 Task: Compose an email with the signature Johnny Mitchell with the subject Request for a review and the message Could you please send me the contract for review and approval? from softage.8@softage.net to softage.5@softage.net Select the bulleted list and change the font typography to strikethroughSelect the bulleted list and remove the font typography strikethrough Send the email. Finally, move the email from Sent Items to the label Photography
Action: Mouse moved to (1308, 71)
Screenshot: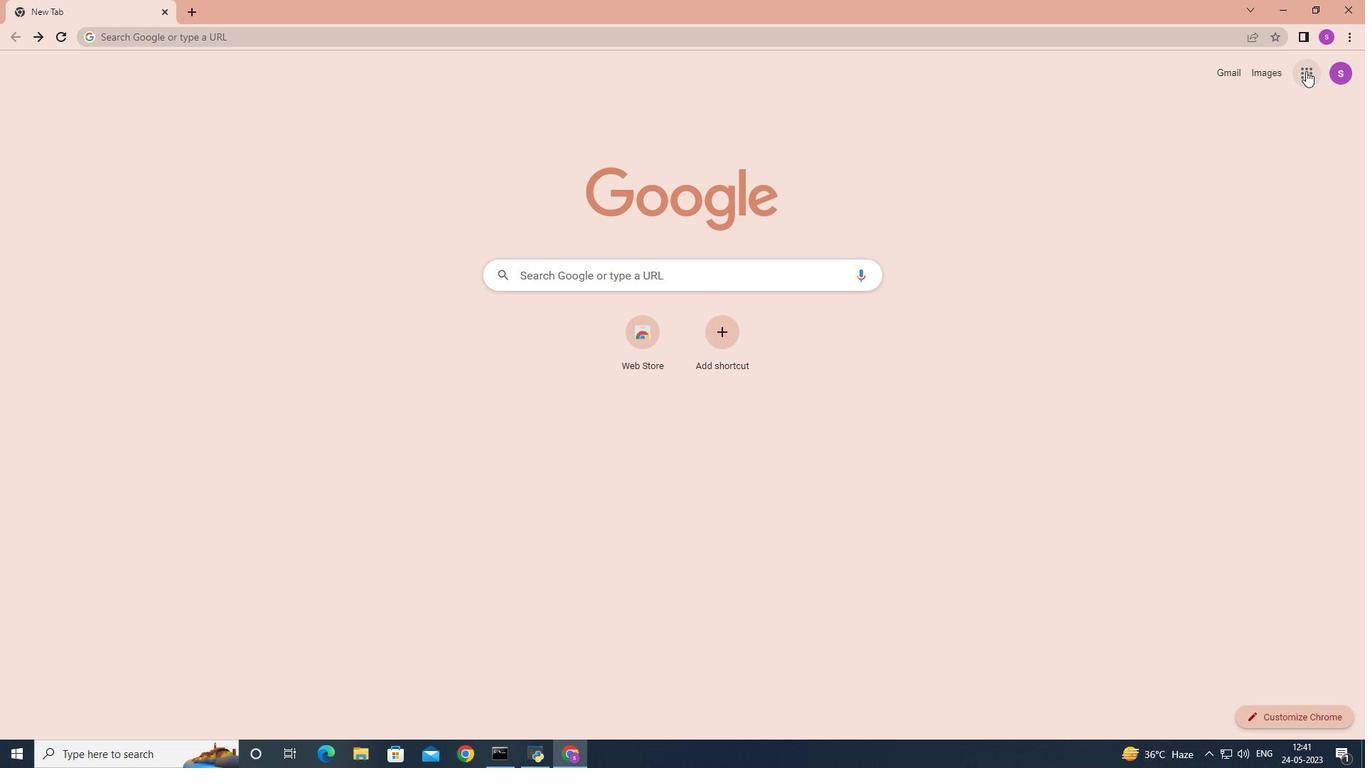 
Action: Mouse pressed left at (1308, 71)
Screenshot: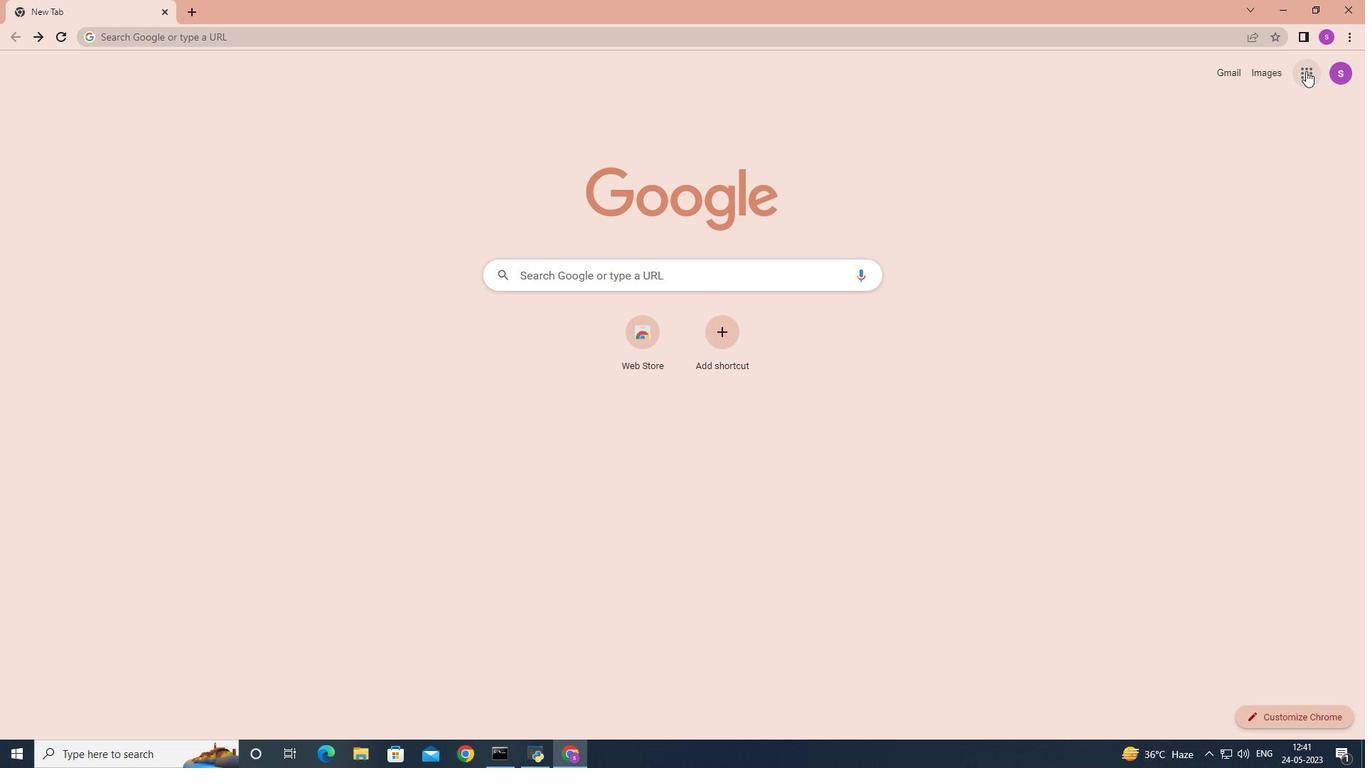 
Action: Mouse moved to (1247, 131)
Screenshot: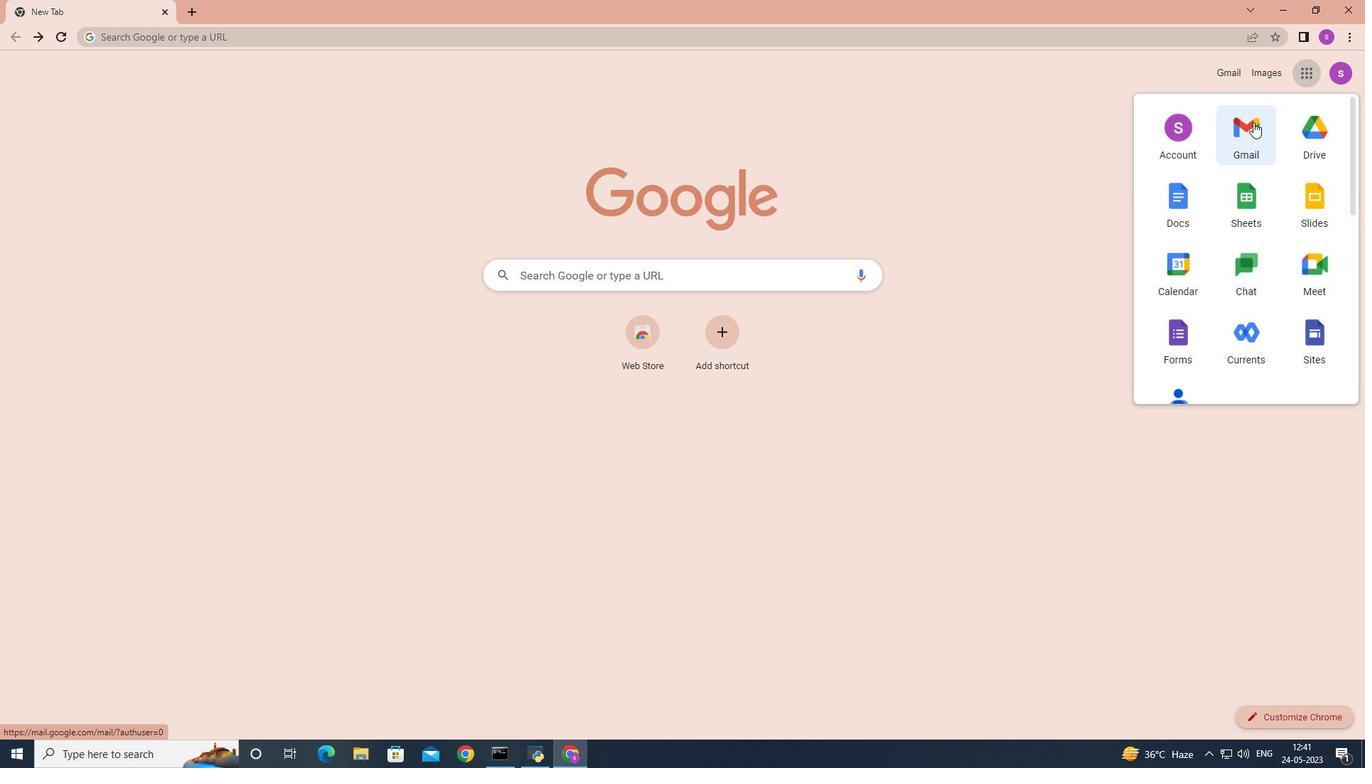 
Action: Mouse pressed left at (1247, 131)
Screenshot: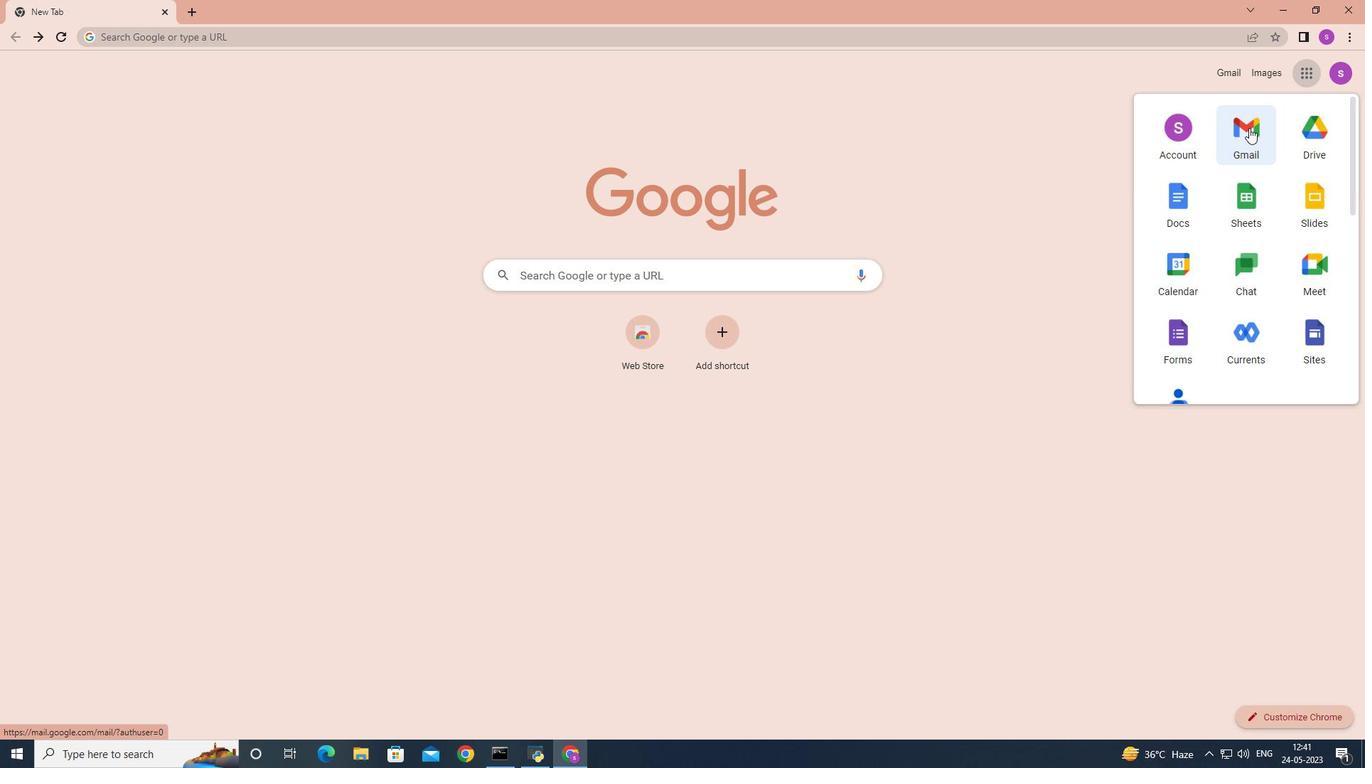 
Action: Mouse moved to (1209, 76)
Screenshot: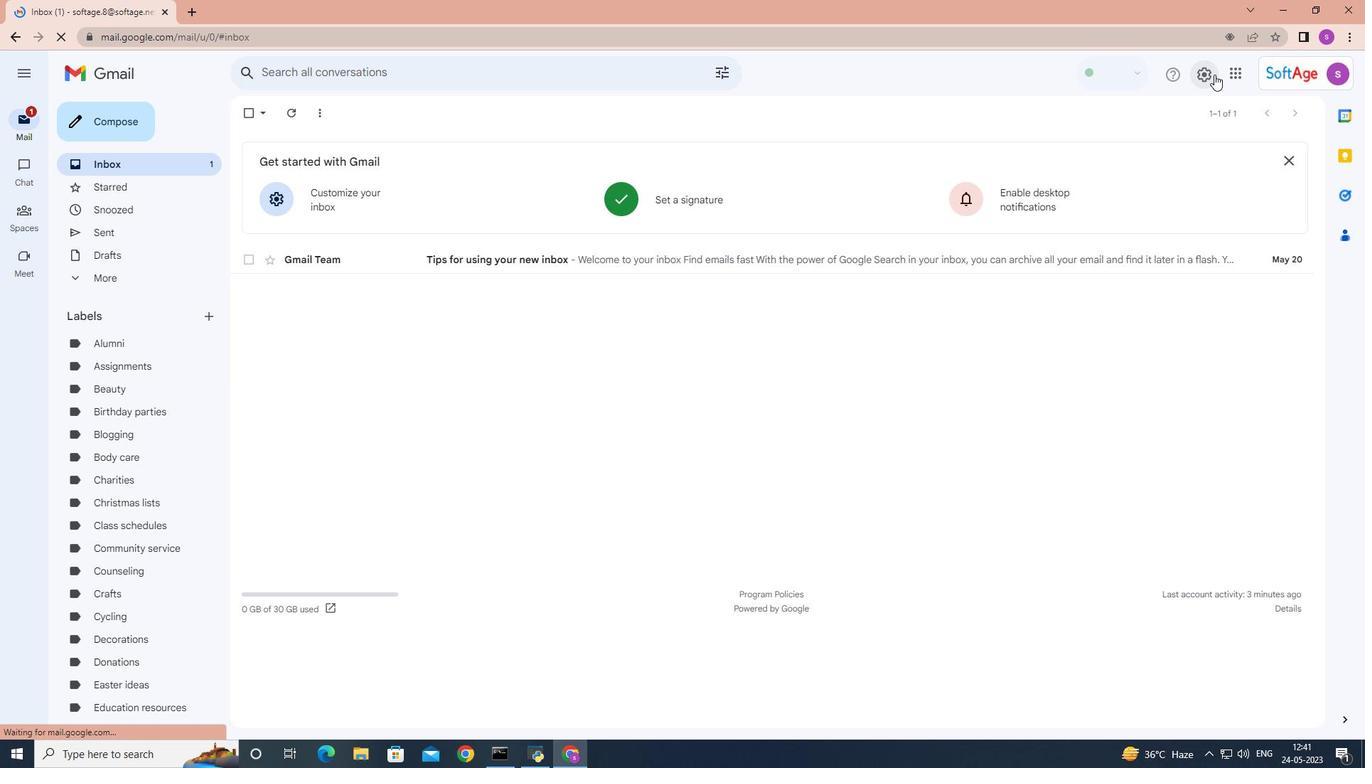 
Action: Mouse pressed left at (1209, 76)
Screenshot: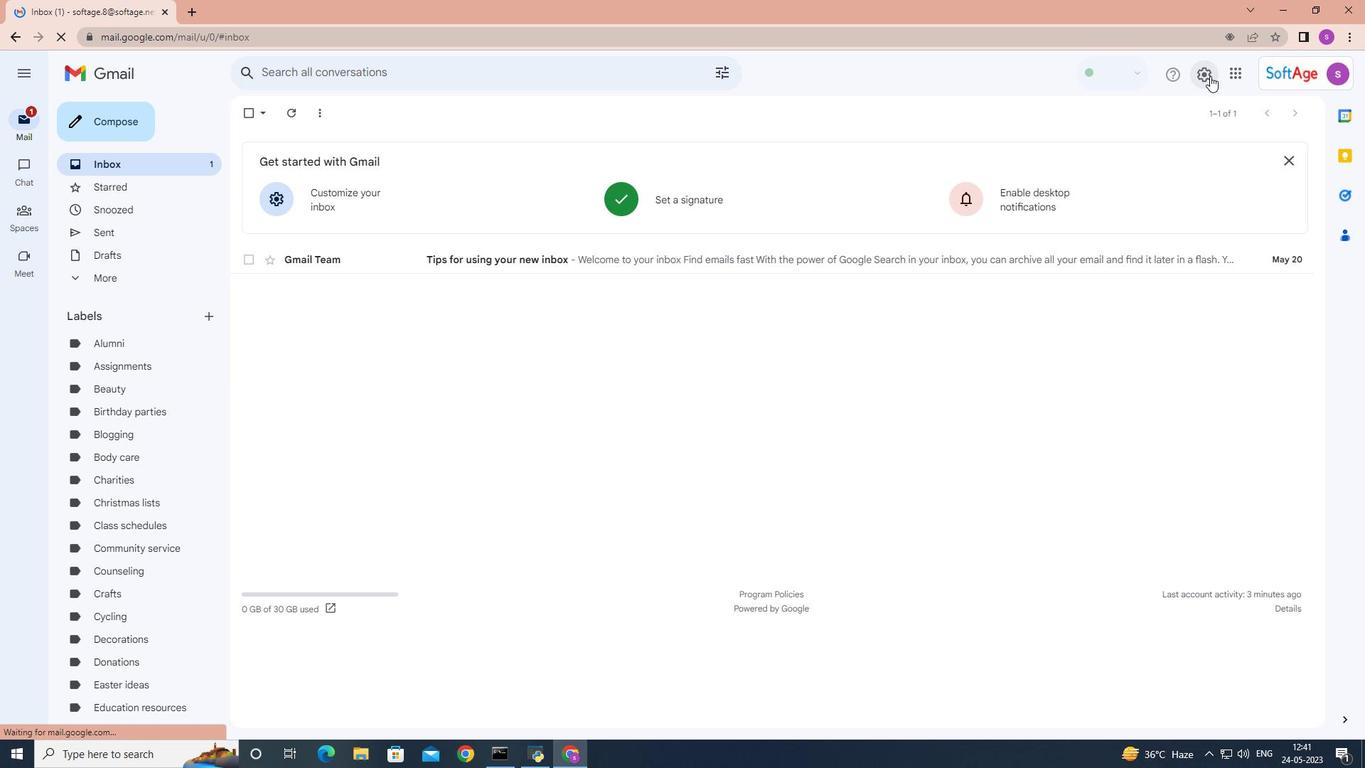 
Action: Mouse moved to (1204, 142)
Screenshot: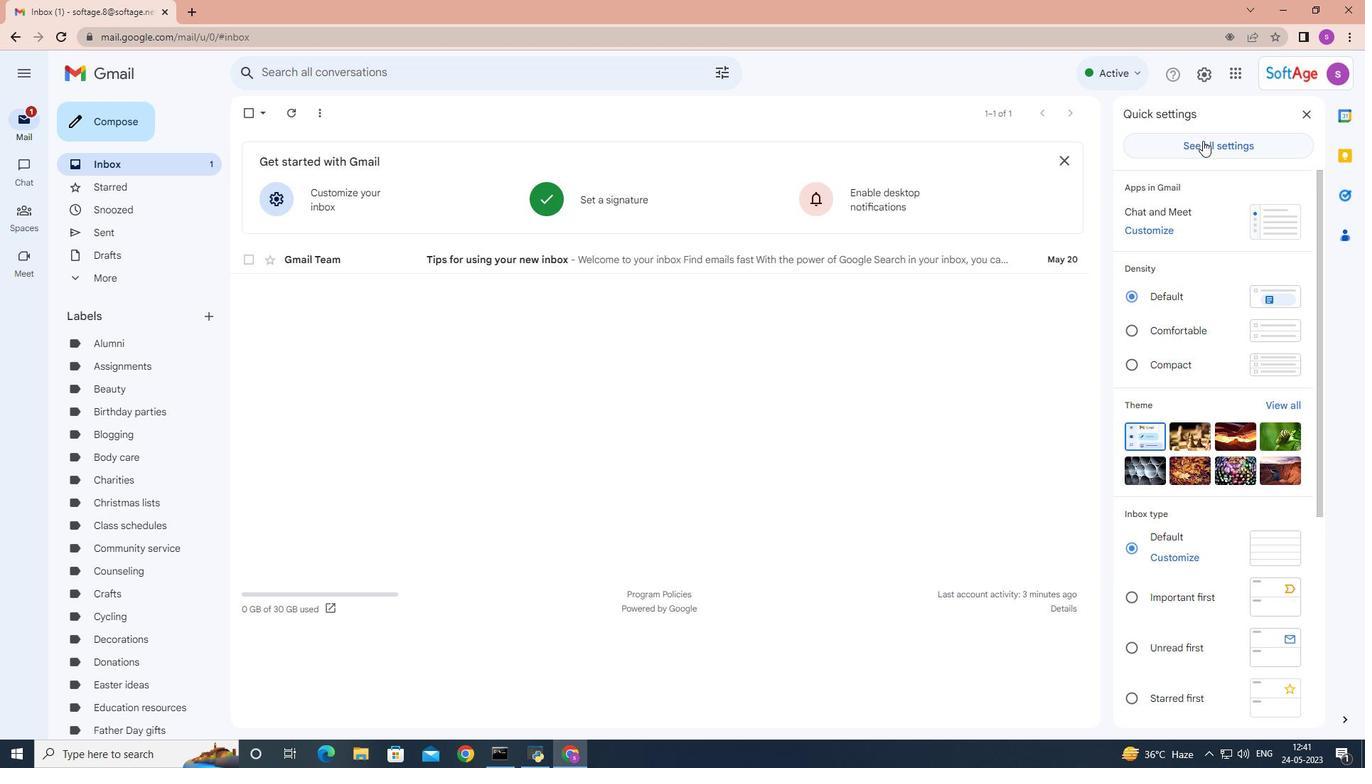 
Action: Mouse pressed left at (1204, 142)
Screenshot: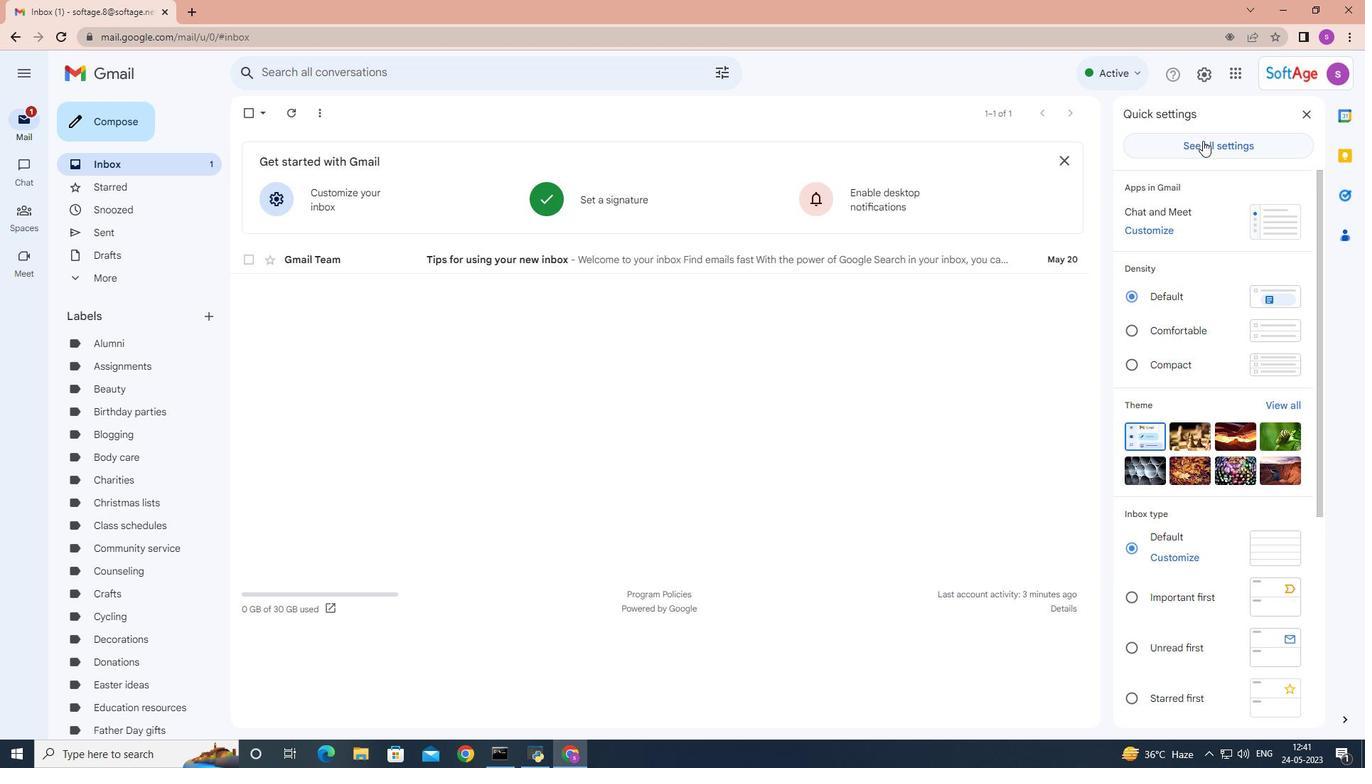 
Action: Mouse moved to (948, 195)
Screenshot: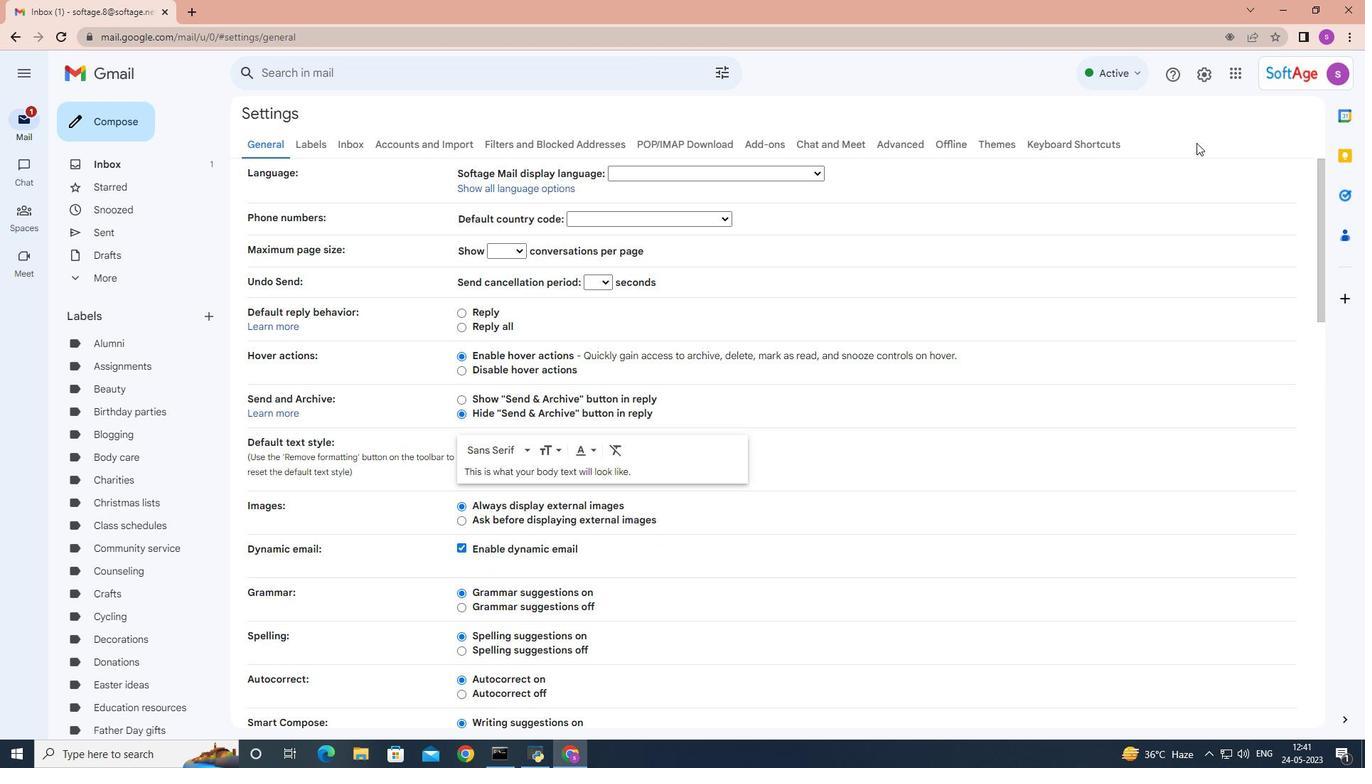 
Action: Mouse scrolled (948, 194) with delta (0, 0)
Screenshot: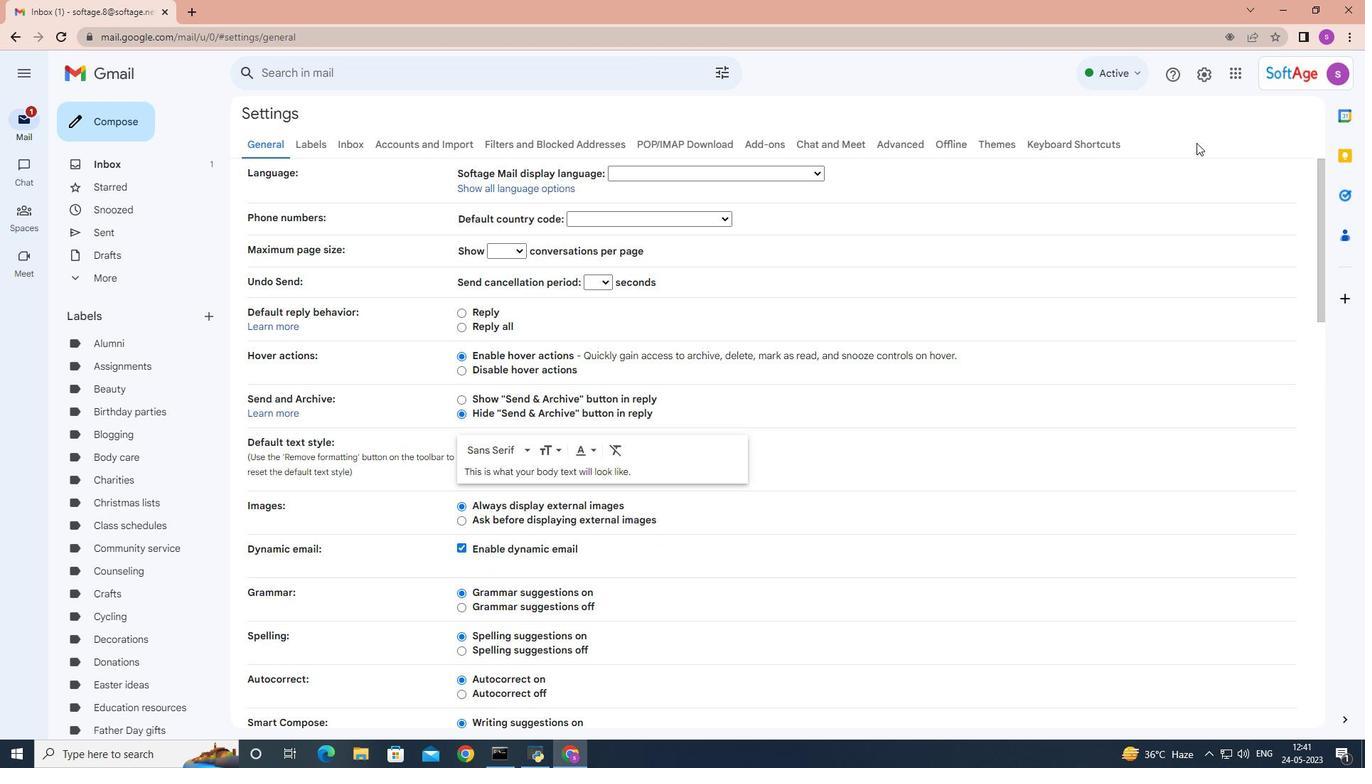 
Action: Mouse scrolled (948, 194) with delta (0, 0)
Screenshot: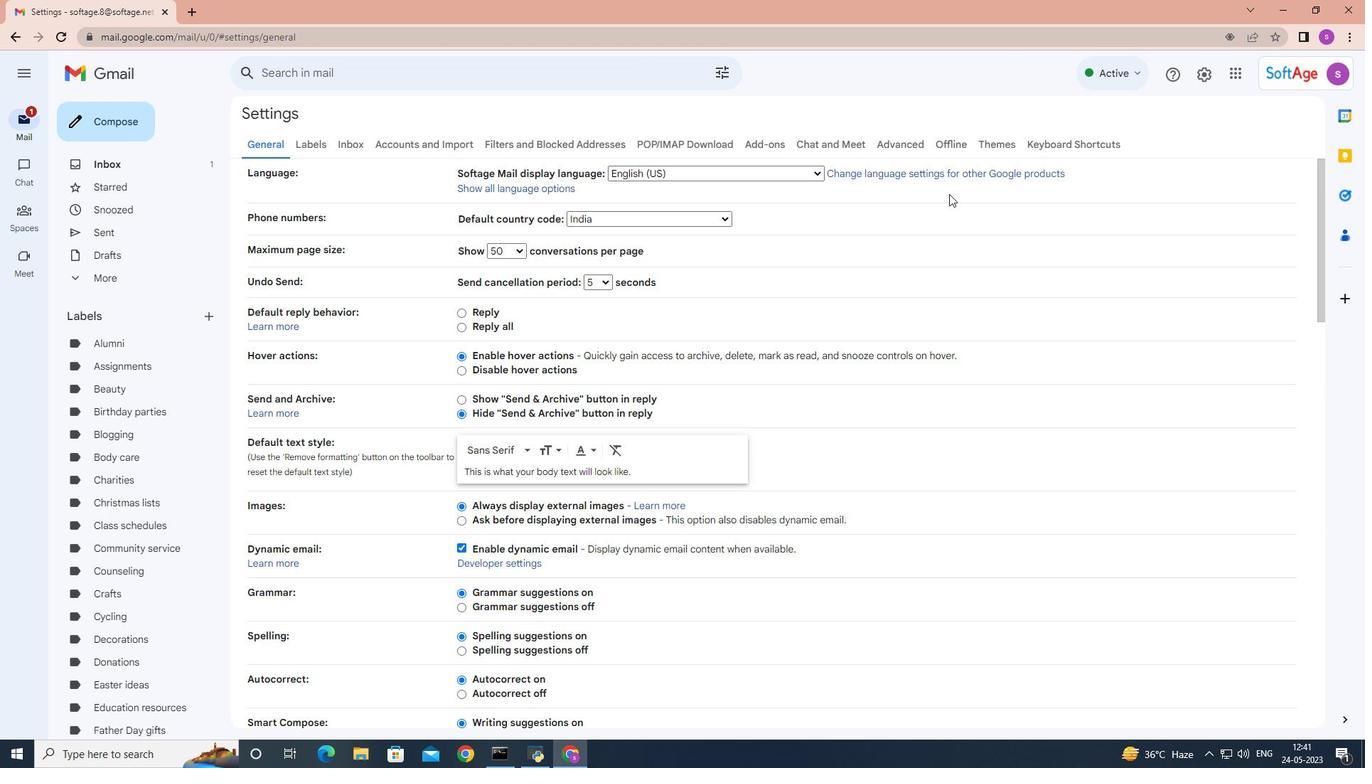 
Action: Mouse scrolled (948, 194) with delta (0, 0)
Screenshot: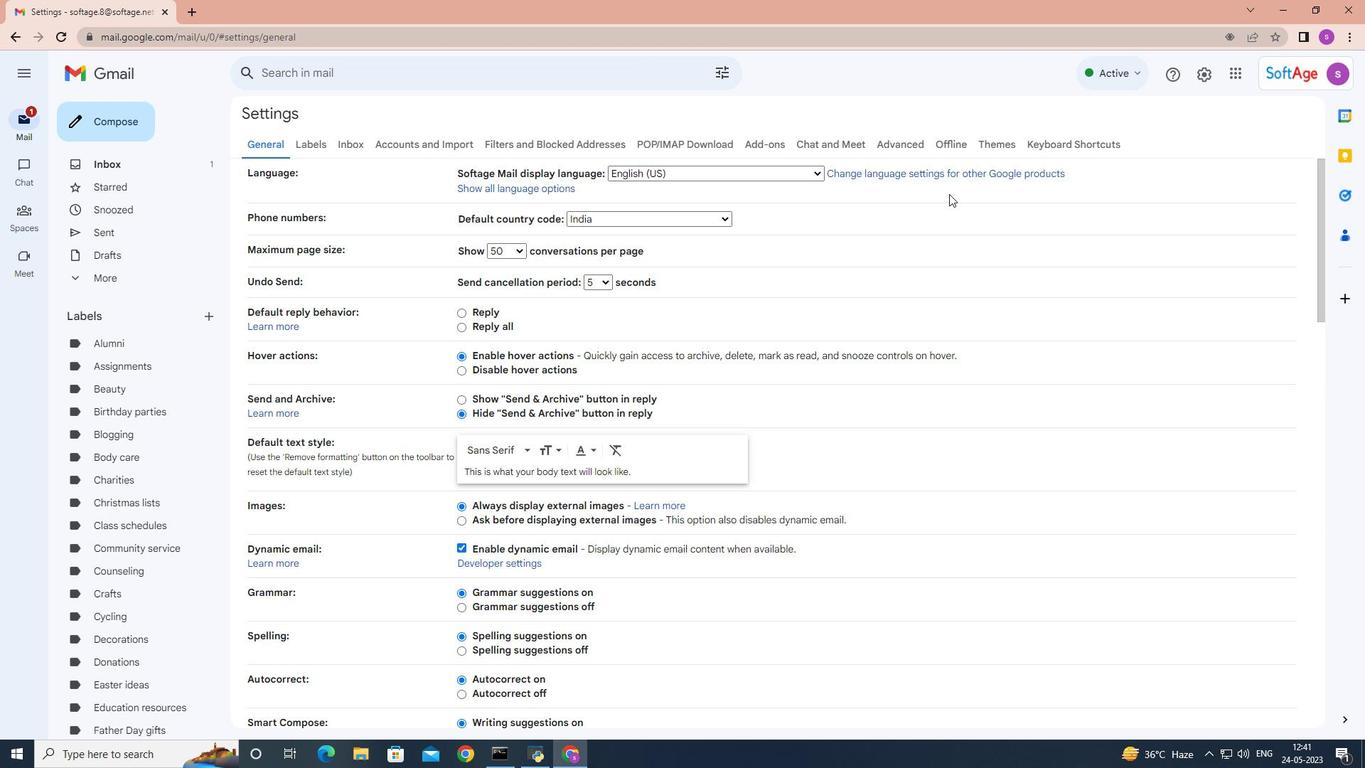 
Action: Mouse moved to (949, 195)
Screenshot: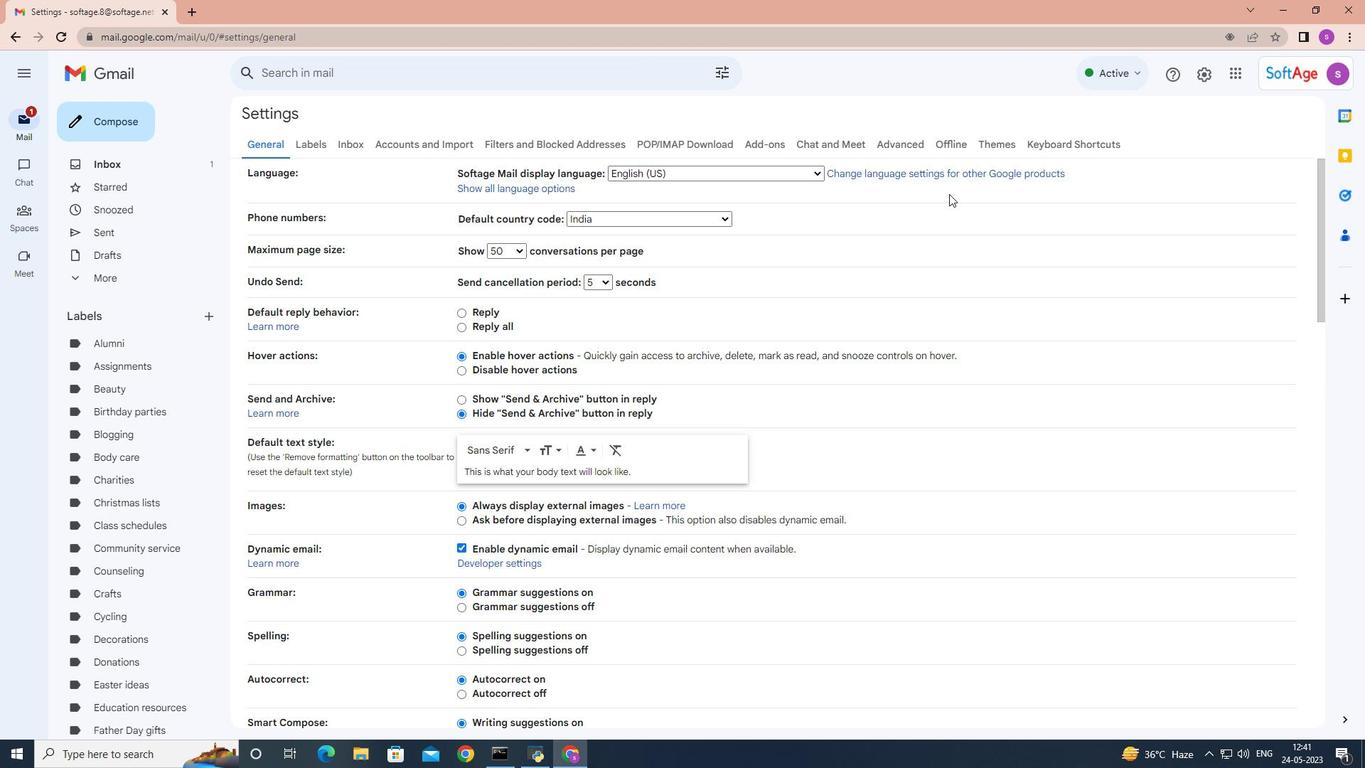 
Action: Mouse scrolled (949, 194) with delta (0, 0)
Screenshot: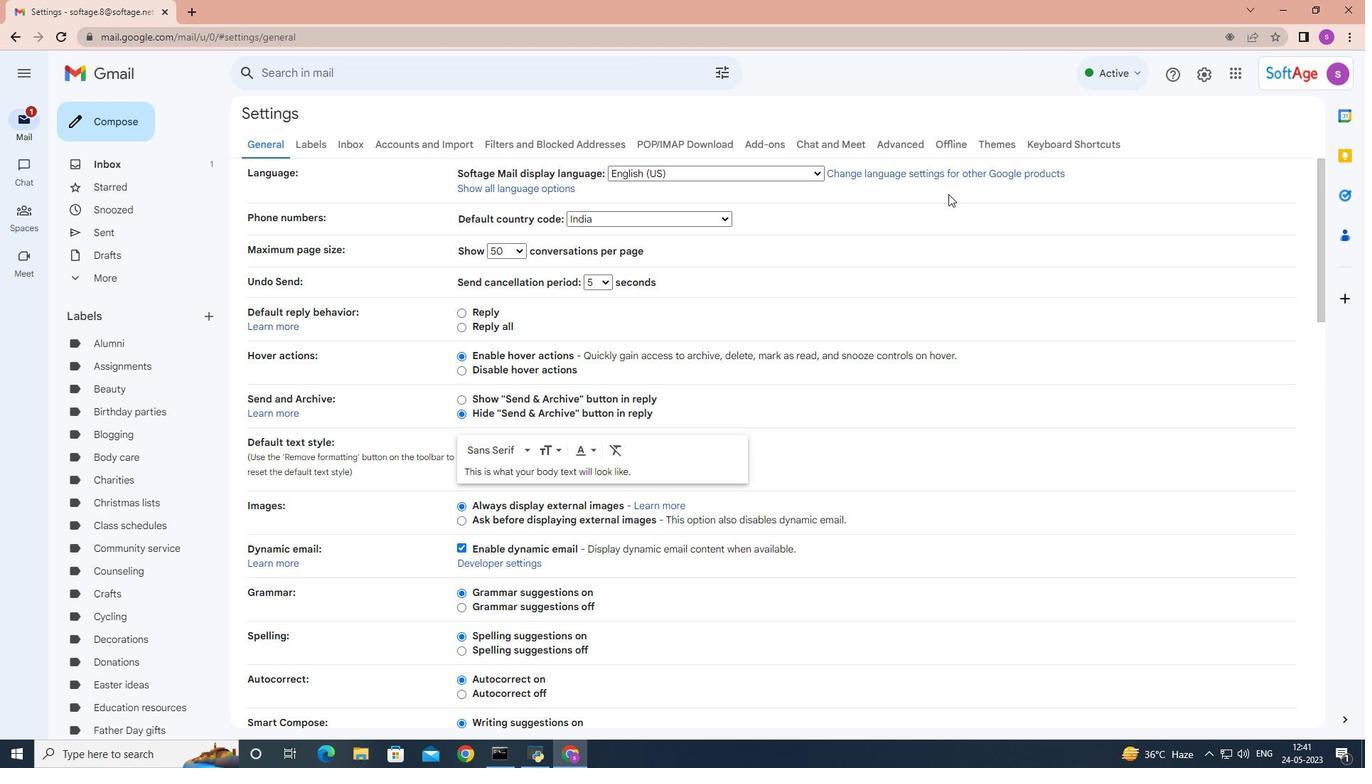 
Action: Mouse scrolled (949, 194) with delta (0, 0)
Screenshot: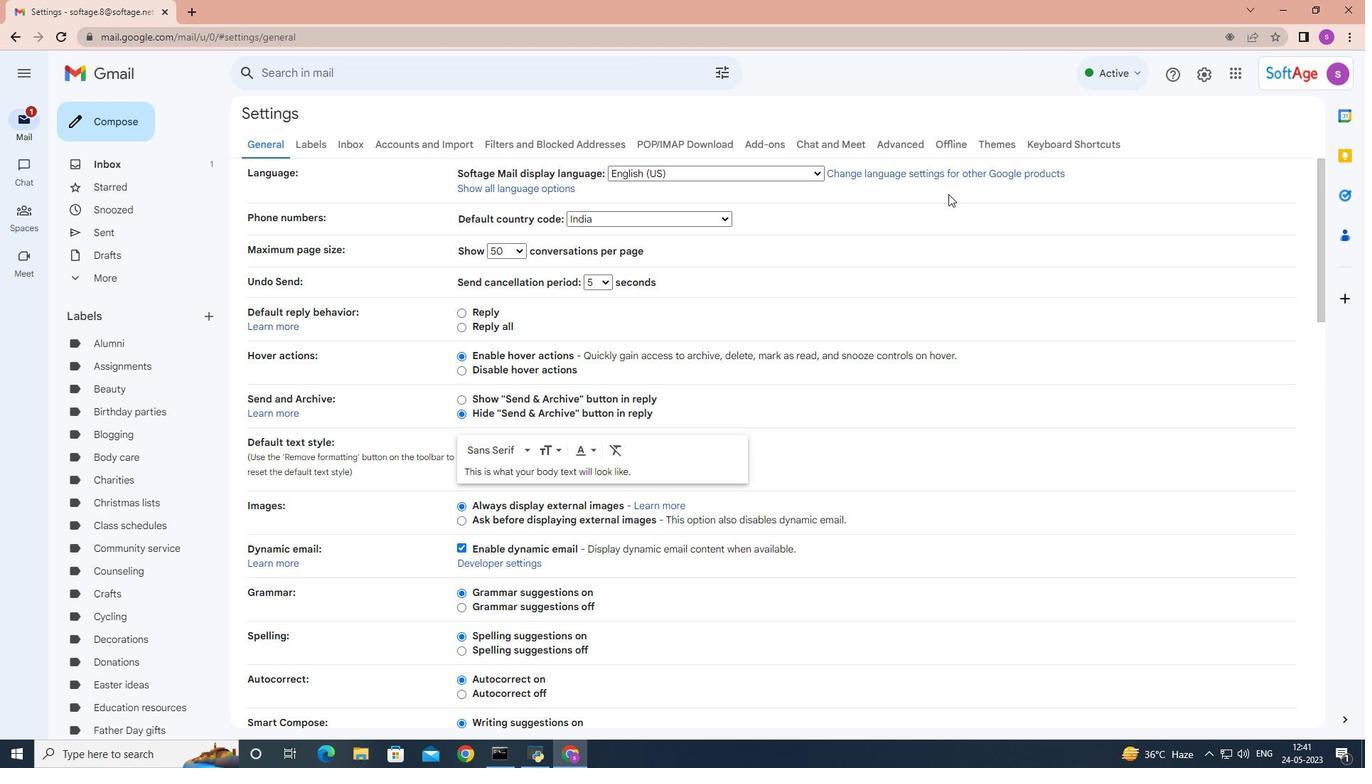 
Action: Mouse moved to (949, 195)
Screenshot: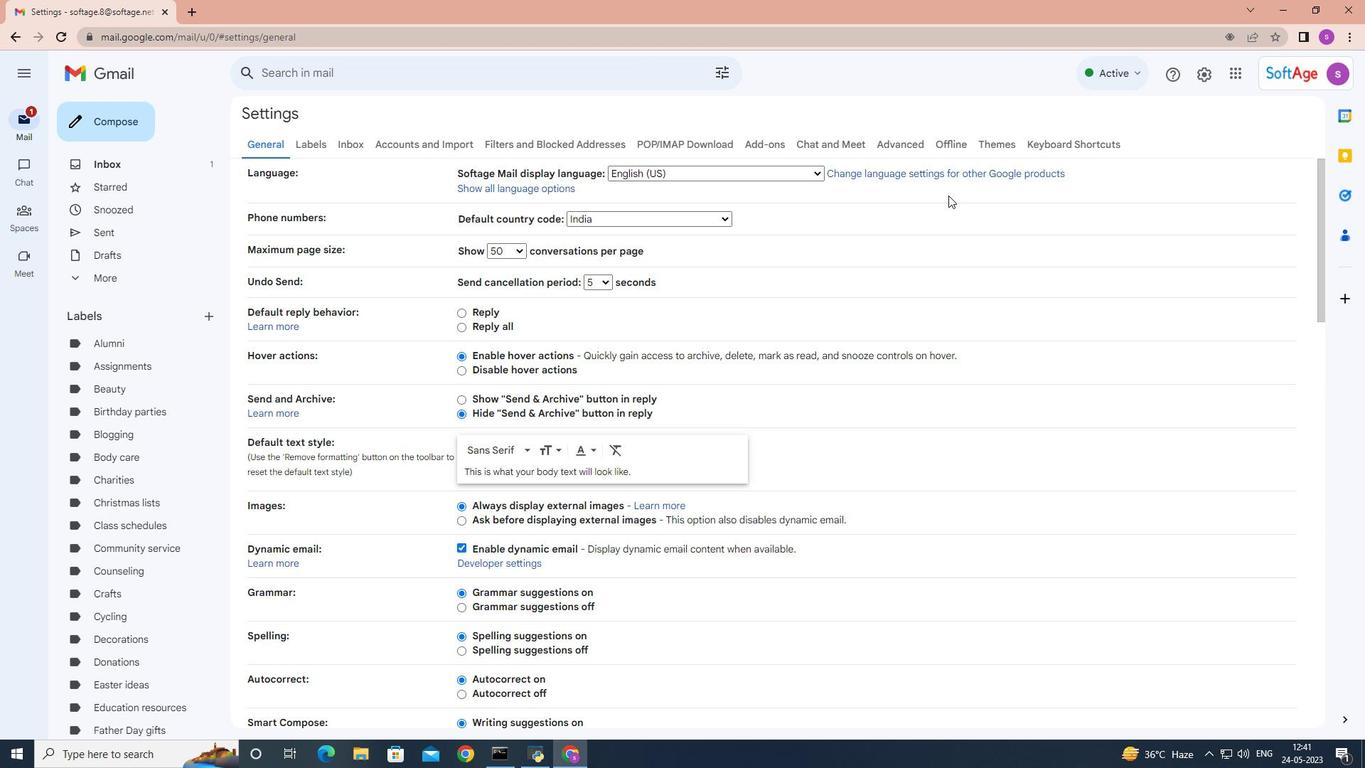 
Action: Mouse scrolled (949, 194) with delta (0, 0)
Screenshot: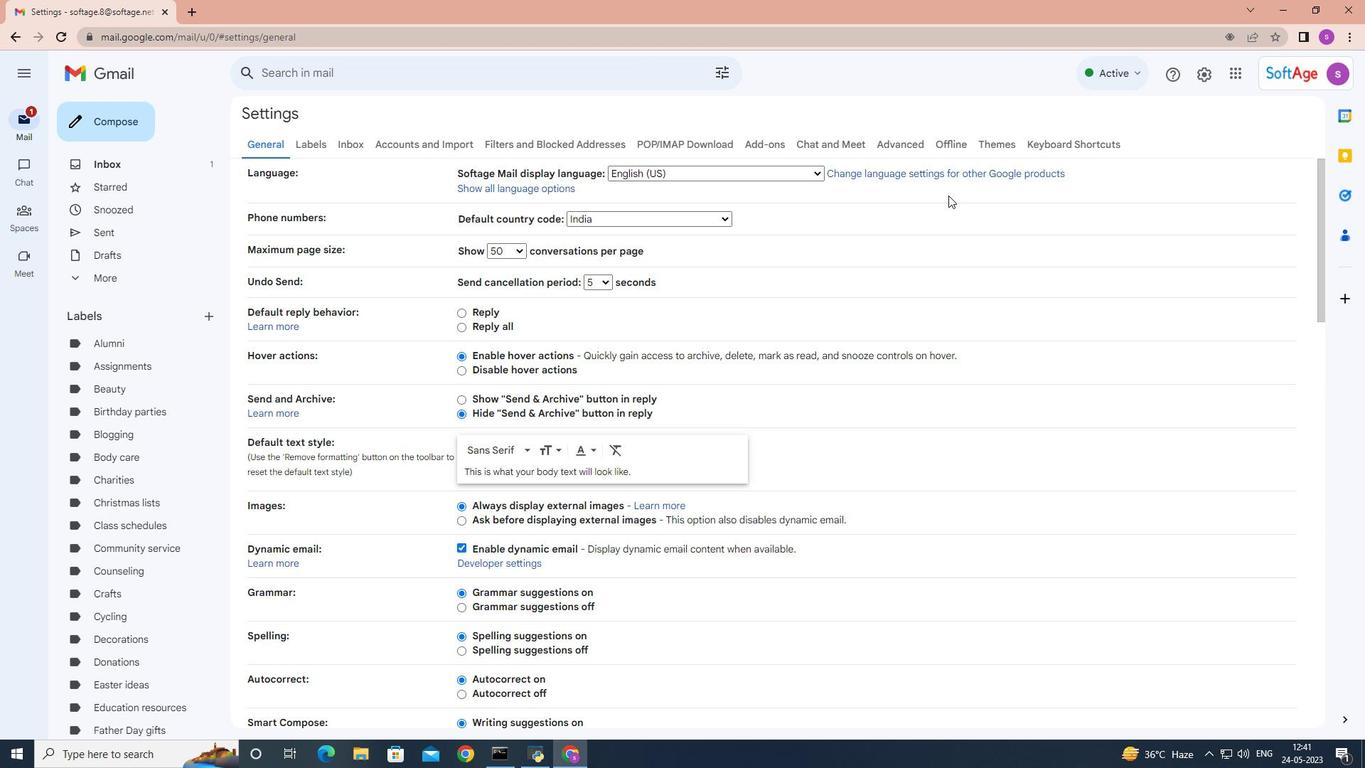 
Action: Mouse moved to (950, 195)
Screenshot: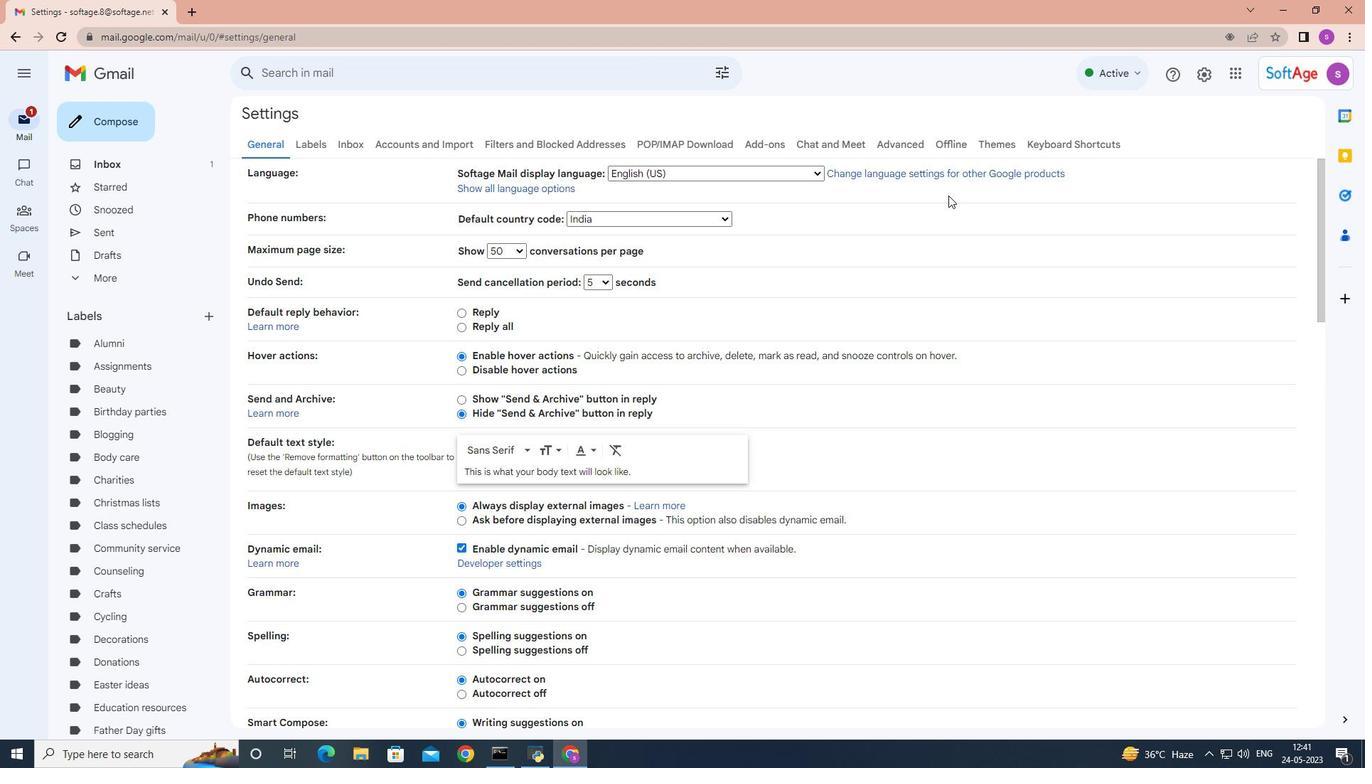 
Action: Mouse scrolled (950, 194) with delta (0, 0)
Screenshot: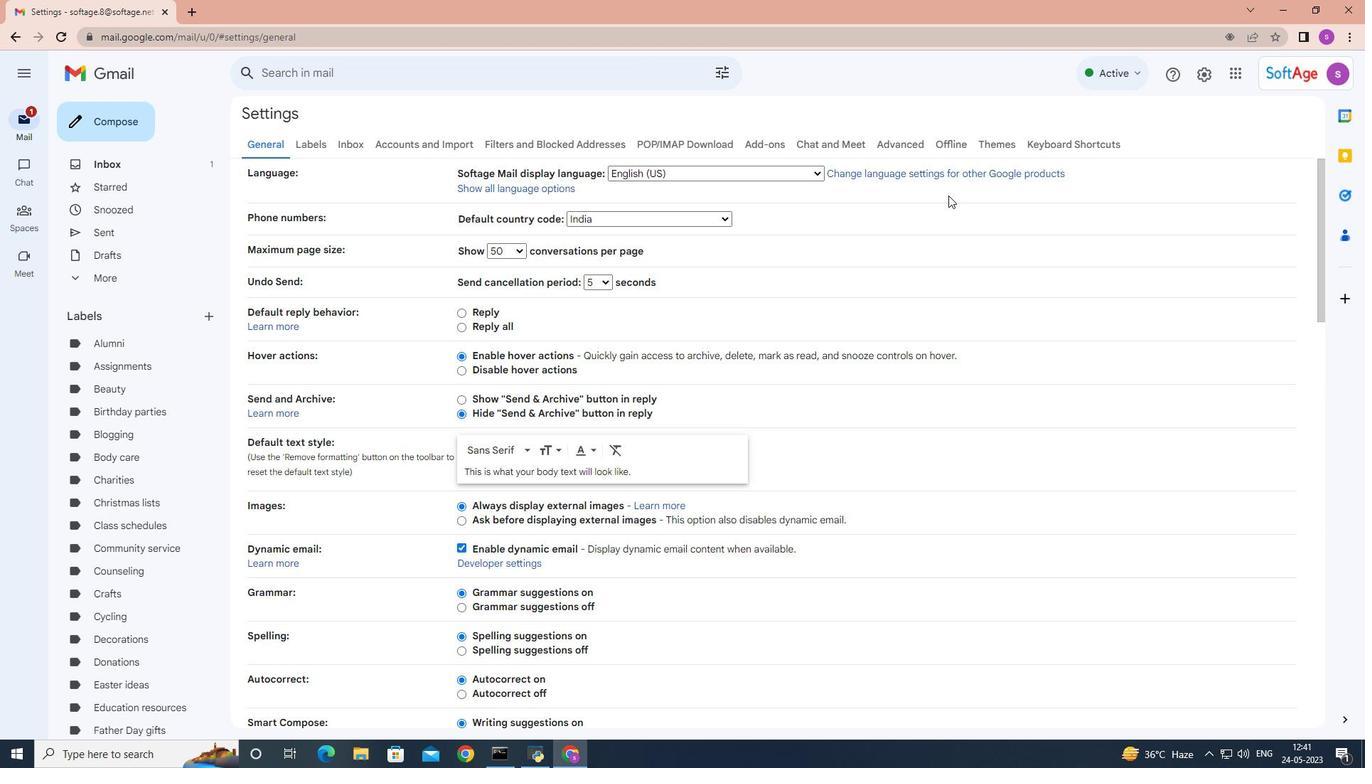 
Action: Mouse moved to (947, 196)
Screenshot: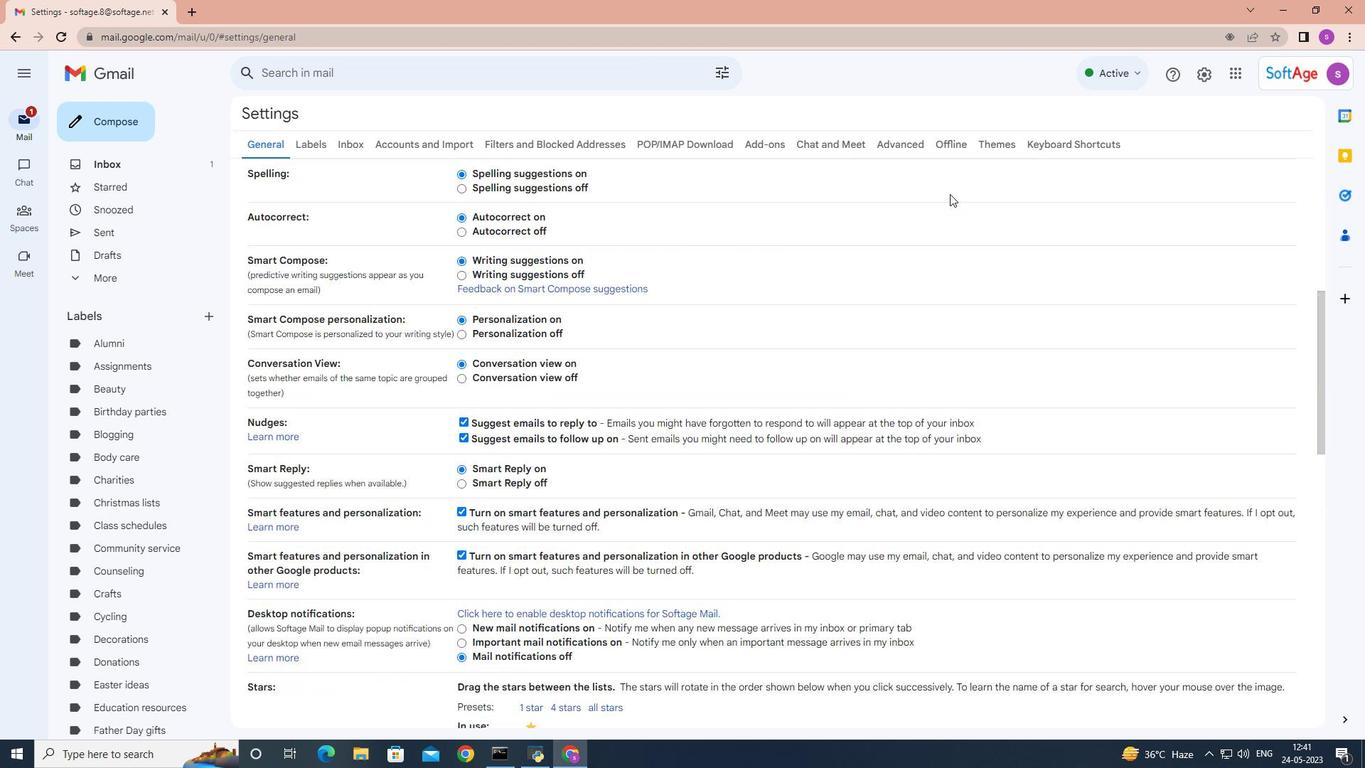 
Action: Mouse scrolled (947, 195) with delta (0, 0)
Screenshot: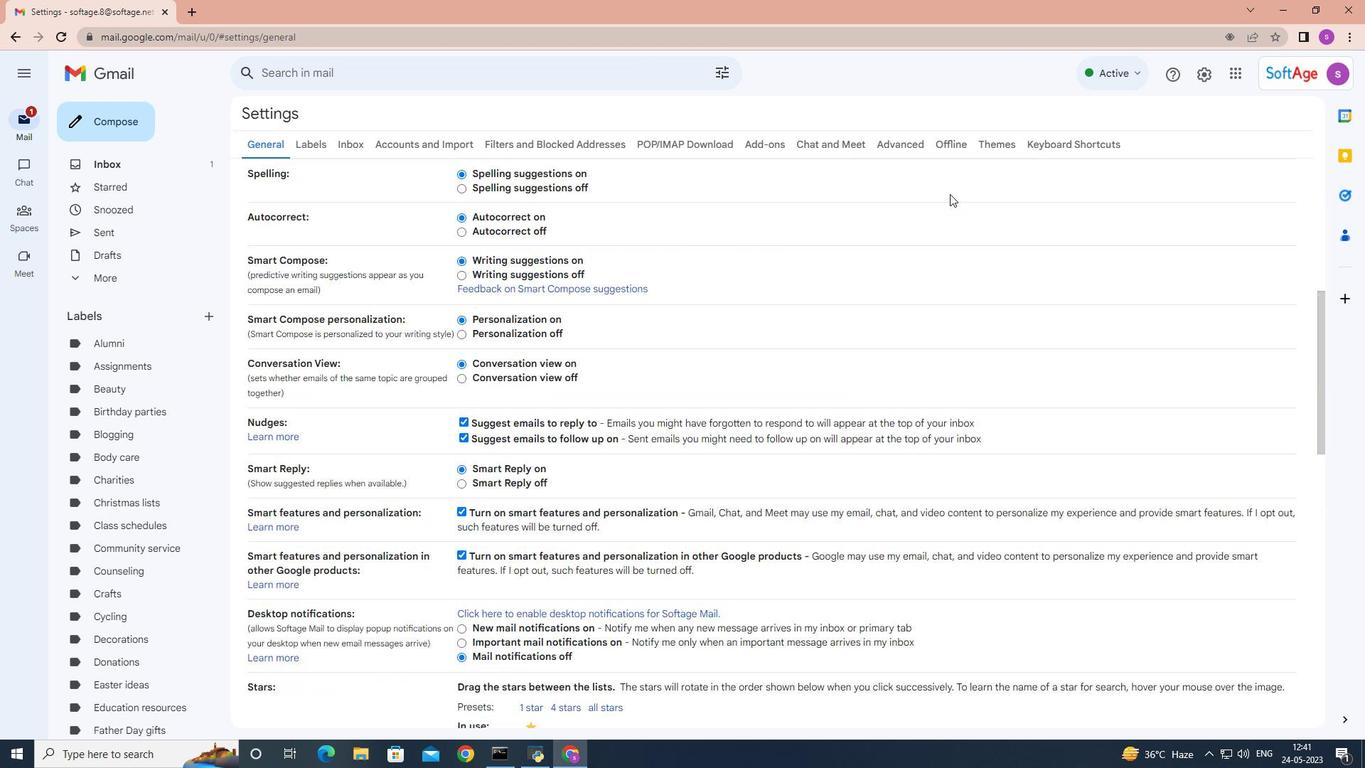 
Action: Mouse moved to (946, 196)
Screenshot: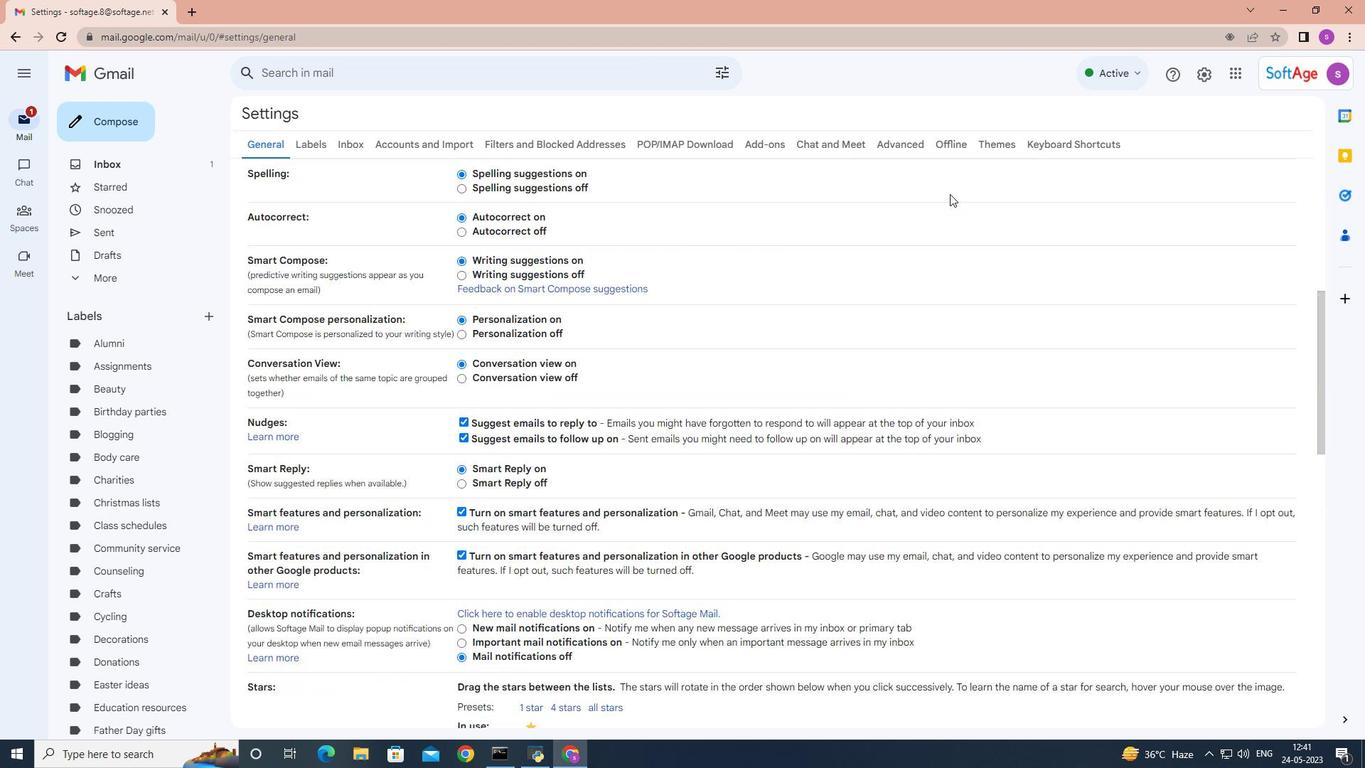 
Action: Mouse scrolled (946, 195) with delta (0, 0)
Screenshot: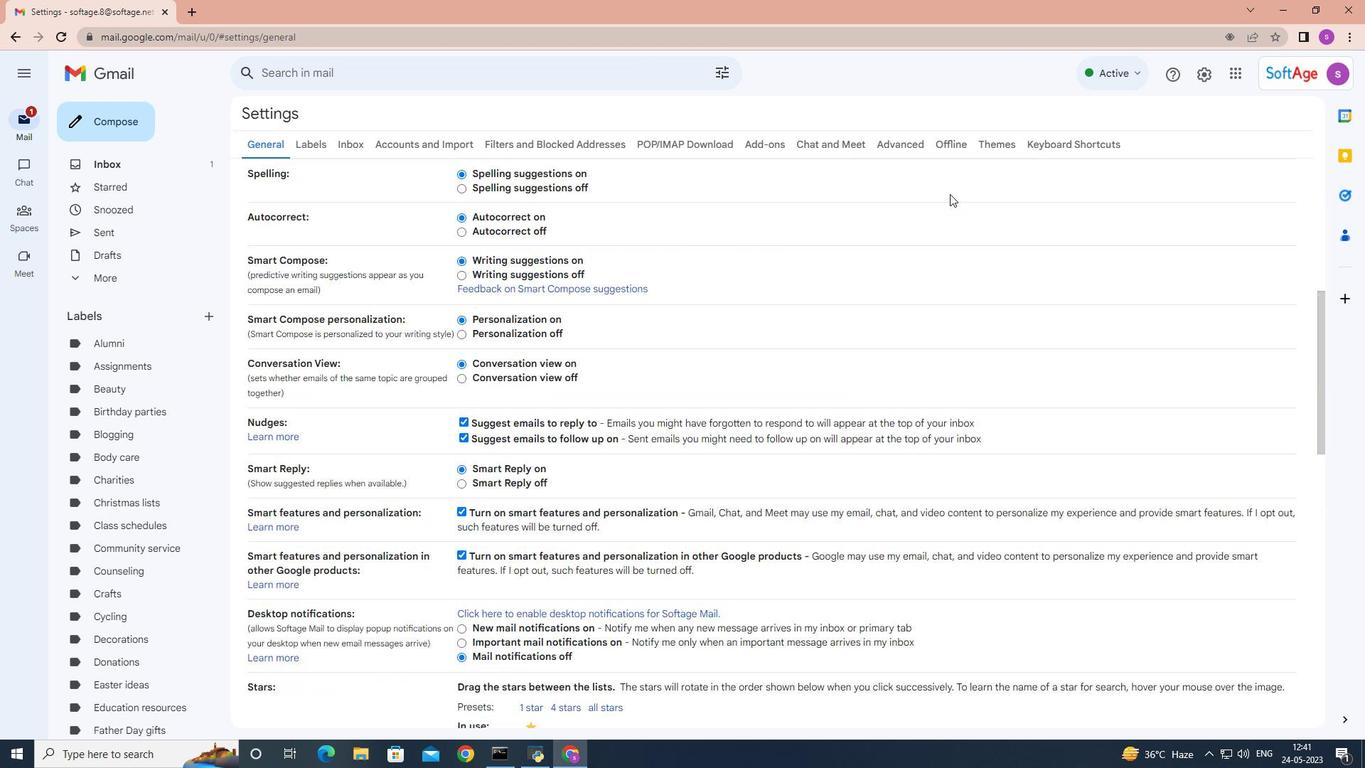 
Action: Mouse moved to (946, 196)
Screenshot: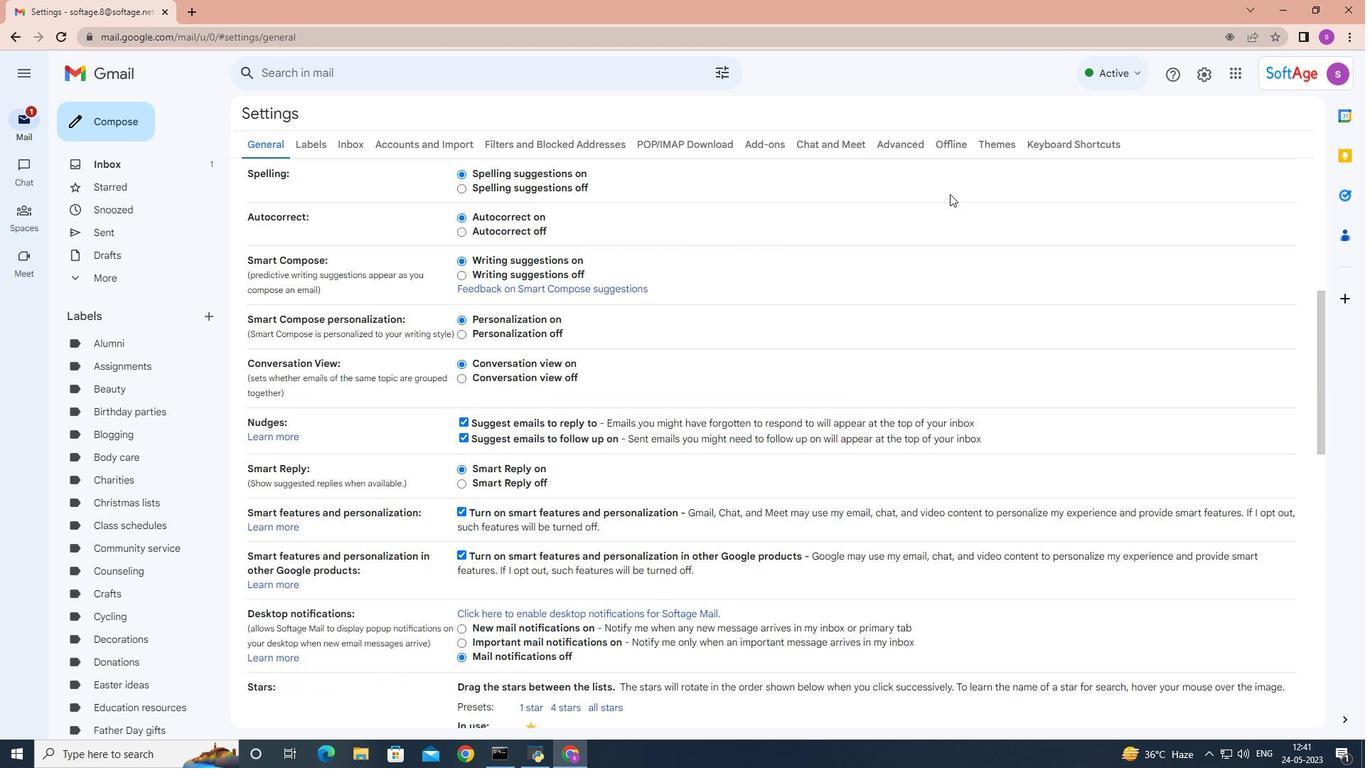 
Action: Mouse scrolled (946, 195) with delta (0, 0)
Screenshot: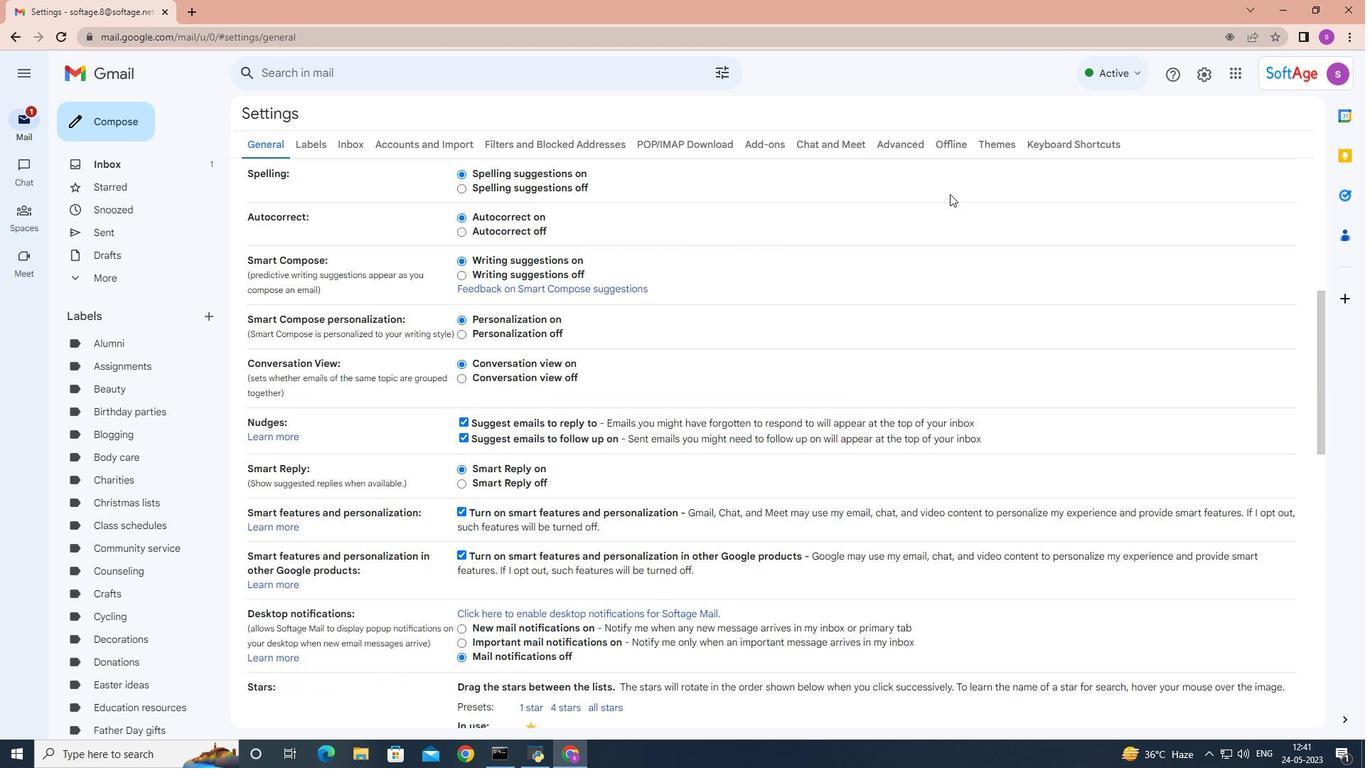 
Action: Mouse moved to (945, 196)
Screenshot: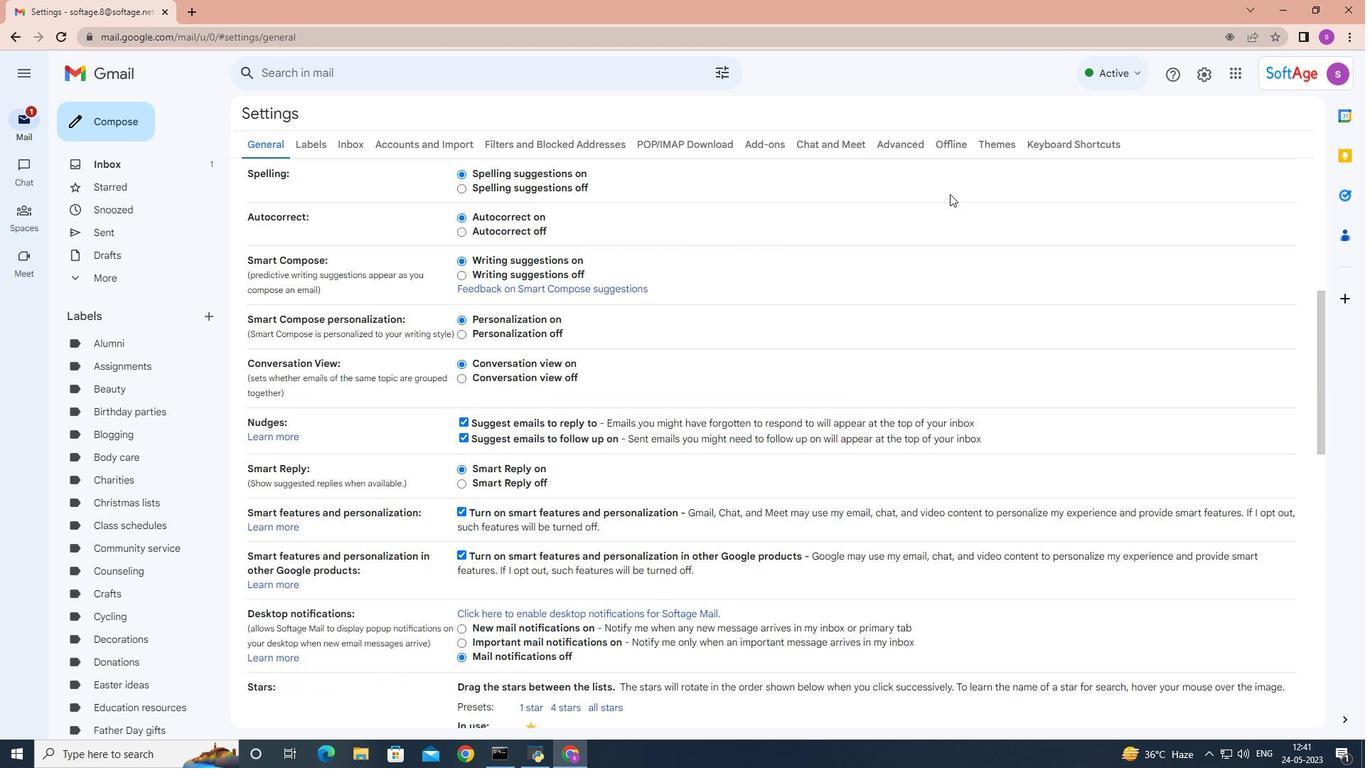 
Action: Mouse scrolled (945, 195) with delta (0, 0)
Screenshot: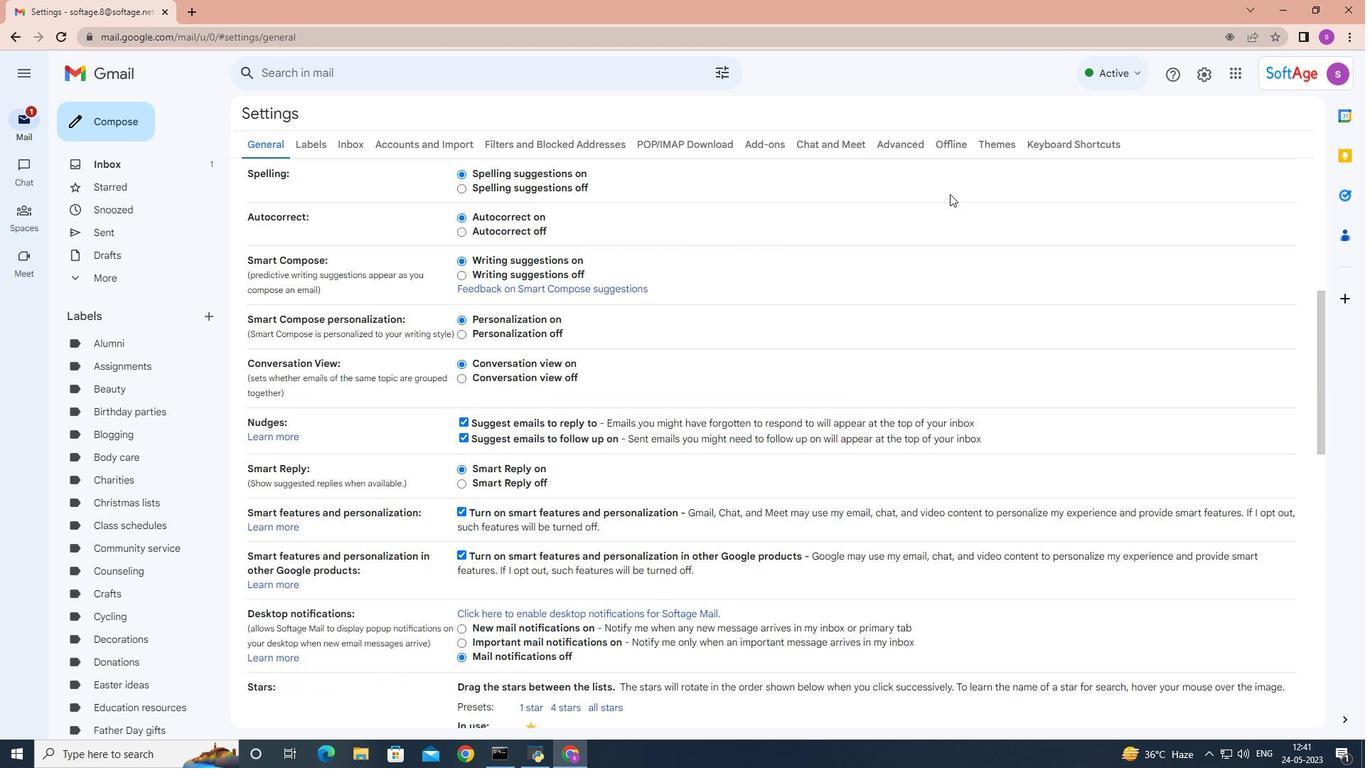 
Action: Mouse scrolled (945, 195) with delta (0, 0)
Screenshot: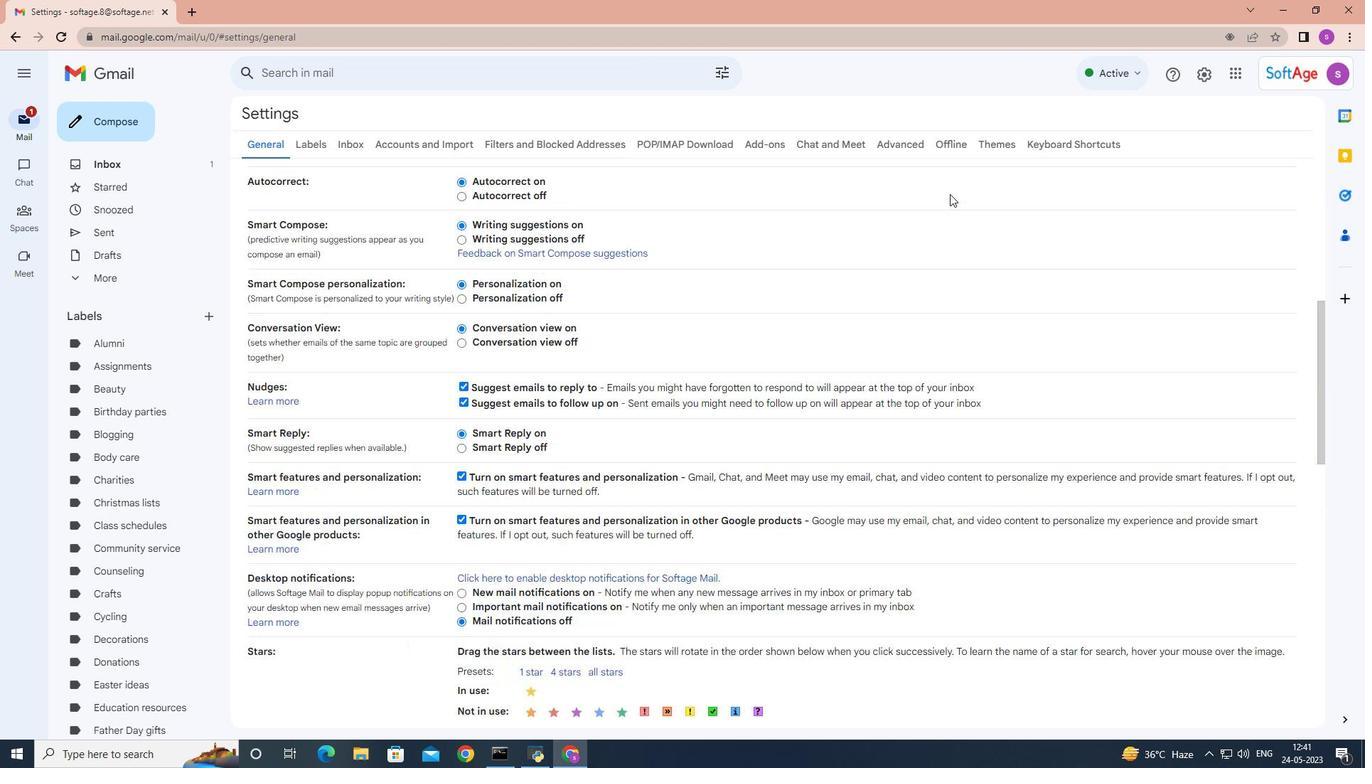 
Action: Mouse moved to (945, 196)
Screenshot: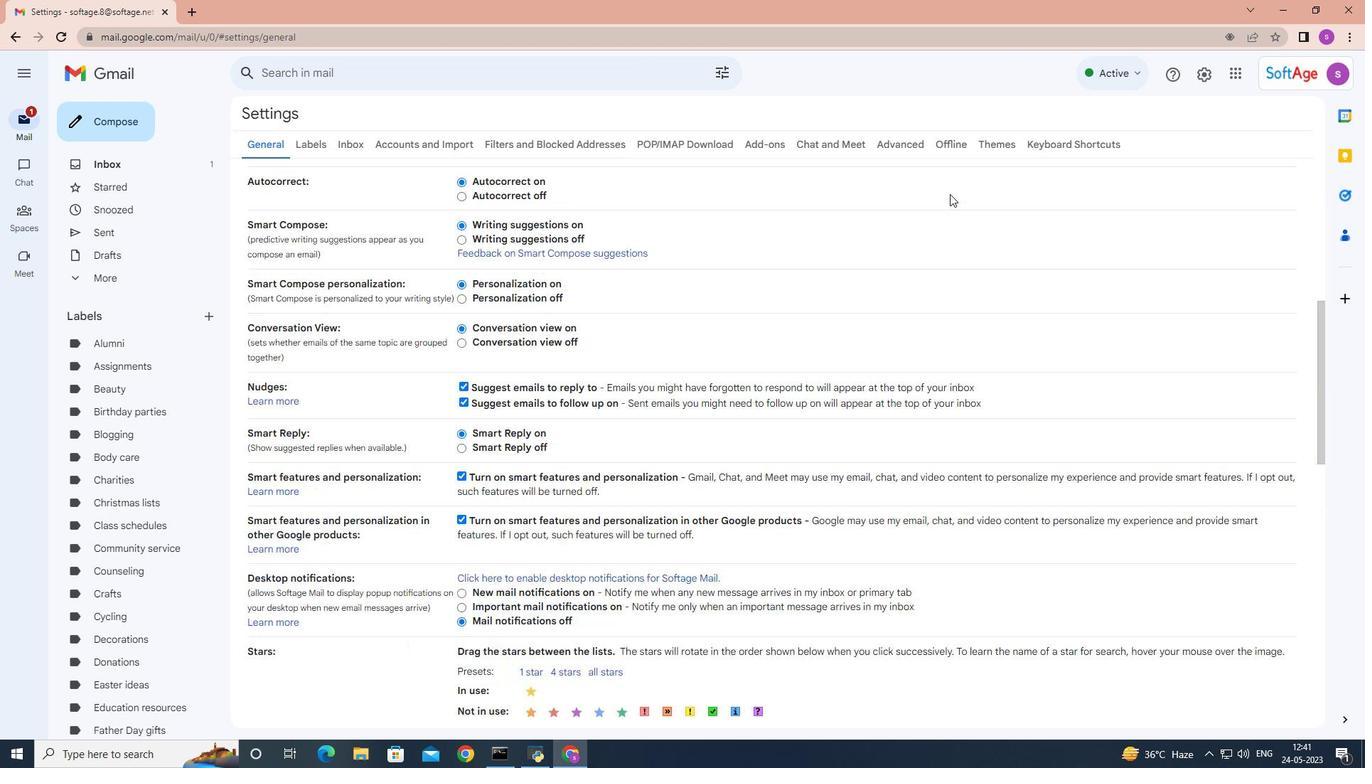 
Action: Mouse scrolled (945, 195) with delta (0, 0)
Screenshot: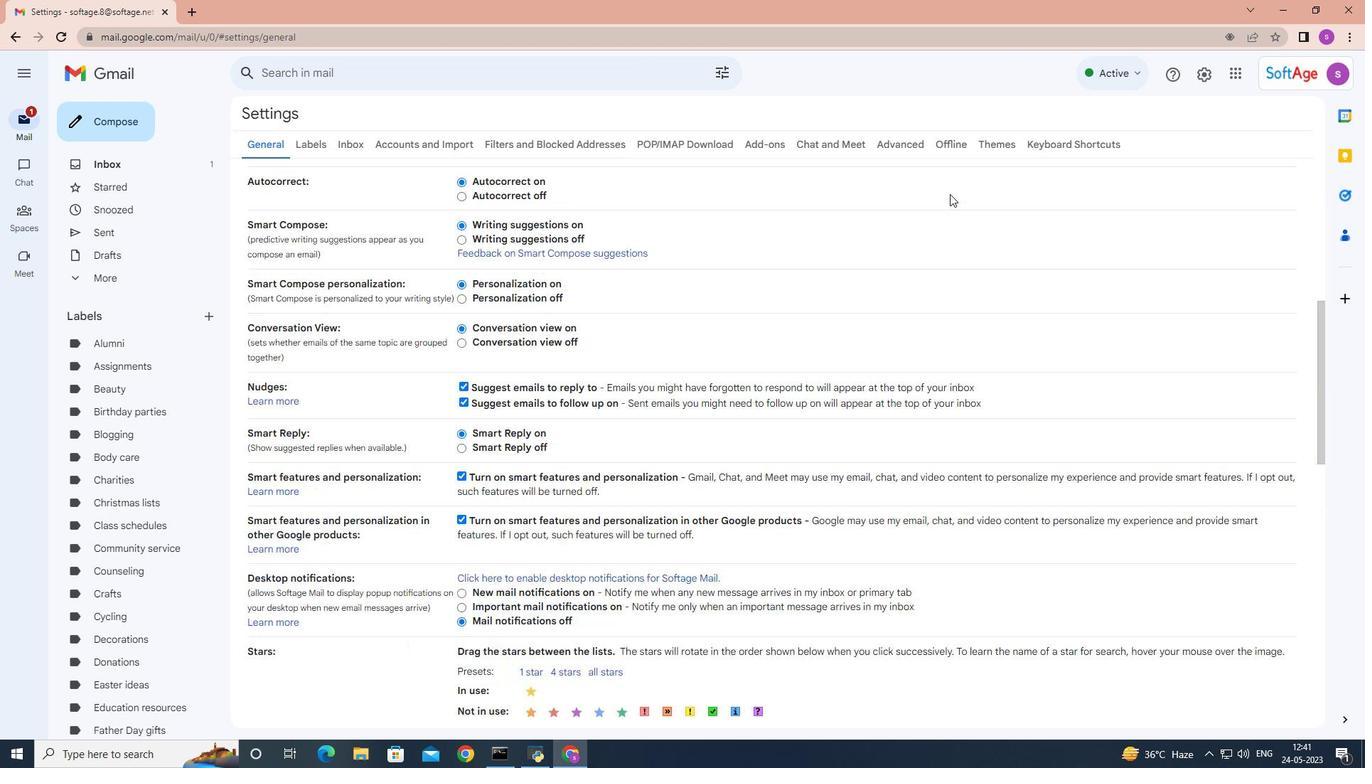 
Action: Mouse scrolled (945, 195) with delta (0, 0)
Screenshot: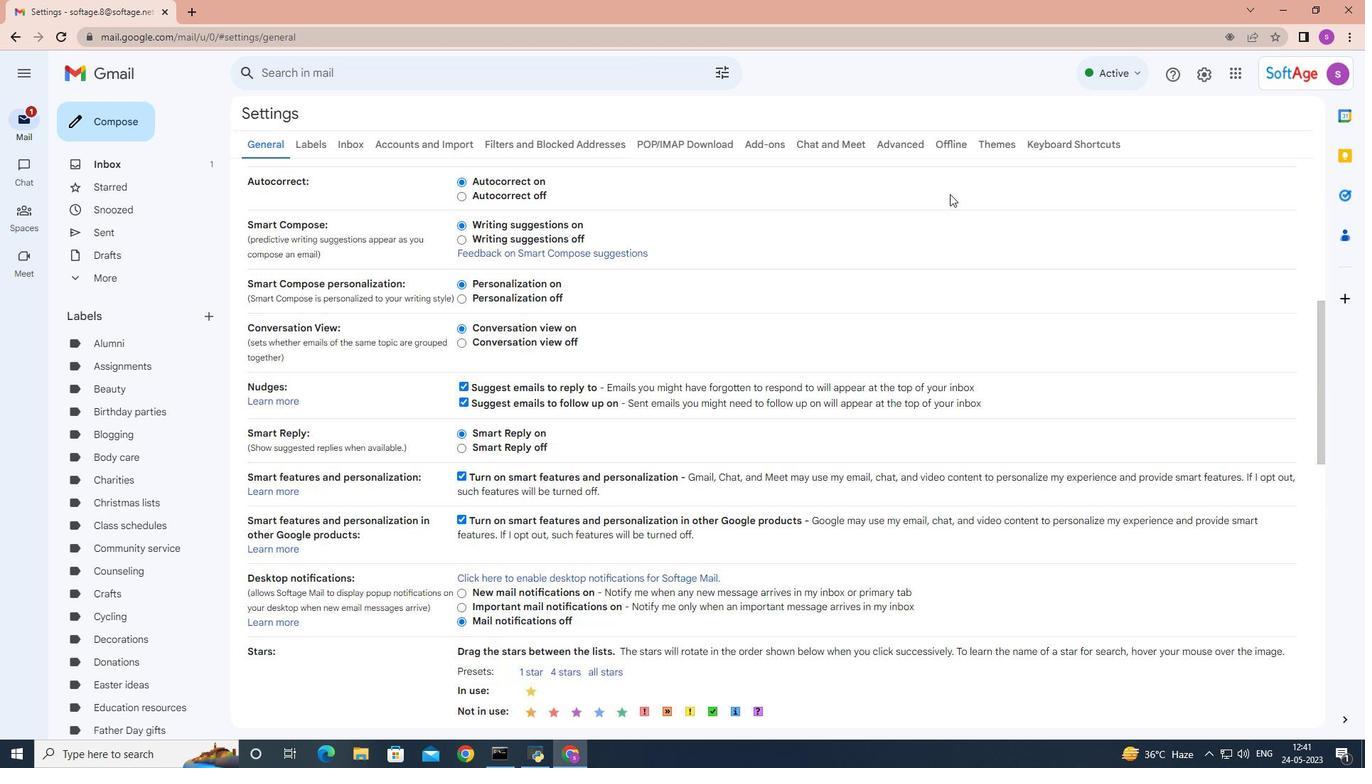 
Action: Mouse moved to (944, 195)
Screenshot: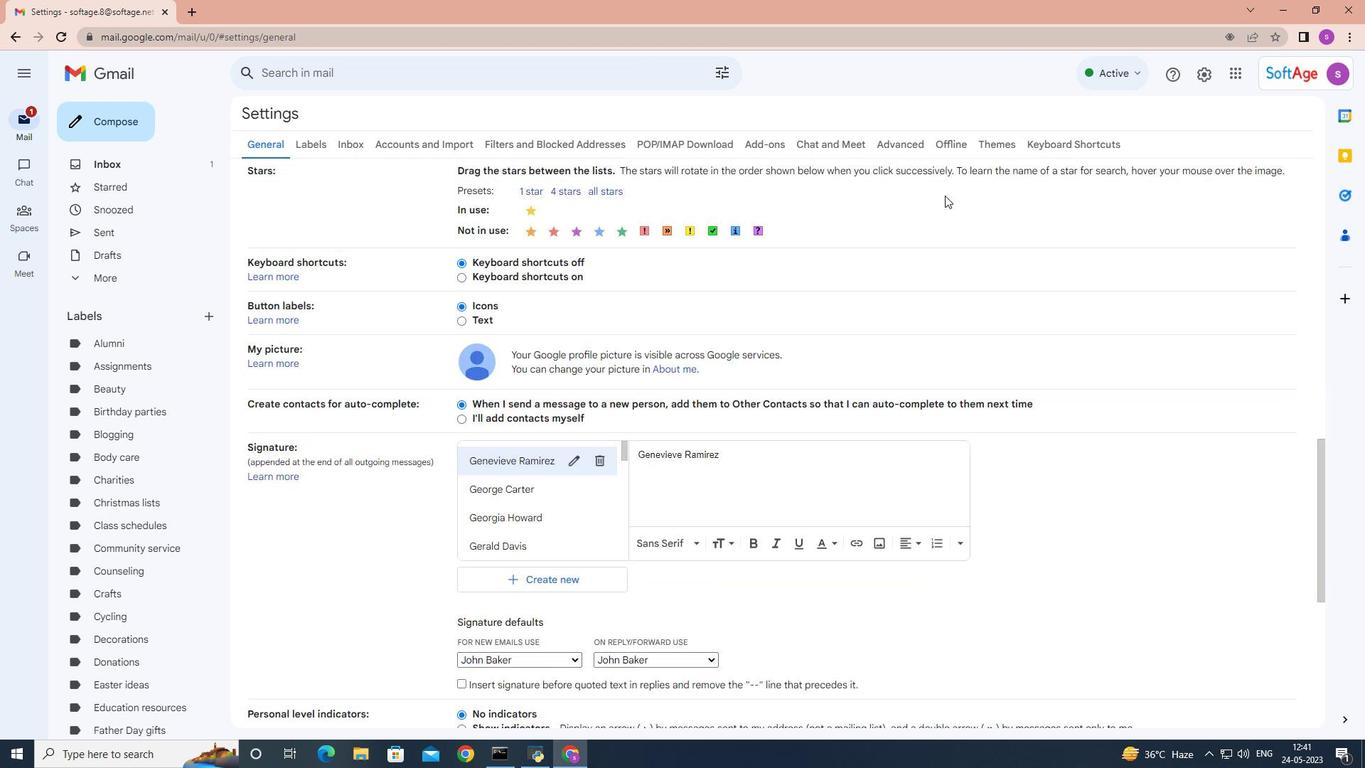
Action: Mouse scrolled (944, 194) with delta (0, 0)
Screenshot: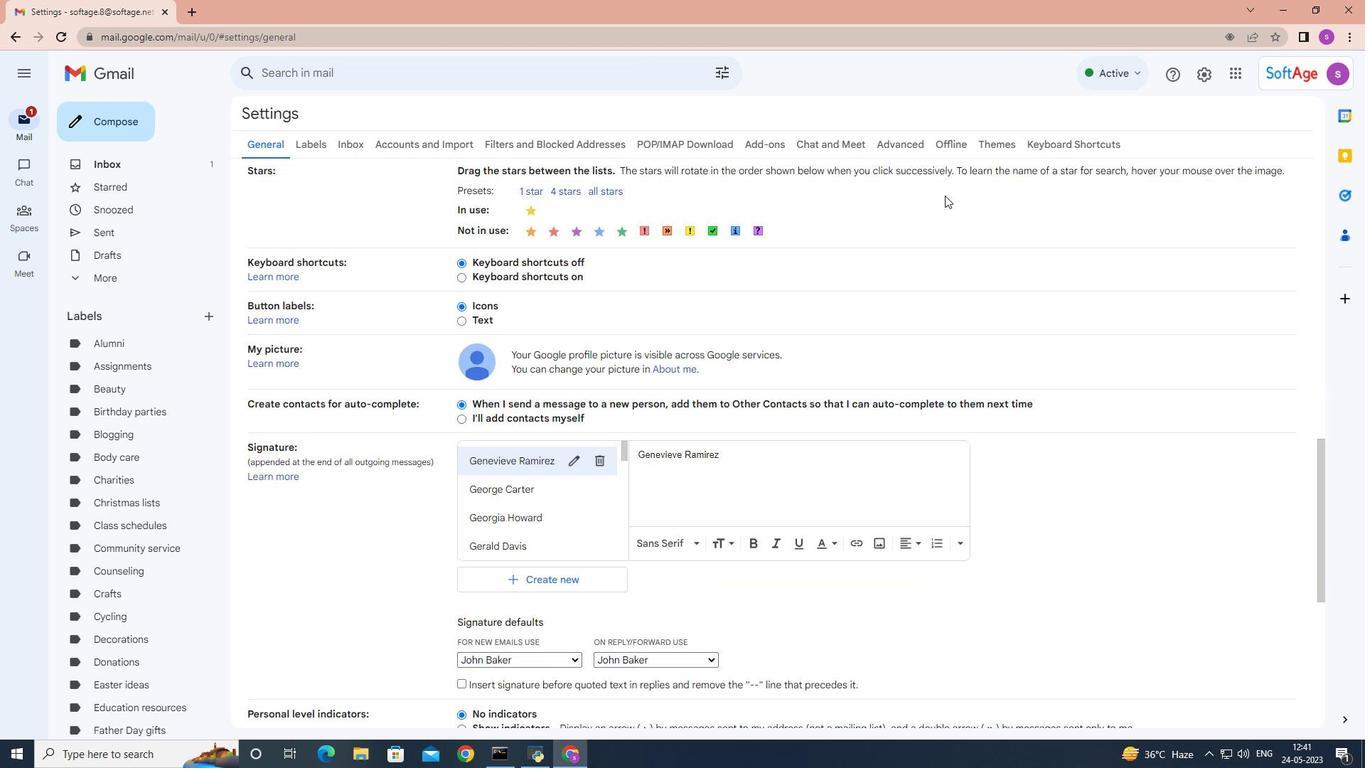 
Action: Mouse moved to (944, 195)
Screenshot: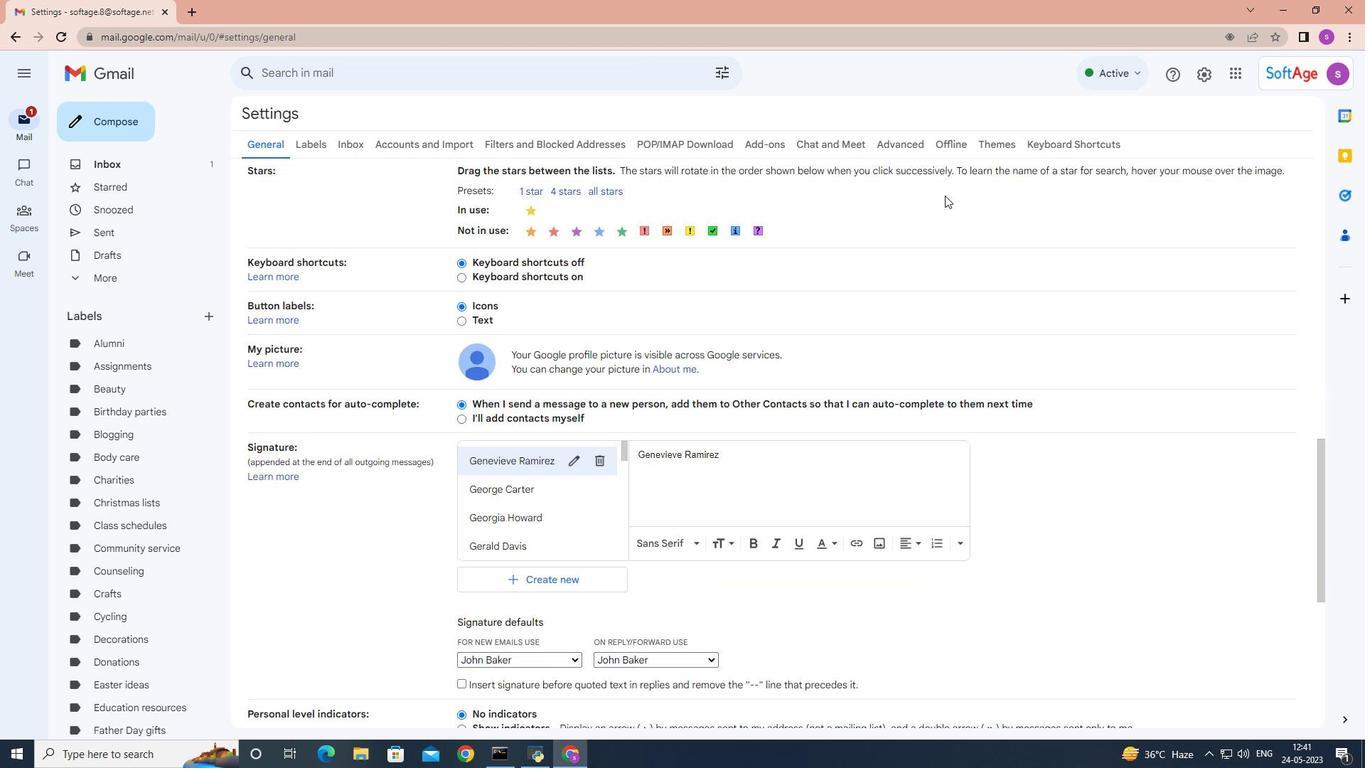 
Action: Mouse scrolled (944, 194) with delta (0, 0)
Screenshot: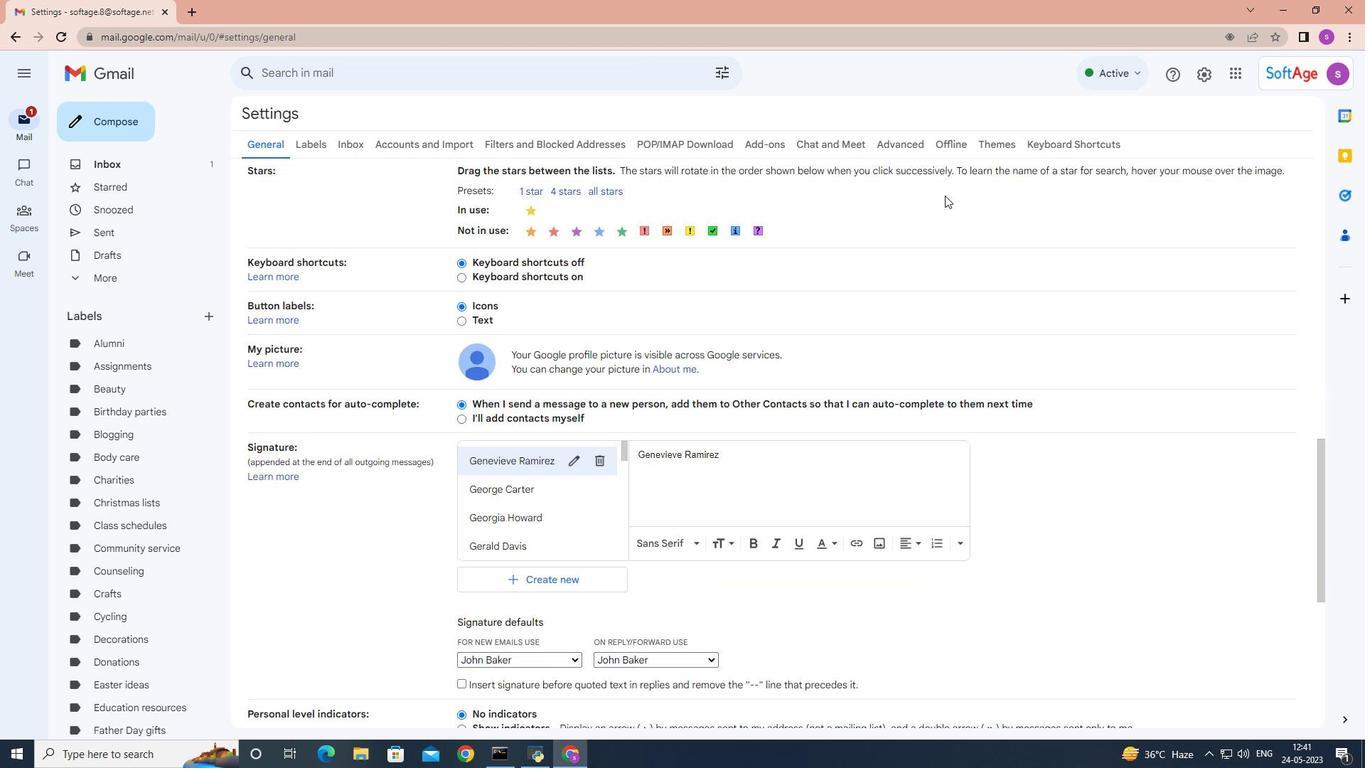 
Action: Mouse moved to (944, 196)
Screenshot: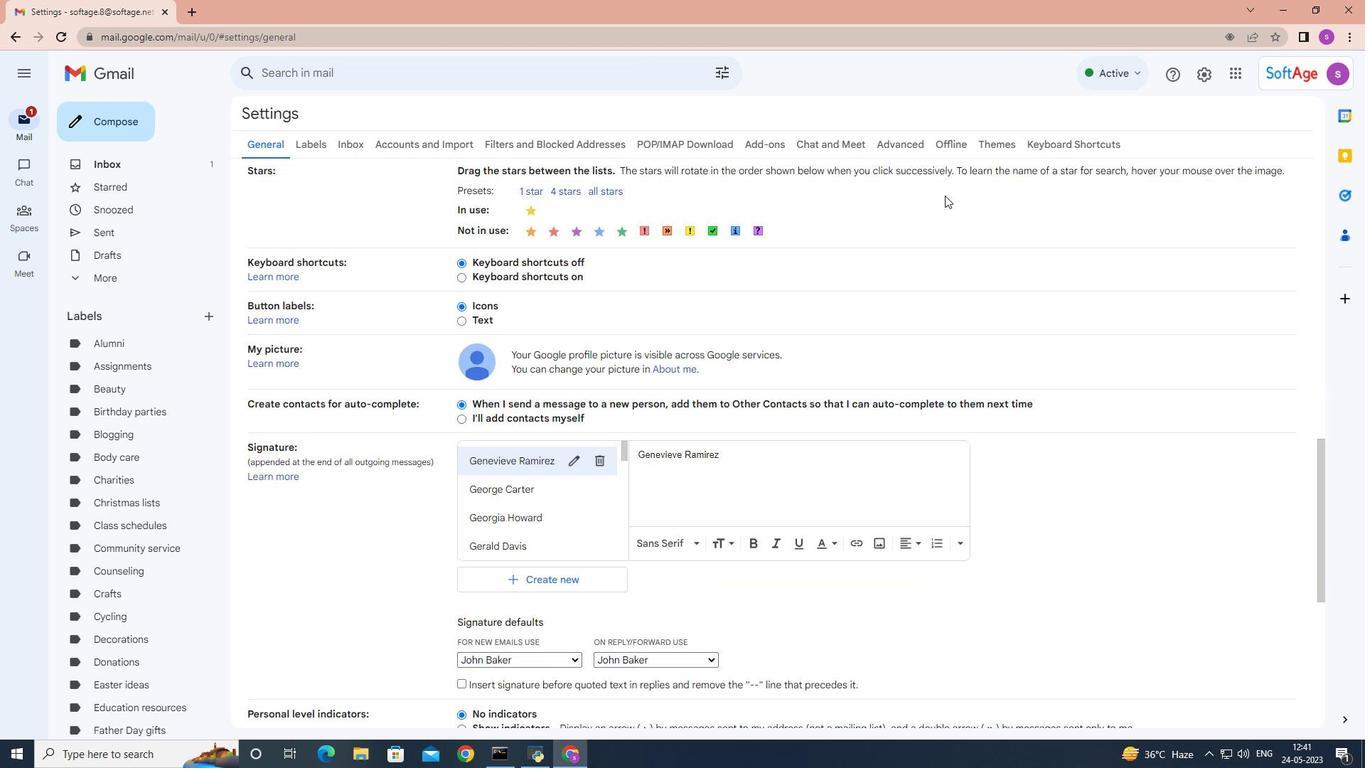 
Action: Mouse scrolled (944, 195) with delta (0, 0)
Screenshot: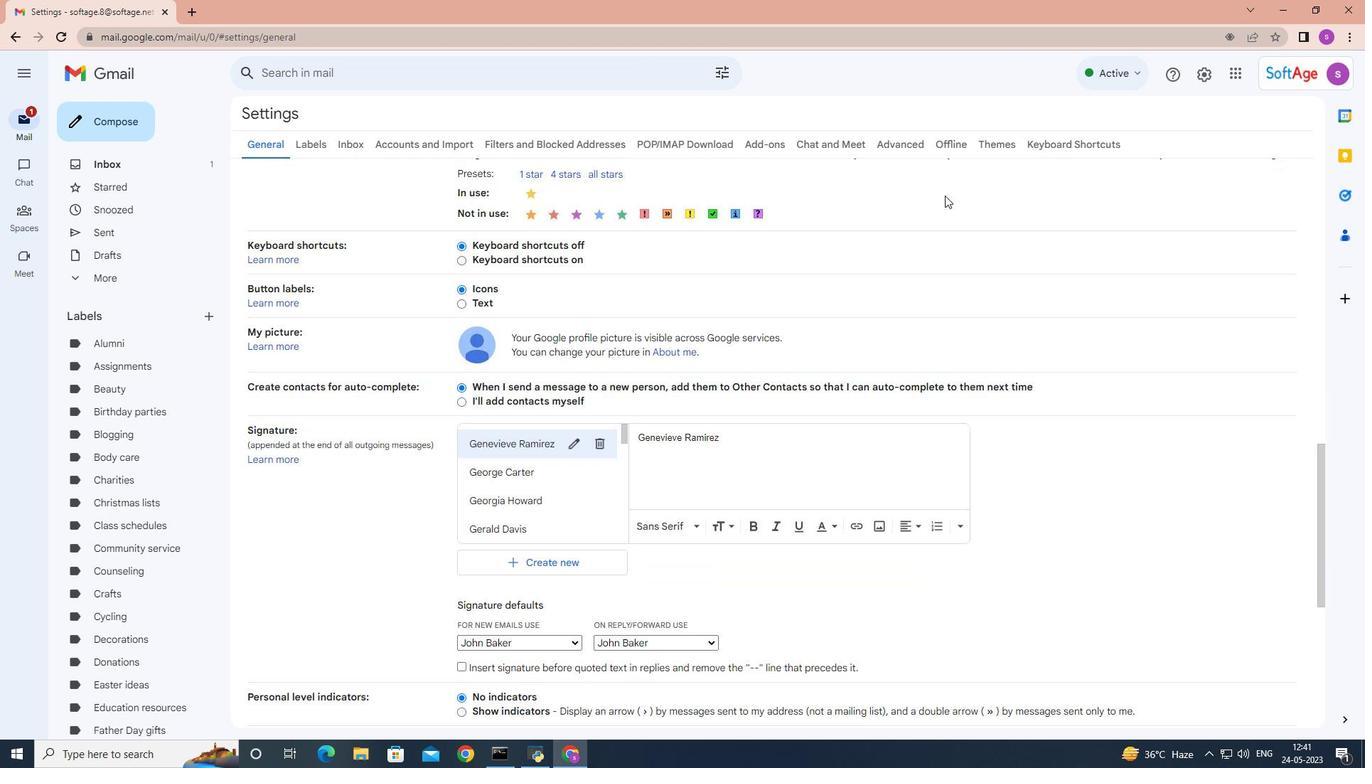 
Action: Mouse moved to (942, 196)
Screenshot: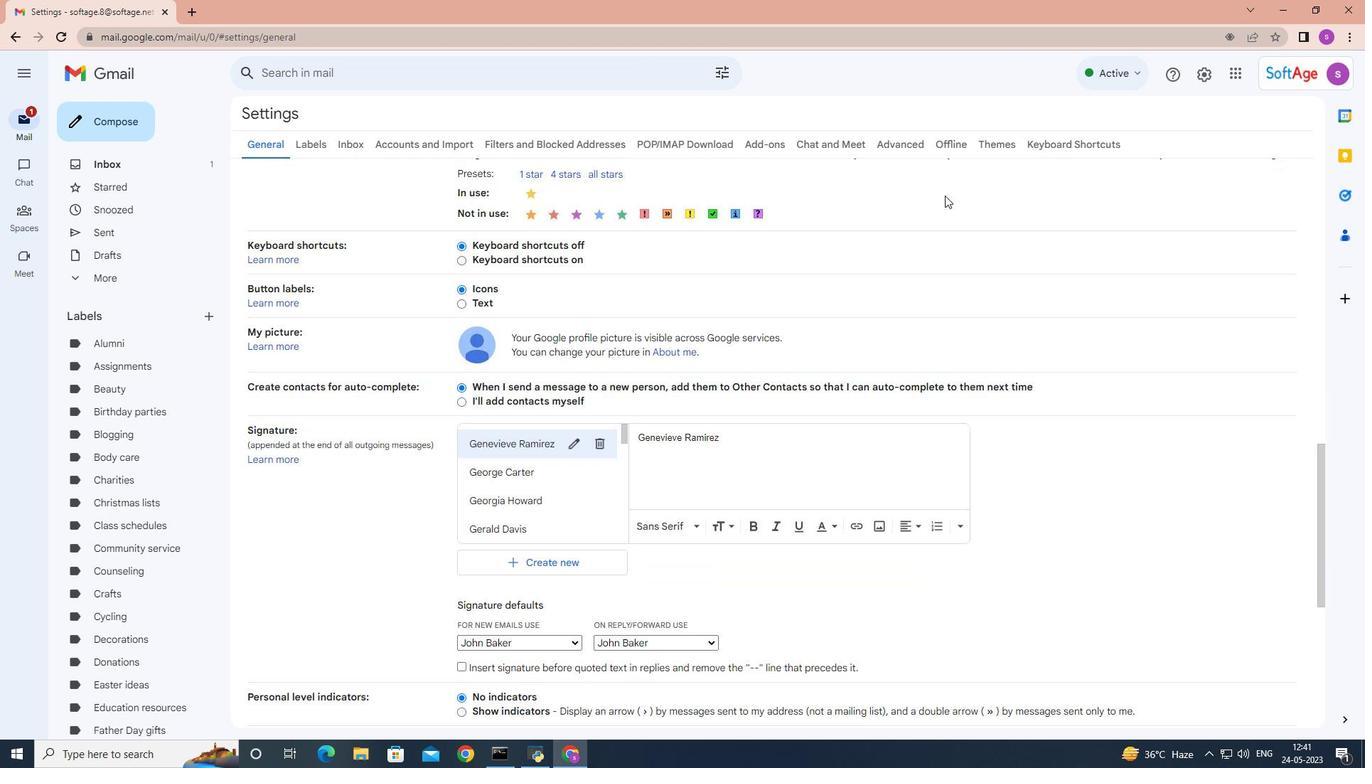 
Action: Mouse scrolled (942, 195) with delta (0, 0)
Screenshot: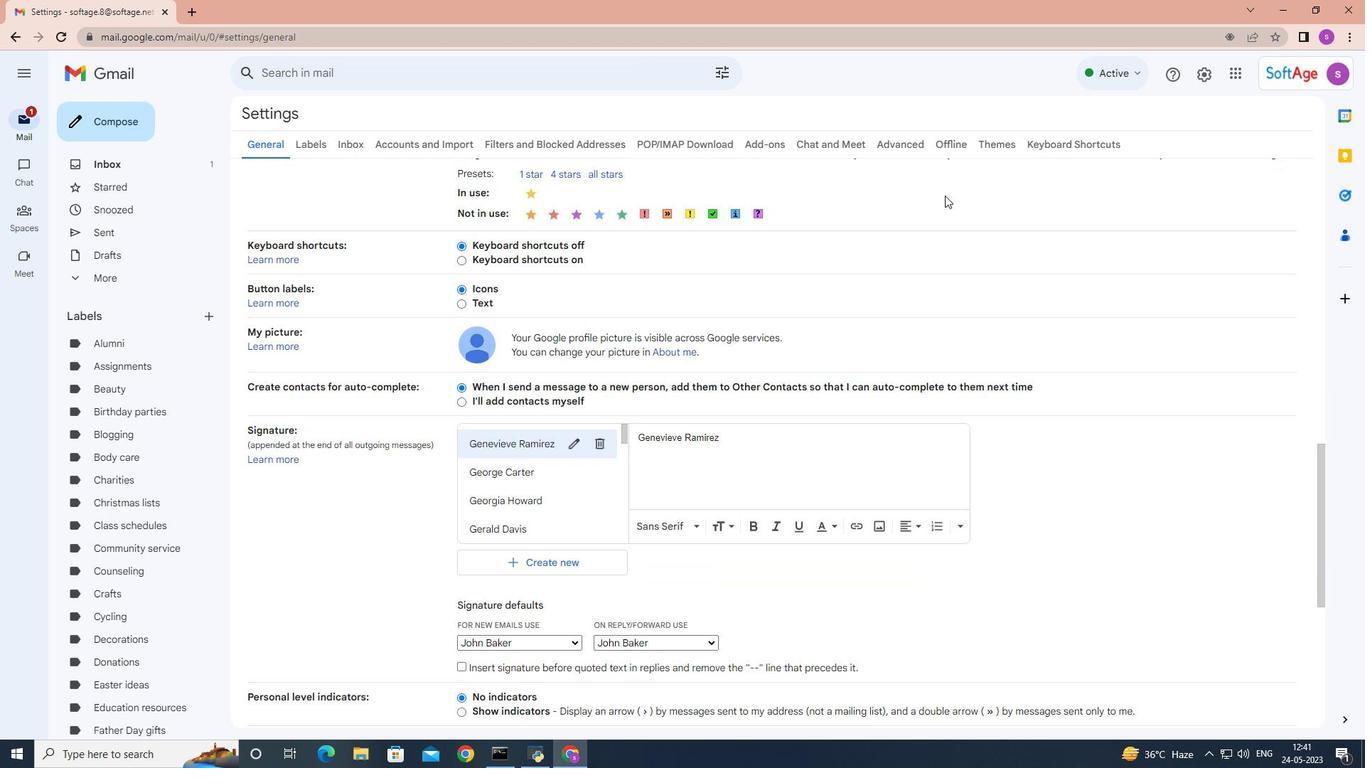 
Action: Mouse moved to (941, 196)
Screenshot: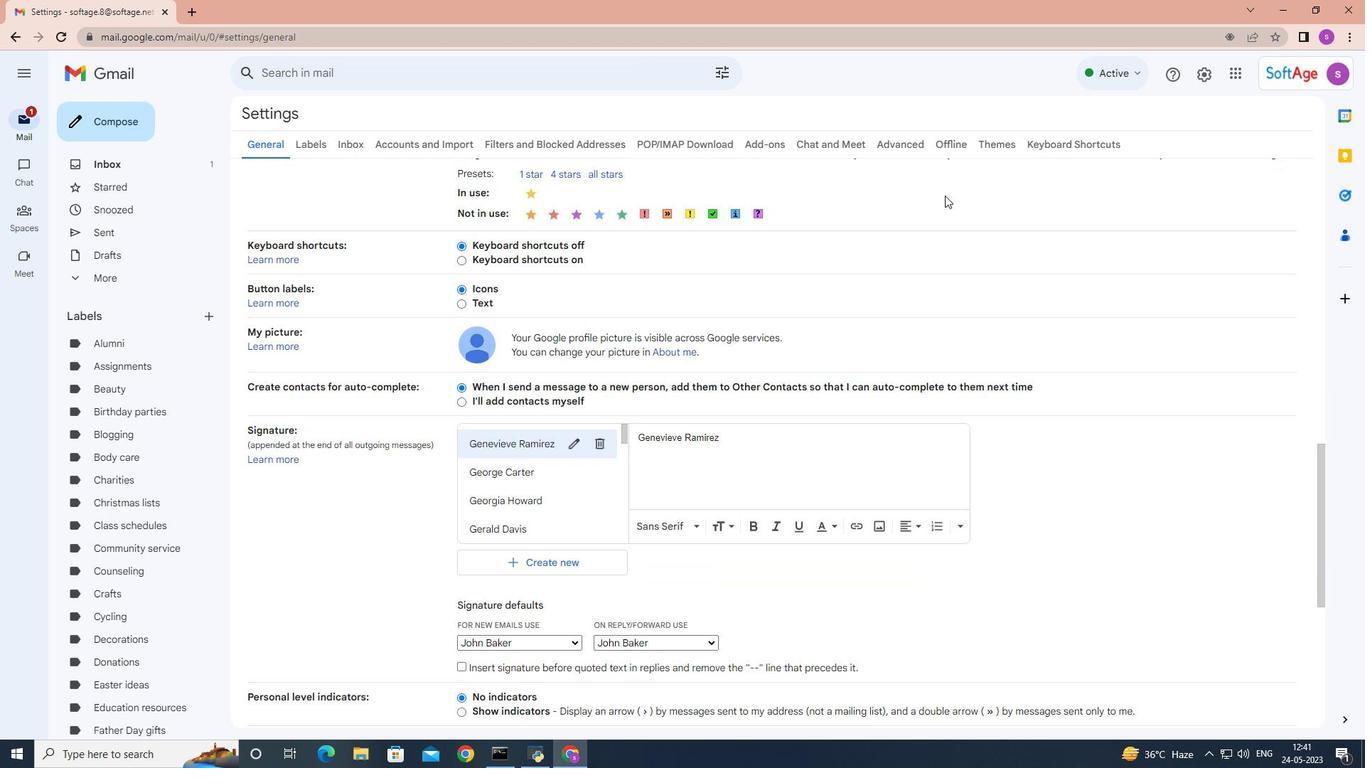 
Action: Mouse scrolled (941, 195) with delta (0, 0)
Screenshot: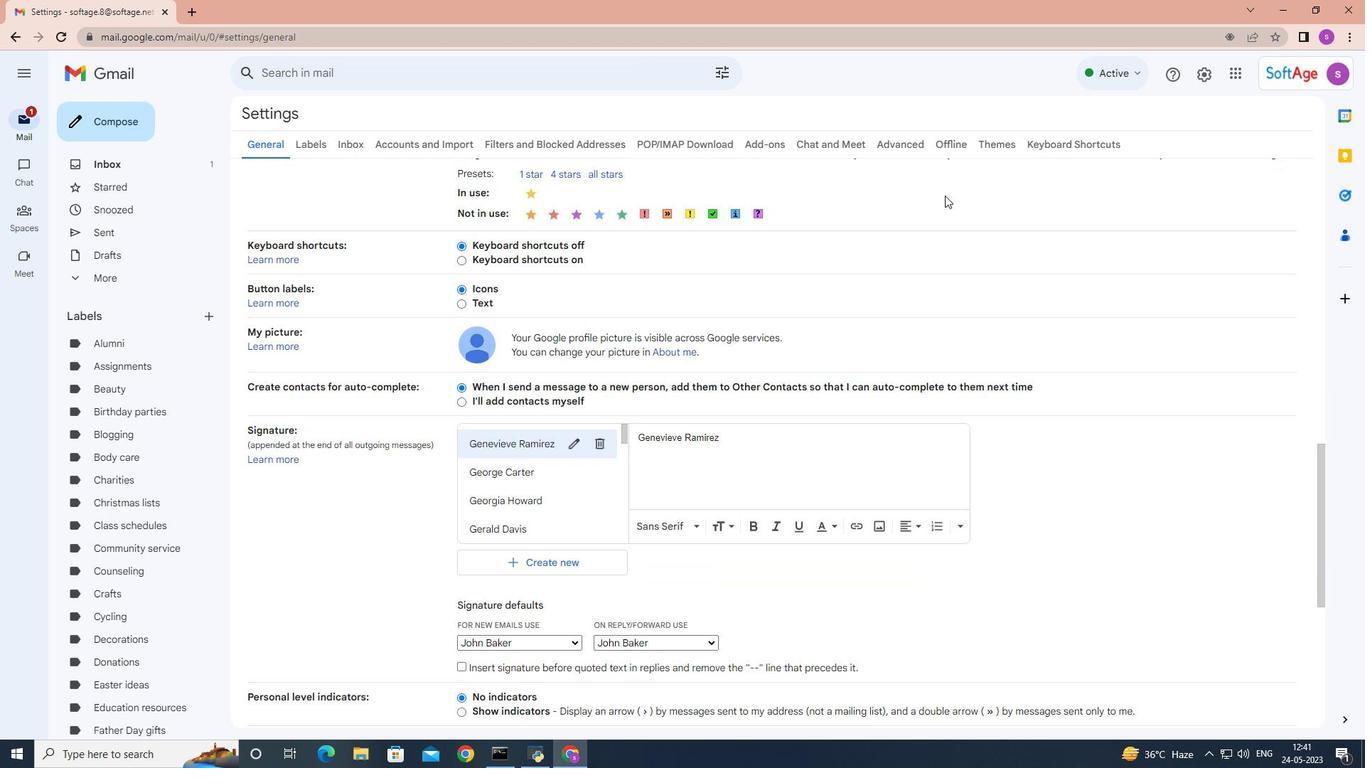
Action: Mouse moved to (616, 225)
Screenshot: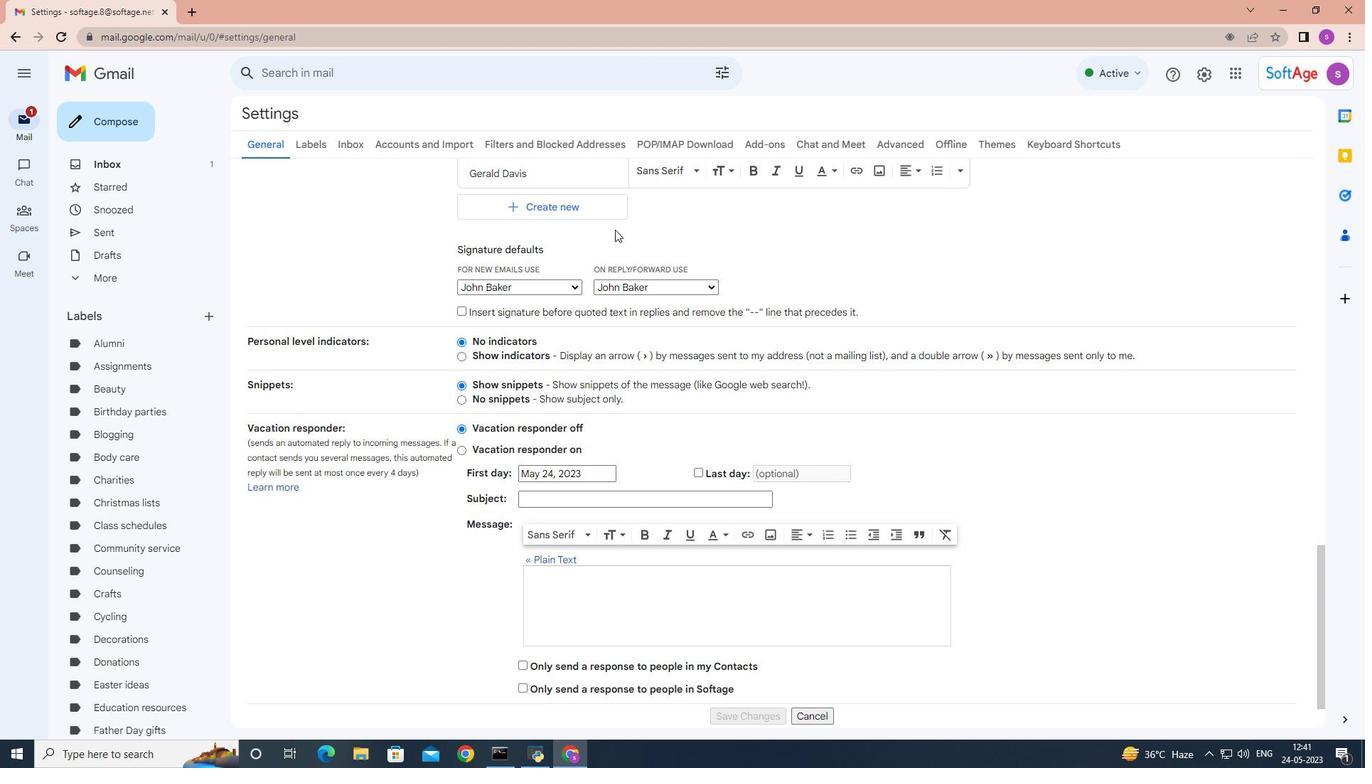 
Action: Mouse scrolled (616, 226) with delta (0, 0)
Screenshot: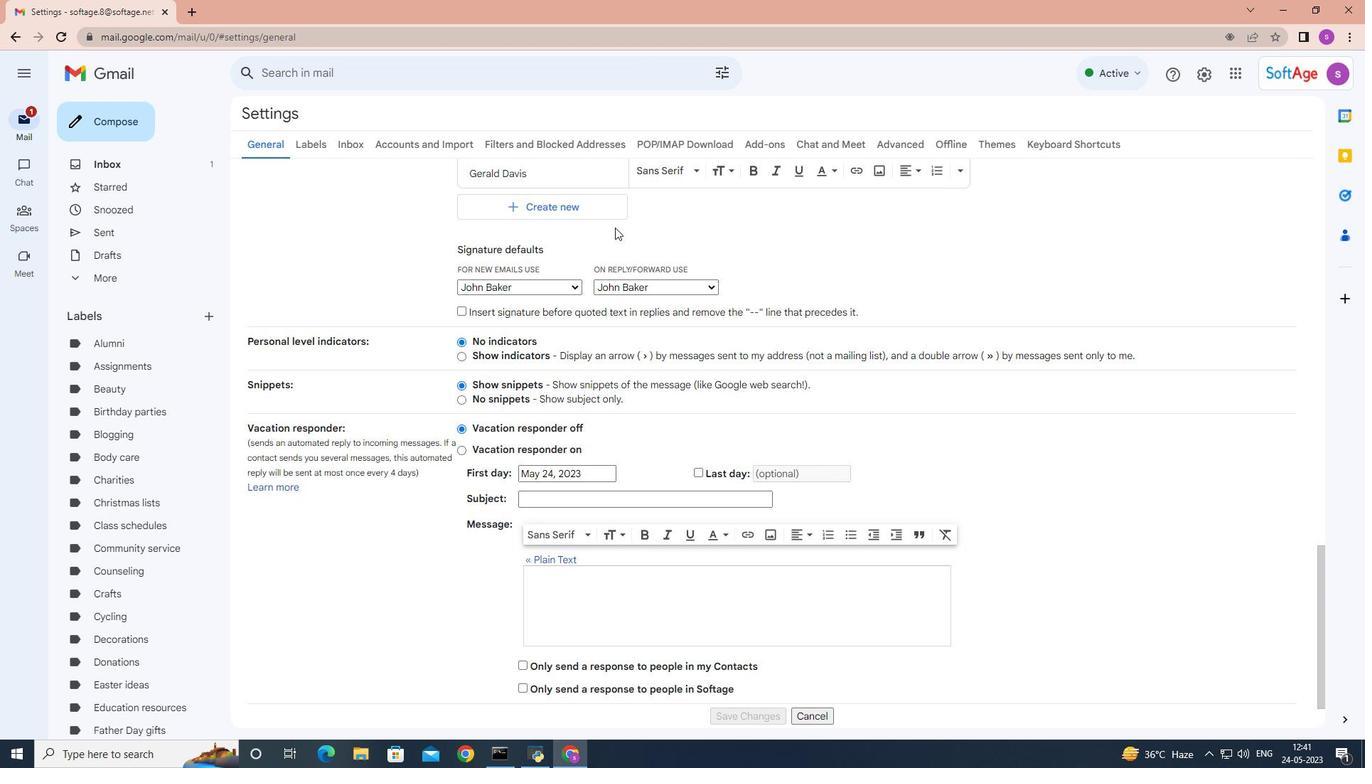 
Action: Mouse scrolled (616, 226) with delta (0, 0)
Screenshot: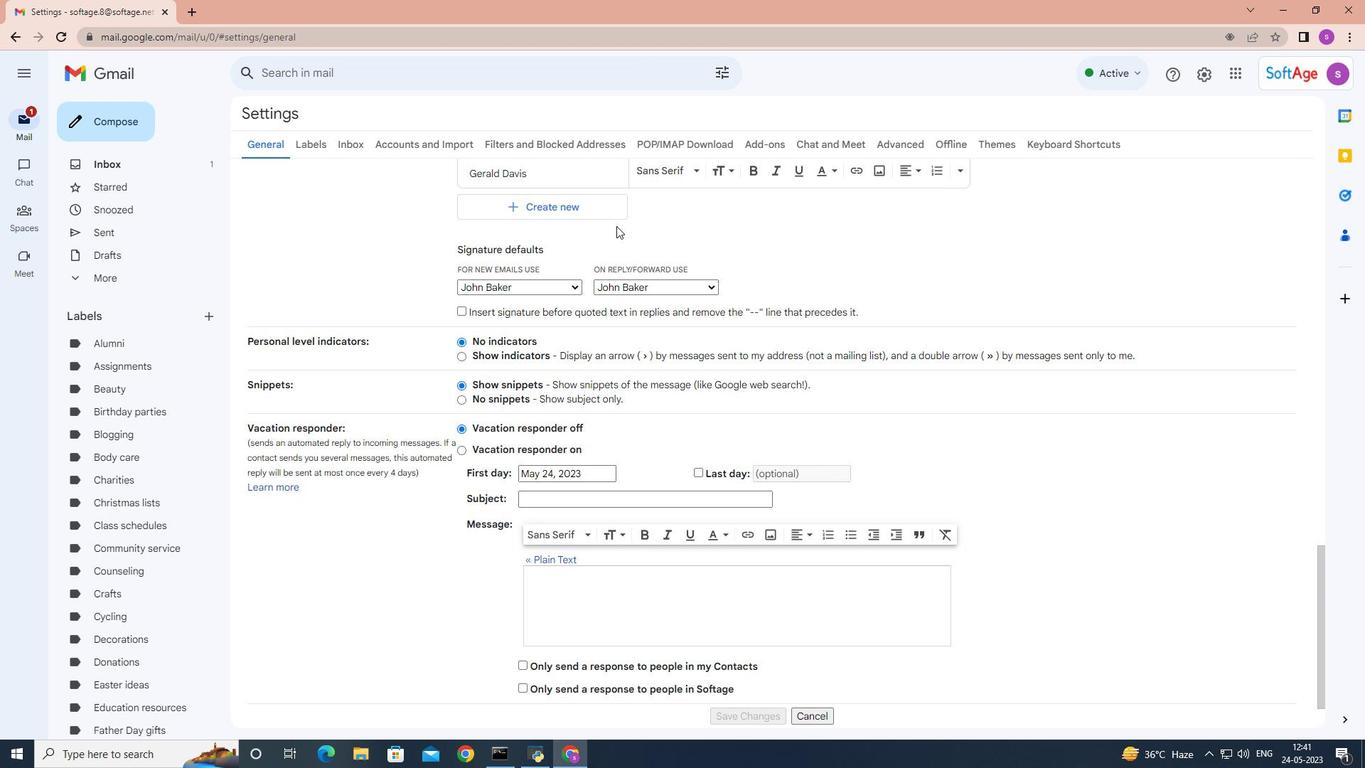 
Action: Mouse moved to (596, 342)
Screenshot: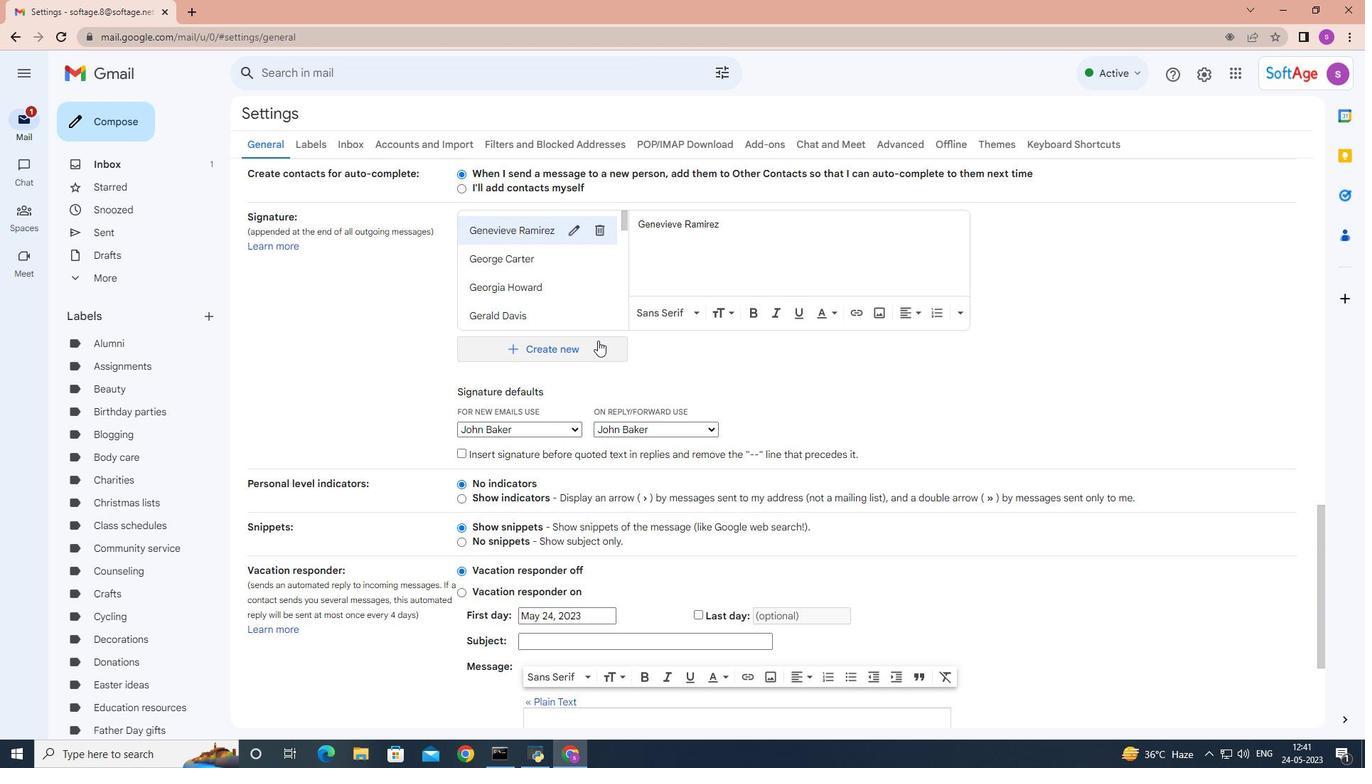 
Action: Mouse pressed left at (596, 342)
Screenshot: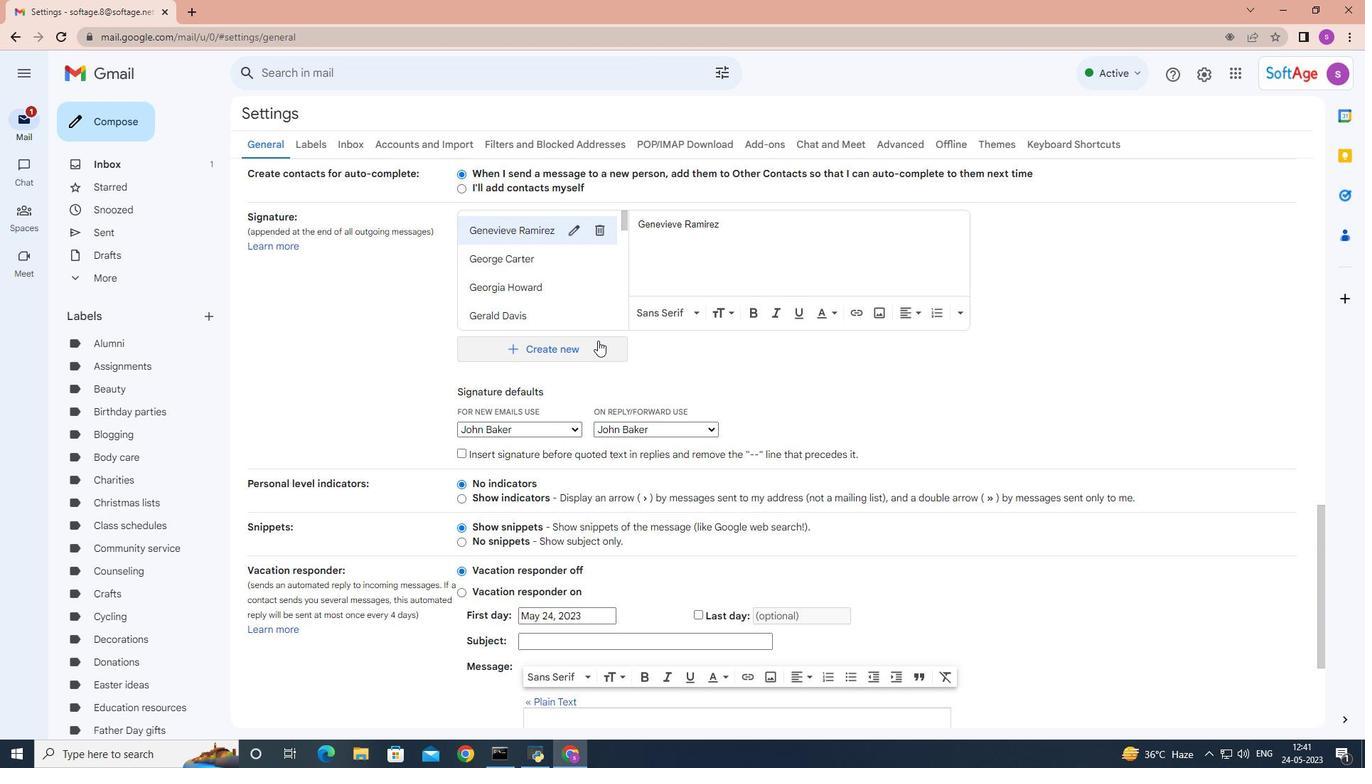 
Action: Mouse moved to (596, 340)
Screenshot: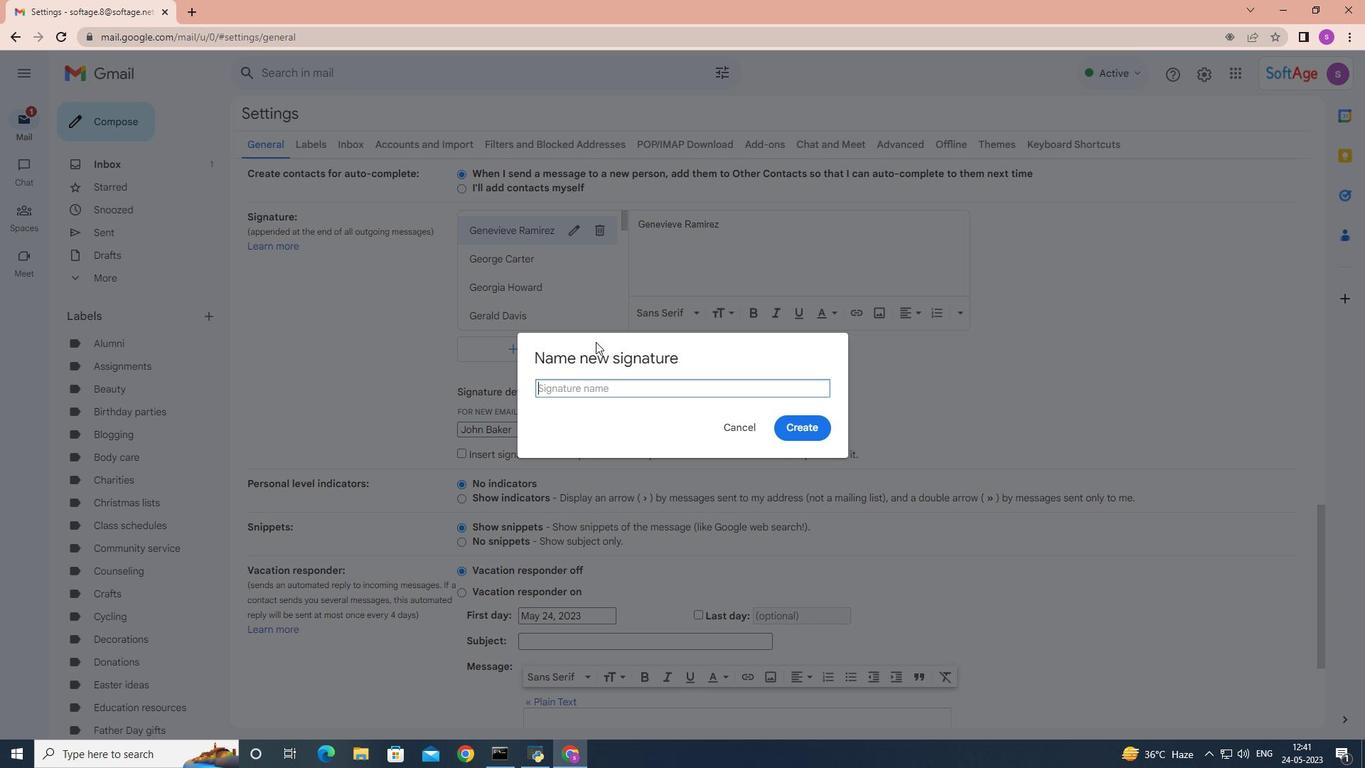 
Action: Key pressed <Key.shift>Johnny<Key.space><Key.shift>Mitchell
Screenshot: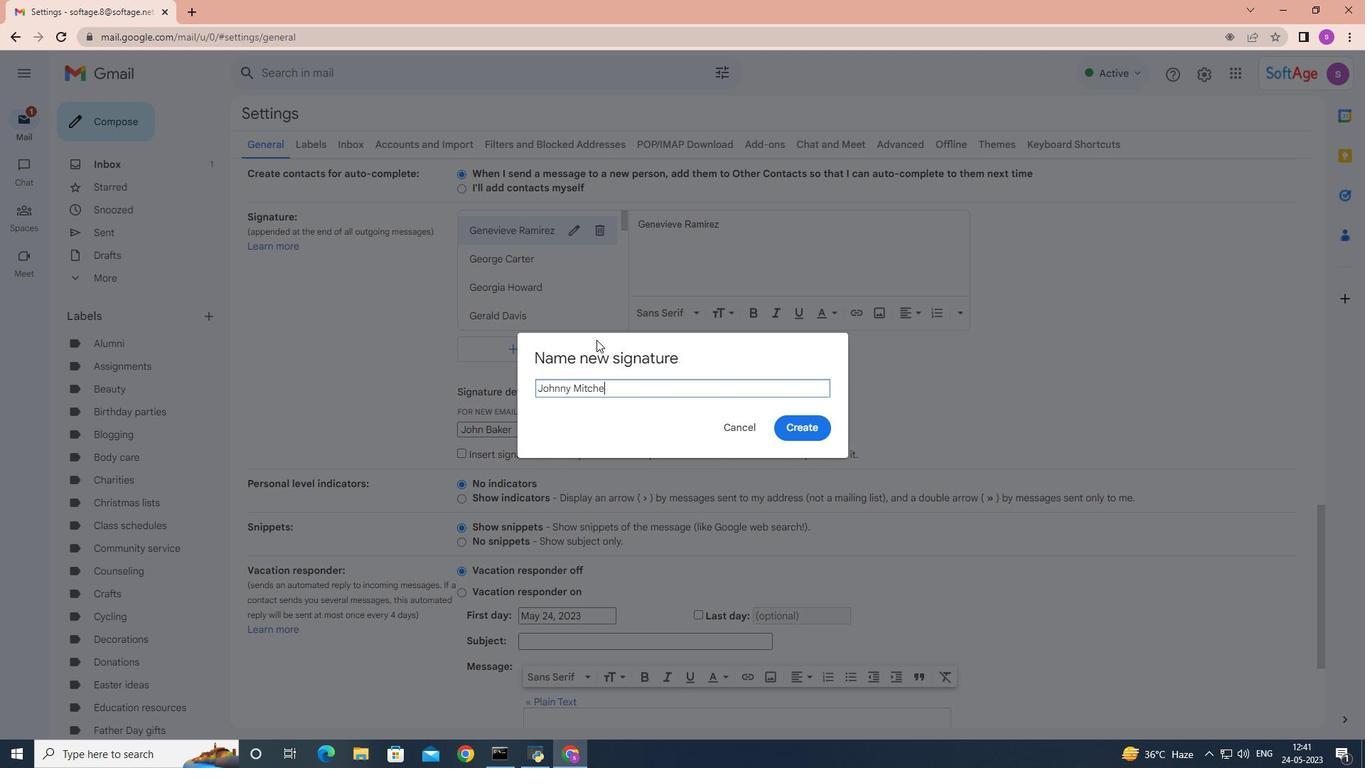 
Action: Mouse moved to (801, 424)
Screenshot: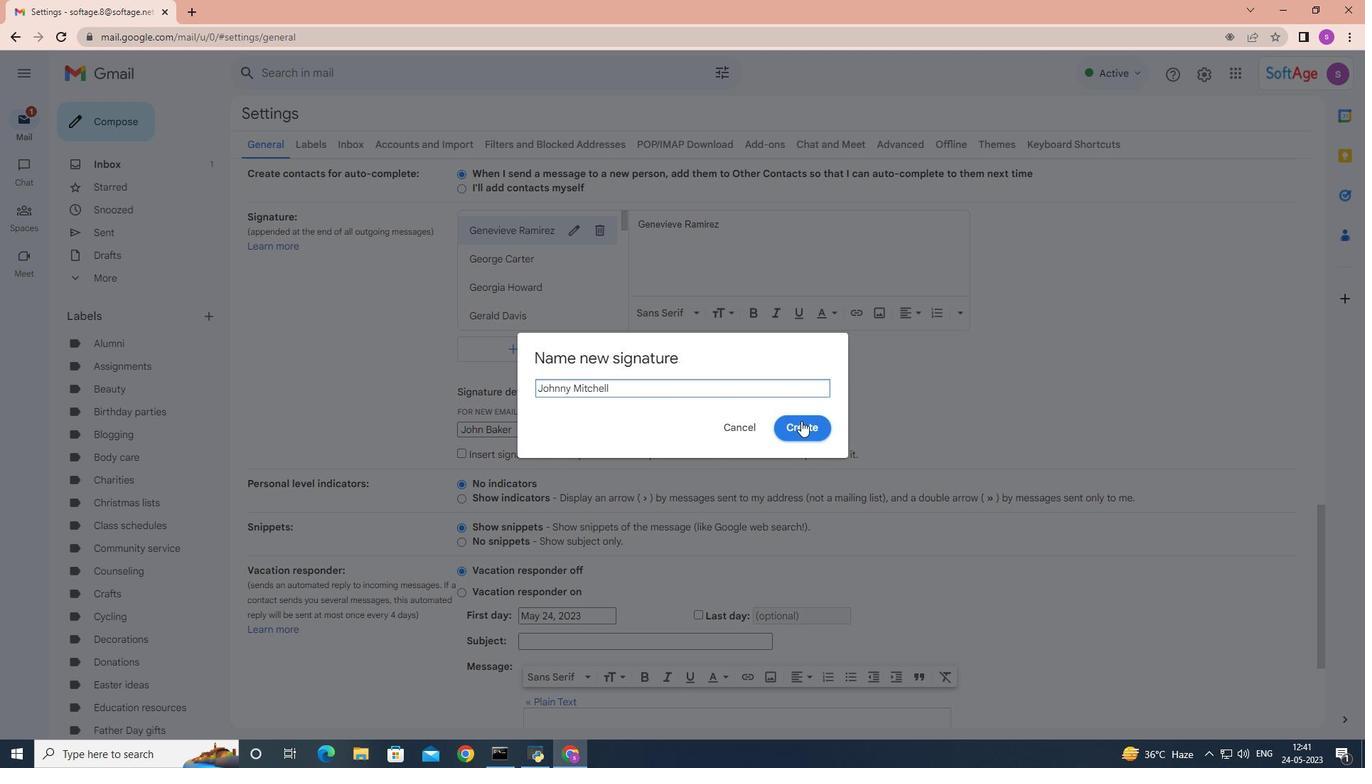 
Action: Mouse pressed left at (801, 424)
Screenshot: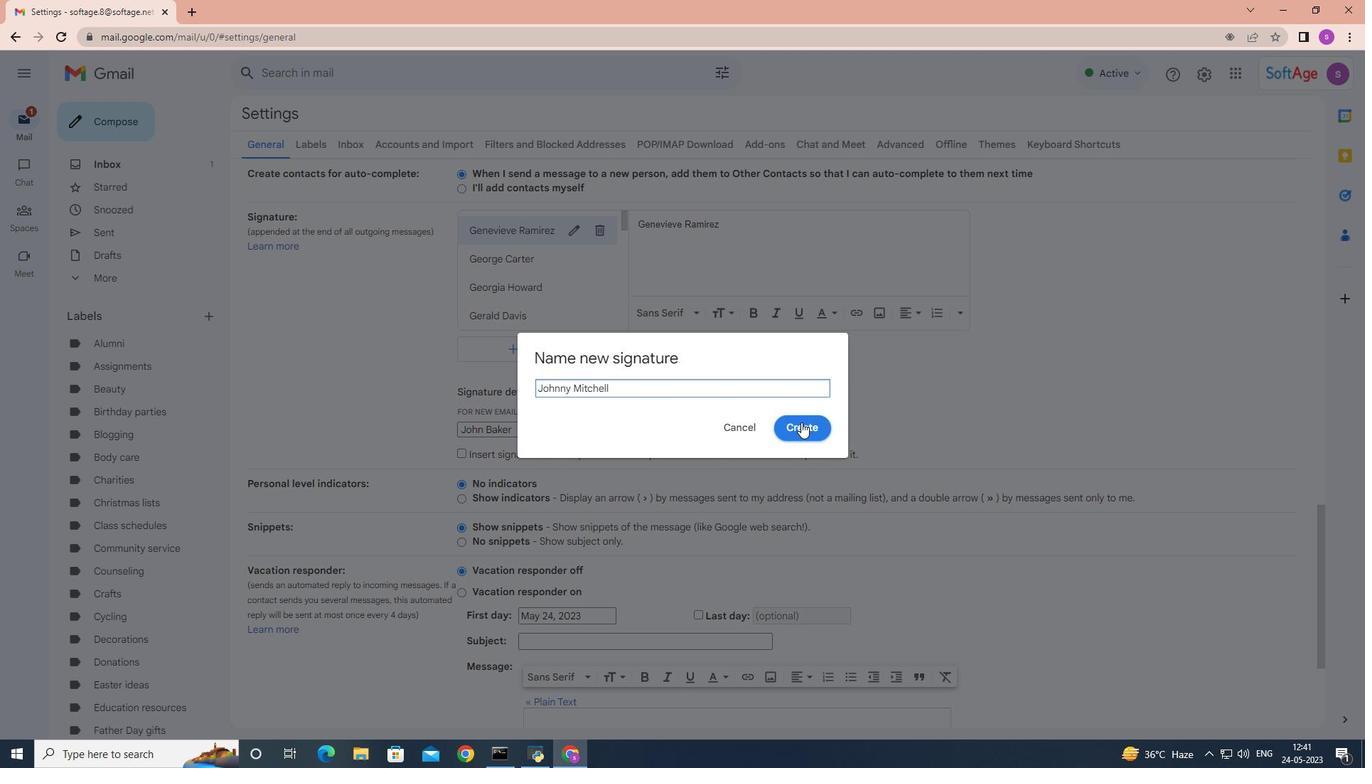 
Action: Mouse moved to (802, 425)
Screenshot: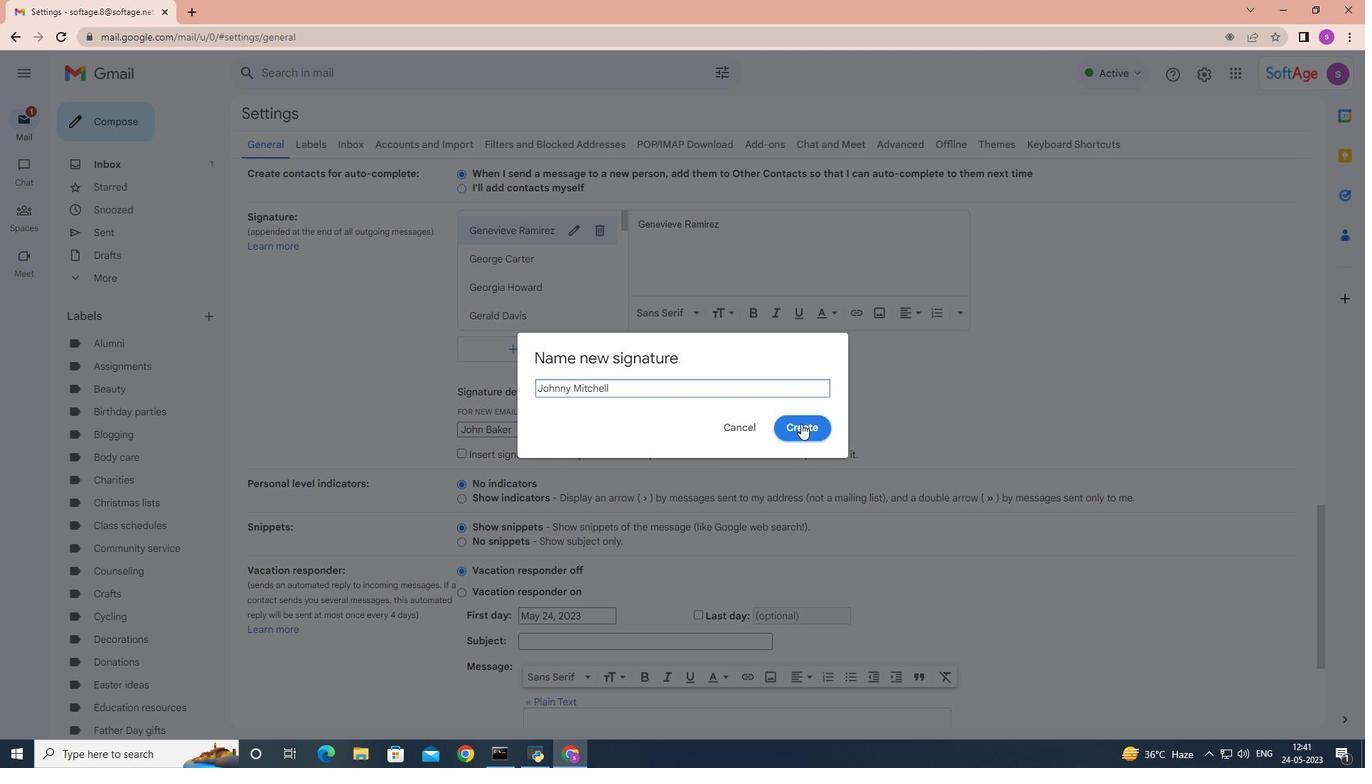 
Action: Key pressed <Key.shift>Johnny<Key.space><Key.shift><Key.shift><Key.shift><Key.shift>Mitchell
Screenshot: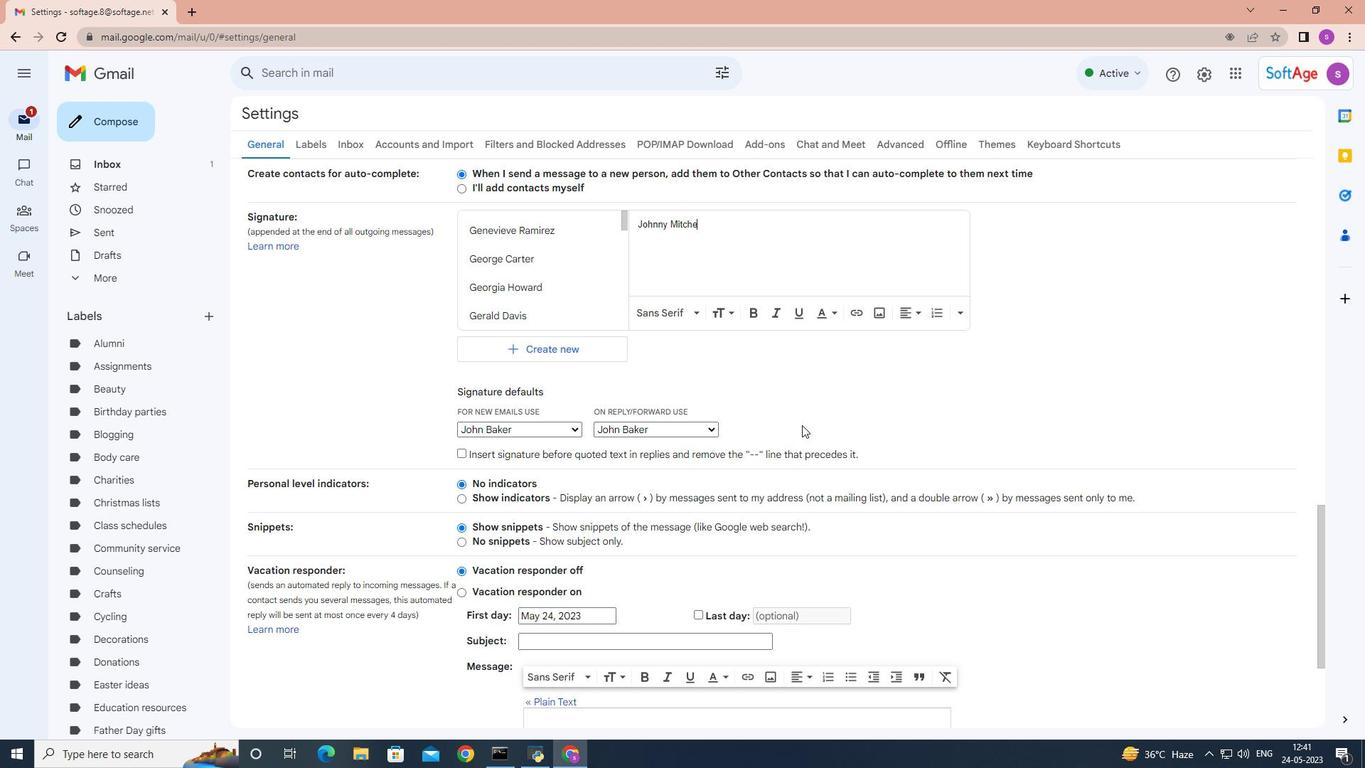 
Action: Mouse moved to (578, 431)
Screenshot: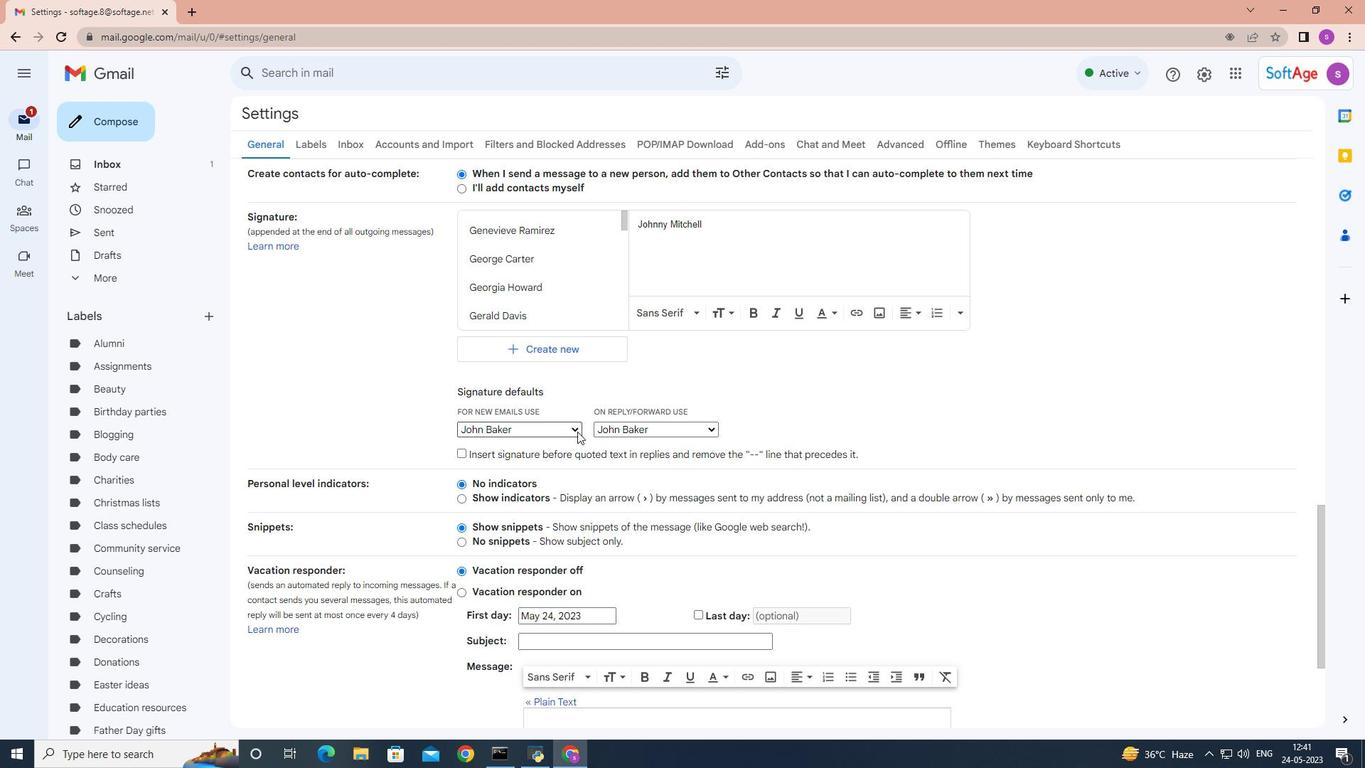 
Action: Mouse pressed left at (578, 431)
Screenshot: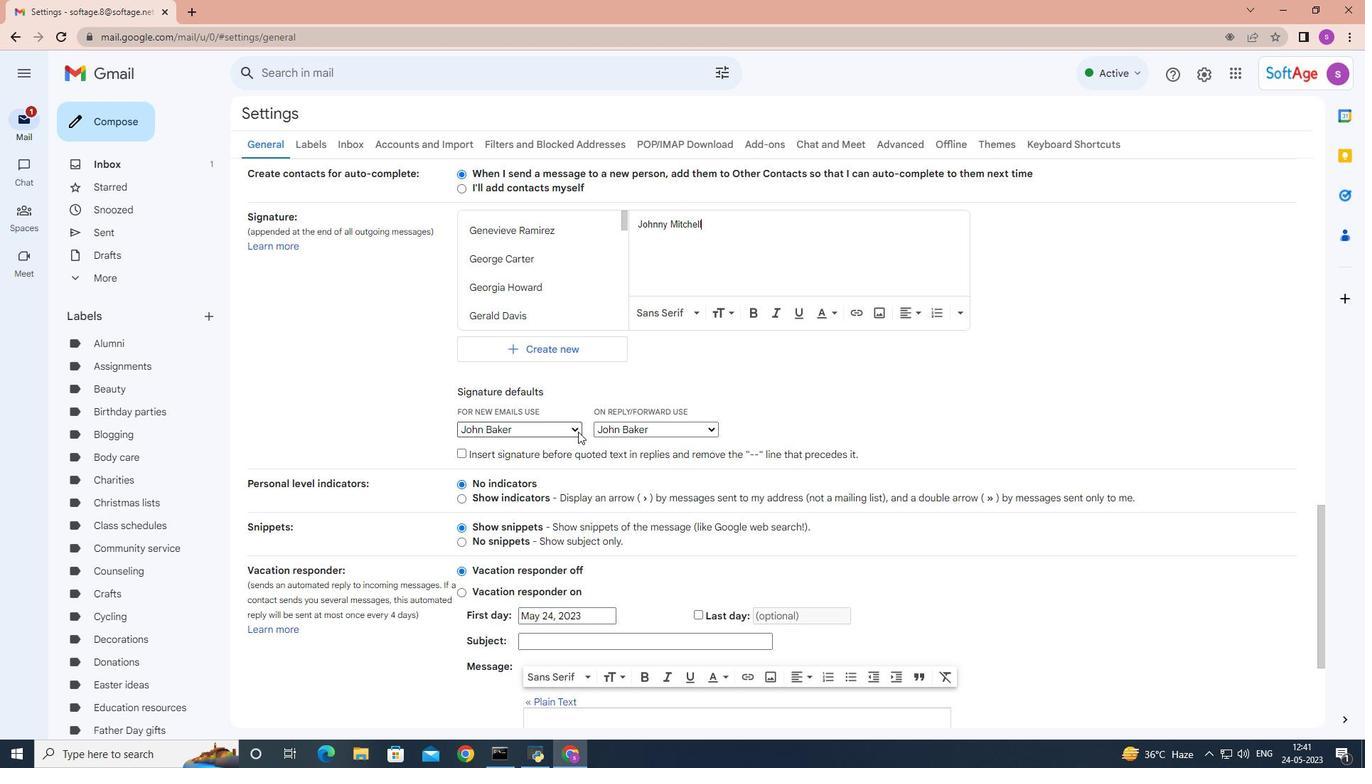 
Action: Mouse moved to (523, 564)
Screenshot: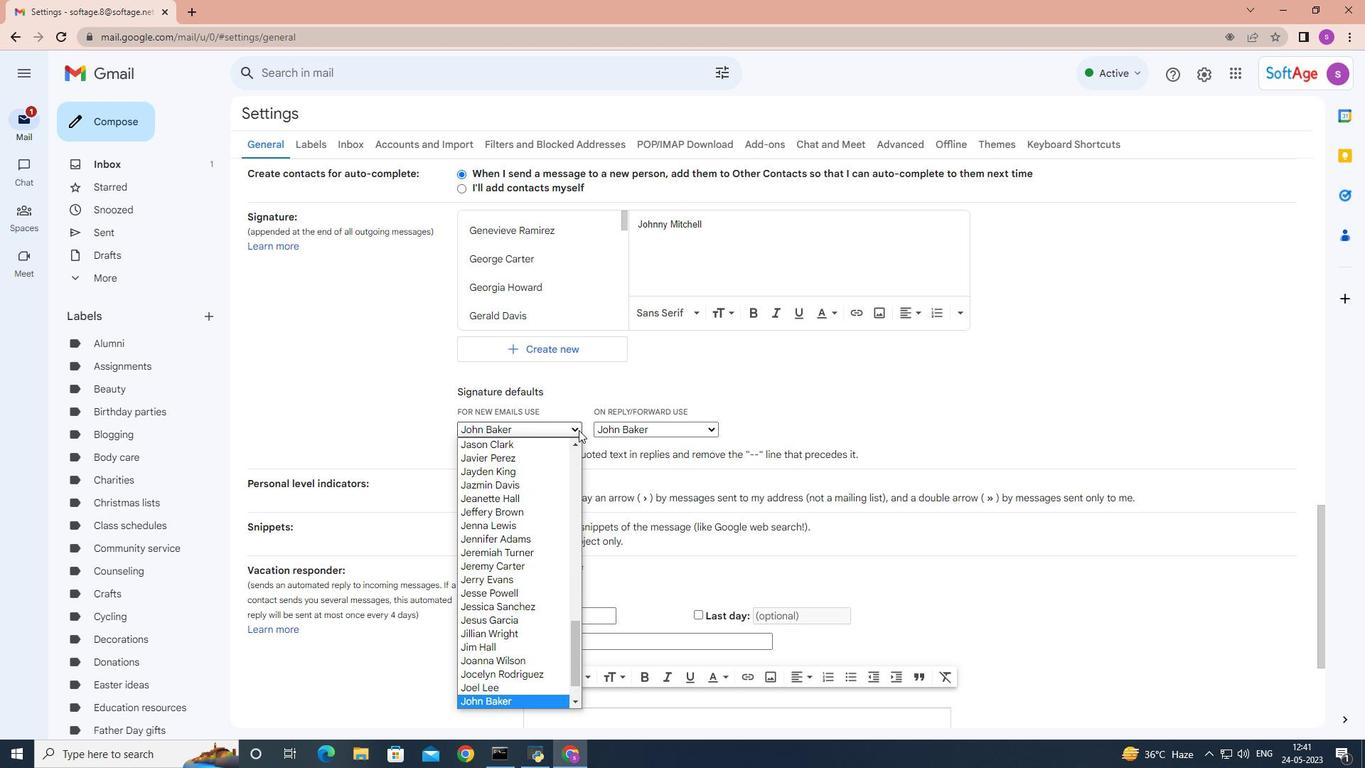 
Action: Mouse scrolled (523, 564) with delta (0, 0)
Screenshot: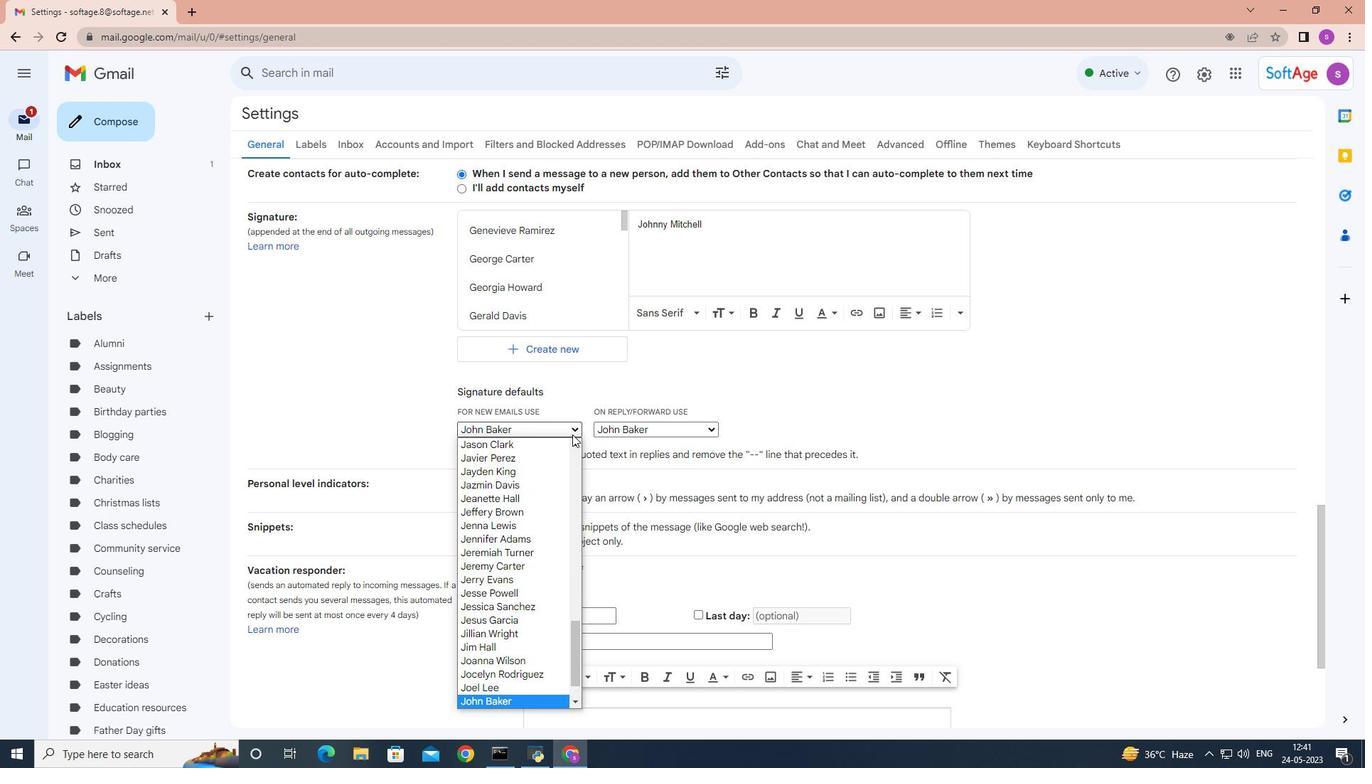
Action: Mouse moved to (521, 568)
Screenshot: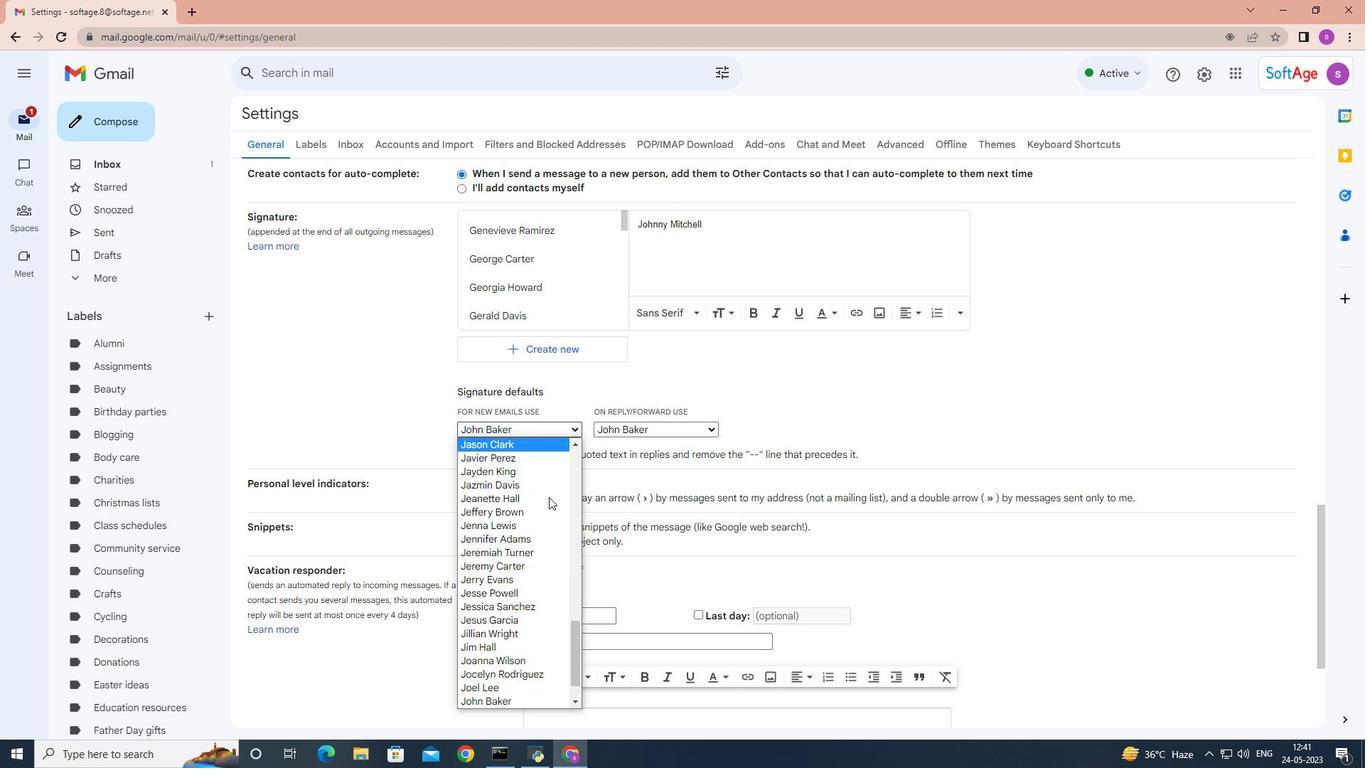 
Action: Mouse scrolled (521, 567) with delta (0, 0)
Screenshot: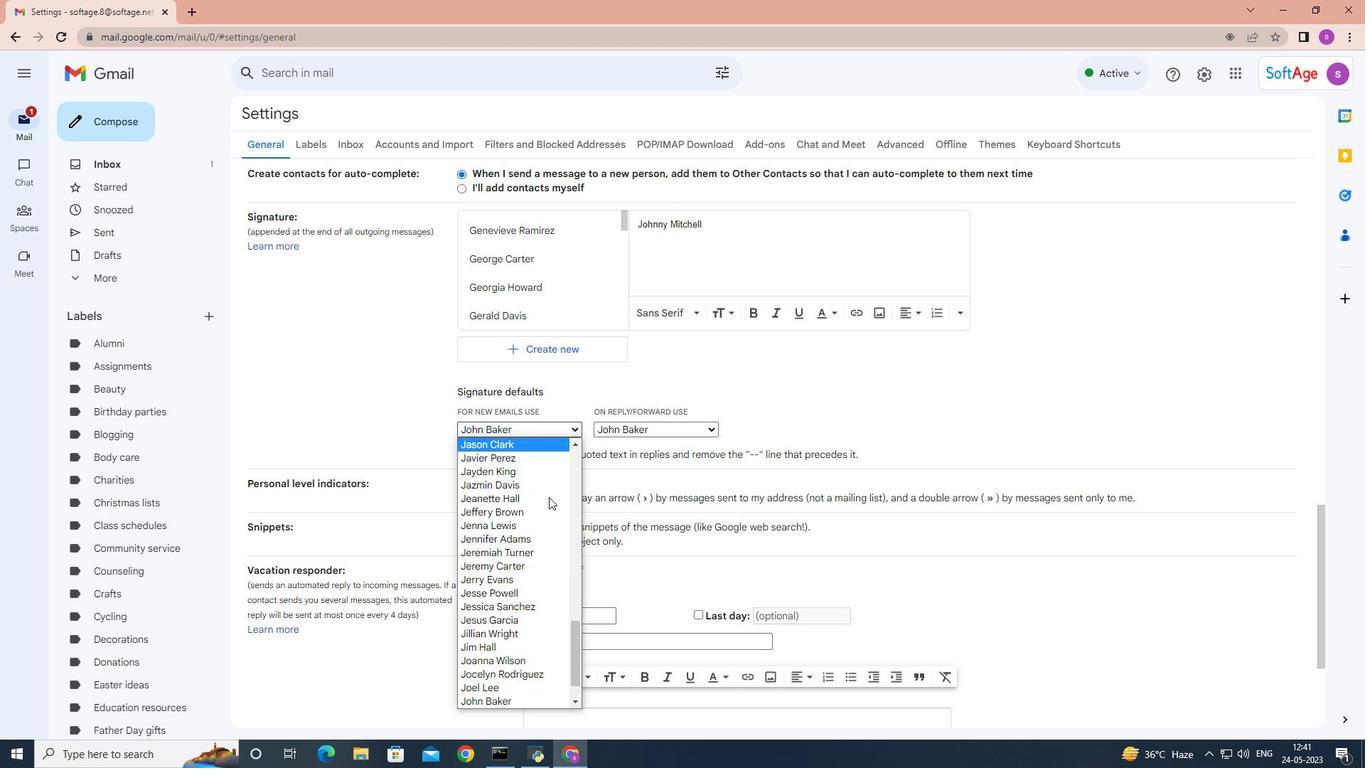 
Action: Mouse moved to (520, 568)
Screenshot: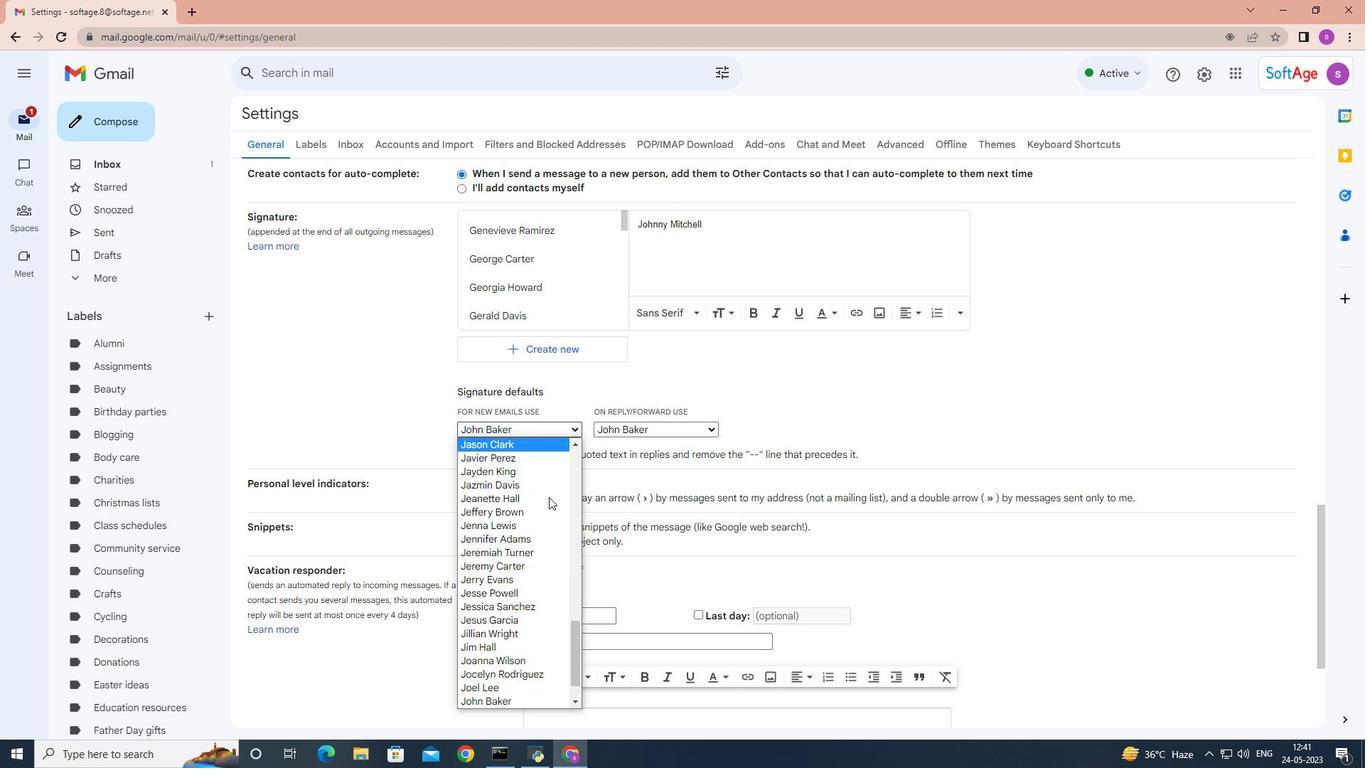 
Action: Mouse scrolled (520, 567) with delta (0, 0)
Screenshot: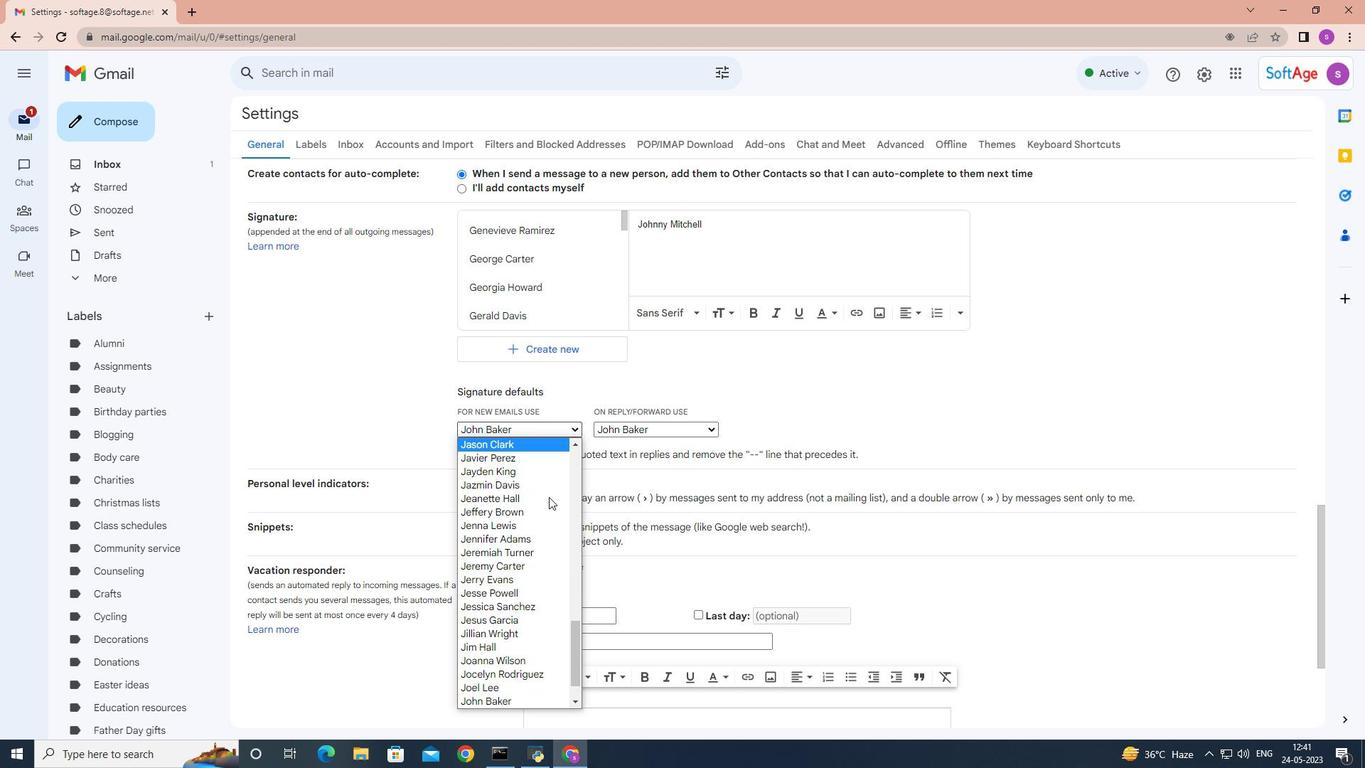 
Action: Mouse scrolled (520, 567) with delta (0, 0)
Screenshot: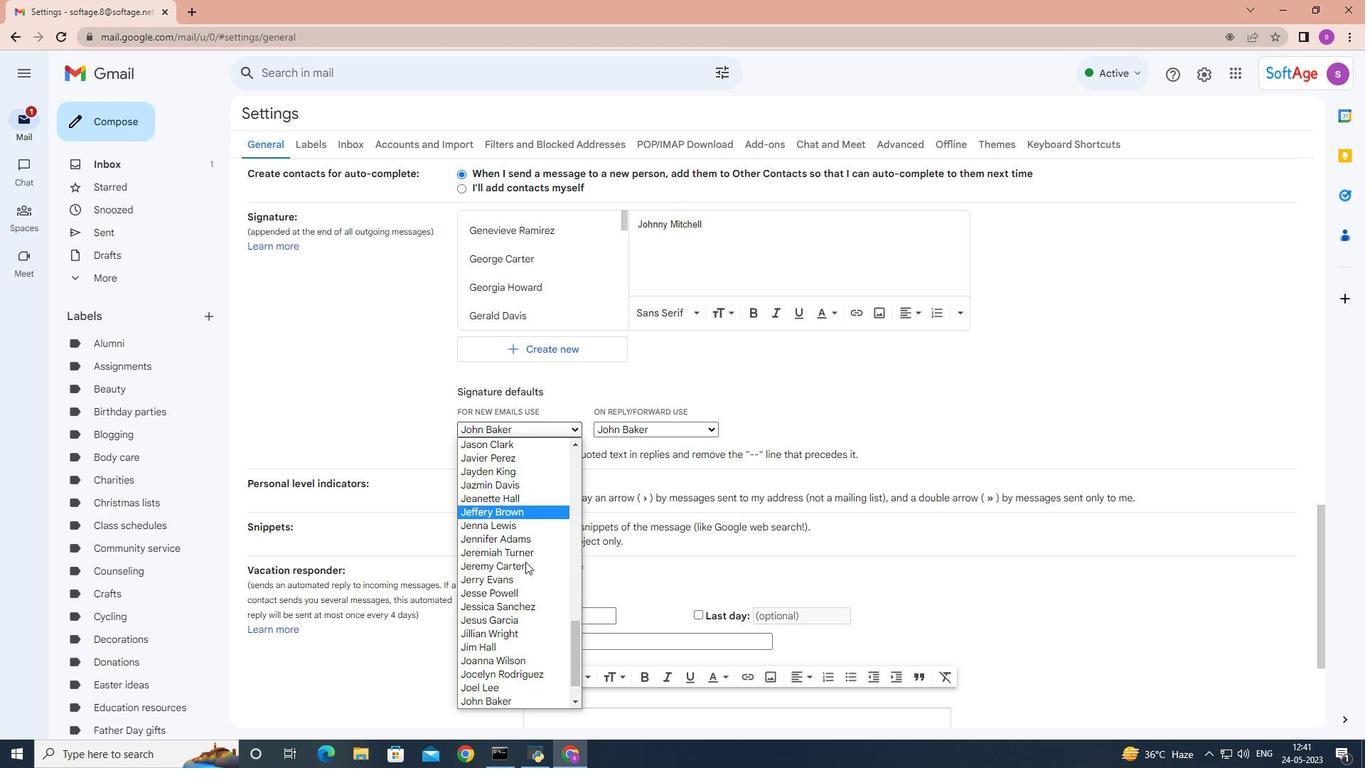 
Action: Mouse scrolled (520, 567) with delta (0, 0)
Screenshot: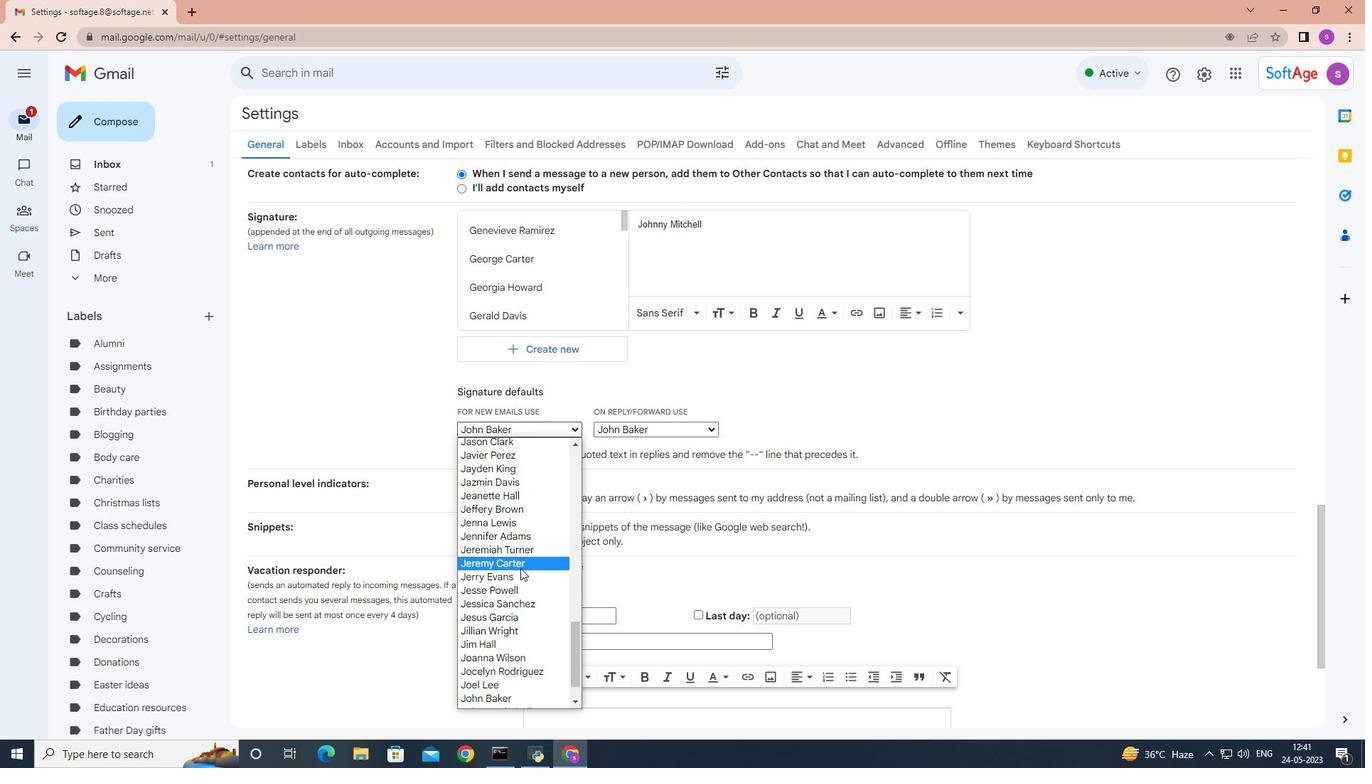 
Action: Mouse scrolled (520, 567) with delta (0, 0)
Screenshot: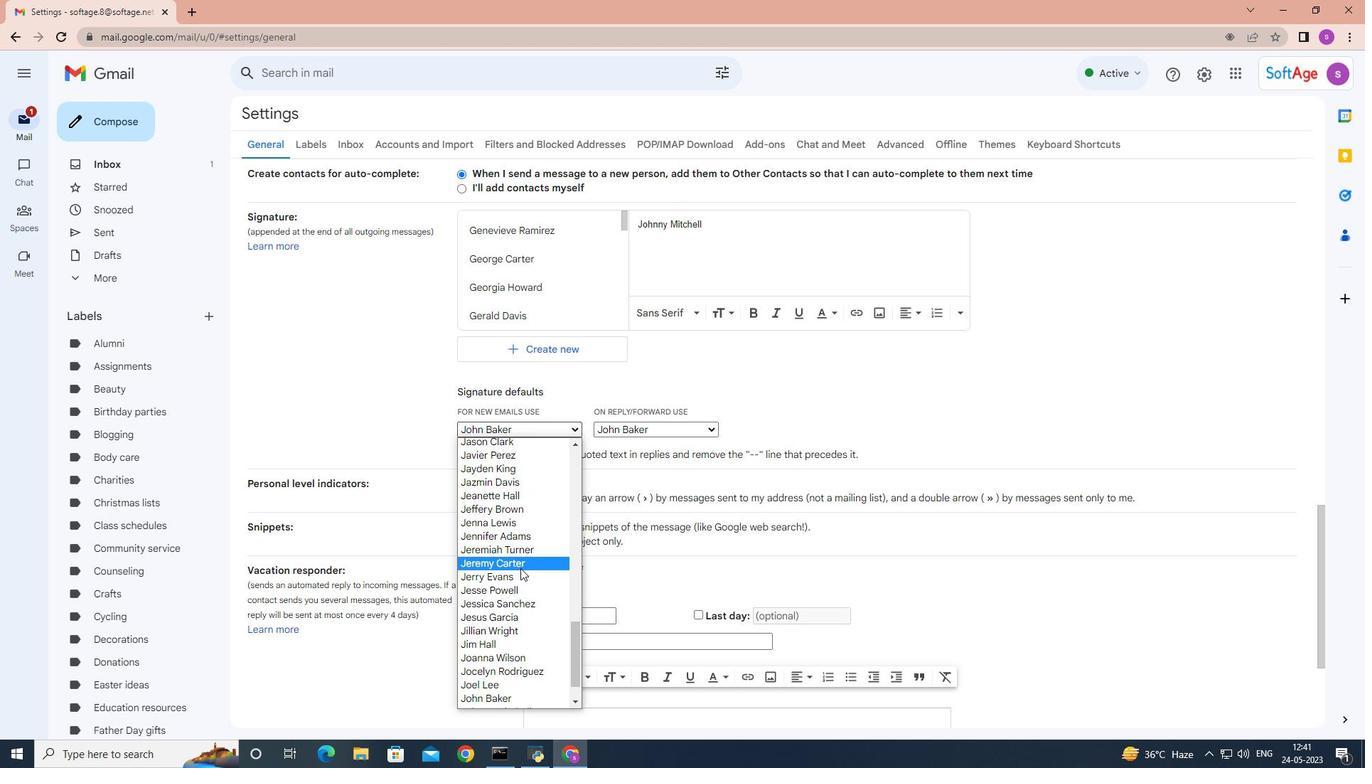 
Action: Mouse moved to (520, 616)
Screenshot: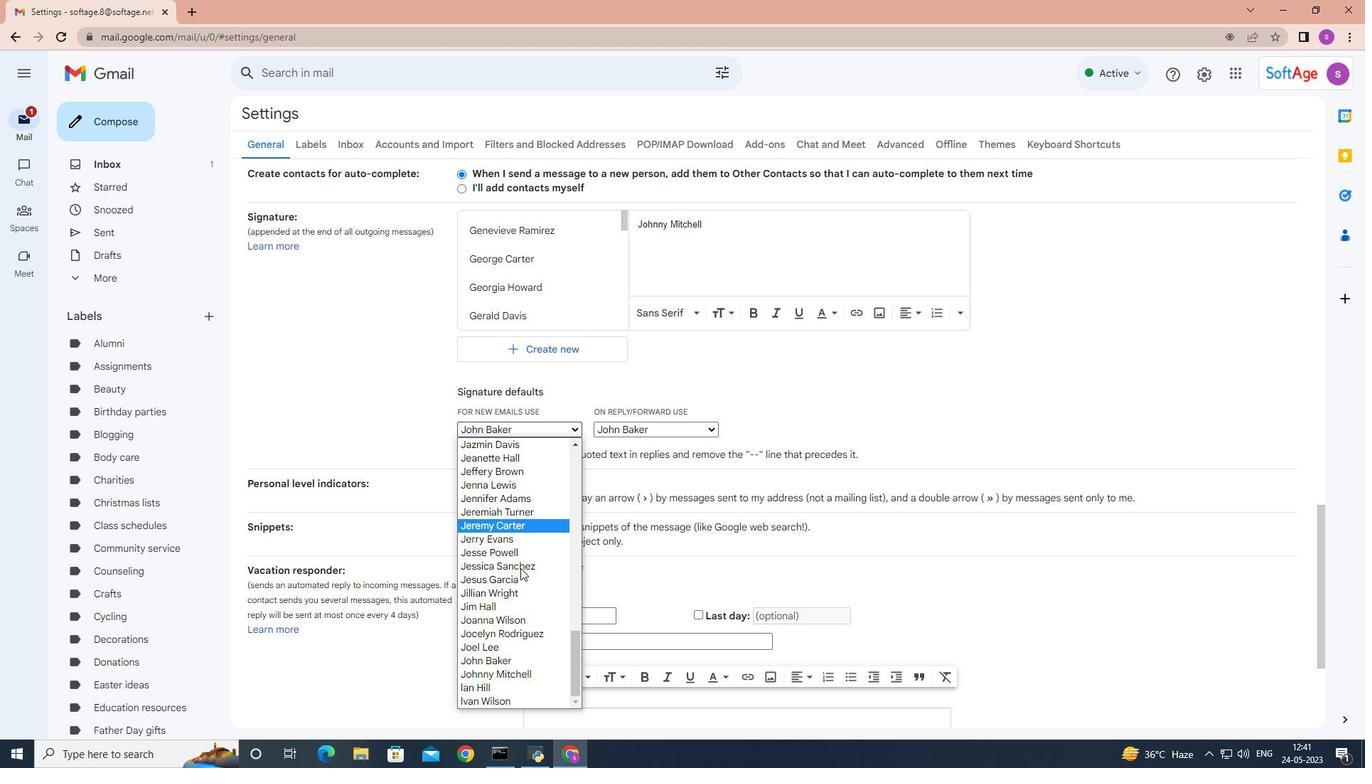 
Action: Mouse scrolled (520, 567) with delta (0, 0)
Screenshot: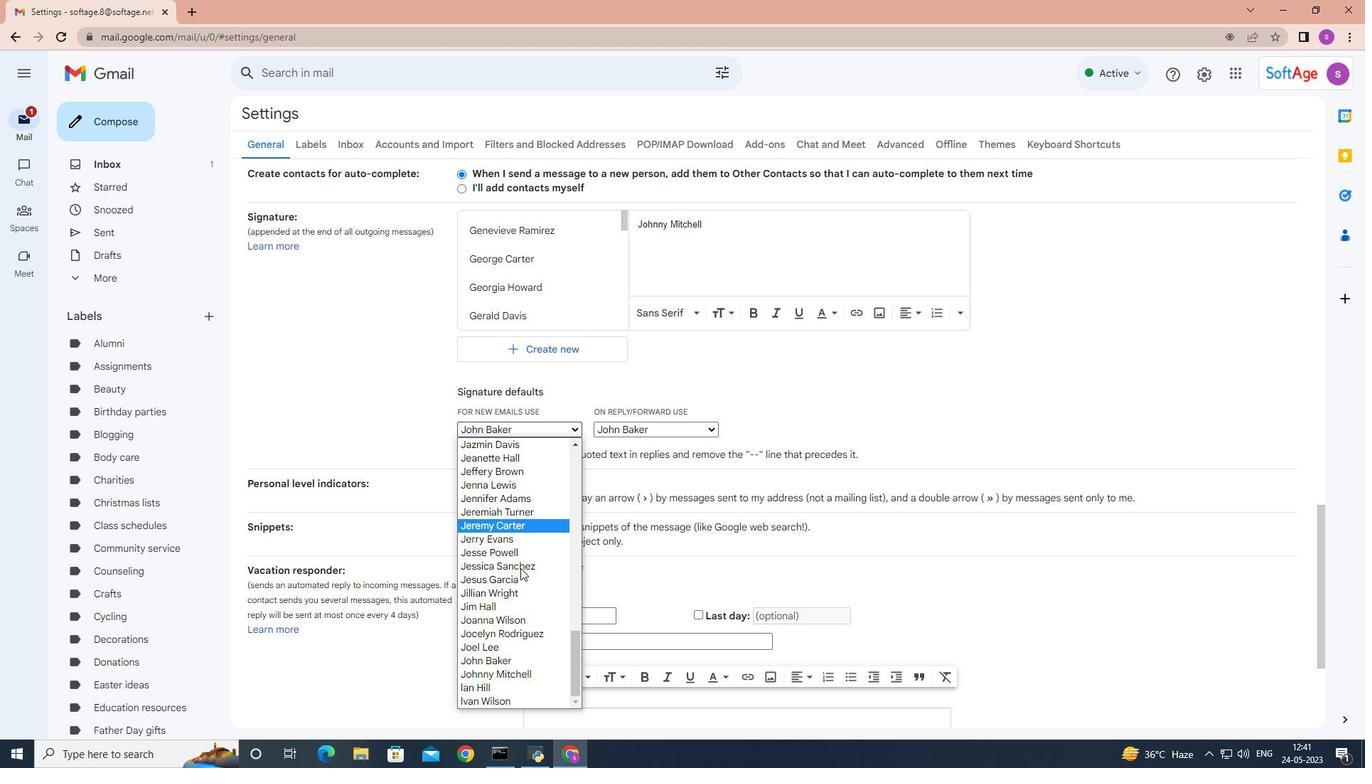 
Action: Mouse moved to (526, 679)
Screenshot: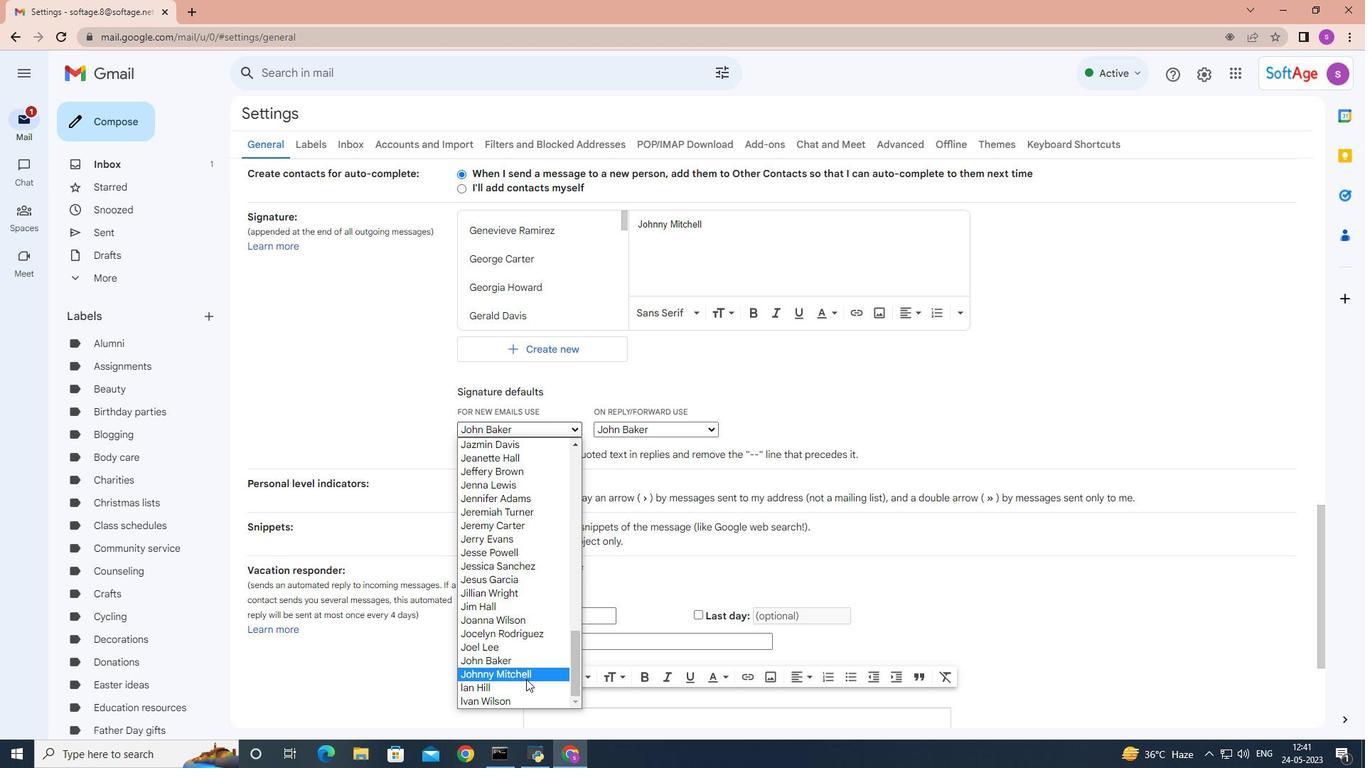 
Action: Mouse pressed left at (526, 679)
Screenshot: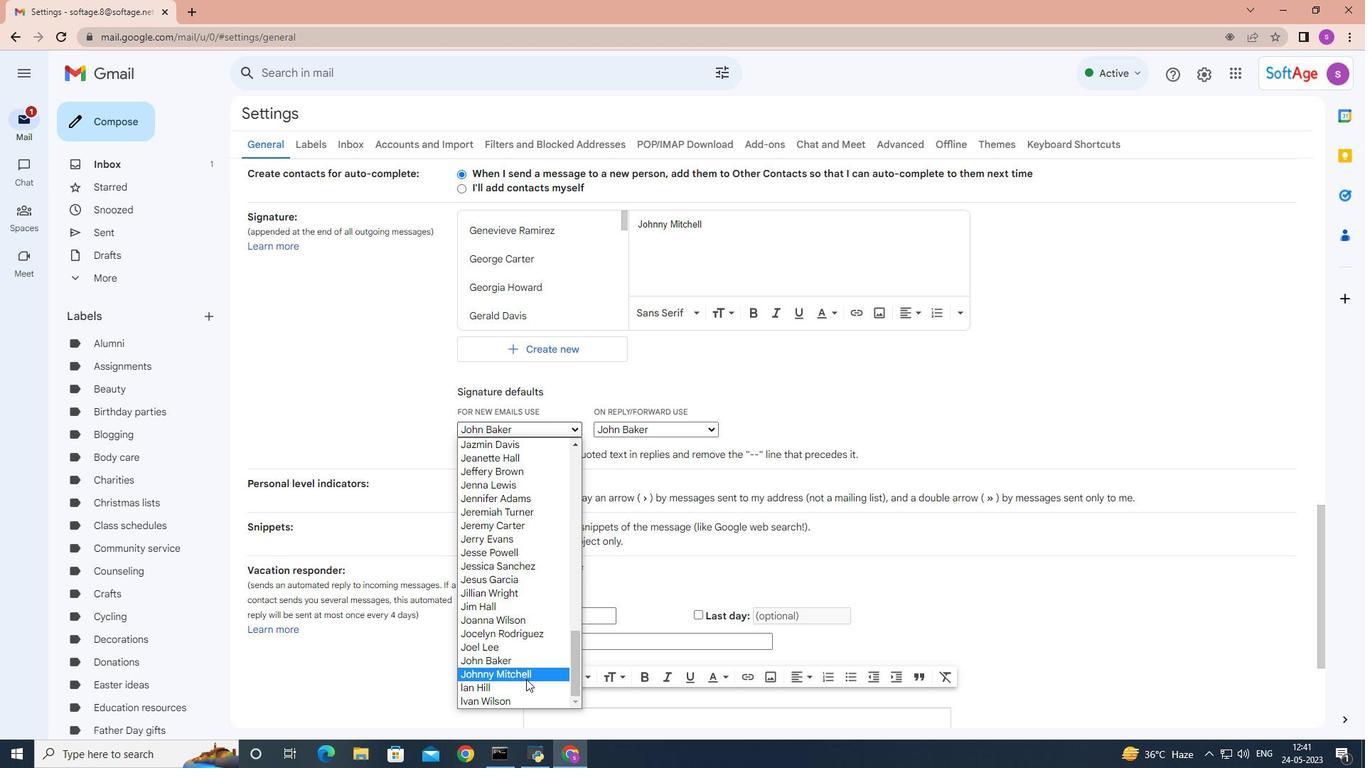 
Action: Mouse moved to (702, 428)
Screenshot: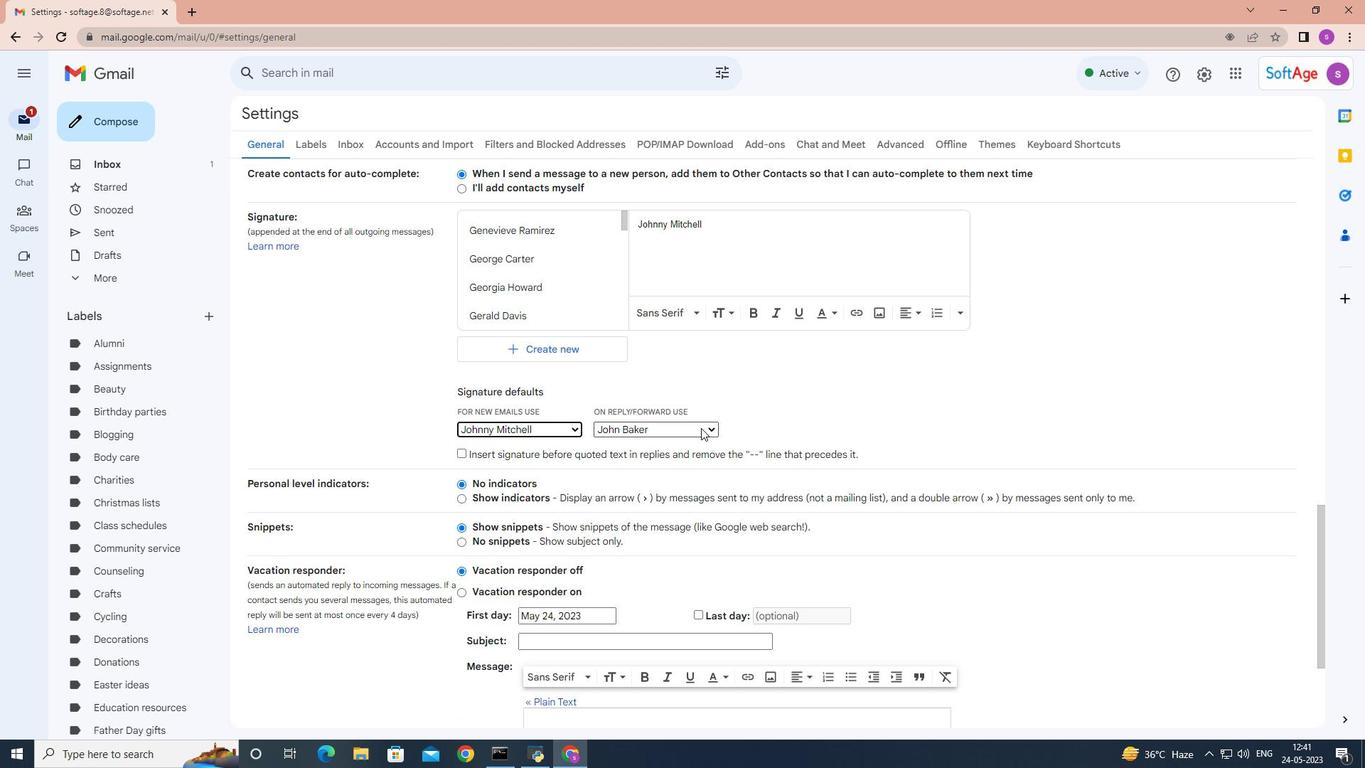 
Action: Mouse pressed left at (702, 428)
Screenshot: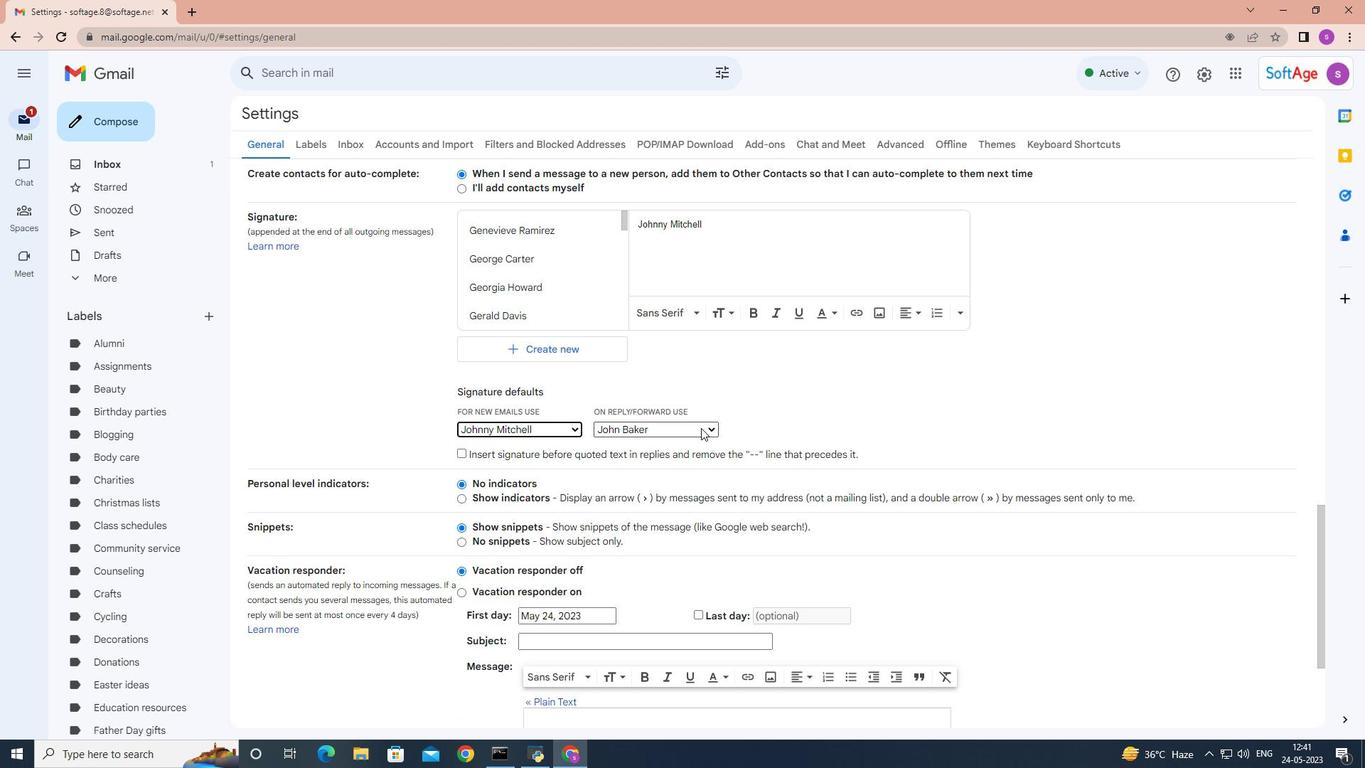 
Action: Mouse moved to (661, 594)
Screenshot: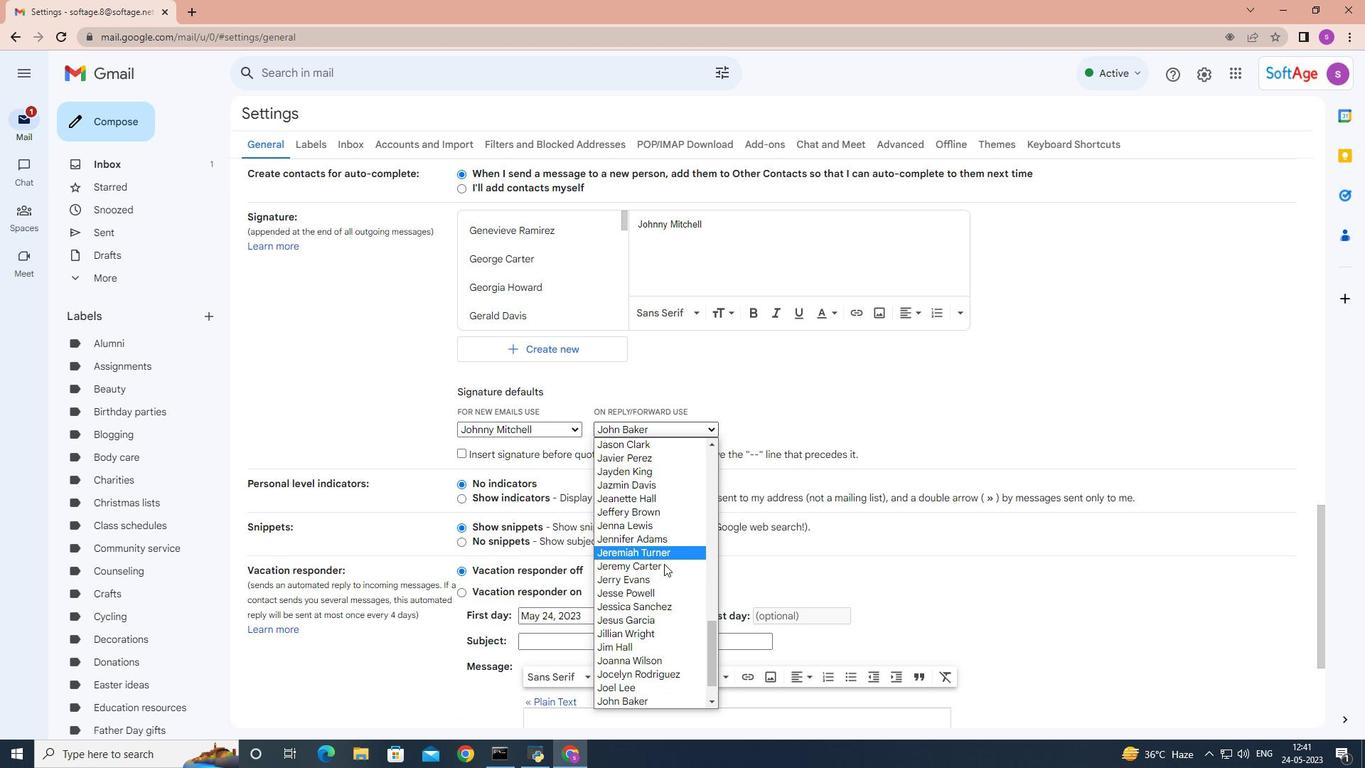 
Action: Mouse scrolled (661, 593) with delta (0, 0)
Screenshot: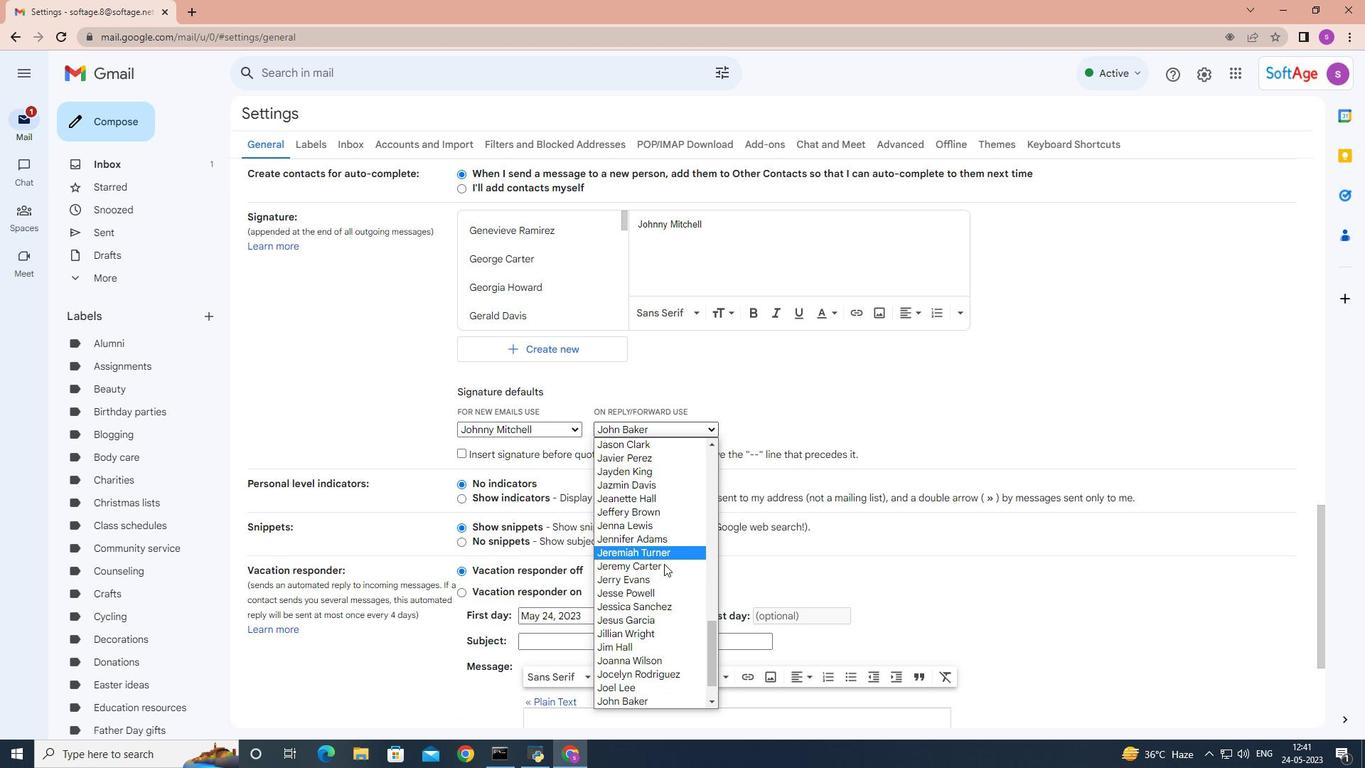 
Action: Mouse moved to (660, 595)
Screenshot: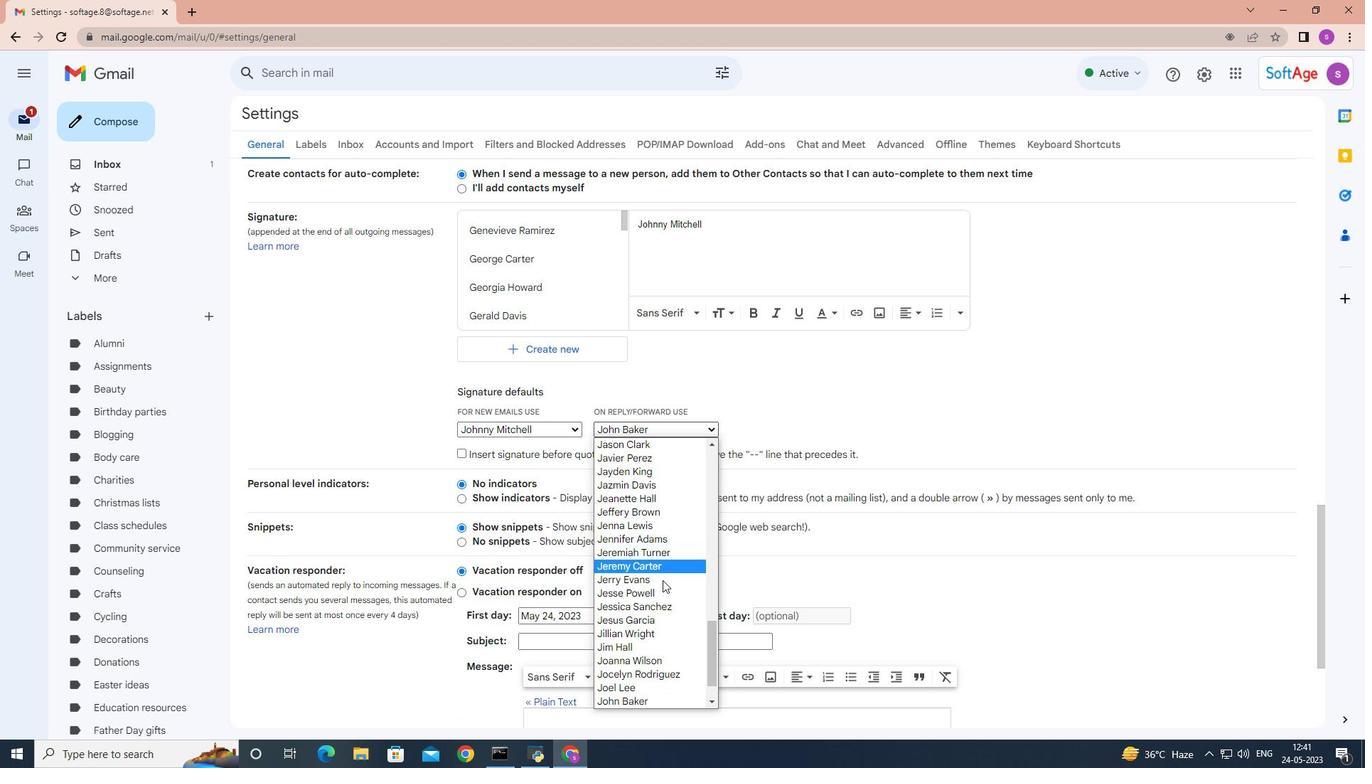 
Action: Mouse scrolled (660, 594) with delta (0, 0)
Screenshot: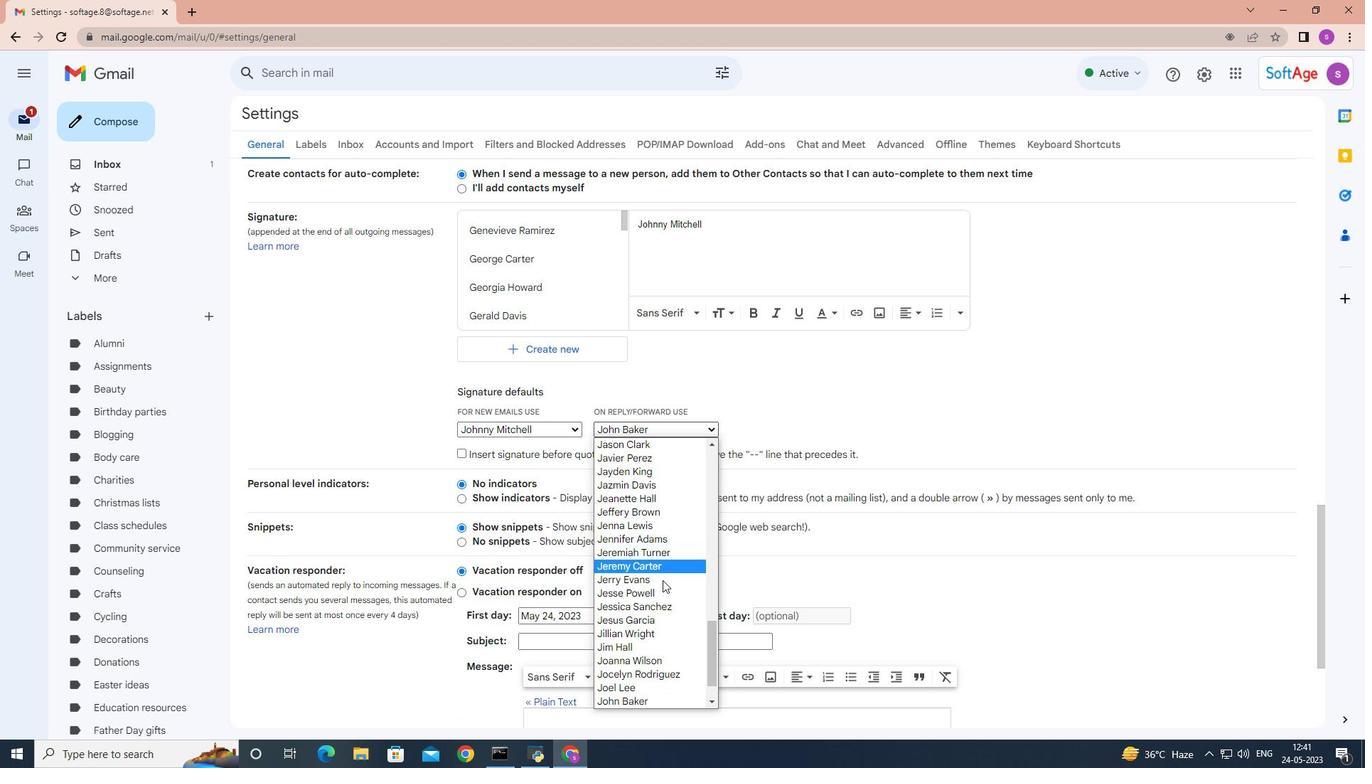 
Action: Mouse scrolled (660, 594) with delta (0, 0)
Screenshot: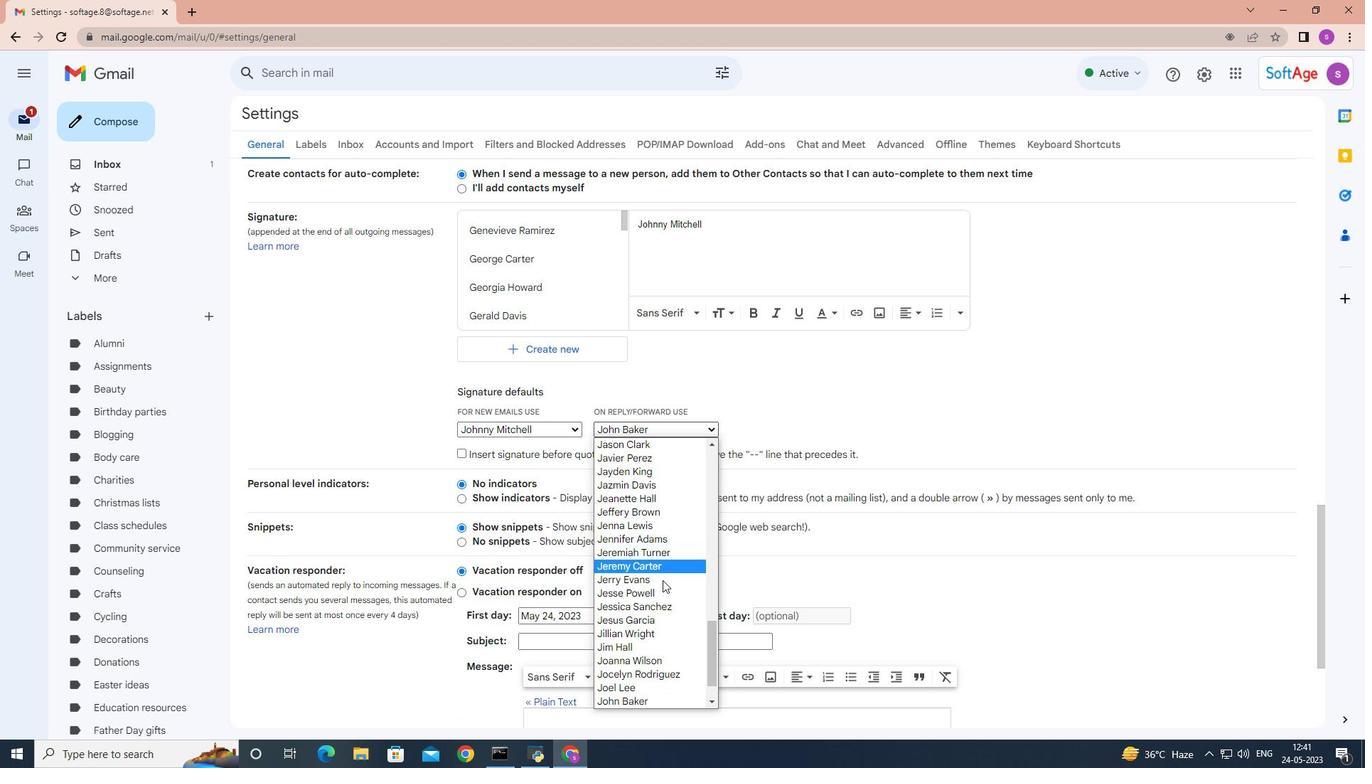 
Action: Mouse moved to (659, 595)
Screenshot: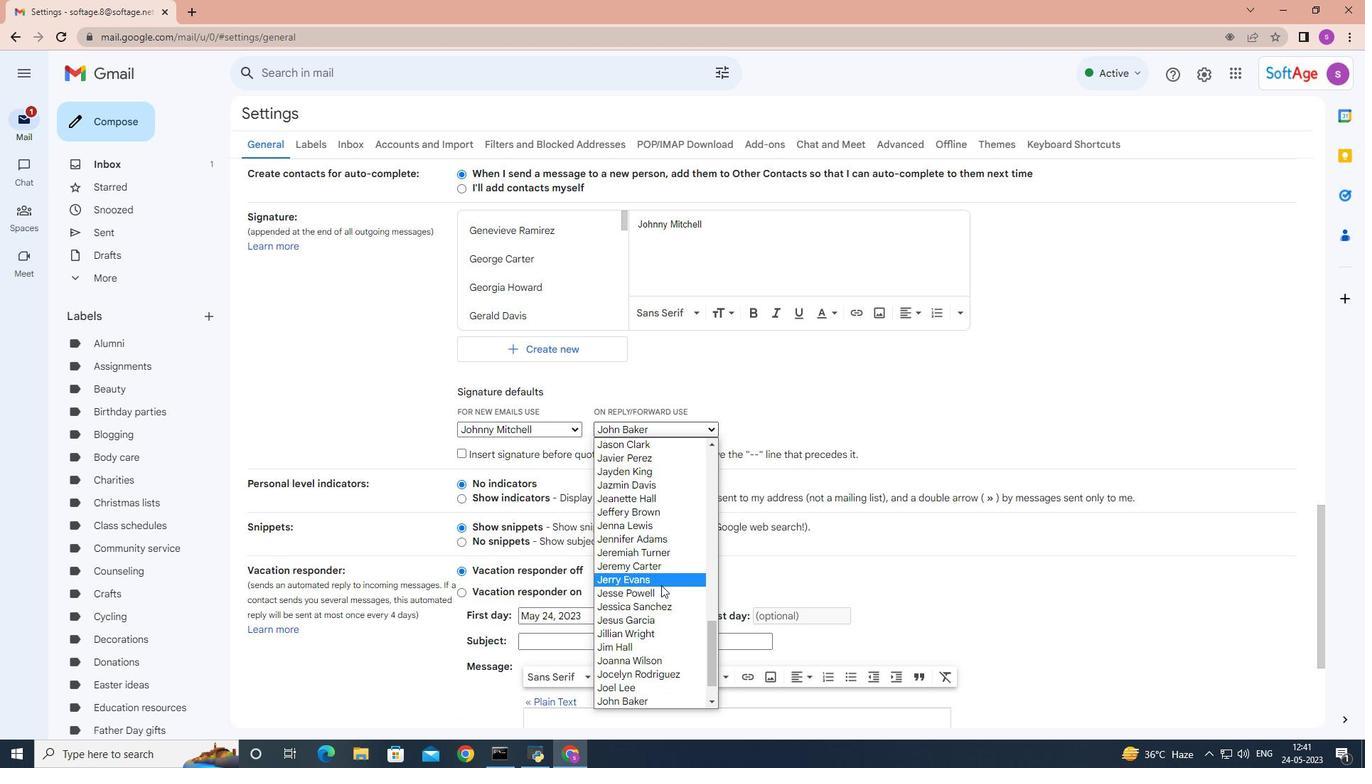 
Action: Mouse scrolled (659, 594) with delta (0, 0)
Screenshot: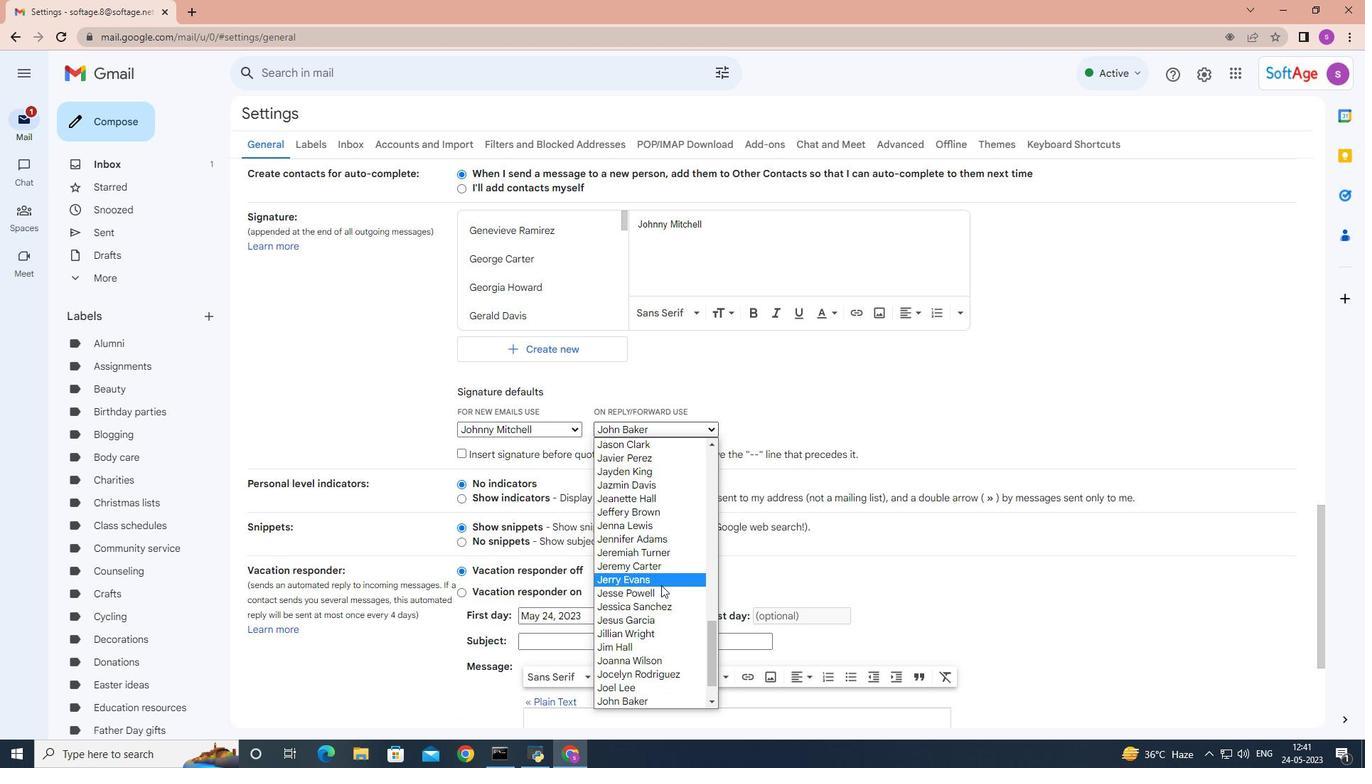 
Action: Mouse moved to (657, 595)
Screenshot: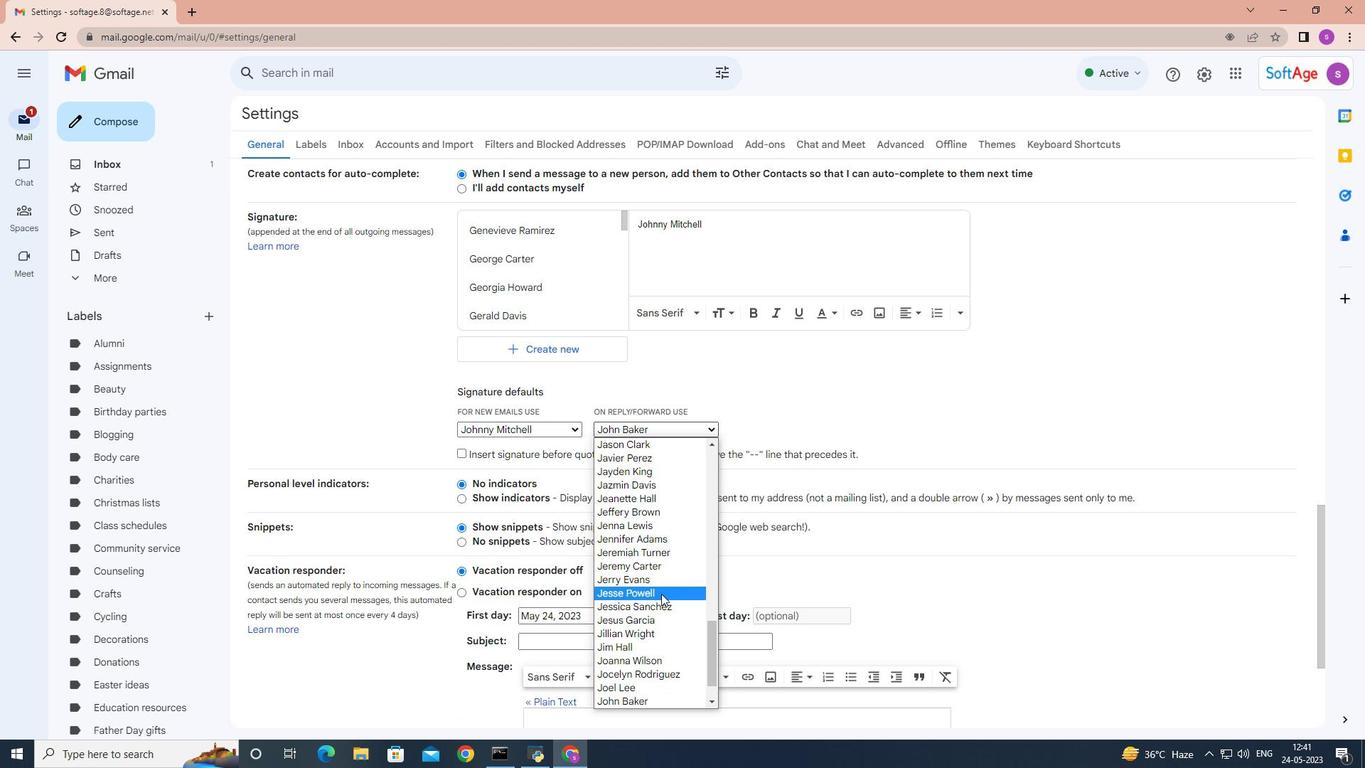
Action: Mouse scrolled (657, 594) with delta (0, 0)
Screenshot: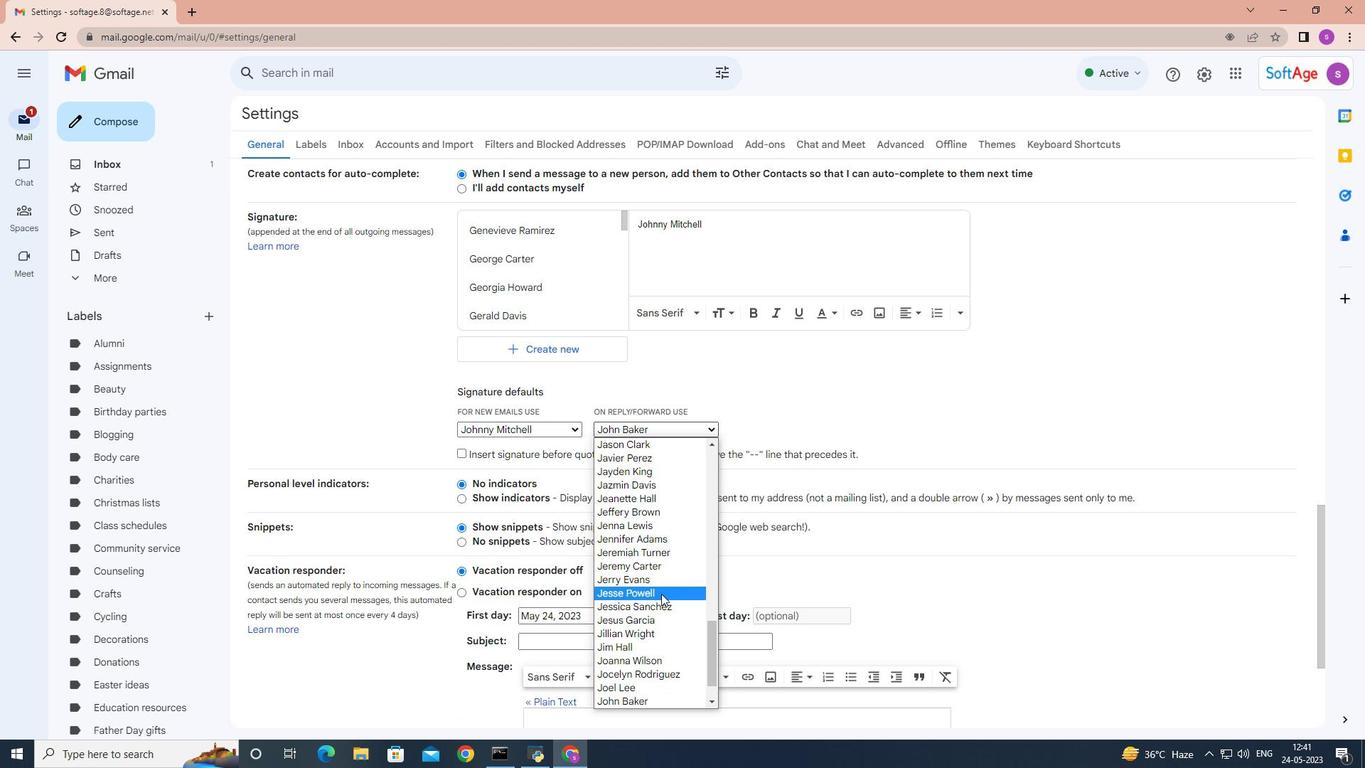 
Action: Mouse moved to (655, 596)
Screenshot: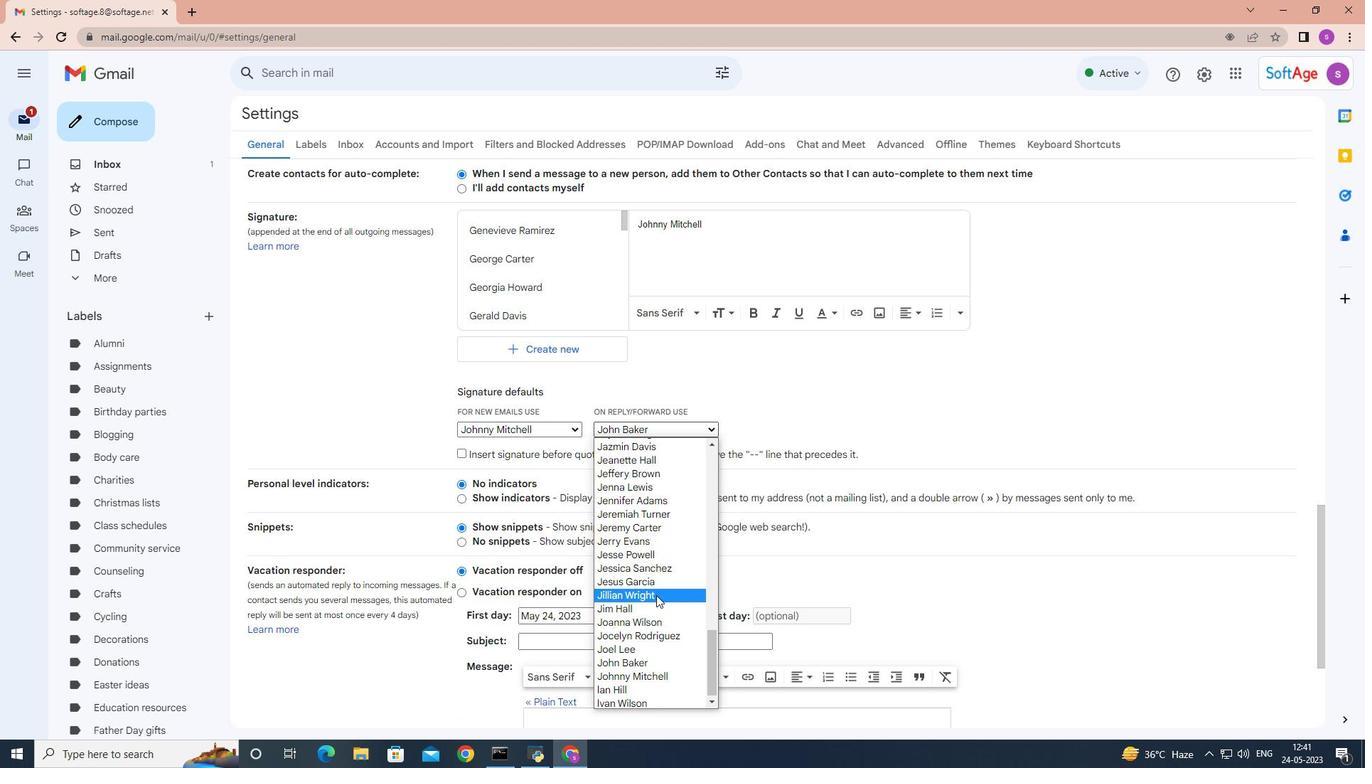 
Action: Mouse scrolled (655, 595) with delta (0, 0)
Screenshot: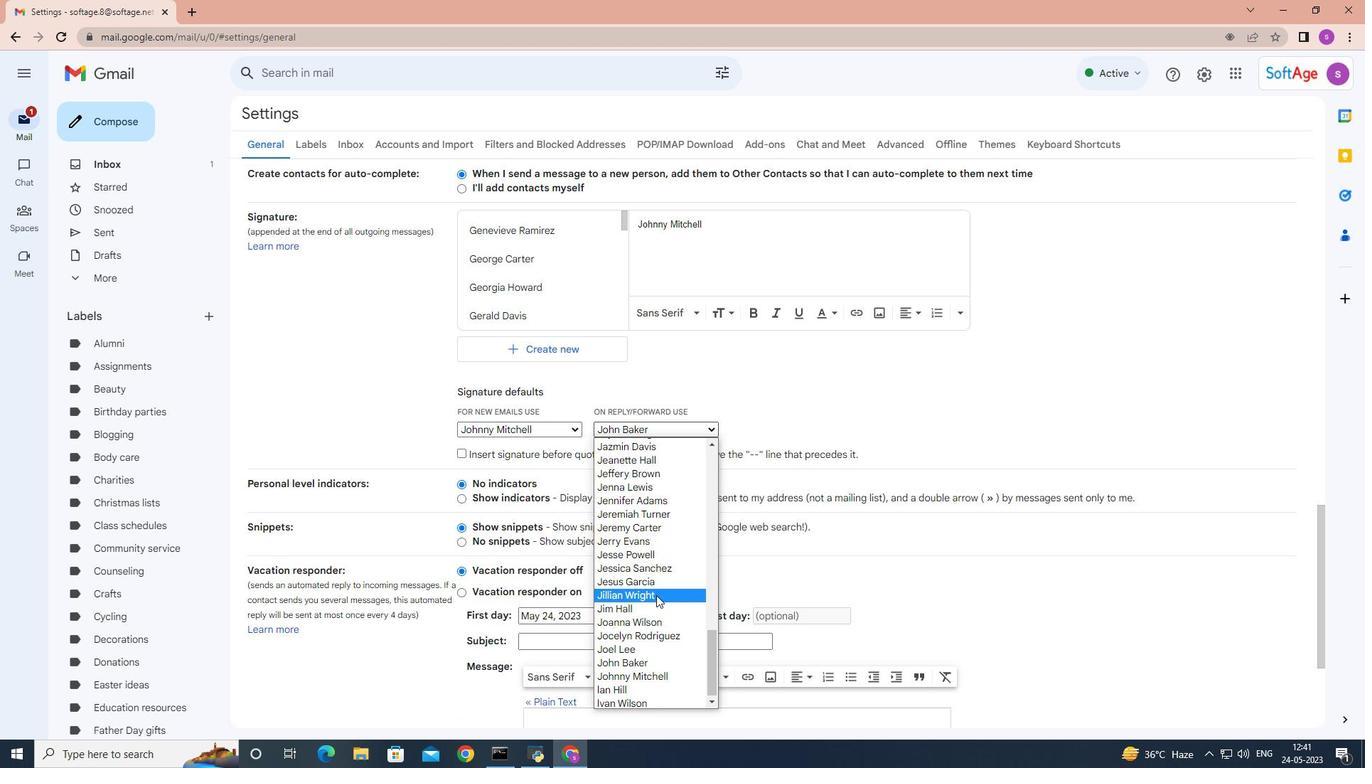 
Action: Mouse moved to (655, 594)
Screenshot: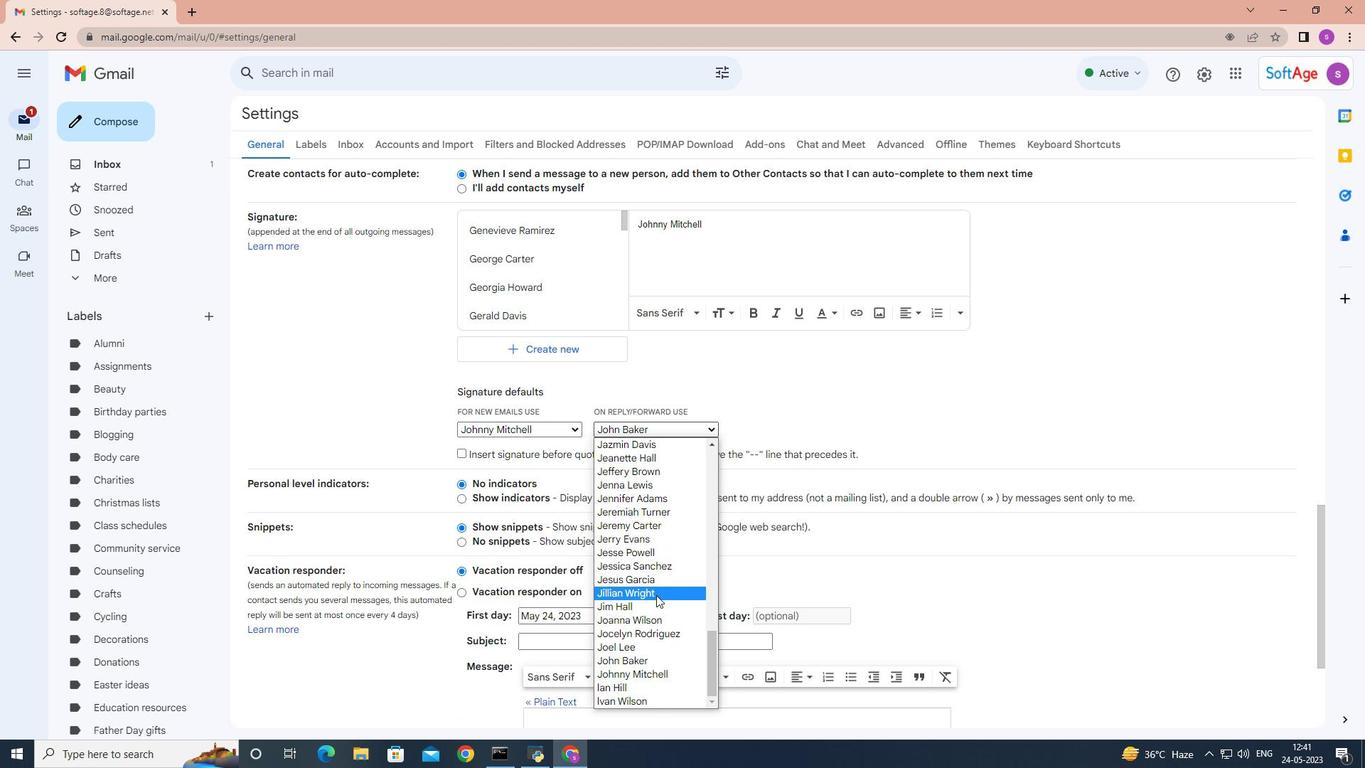 
Action: Mouse scrolled (655, 594) with delta (0, 0)
Screenshot: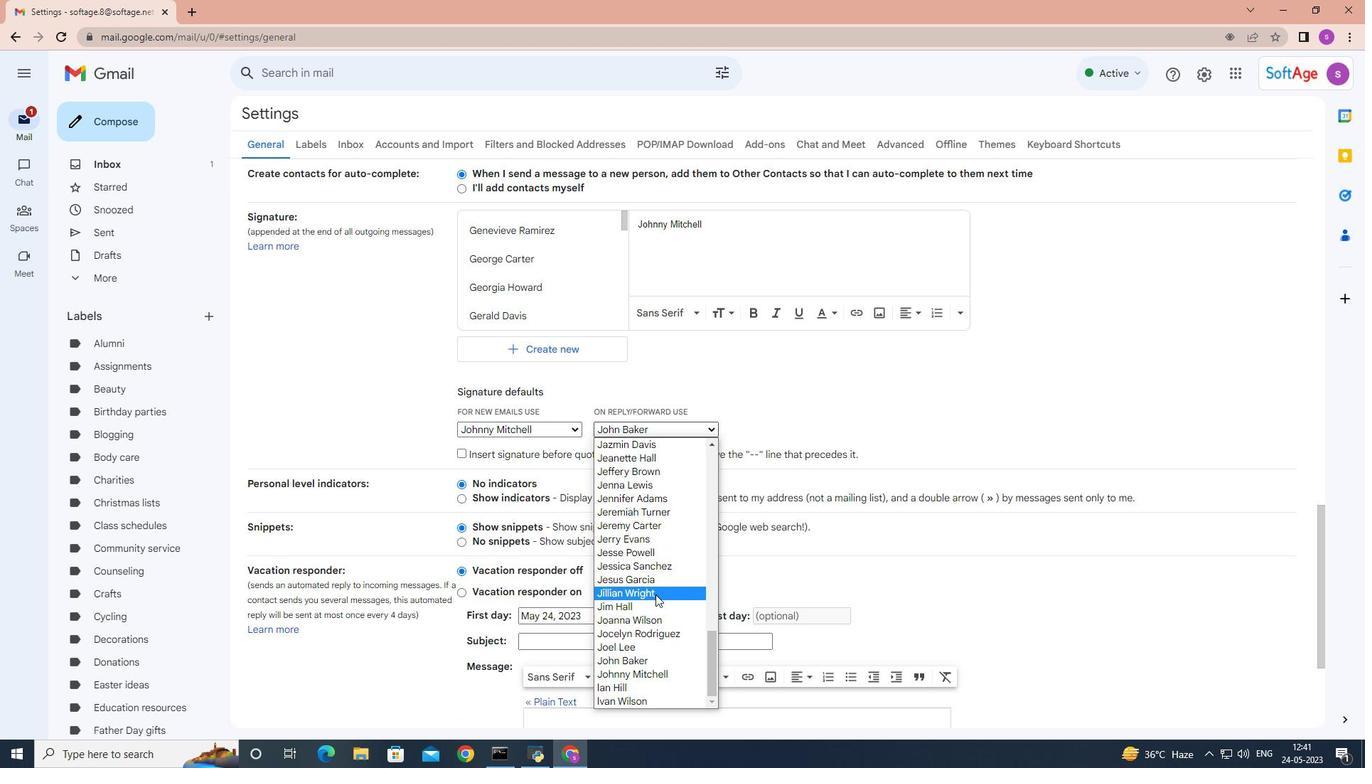 
Action: Mouse moved to (655, 594)
Screenshot: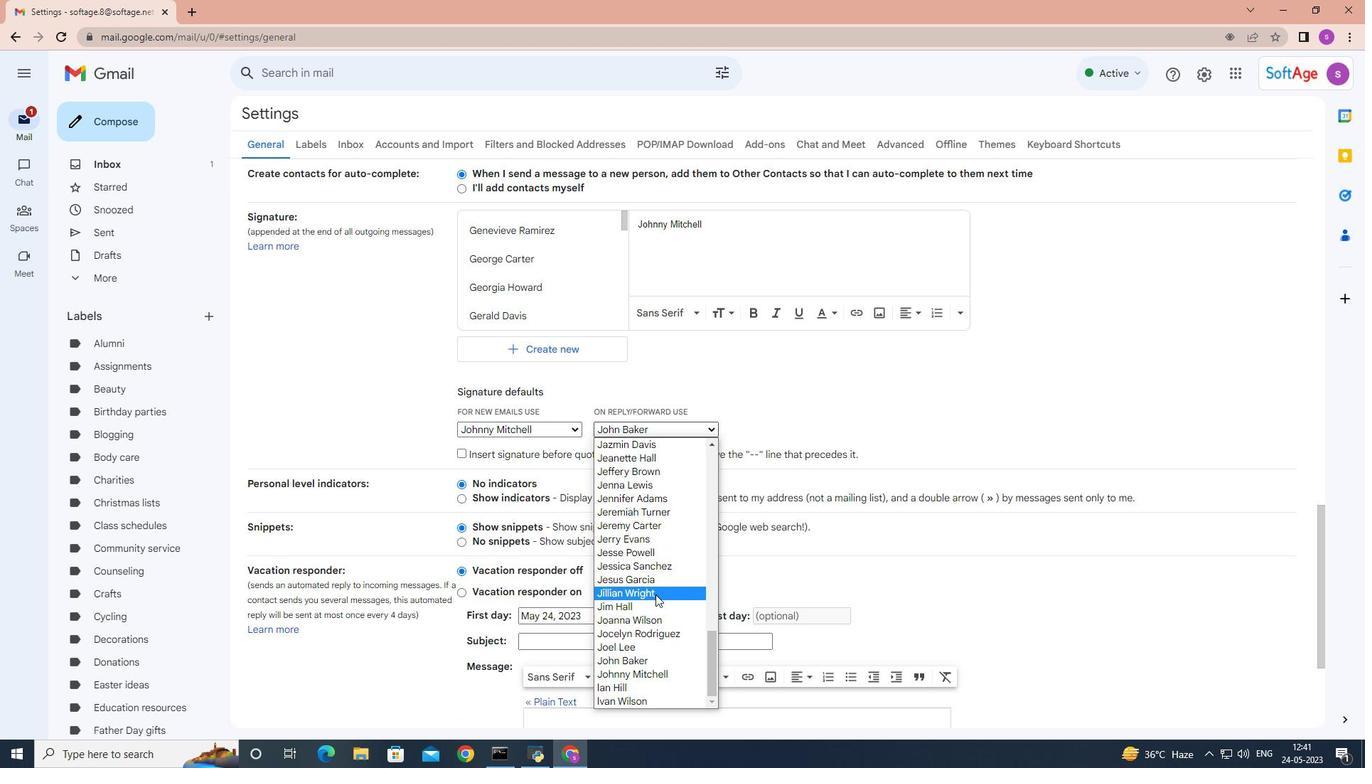 
Action: Mouse scrolled (655, 594) with delta (0, 0)
Screenshot: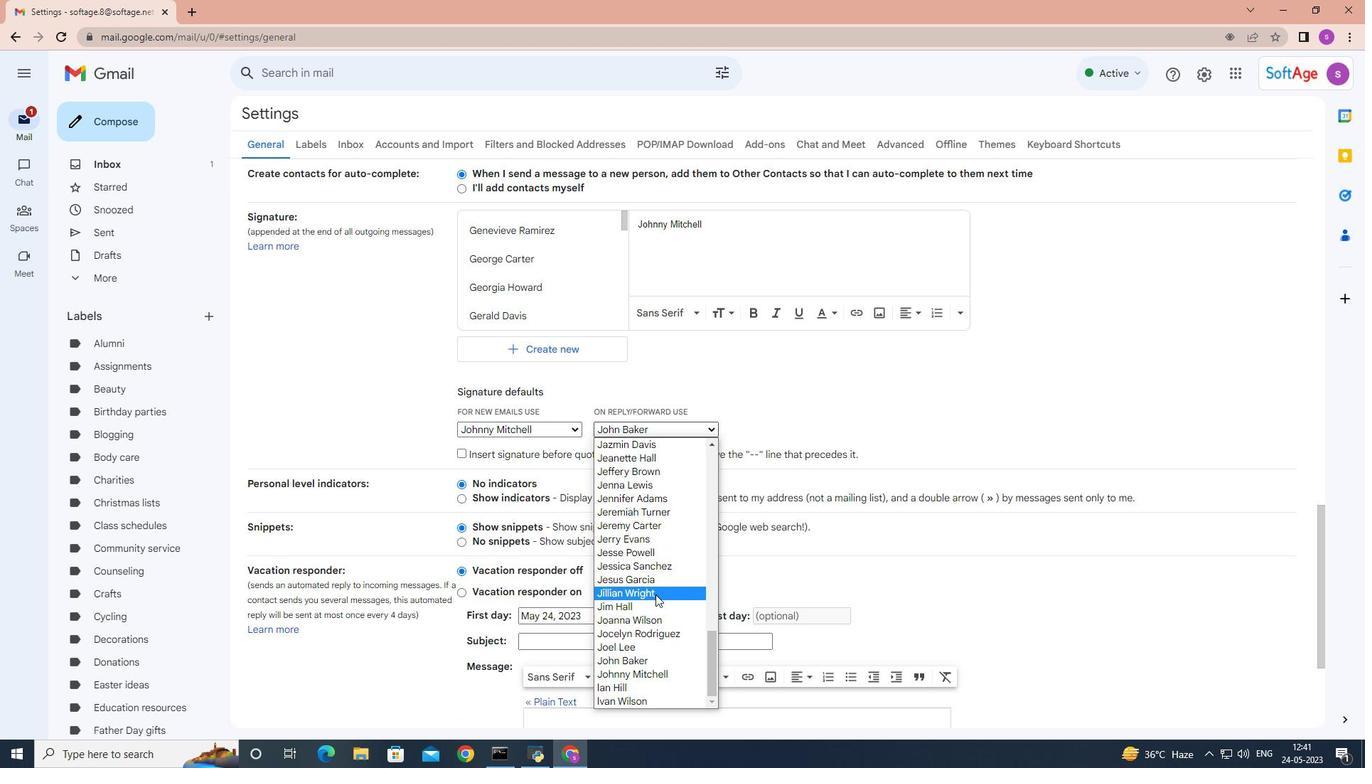 
Action: Mouse moved to (655, 594)
Screenshot: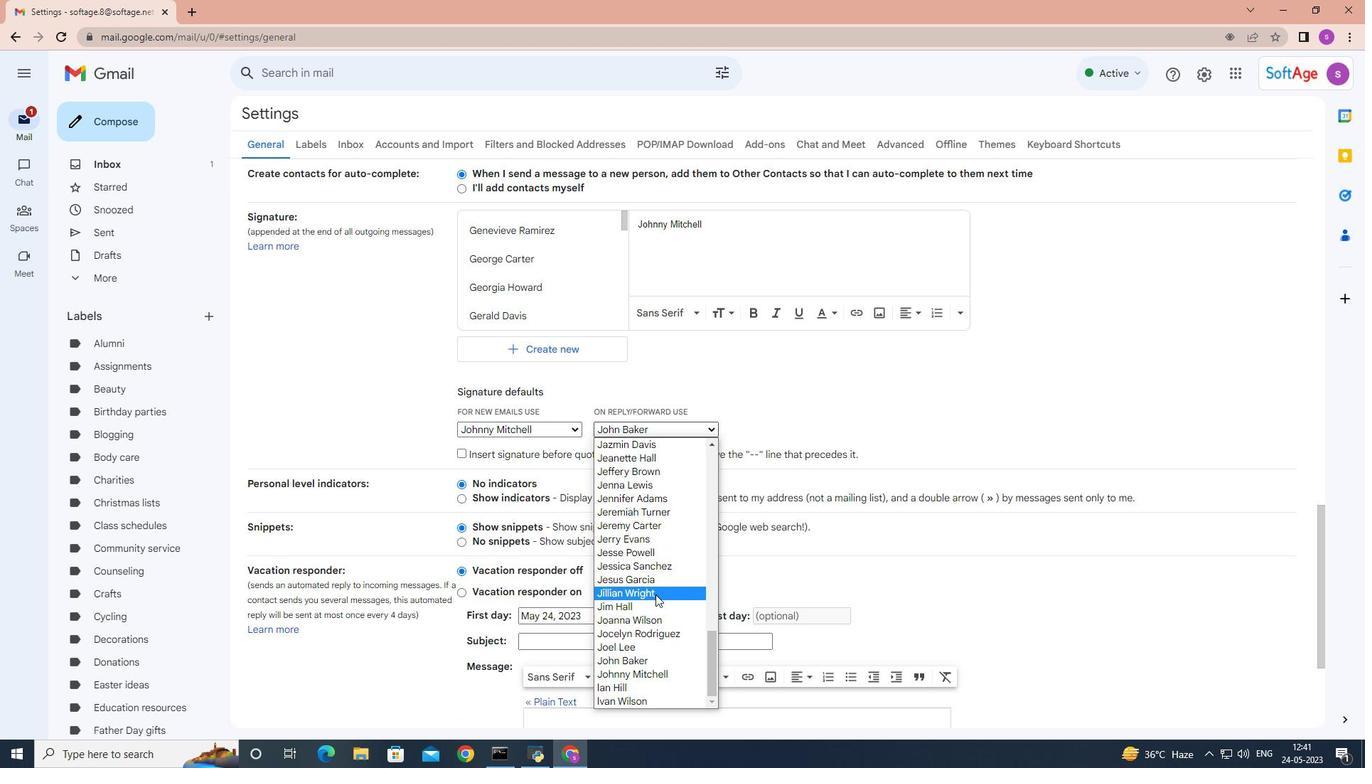 
Action: Mouse scrolled (655, 594) with delta (0, 0)
Screenshot: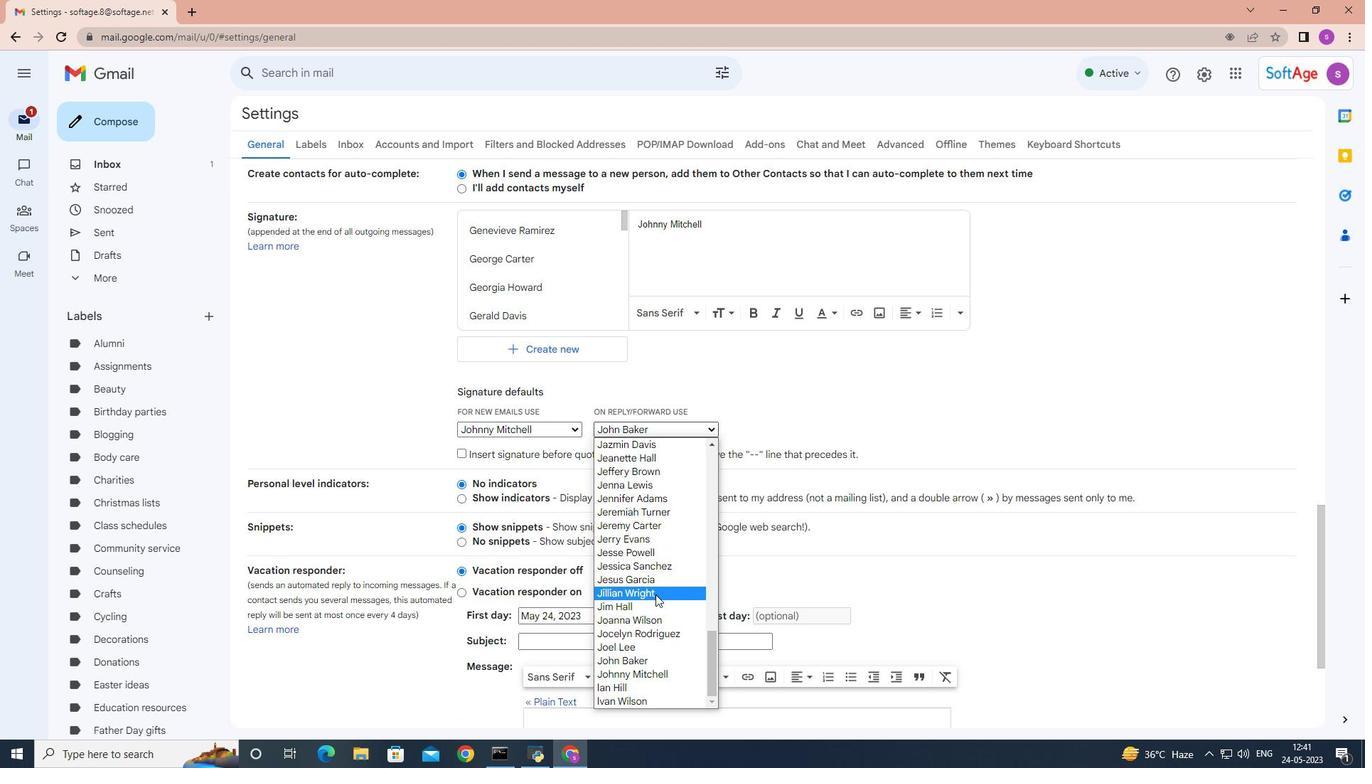 
Action: Mouse moved to (658, 680)
Screenshot: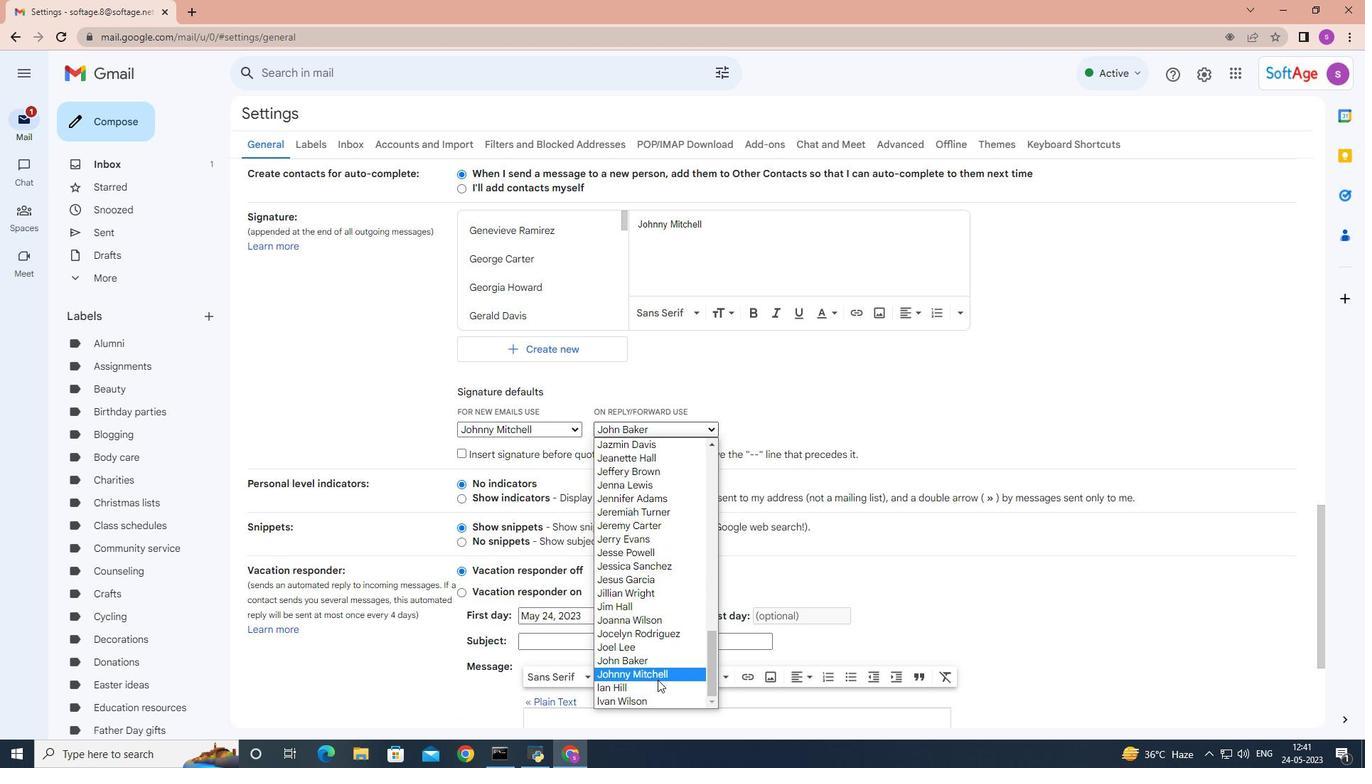 
Action: Mouse pressed left at (658, 680)
Screenshot: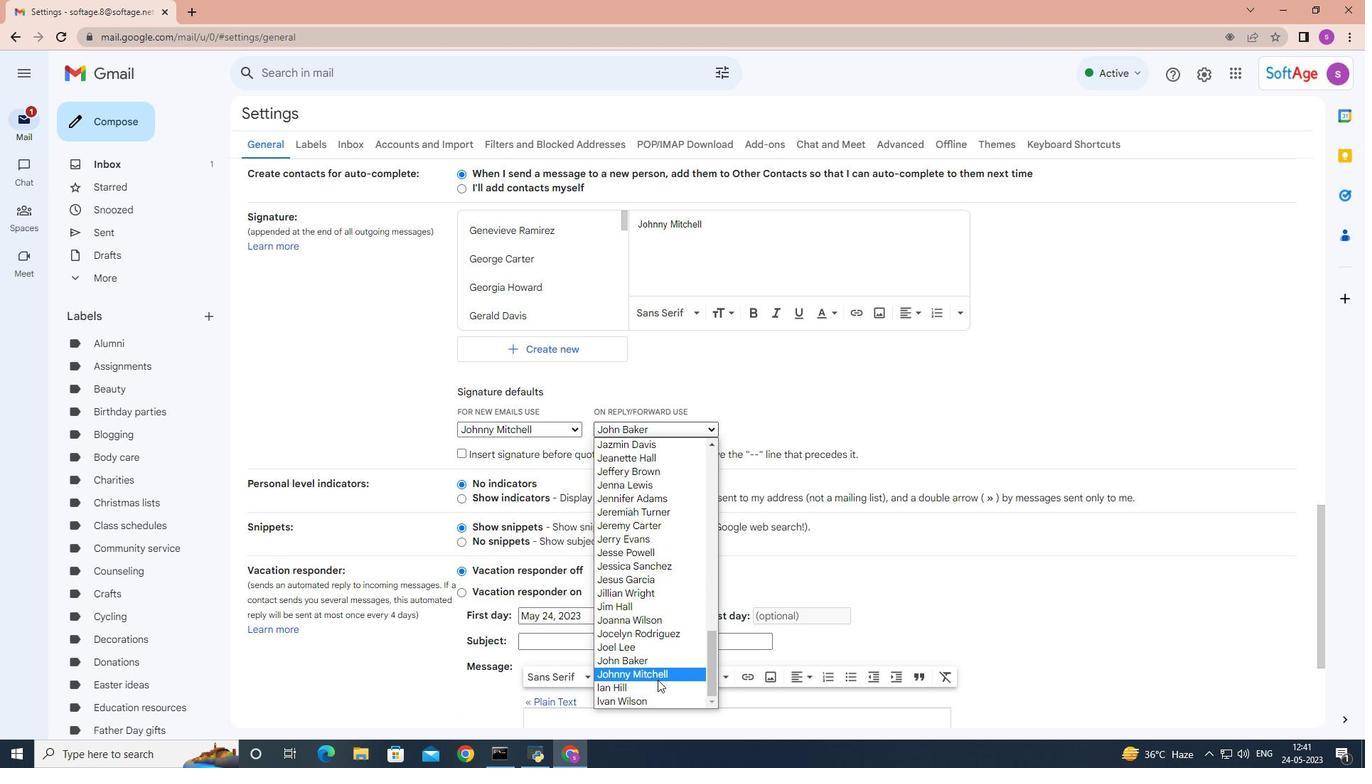 
Action: Mouse moved to (845, 540)
Screenshot: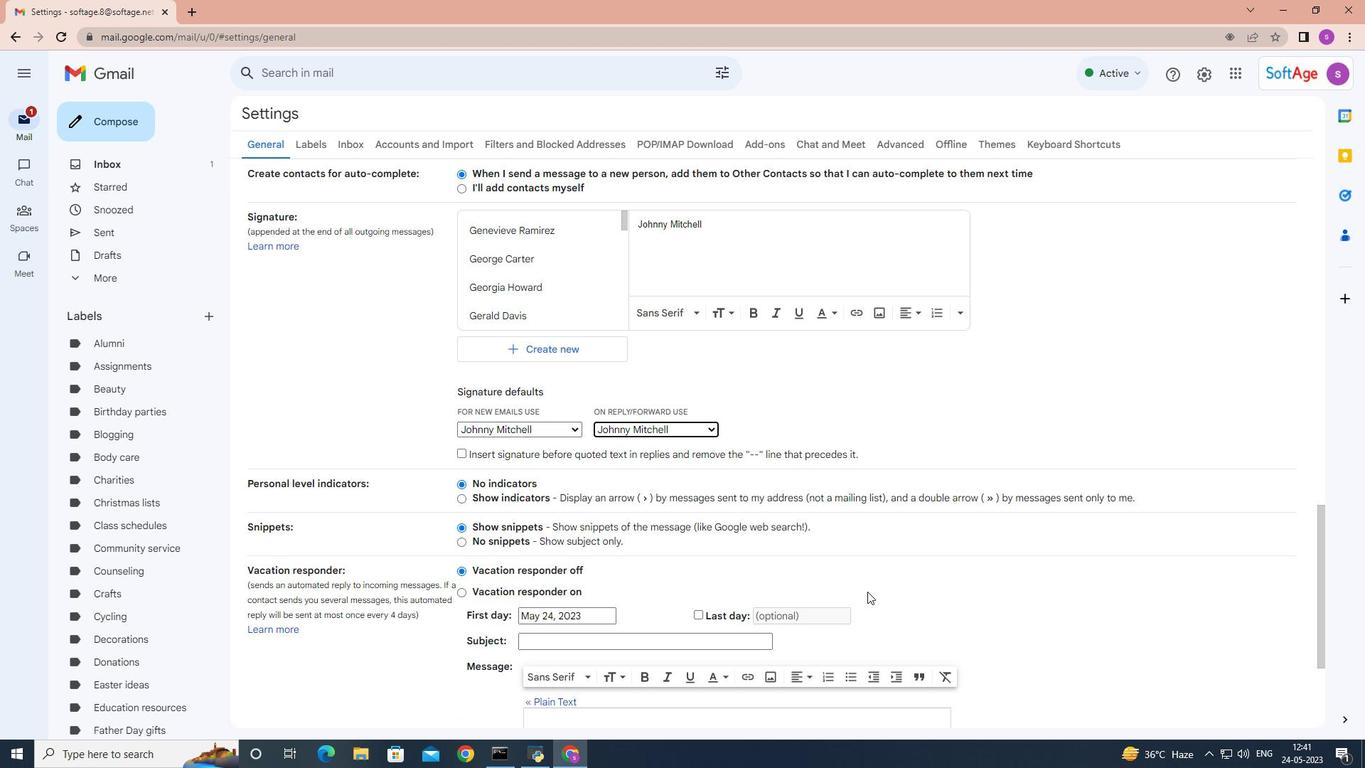 
Action: Mouse scrolled (845, 539) with delta (0, 0)
Screenshot: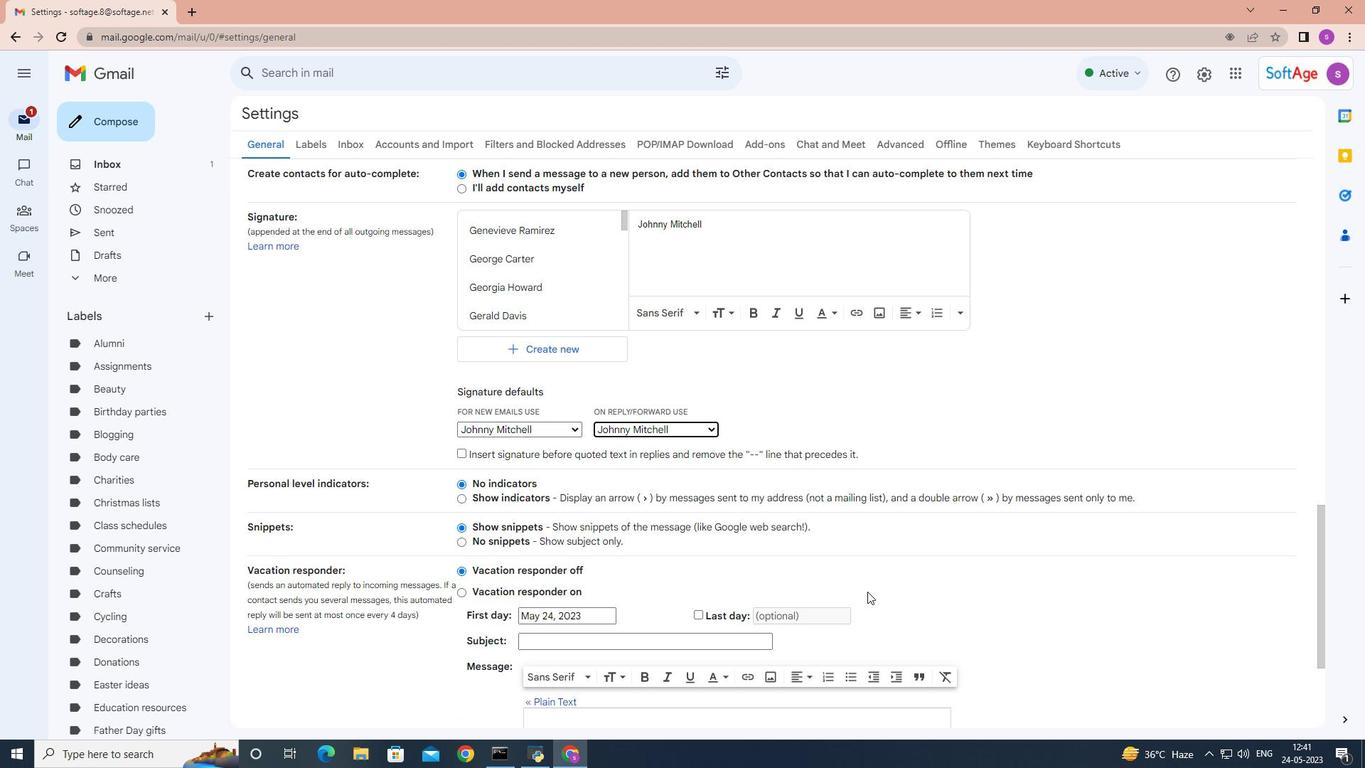 
Action: Mouse scrolled (845, 539) with delta (0, 0)
Screenshot: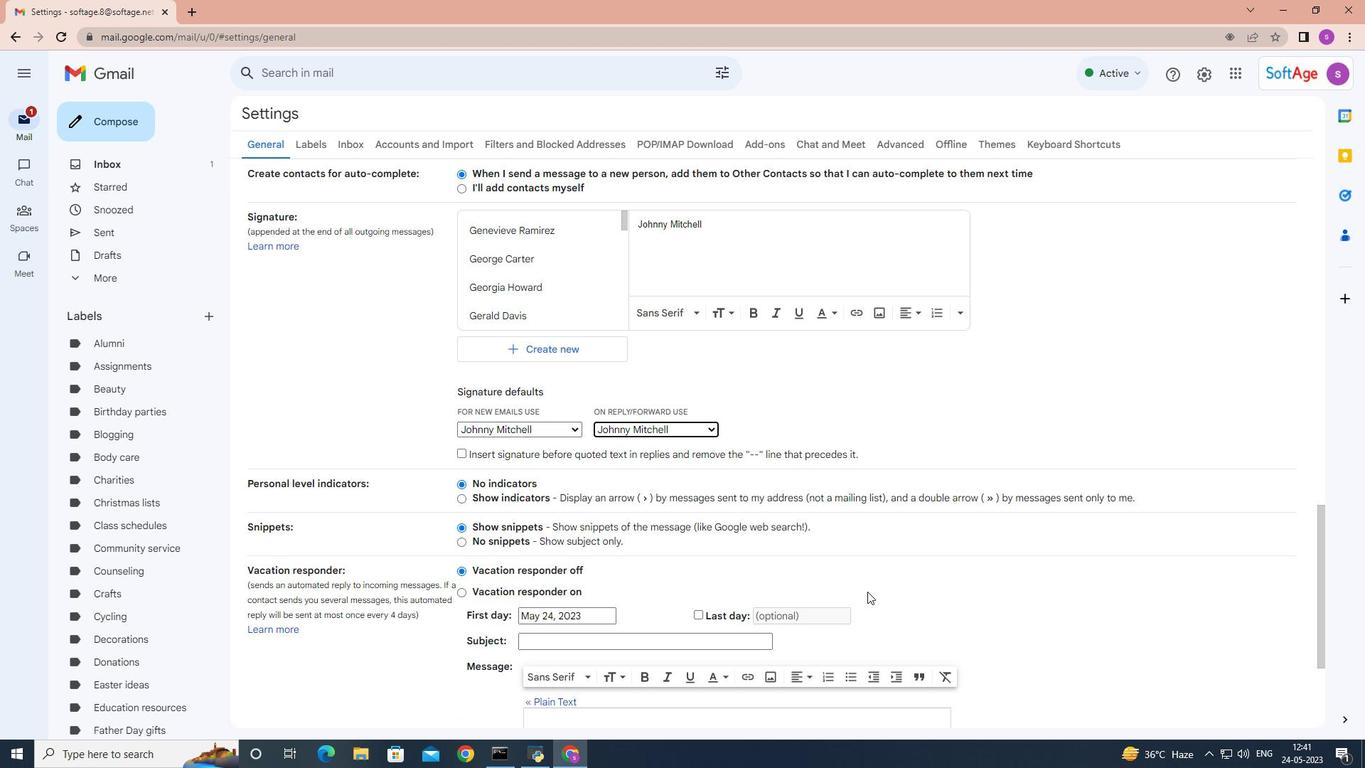 
Action: Mouse scrolled (845, 539) with delta (0, 0)
Screenshot: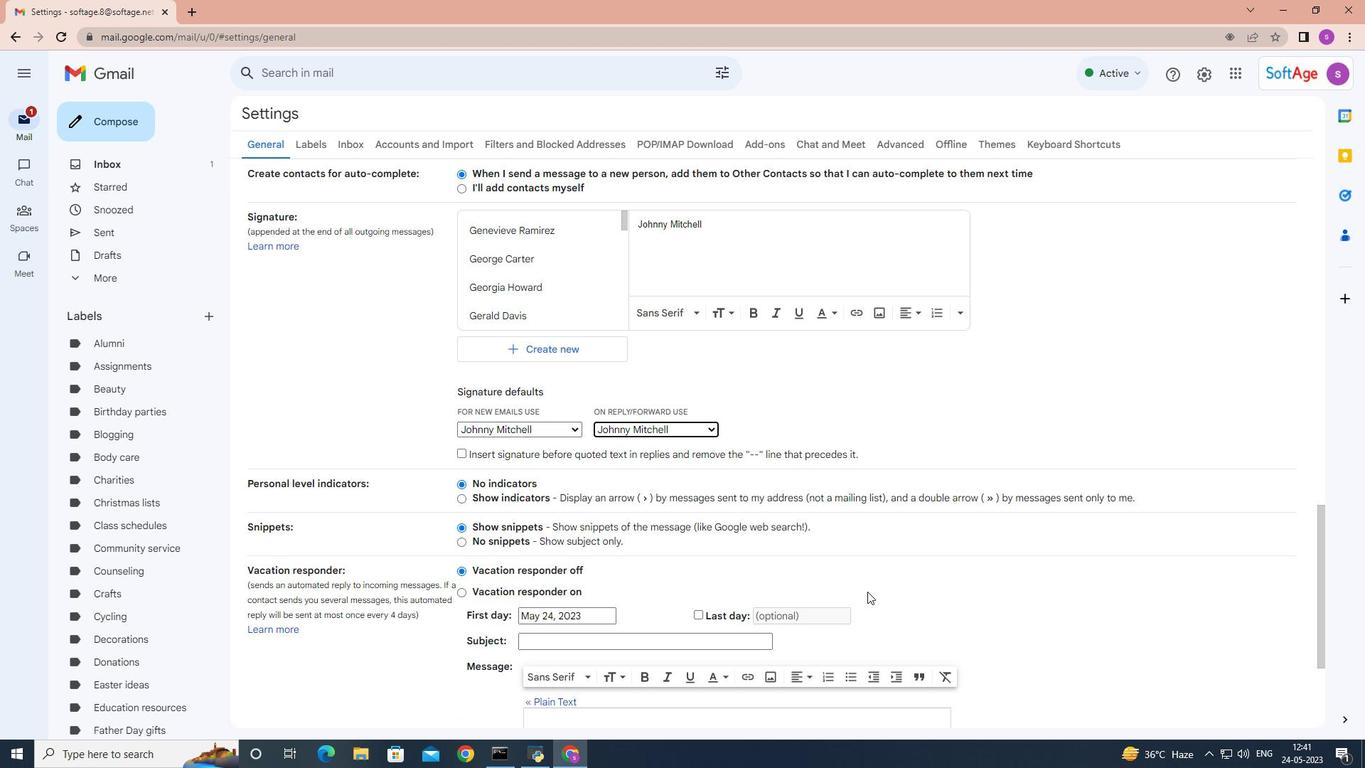 
Action: Mouse moved to (845, 540)
Screenshot: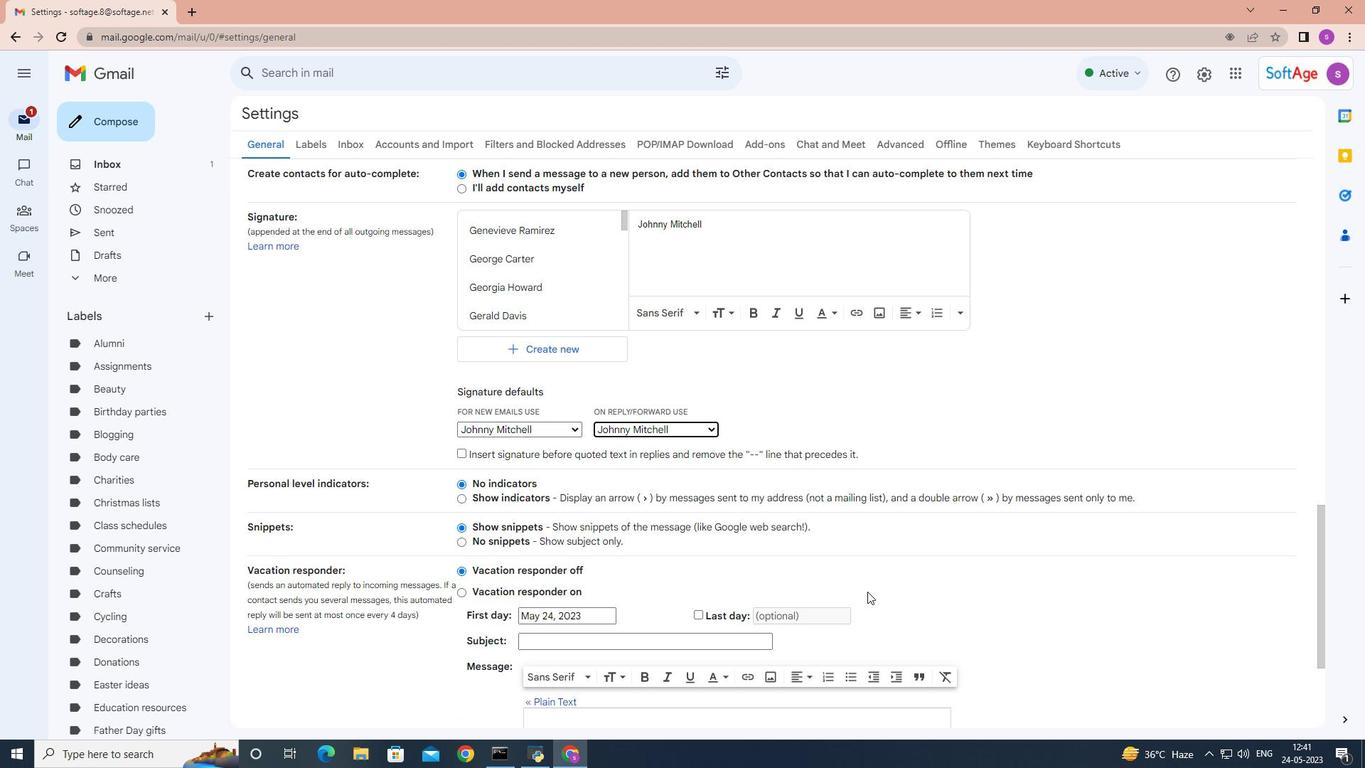 
Action: Mouse scrolled (845, 539) with delta (0, 0)
Screenshot: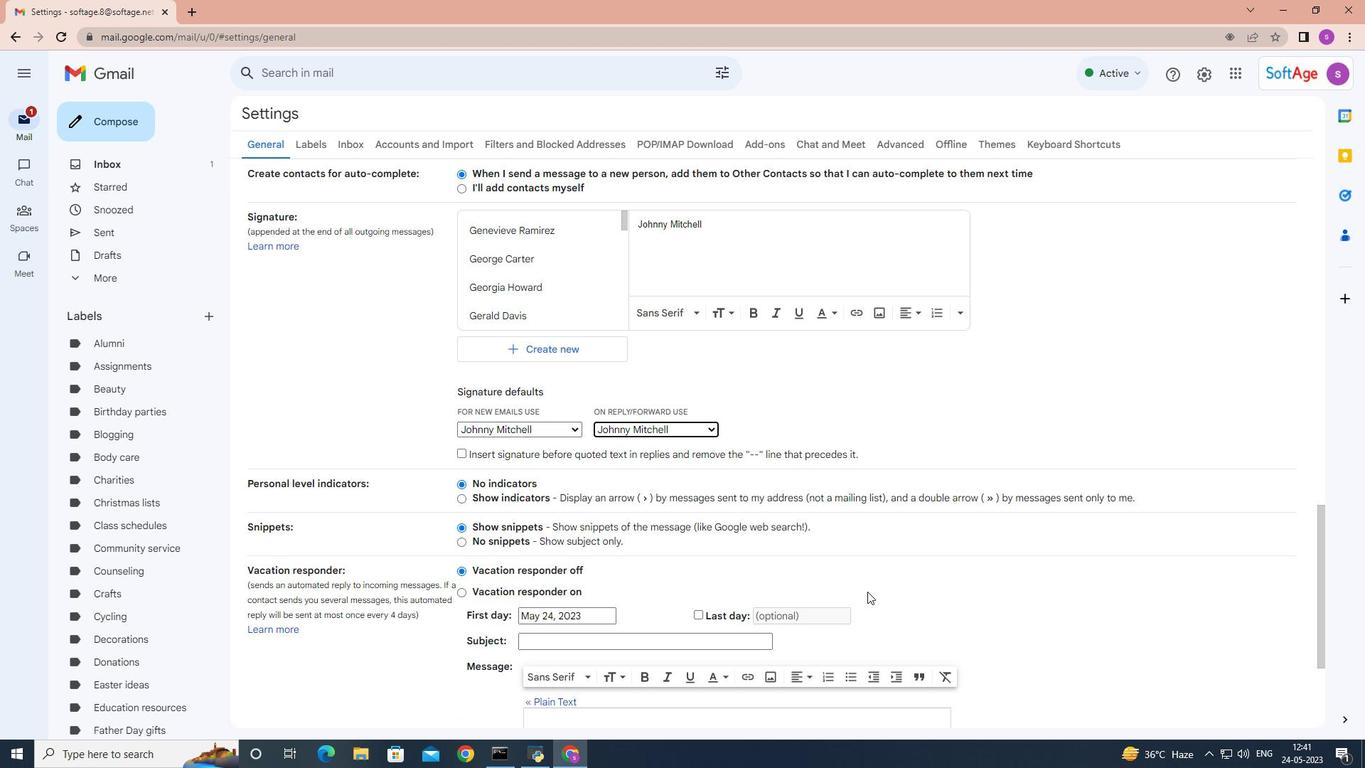 
Action: Mouse moved to (761, 651)
Screenshot: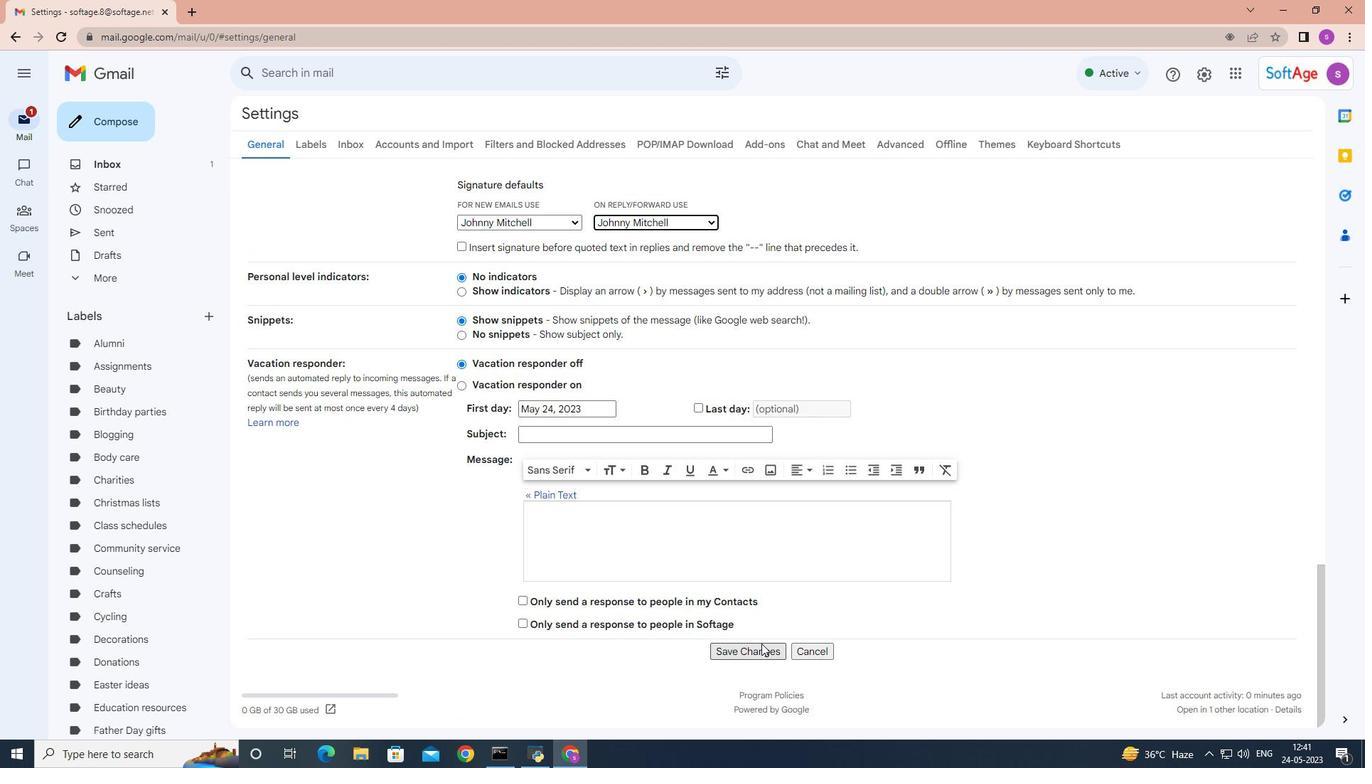 
Action: Mouse pressed left at (761, 651)
Screenshot: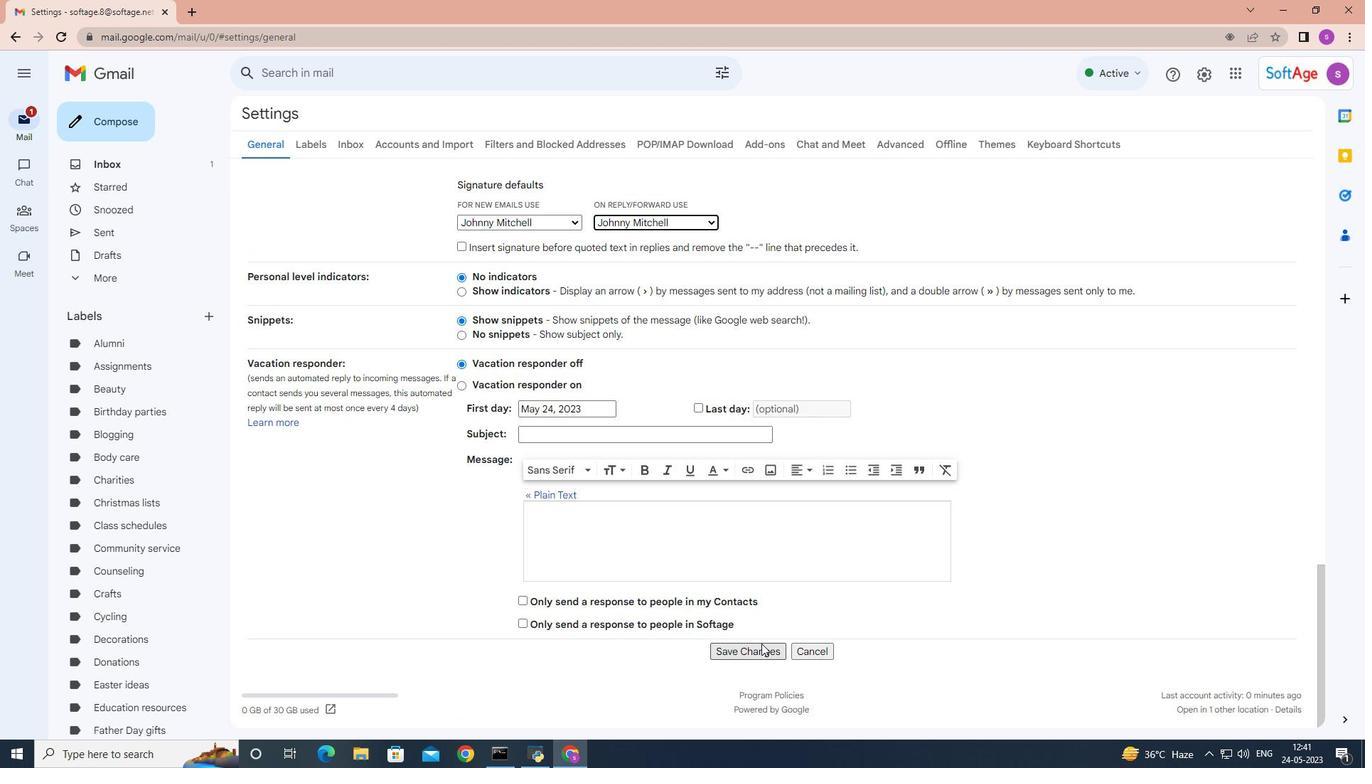 
Action: Mouse moved to (121, 123)
Screenshot: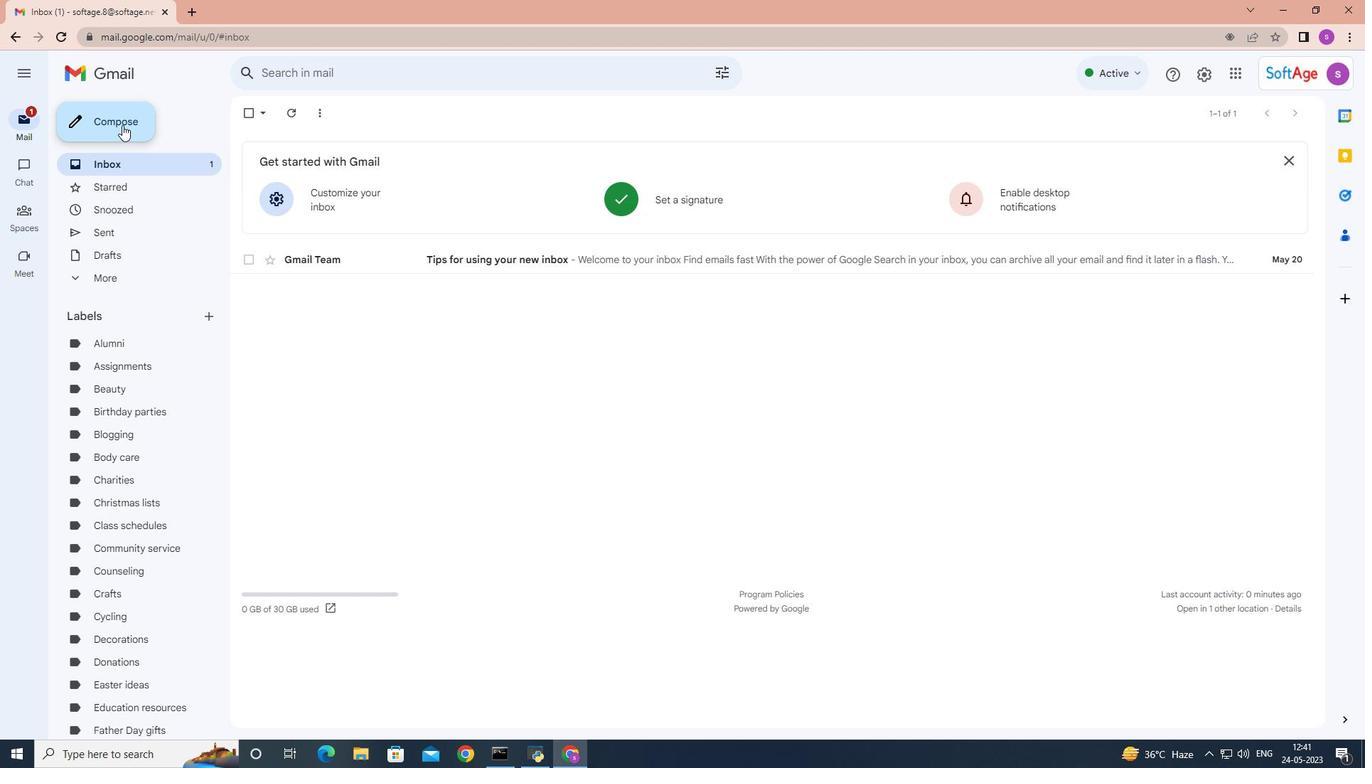 
Action: Mouse pressed left at (121, 123)
Screenshot: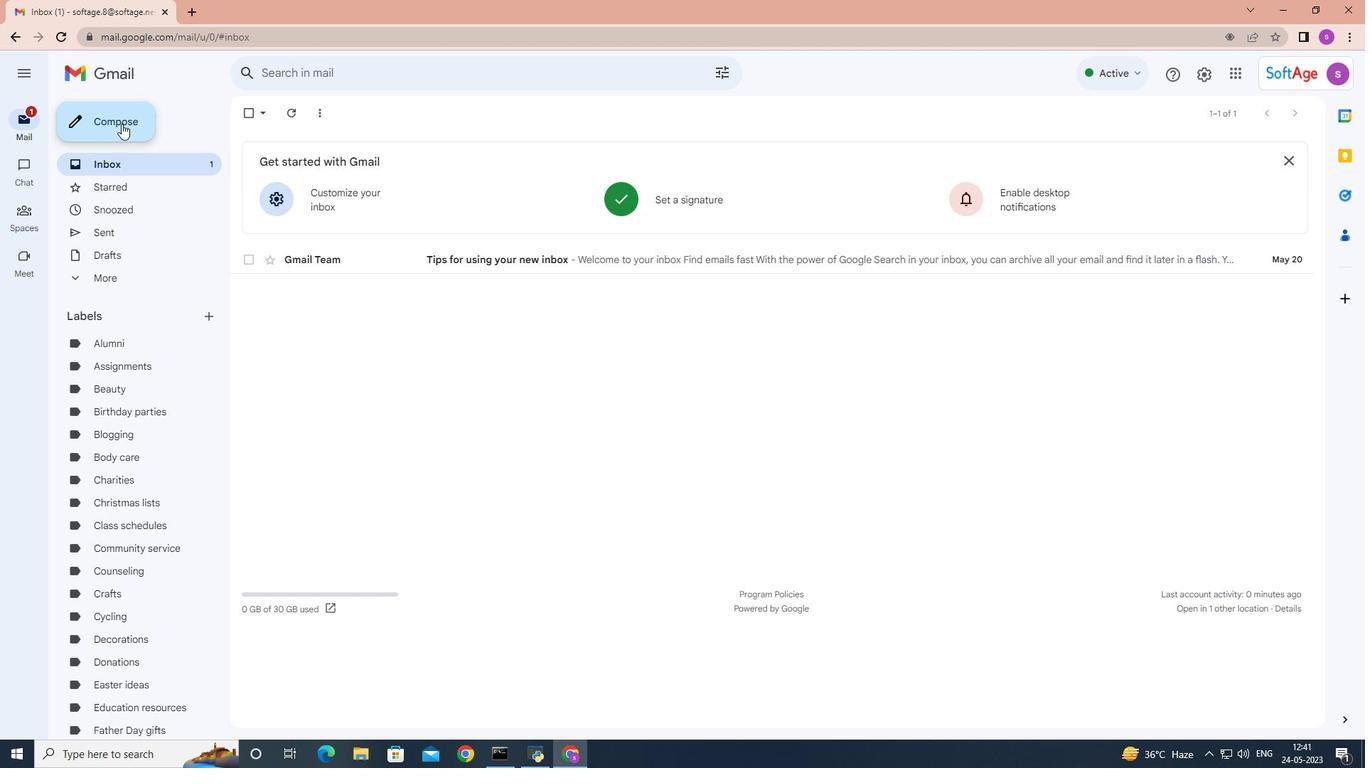 
Action: Mouse moved to (910, 372)
Screenshot: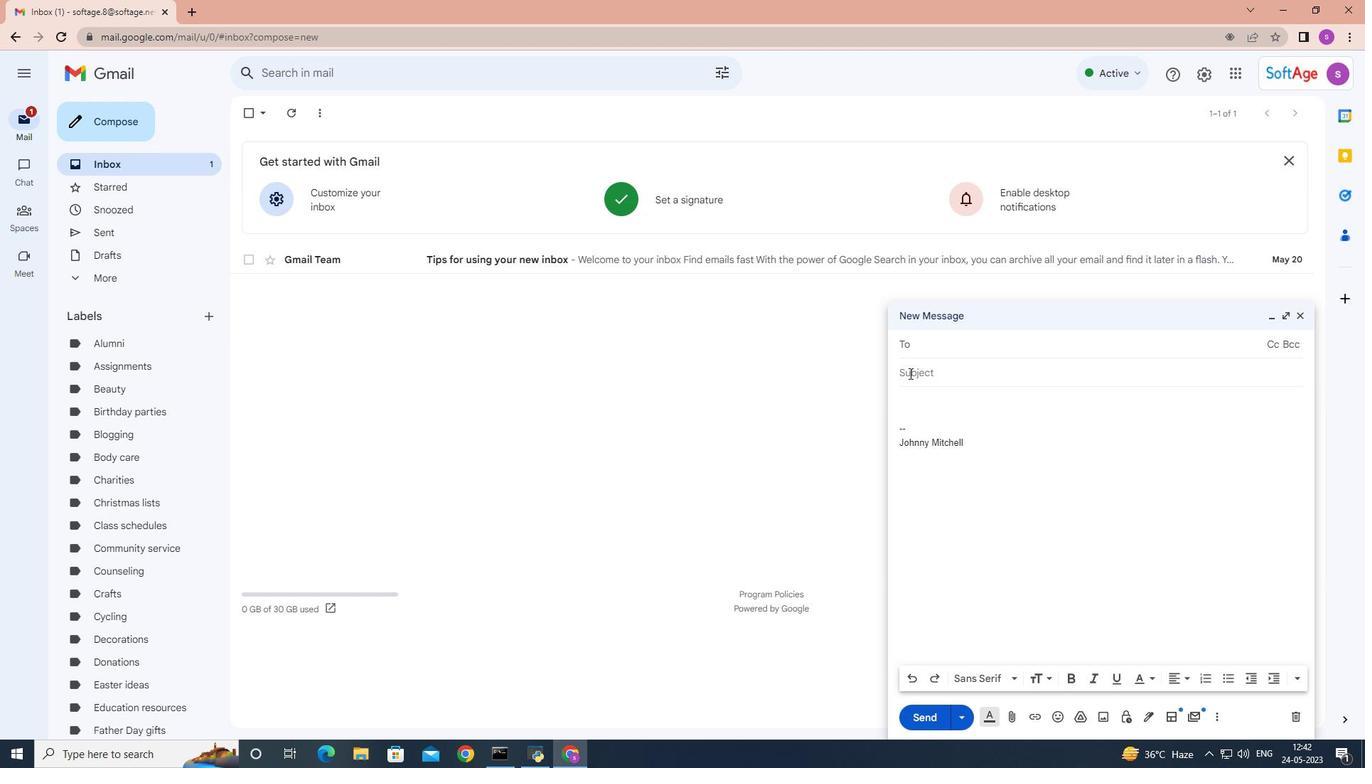 
Action: Mouse pressed left at (910, 372)
Screenshot: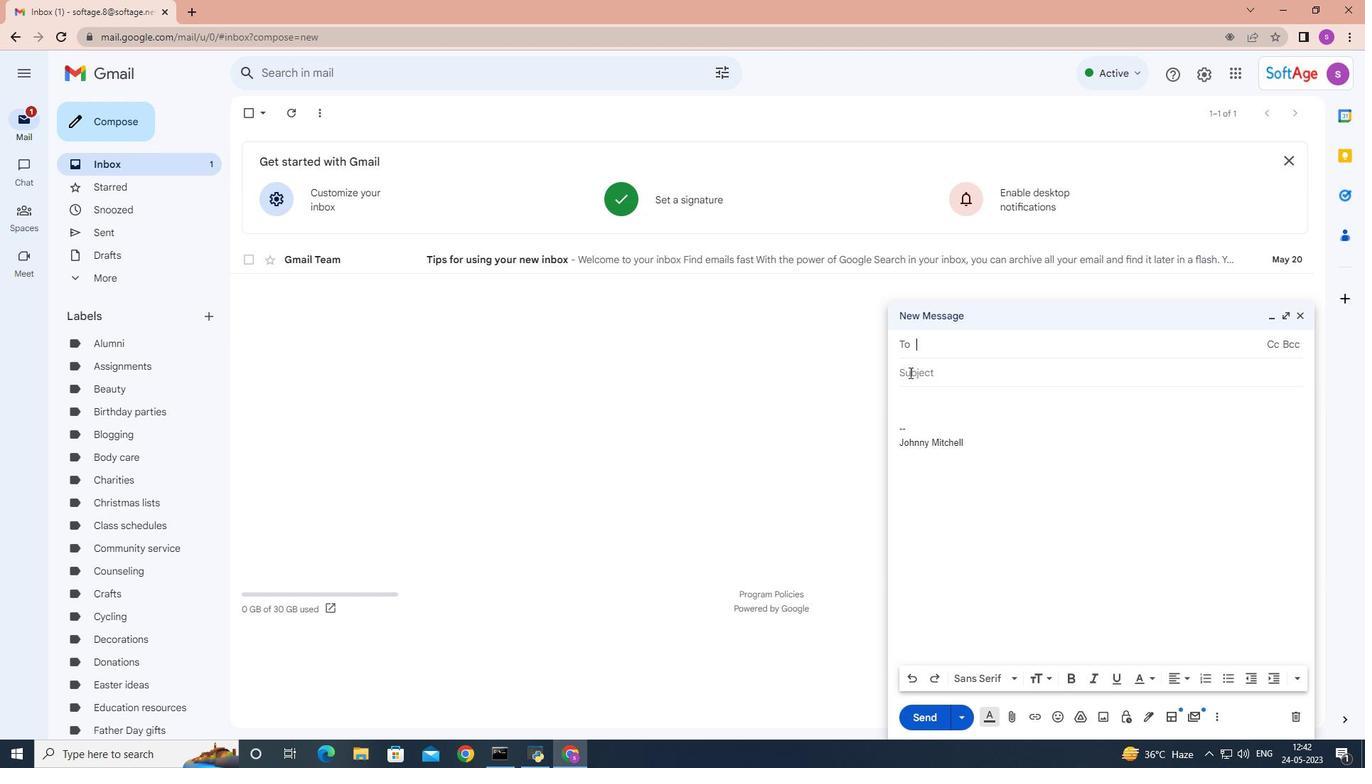 
Action: Mouse moved to (910, 372)
Screenshot: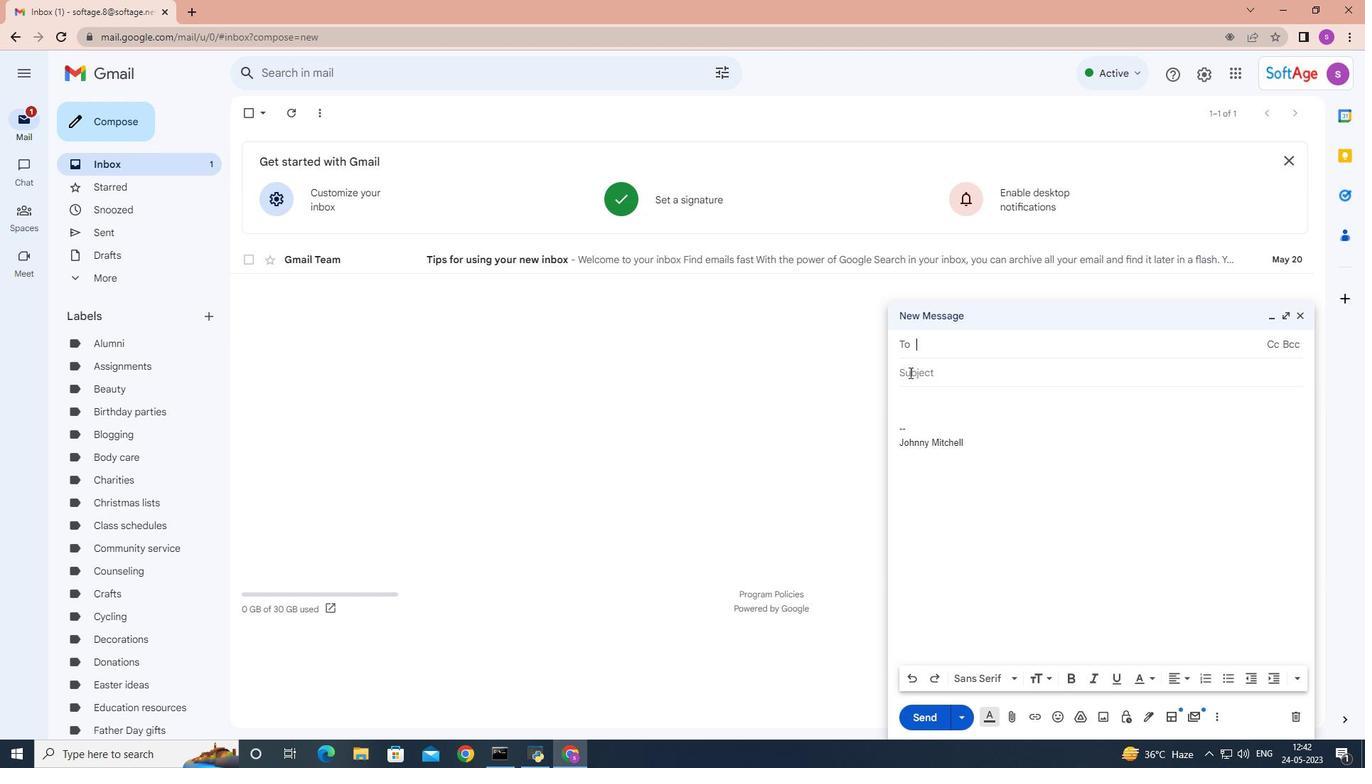 
Action: Key pressed <Key.shift>request<Key.space>for<Key.space>a<Key.space>review<Key.space>
Screenshot: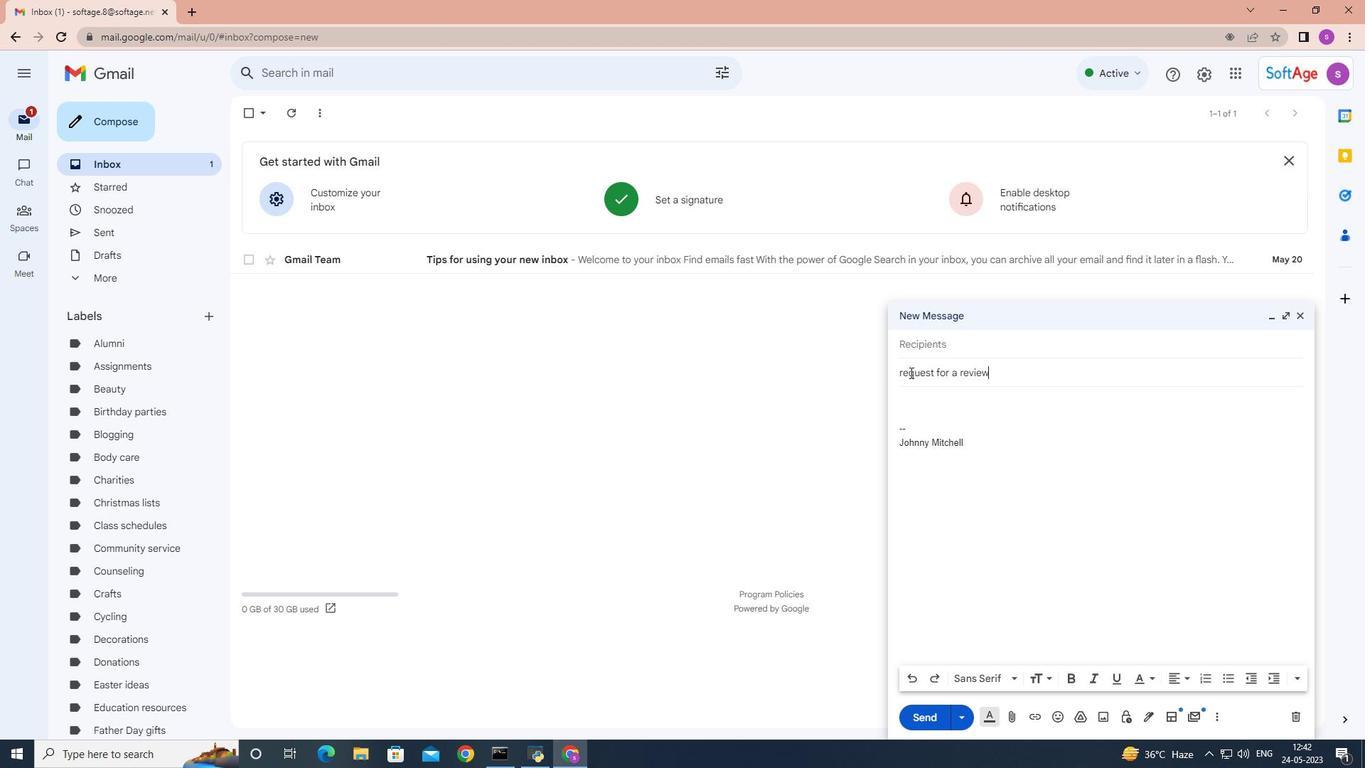 
Action: Mouse moved to (892, 391)
Screenshot: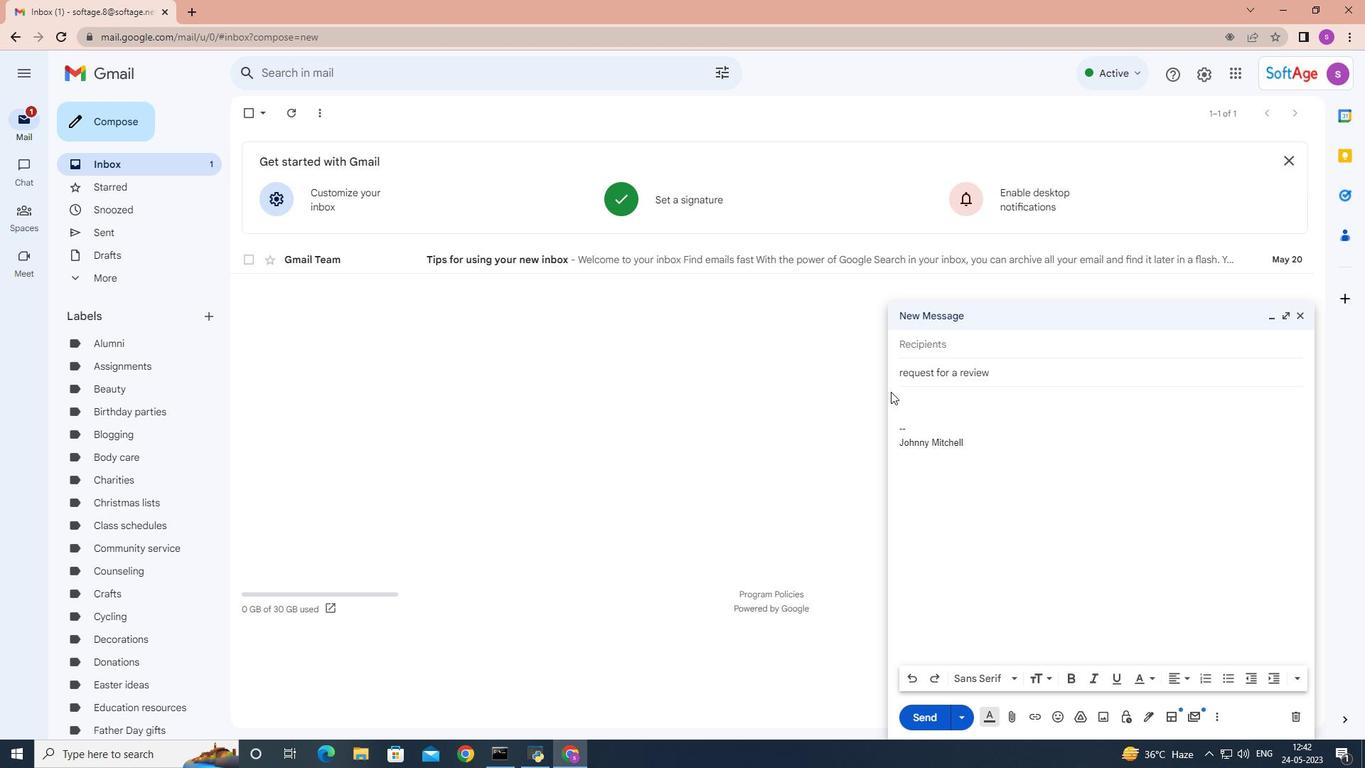 
Action: Mouse pressed left at (892, 391)
Screenshot: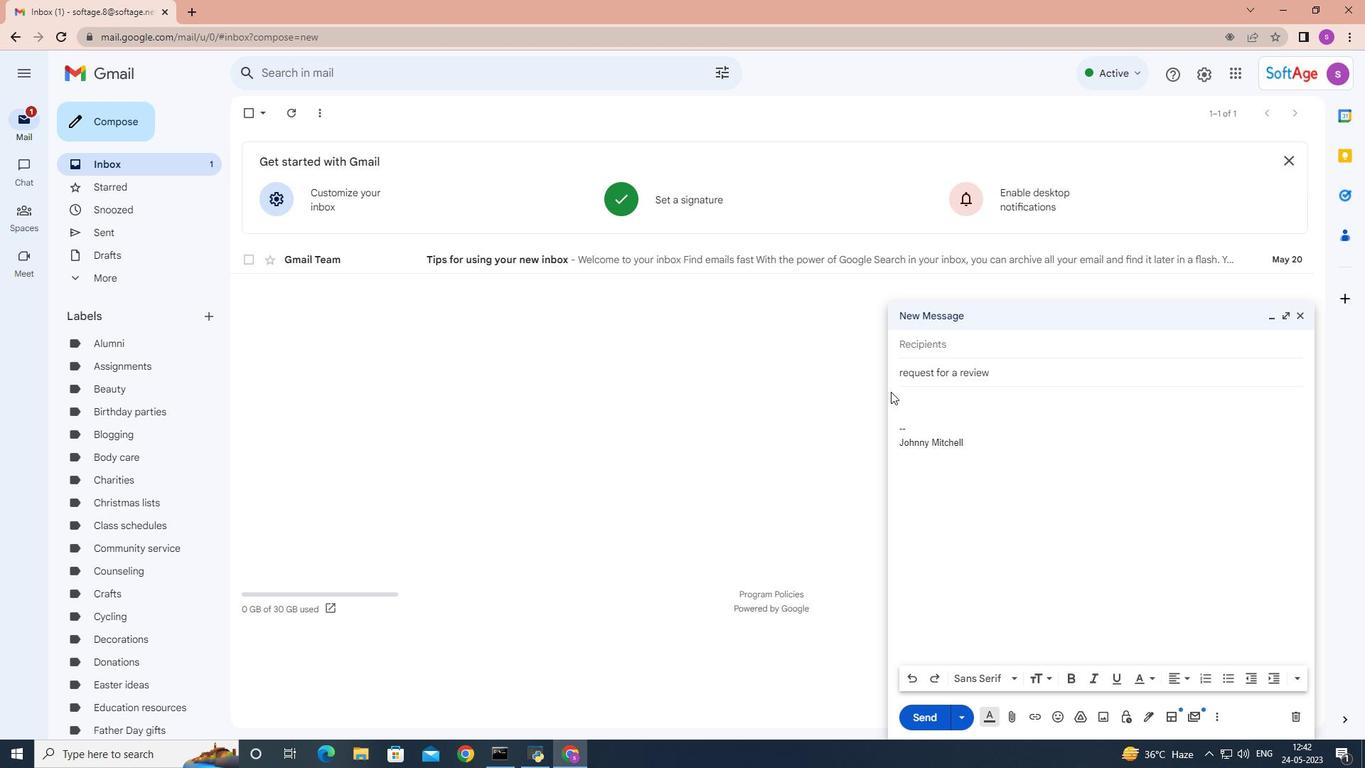 
Action: Mouse moved to (906, 394)
Screenshot: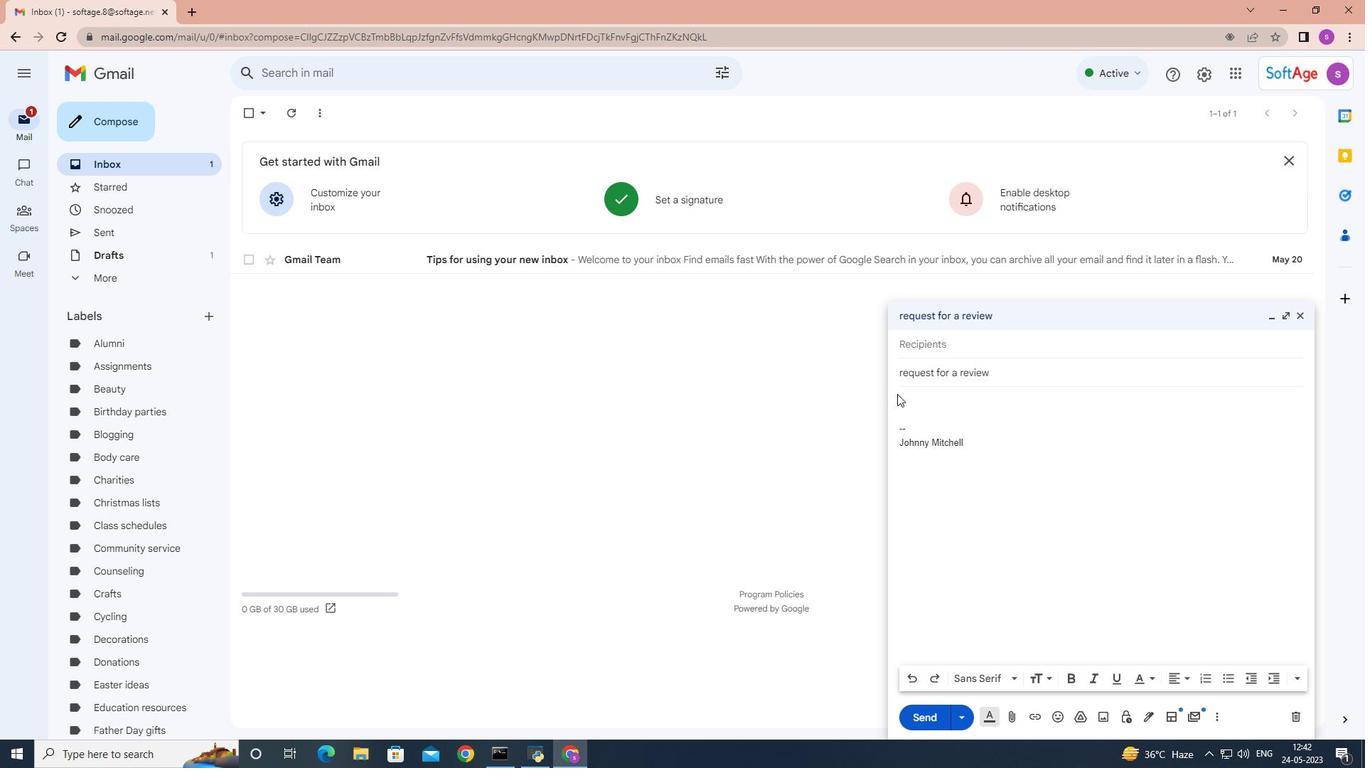 
Action: Mouse pressed left at (906, 394)
Screenshot: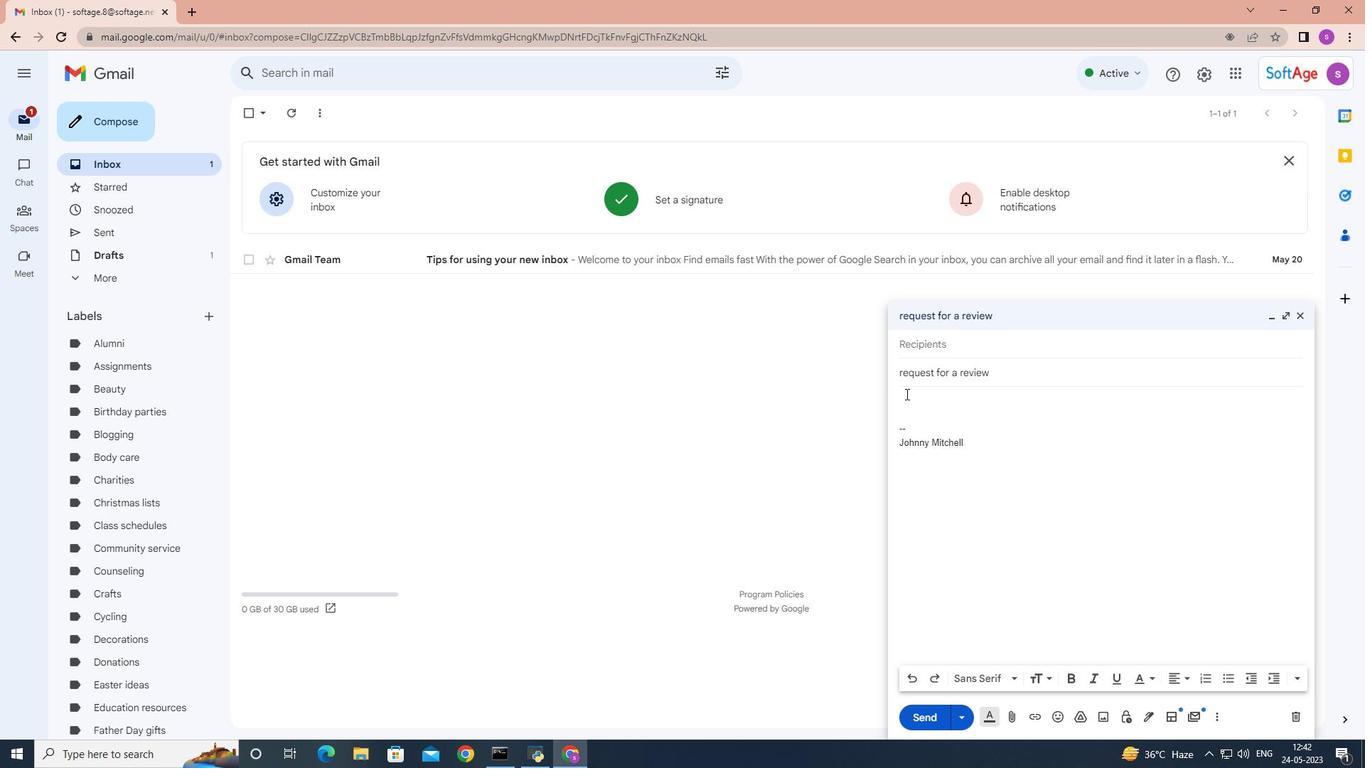 
Action: Key pressed <Key.shift>Could<Key.space>you<Key.space>please<Key.space>send<Key.space>me<Key.space>the<Key.space>contract<Key.space>for<Key.space>review<Key.space>and<Key.space>approval<Key.shift_r>?
Screenshot: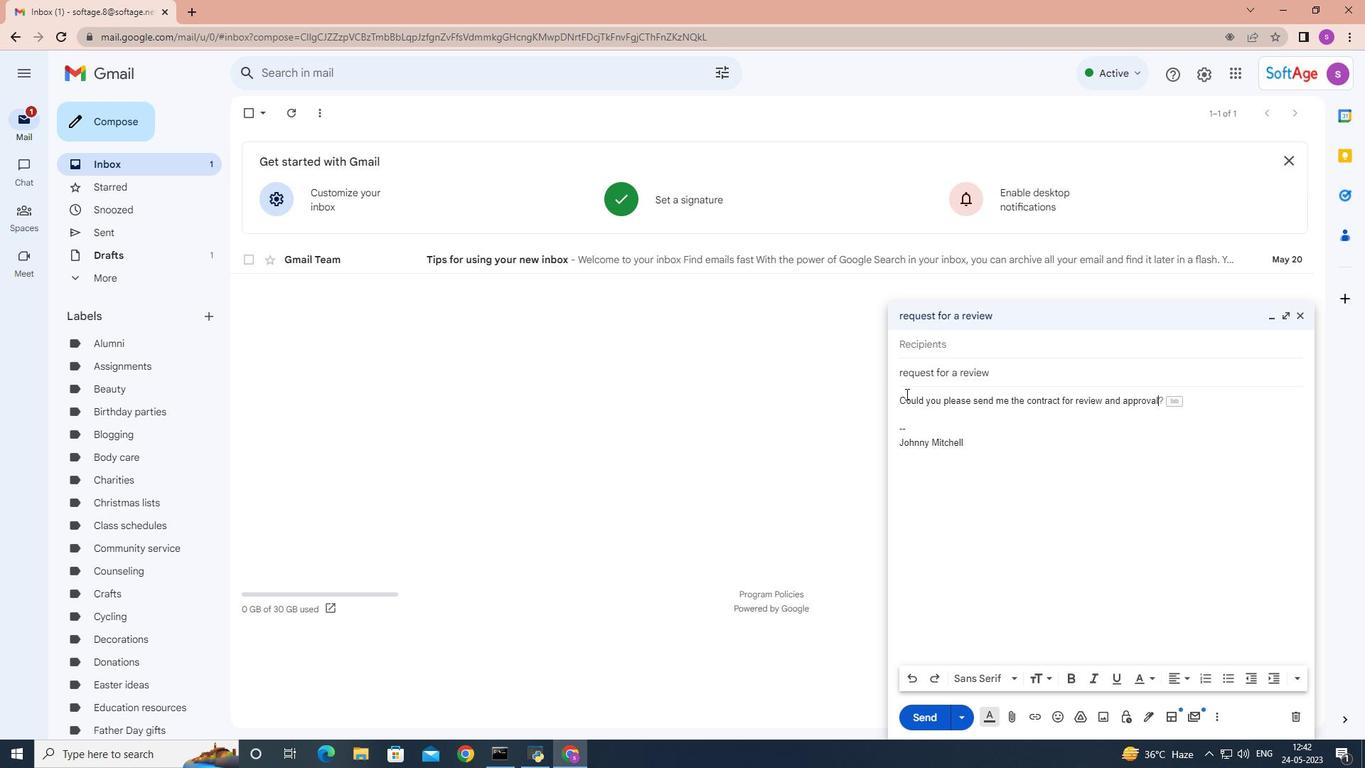 
Action: Mouse moved to (919, 347)
Screenshot: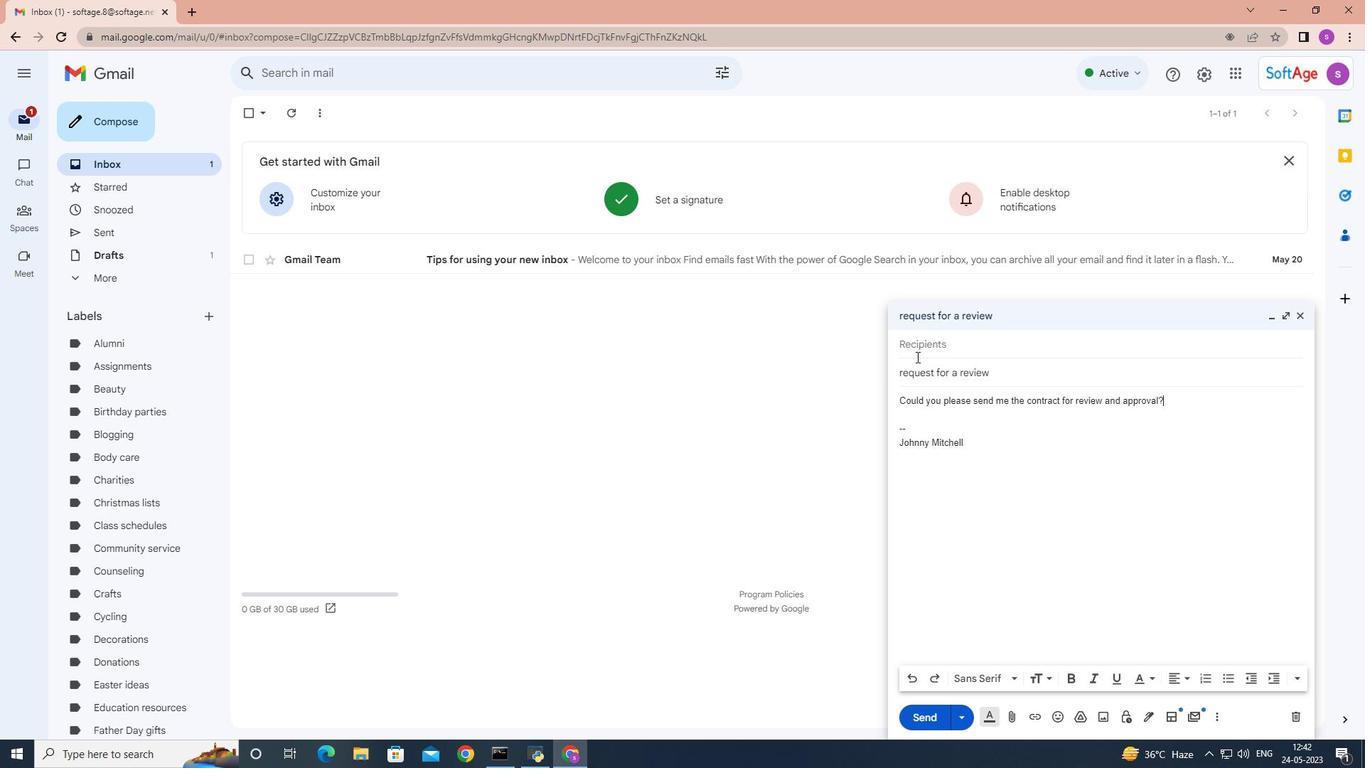 
Action: Mouse pressed left at (919, 347)
Screenshot: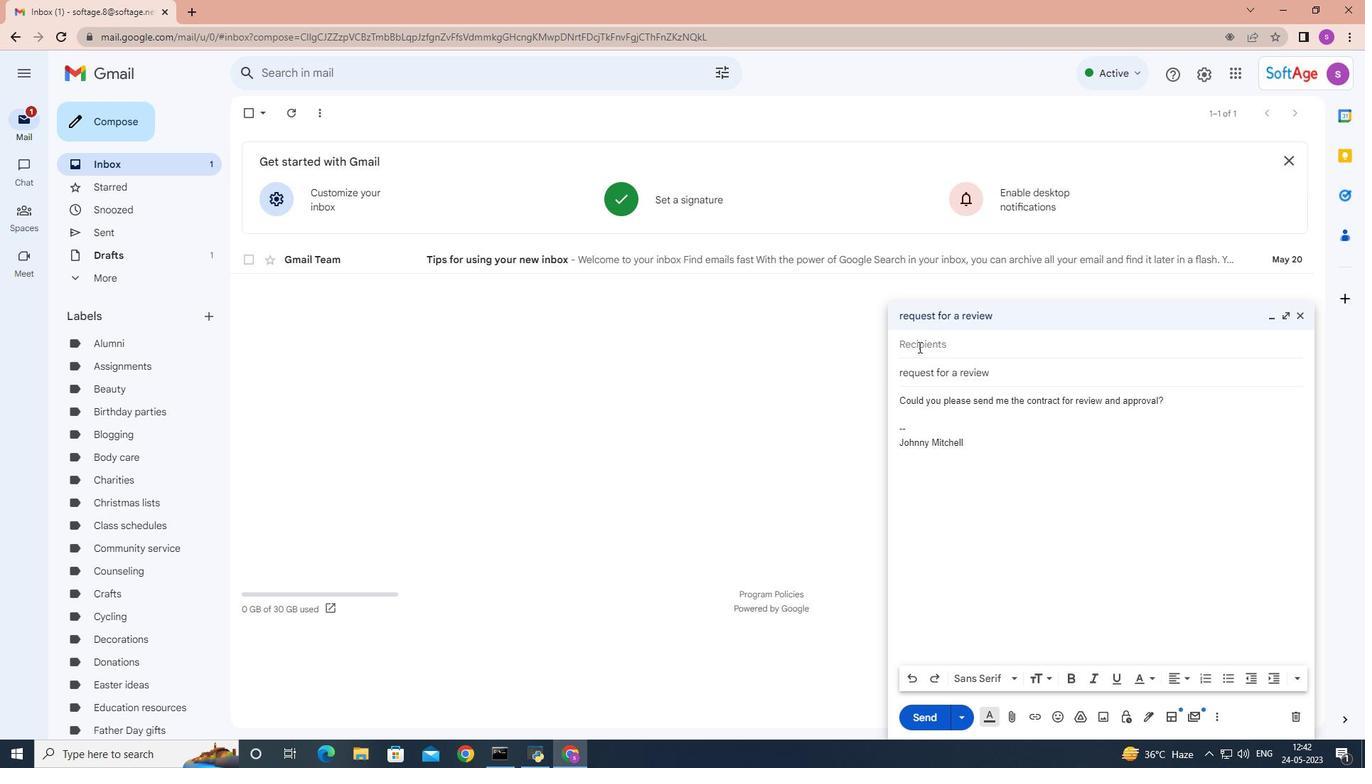 
Action: Mouse moved to (919, 347)
Screenshot: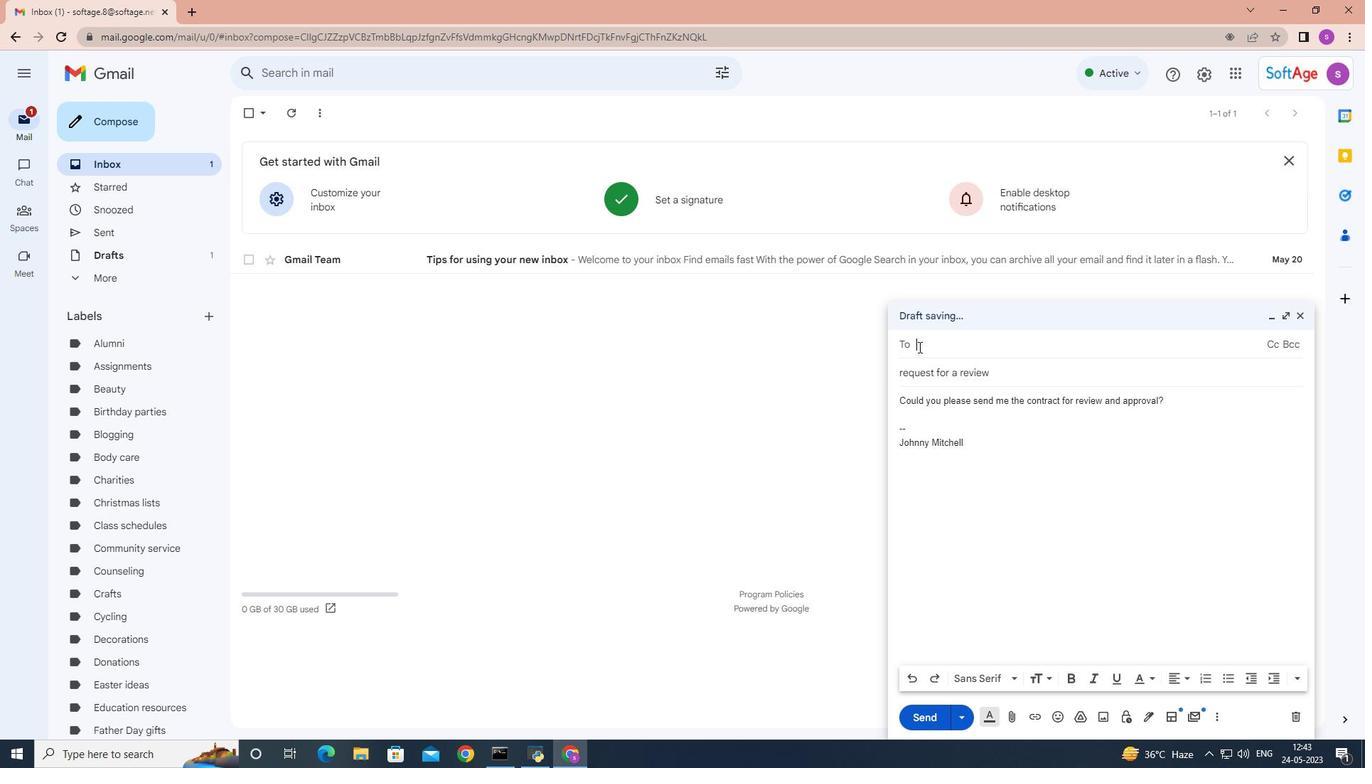 
Action: Key pressed <Key.shift>Softage.5
Screenshot: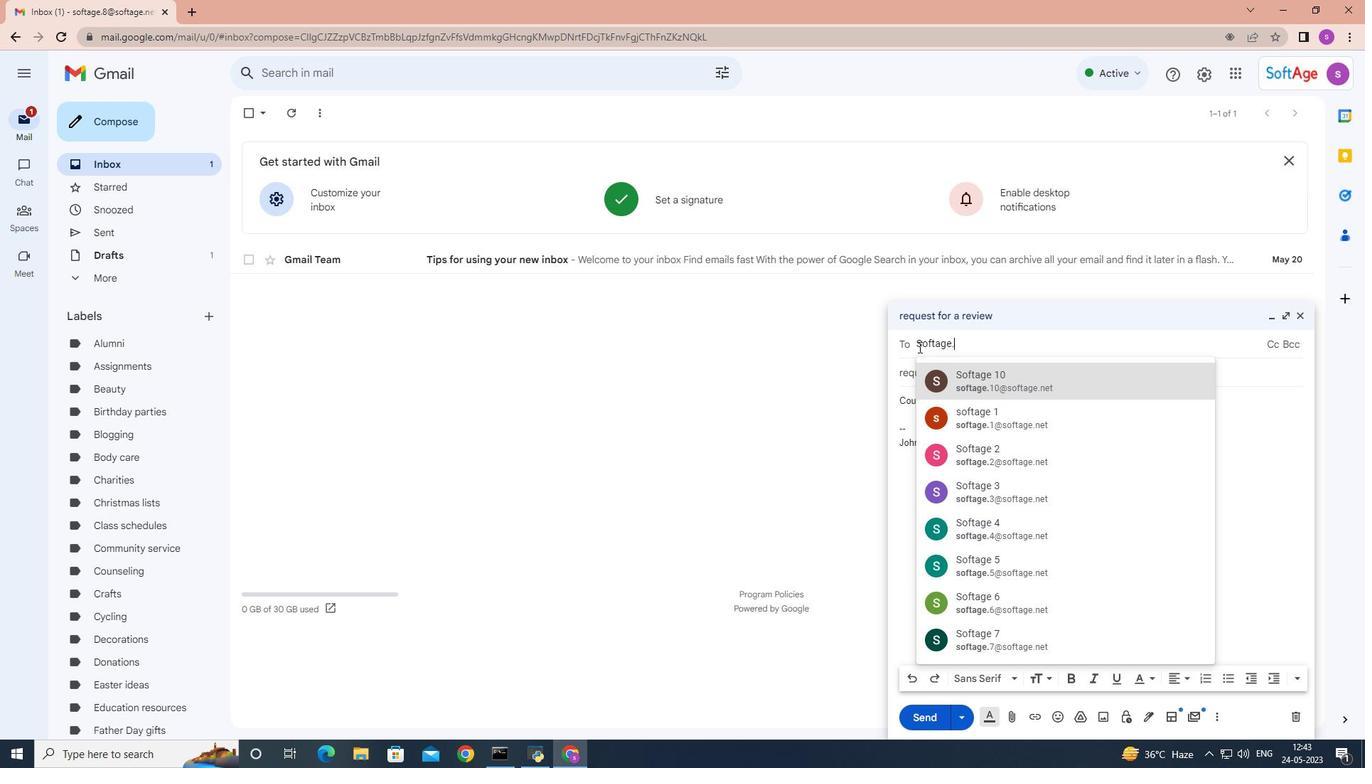 
Action: Mouse moved to (985, 375)
Screenshot: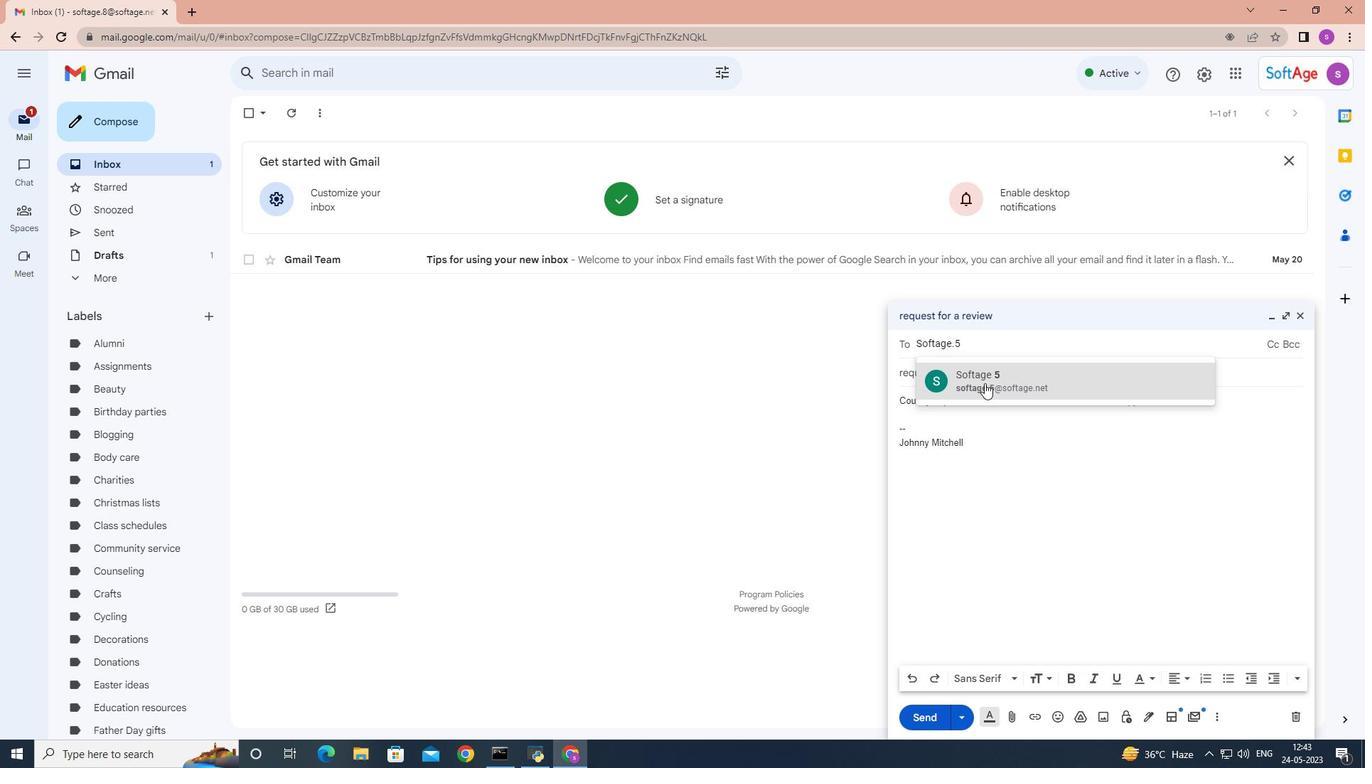 
Action: Mouse pressed left at (985, 375)
Screenshot: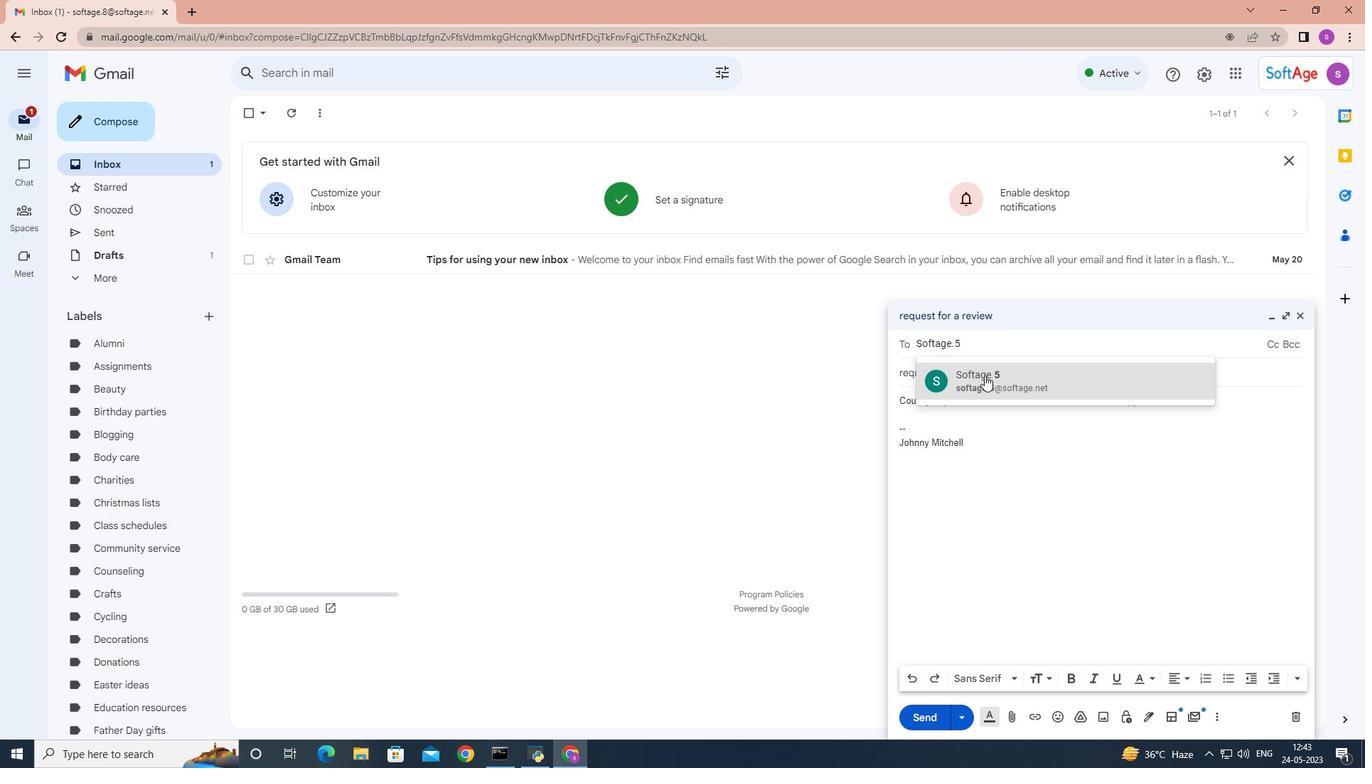 
Action: Mouse moved to (1179, 412)
Screenshot: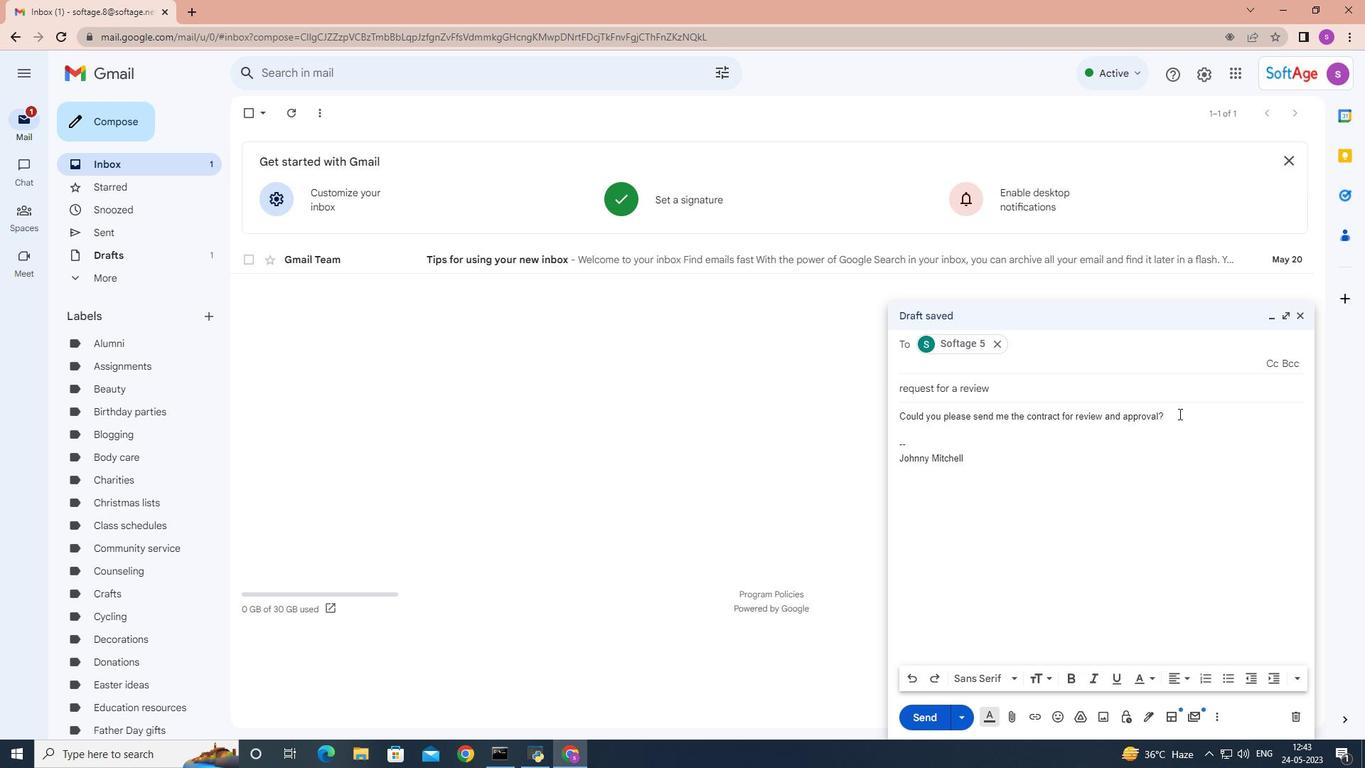 
Action: Mouse pressed left at (1179, 412)
Screenshot: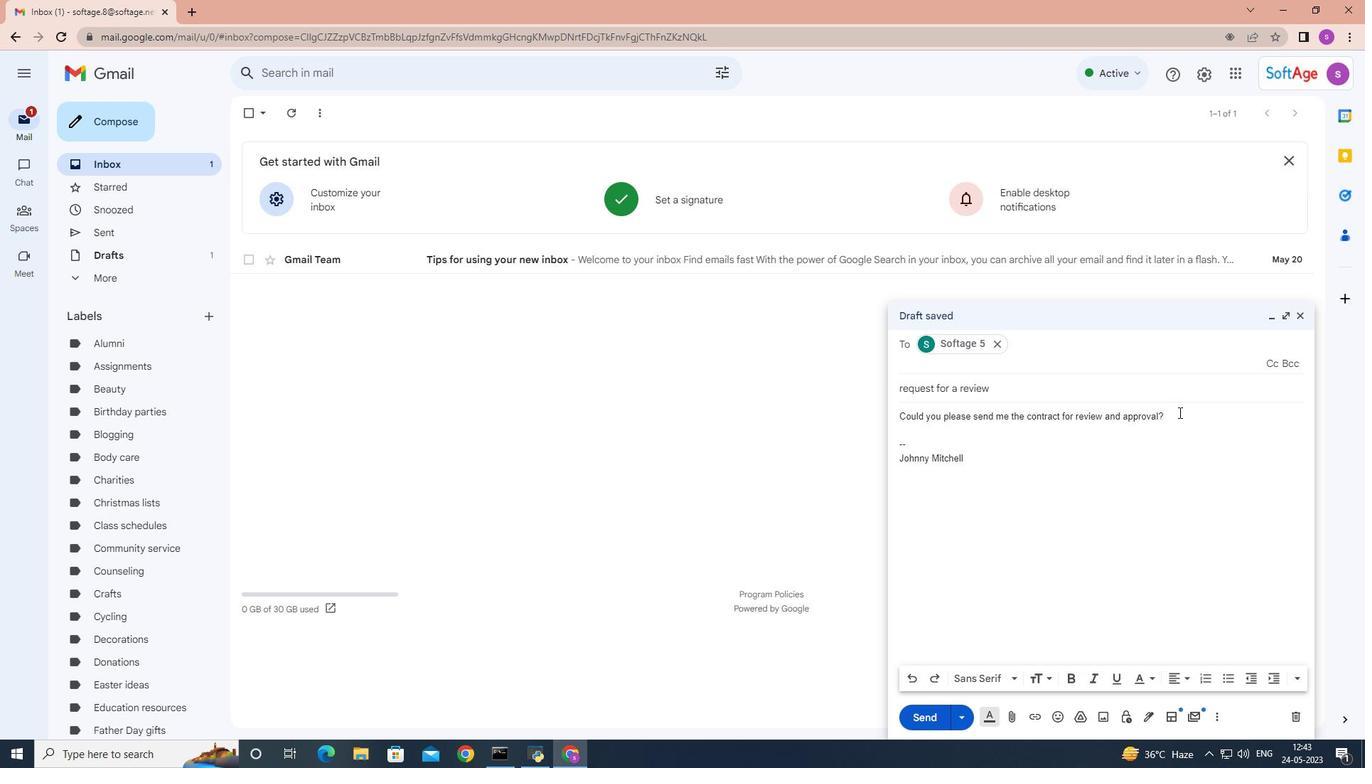 
Action: Mouse moved to (1169, 399)
Screenshot: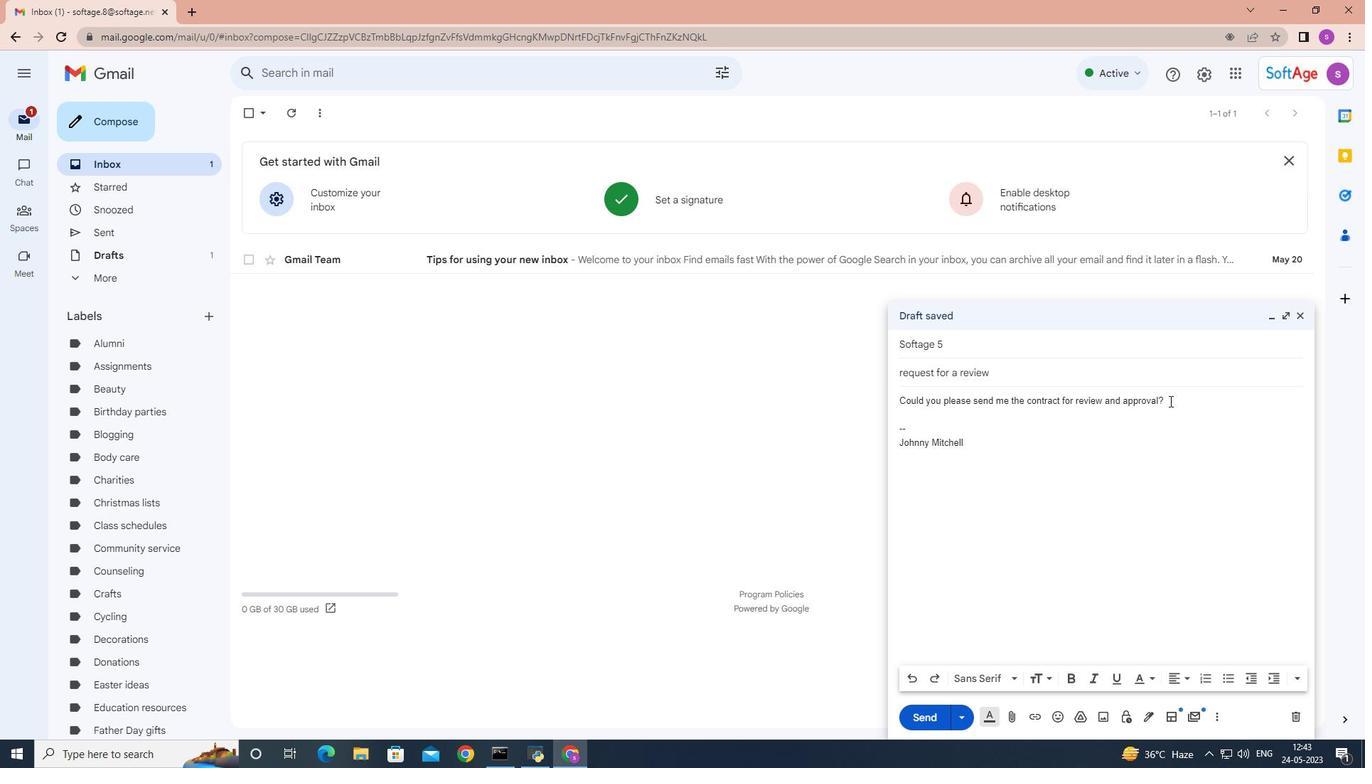 
Action: Mouse pressed left at (1169, 400)
Screenshot: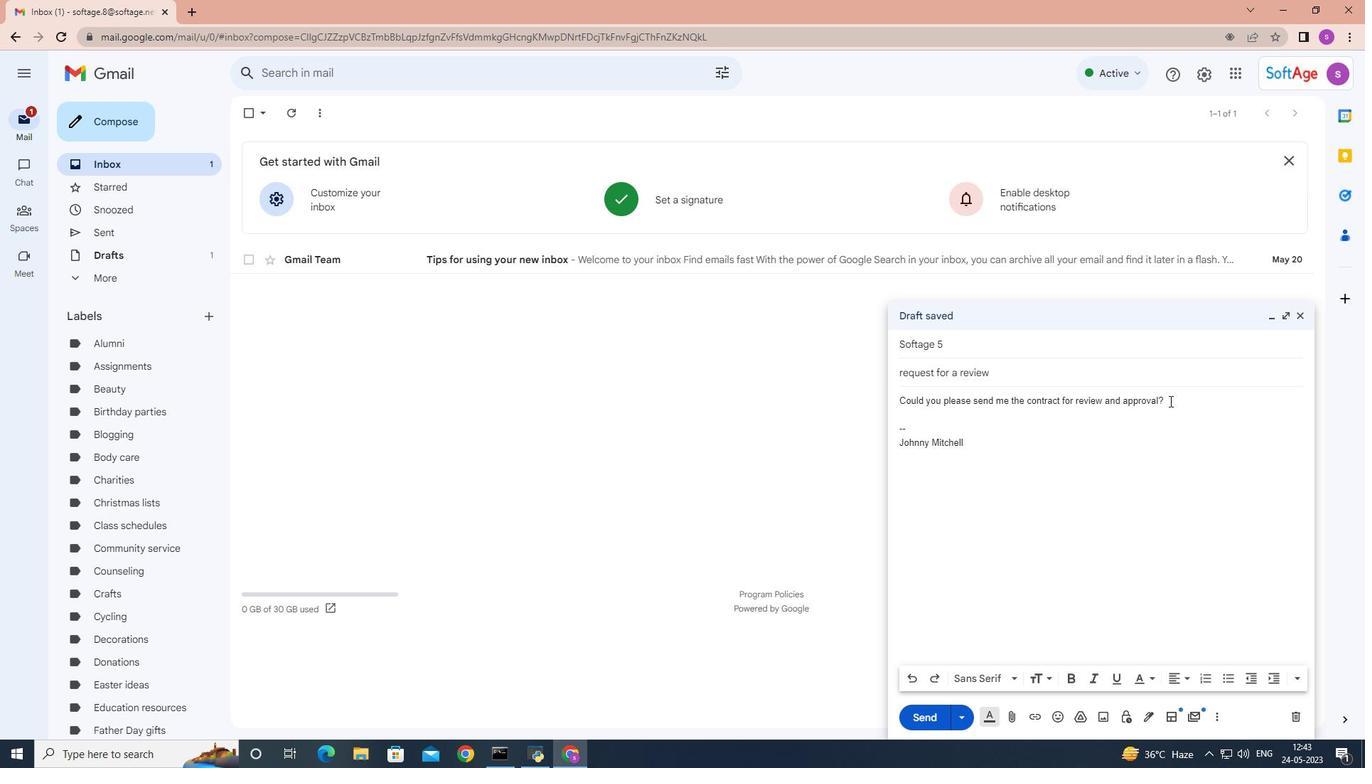 
Action: Mouse moved to (1228, 677)
Screenshot: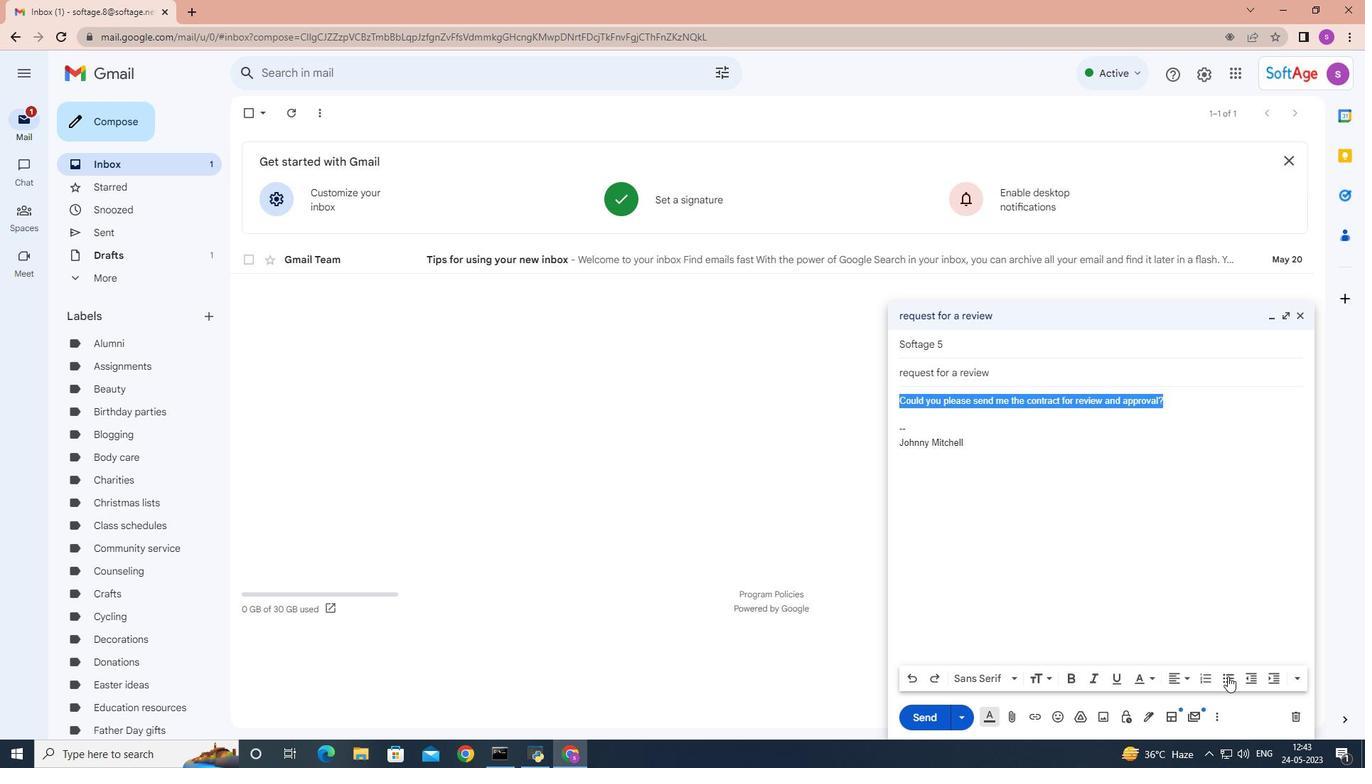 
Action: Mouse pressed left at (1228, 677)
Screenshot: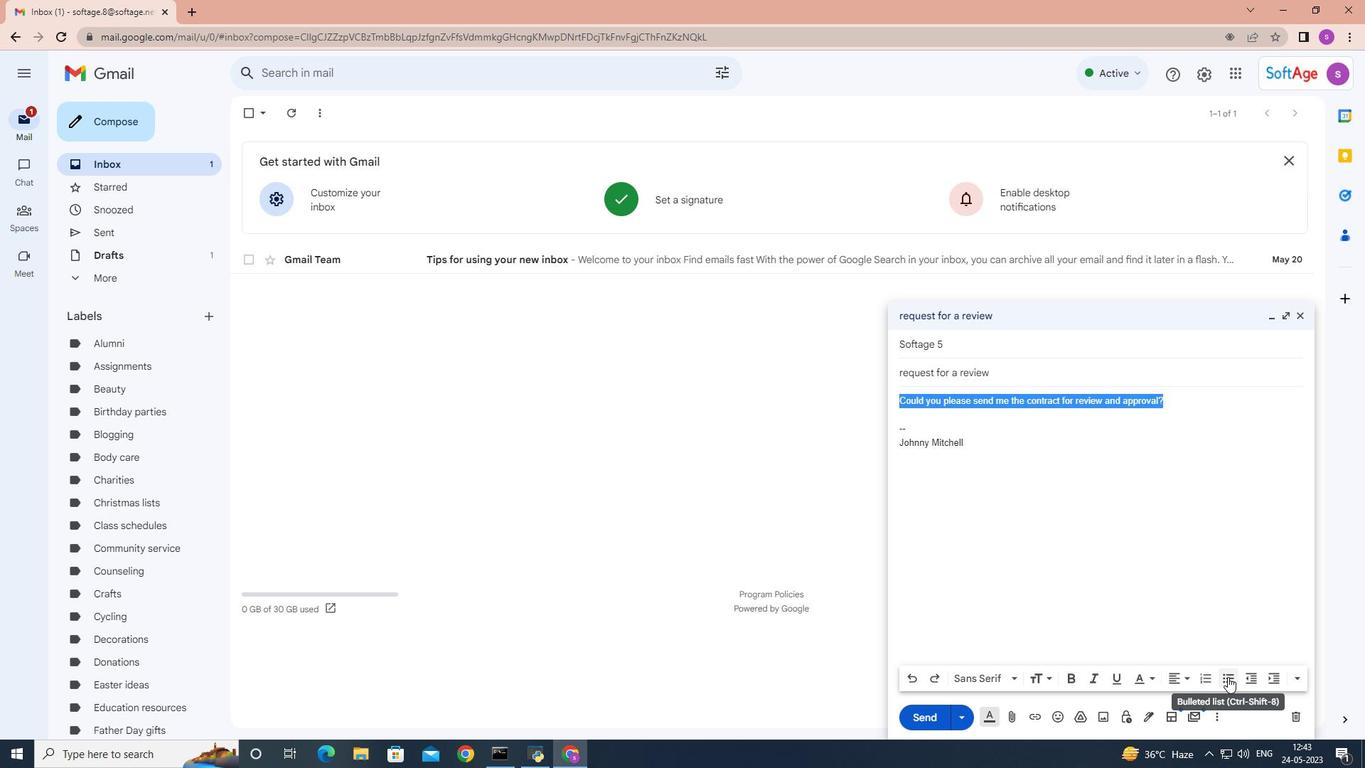 
Action: Mouse moved to (995, 679)
Screenshot: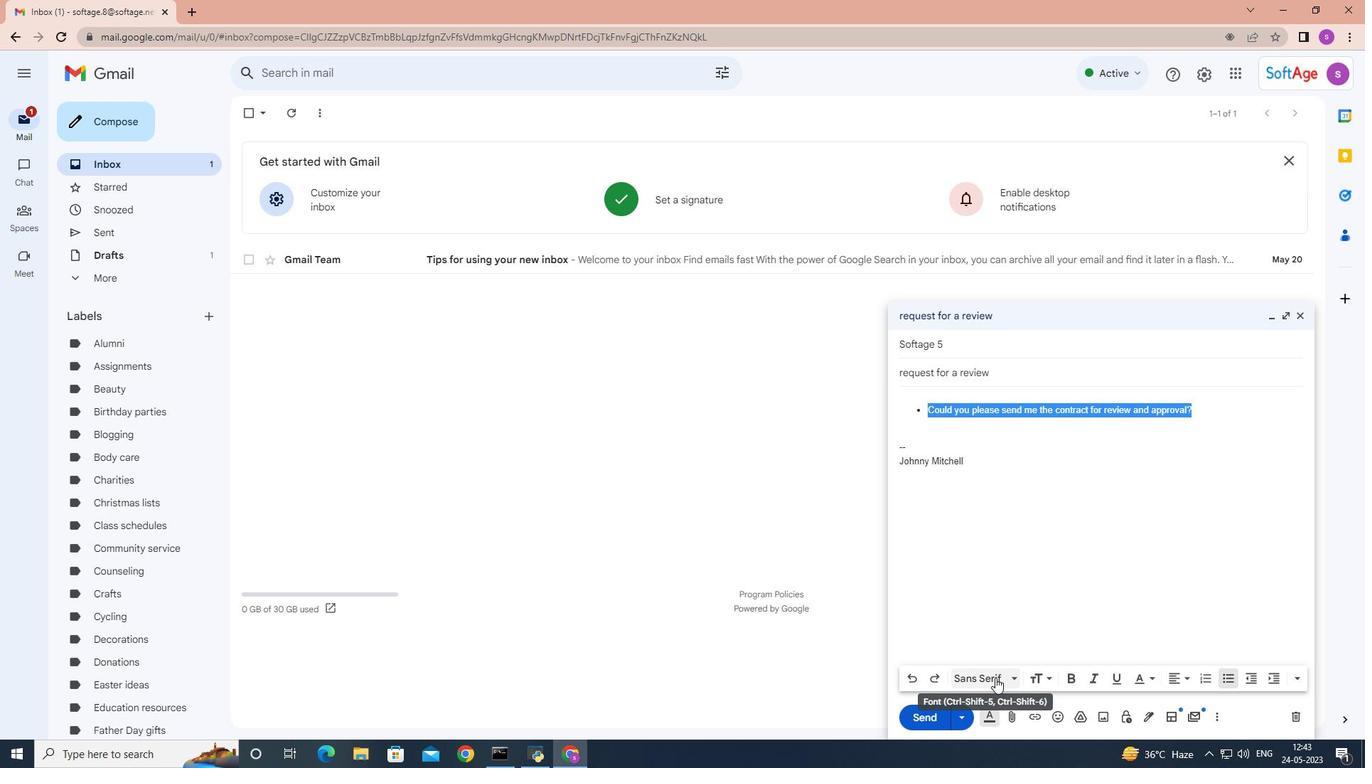 
Action: Mouse pressed left at (995, 679)
Screenshot: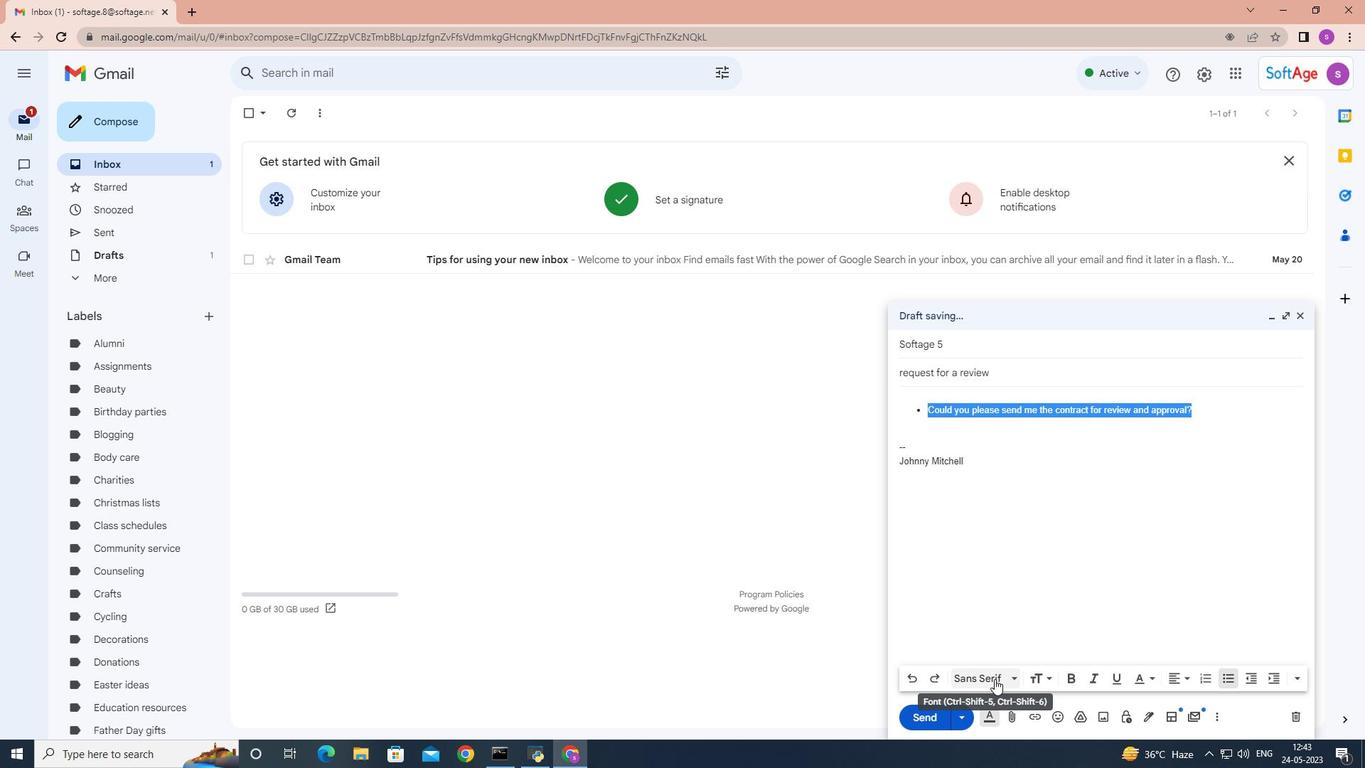 
Action: Mouse moved to (1019, 540)
Screenshot: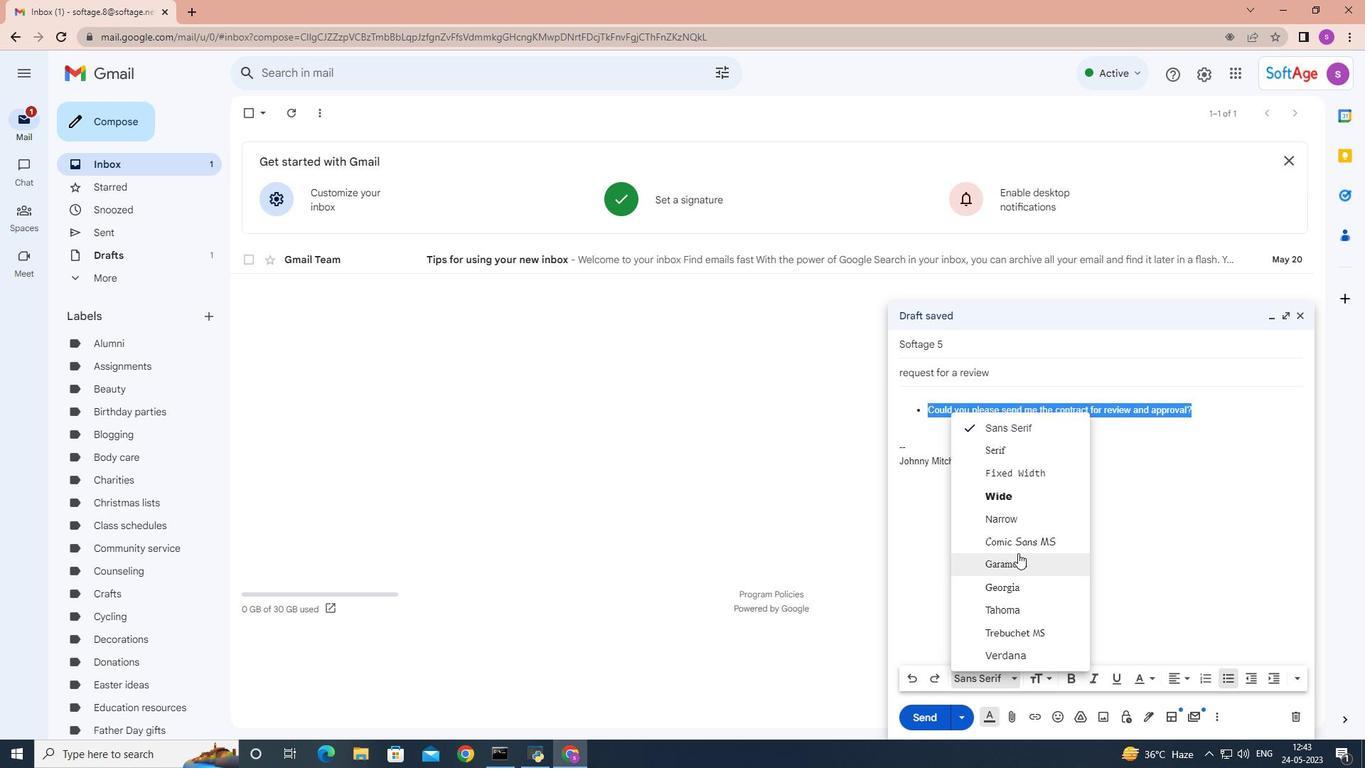 
Action: Mouse pressed left at (1019, 540)
Screenshot: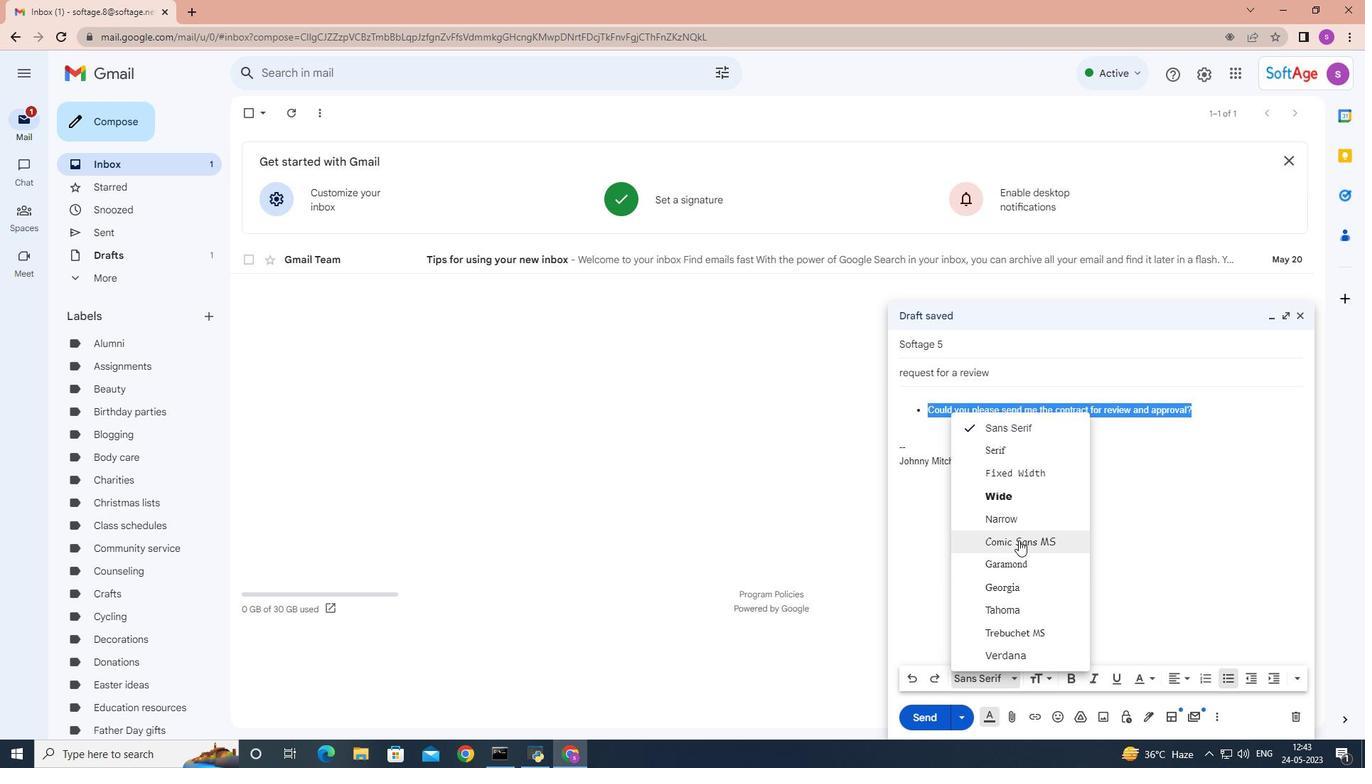 
Action: Mouse moved to (1293, 677)
Screenshot: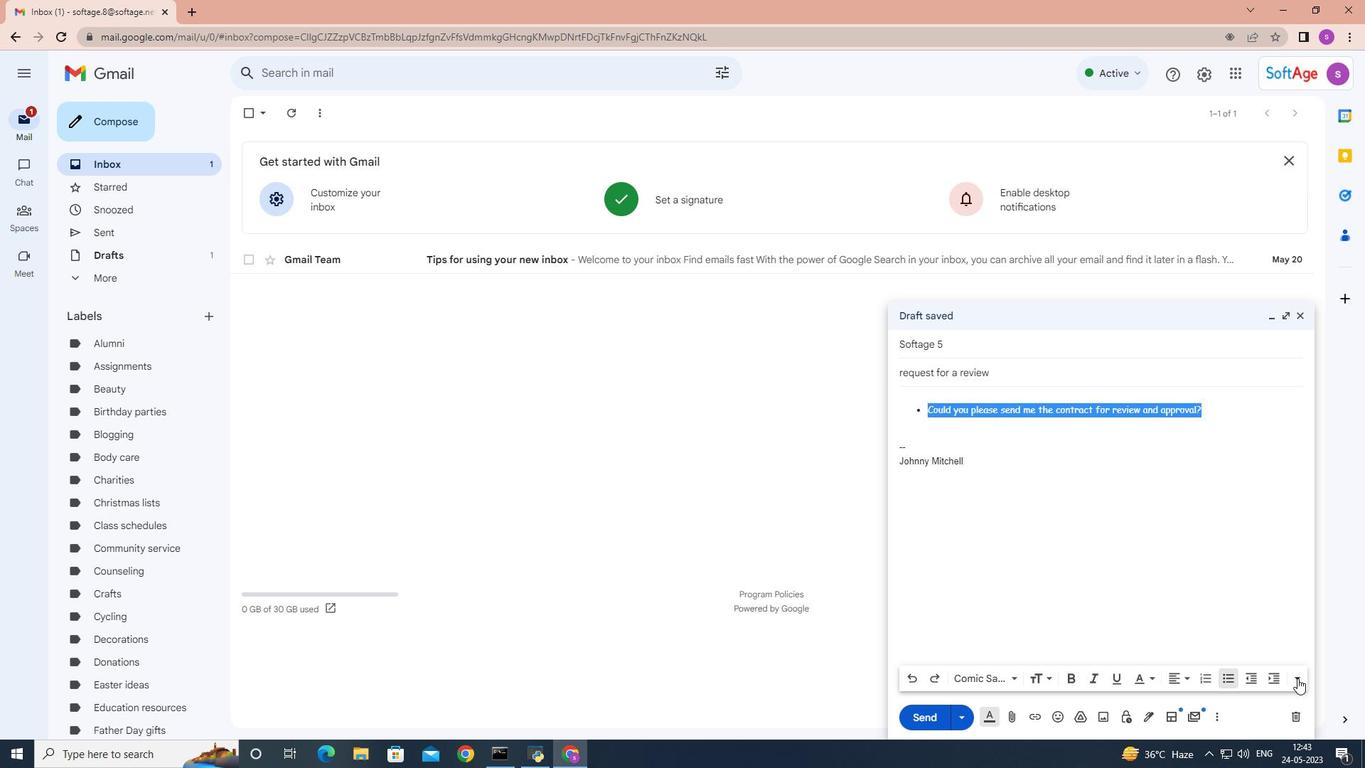 
Action: Mouse pressed left at (1293, 677)
Screenshot: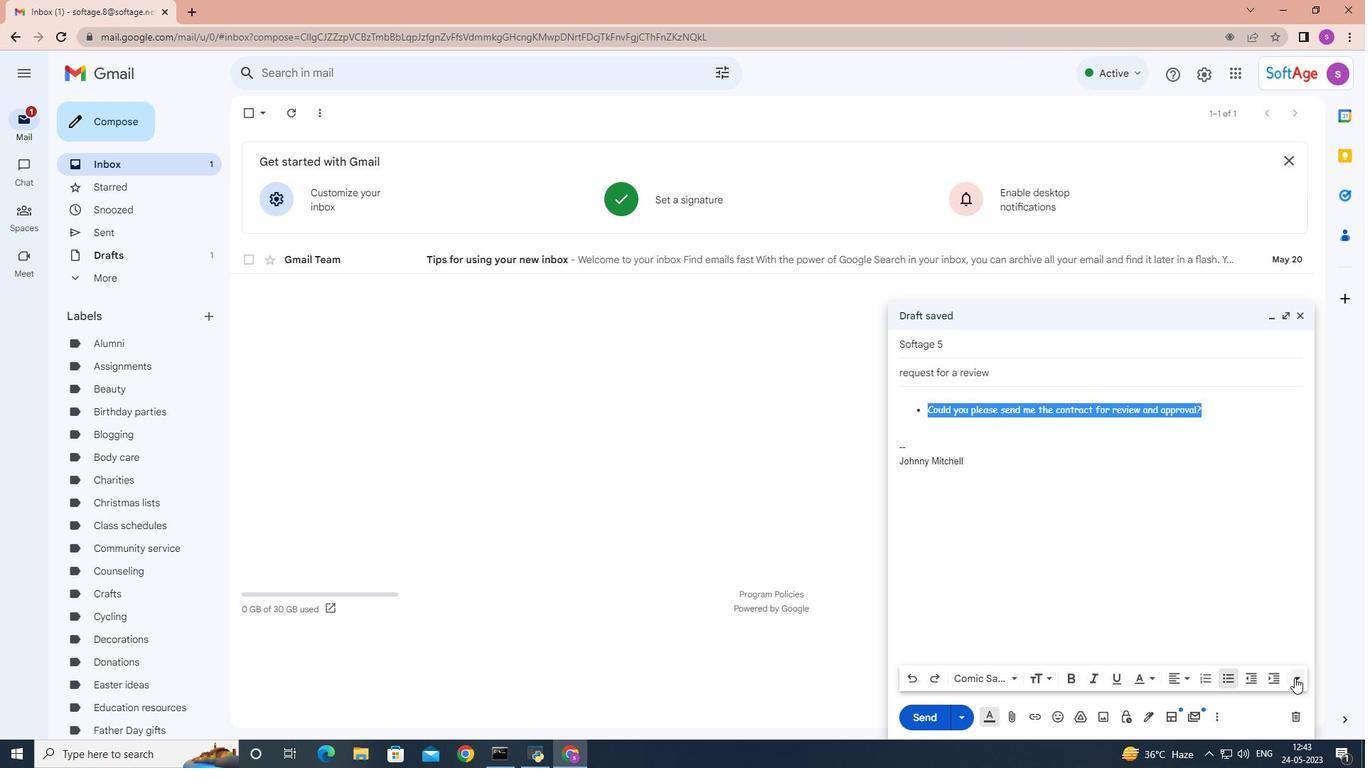 
Action: Mouse moved to (1307, 637)
Screenshot: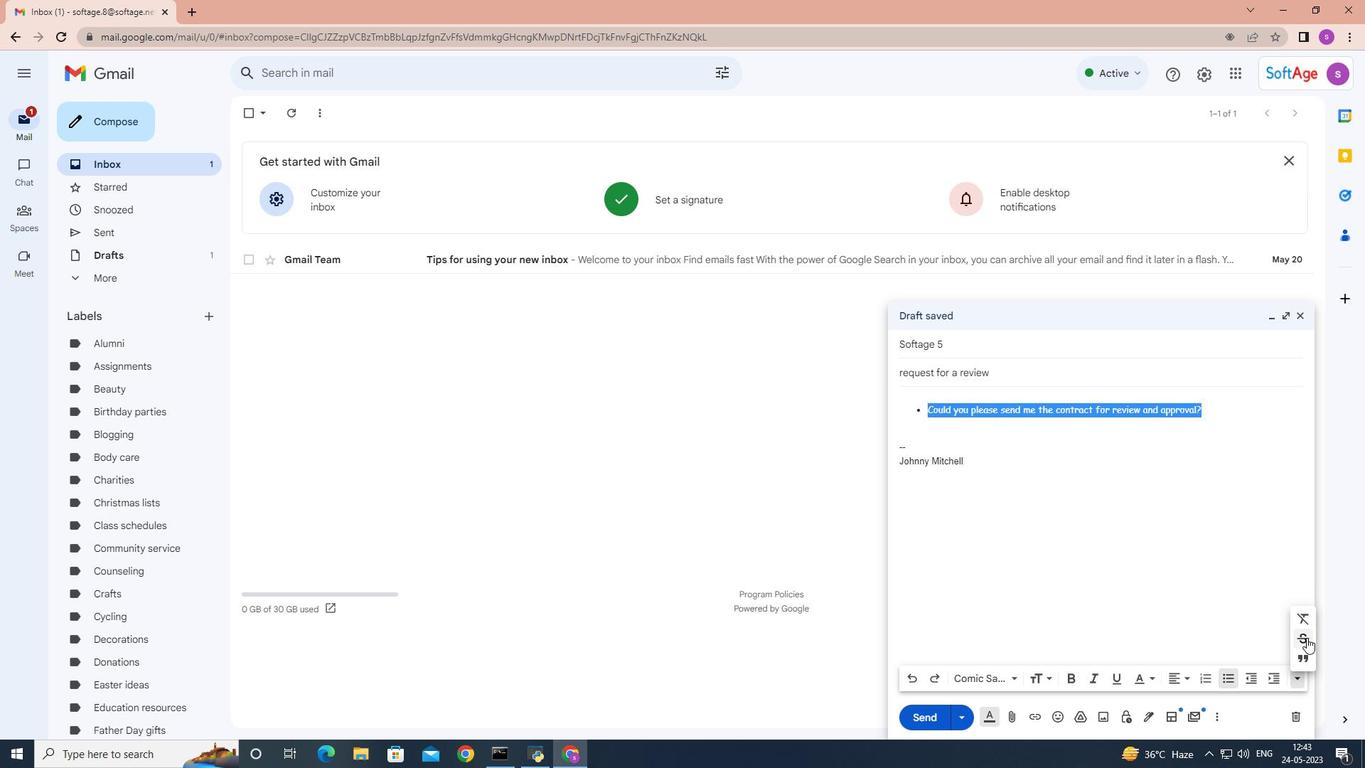 
Action: Mouse pressed left at (1307, 637)
Screenshot: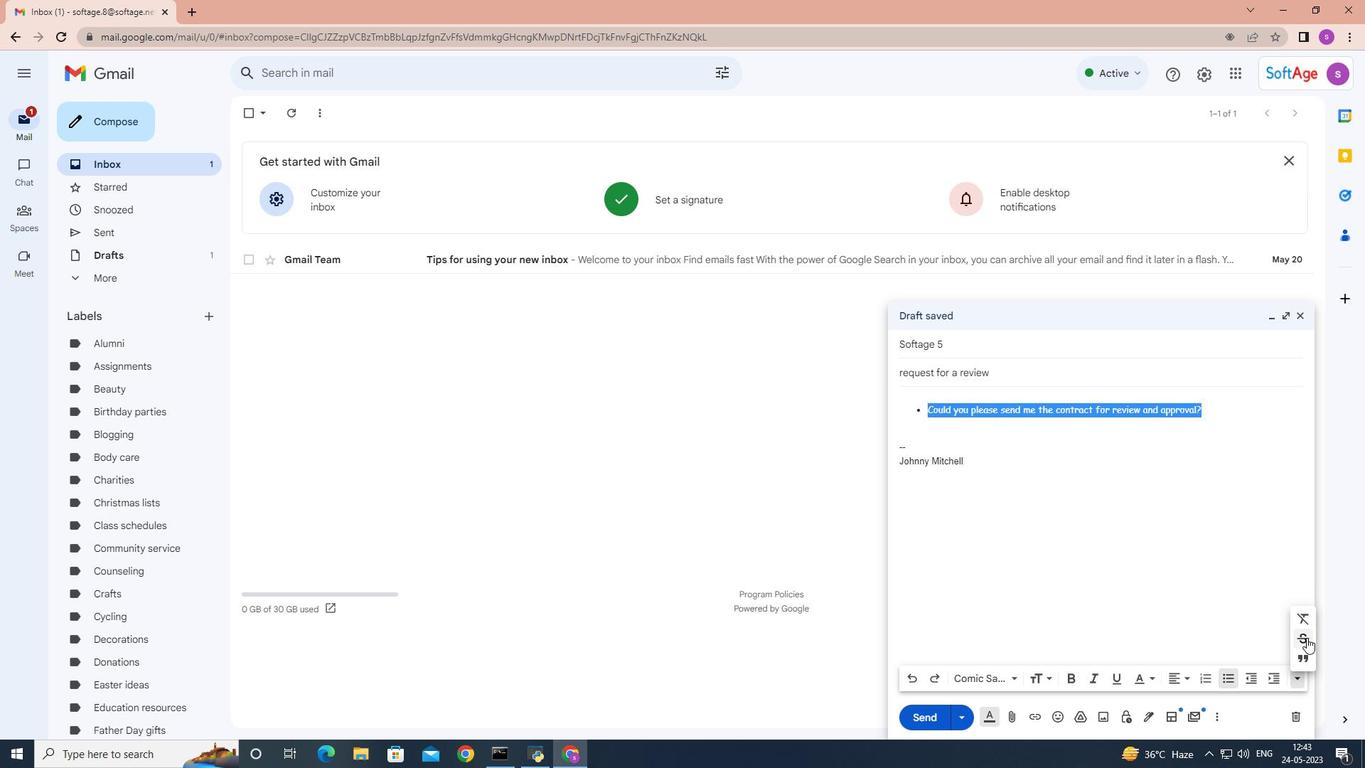 
Action: Mouse moved to (1229, 677)
Screenshot: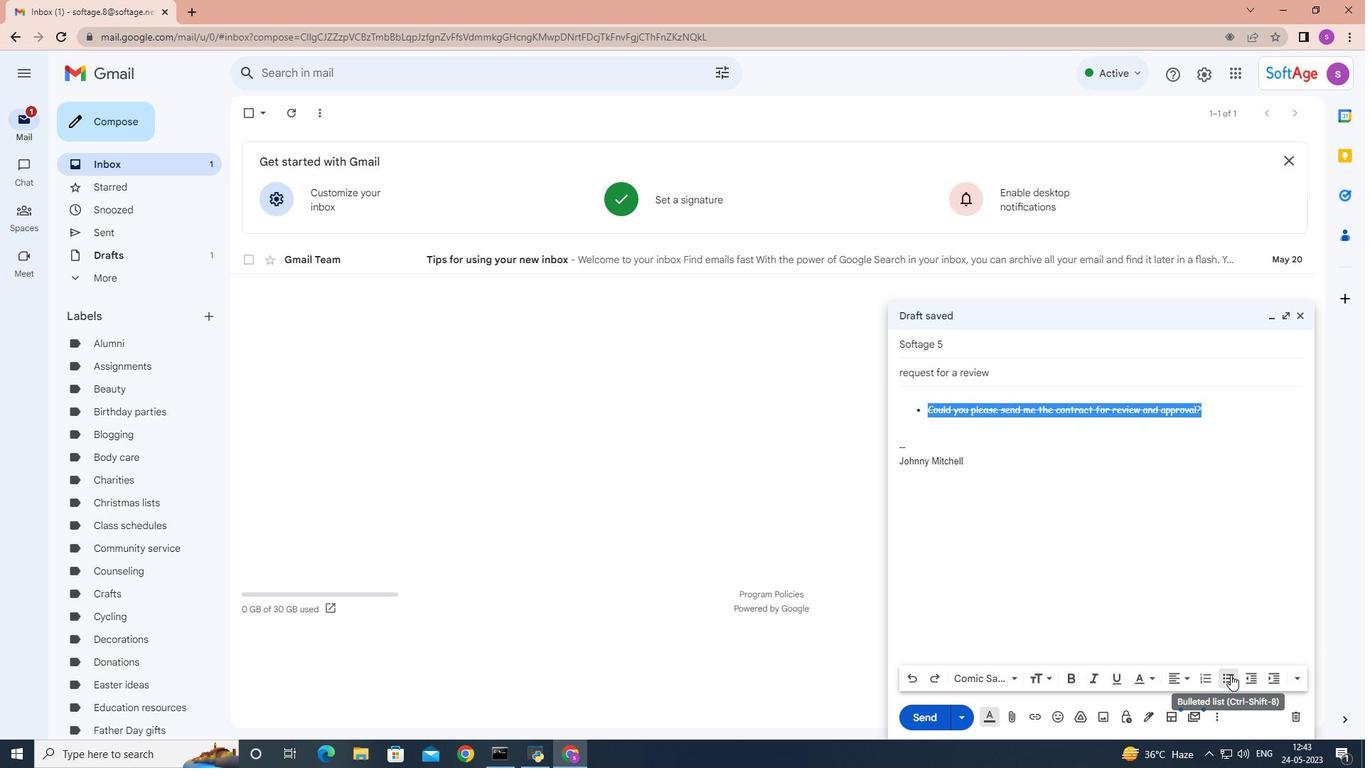 
Action: Mouse pressed left at (1229, 677)
Screenshot: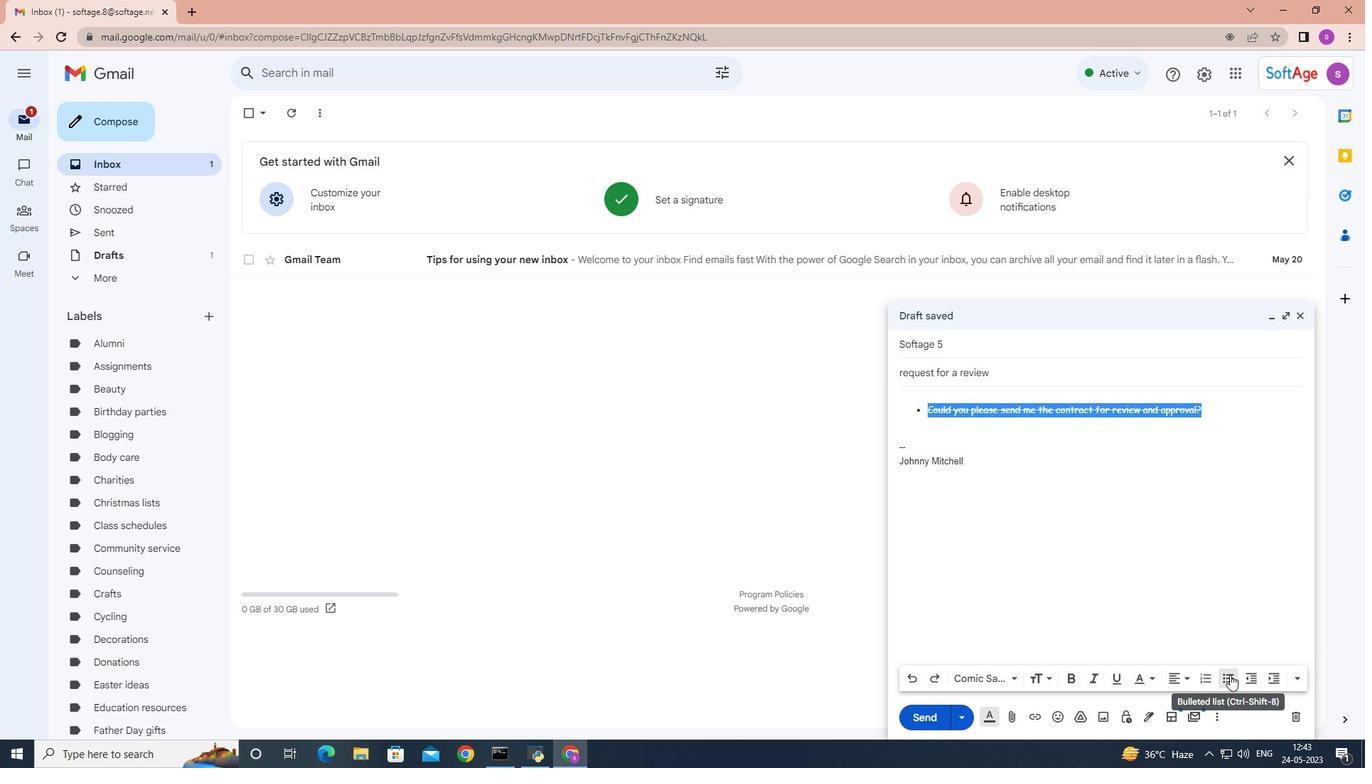 
Action: Mouse moved to (1013, 677)
Screenshot: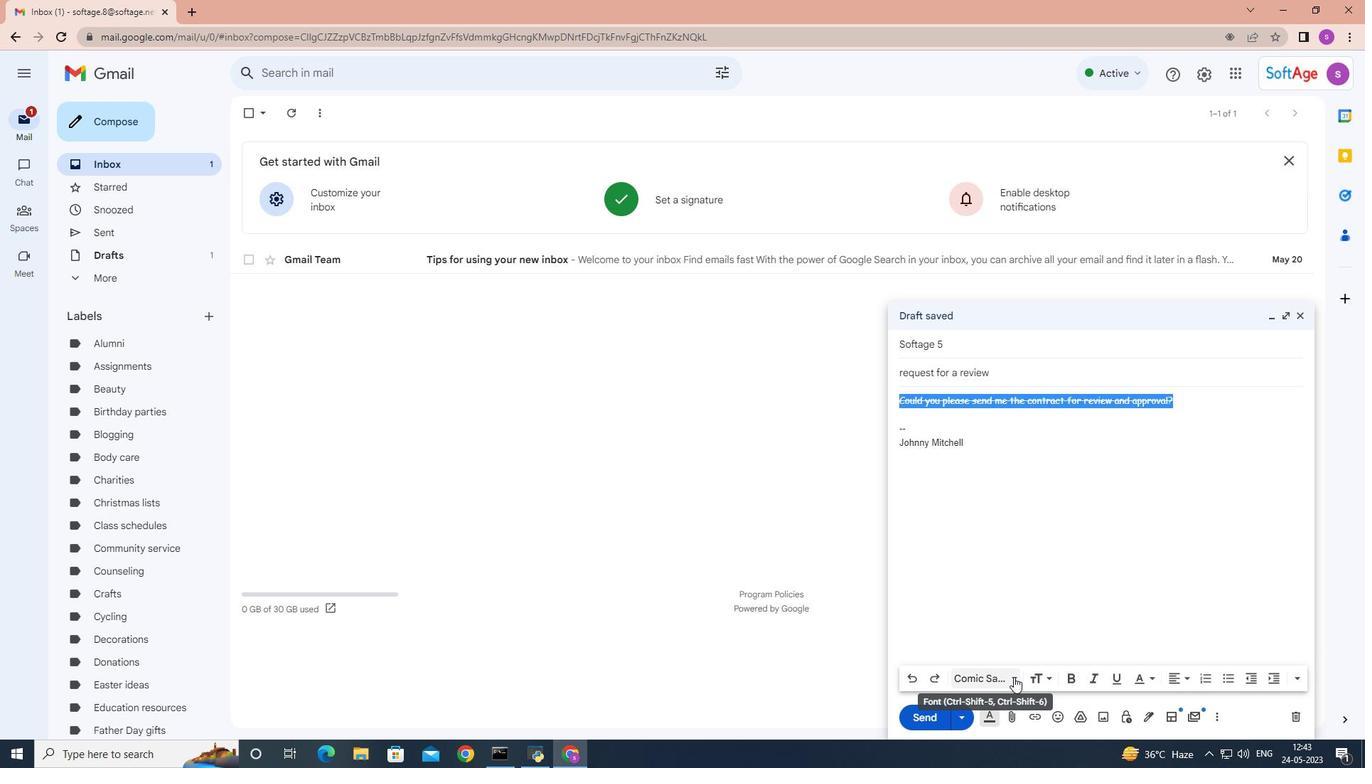 
Action: Mouse pressed left at (1013, 677)
Screenshot: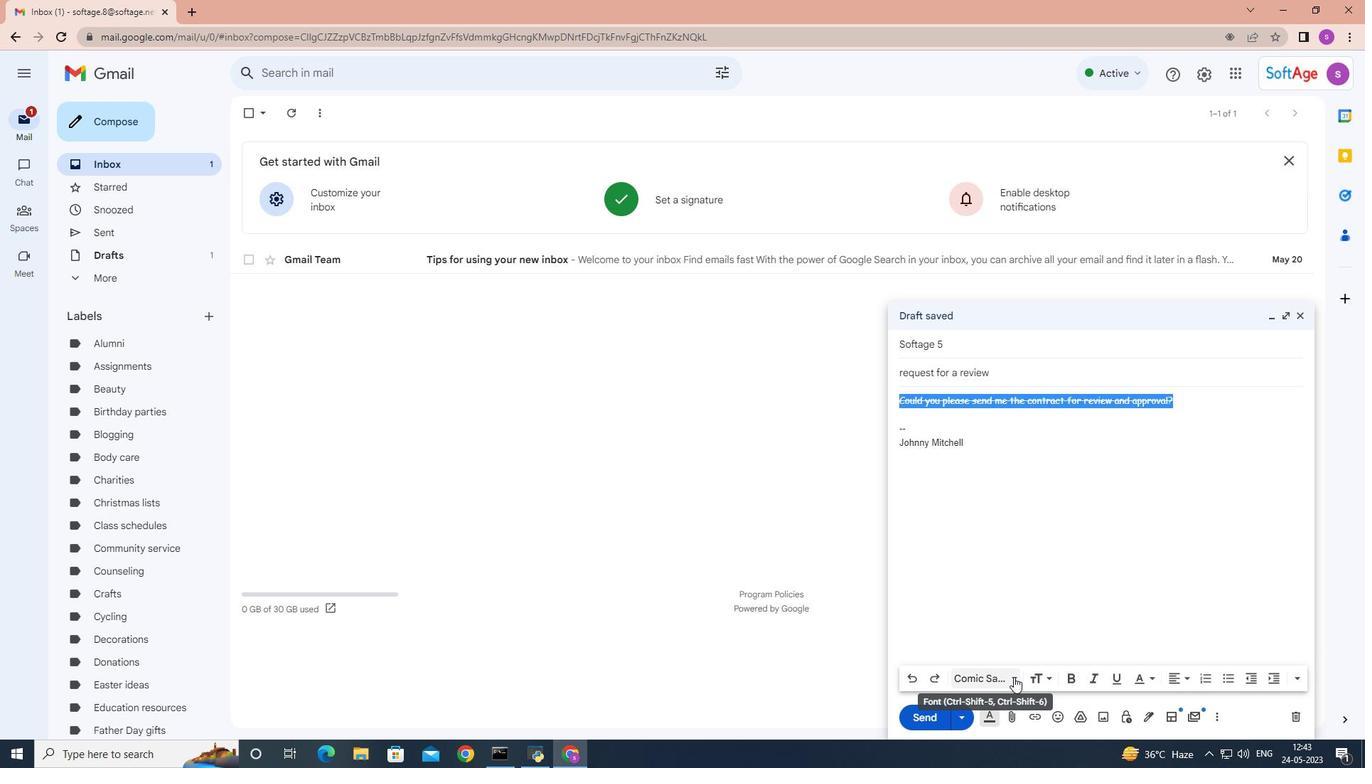
Action: Mouse moved to (1040, 426)
Screenshot: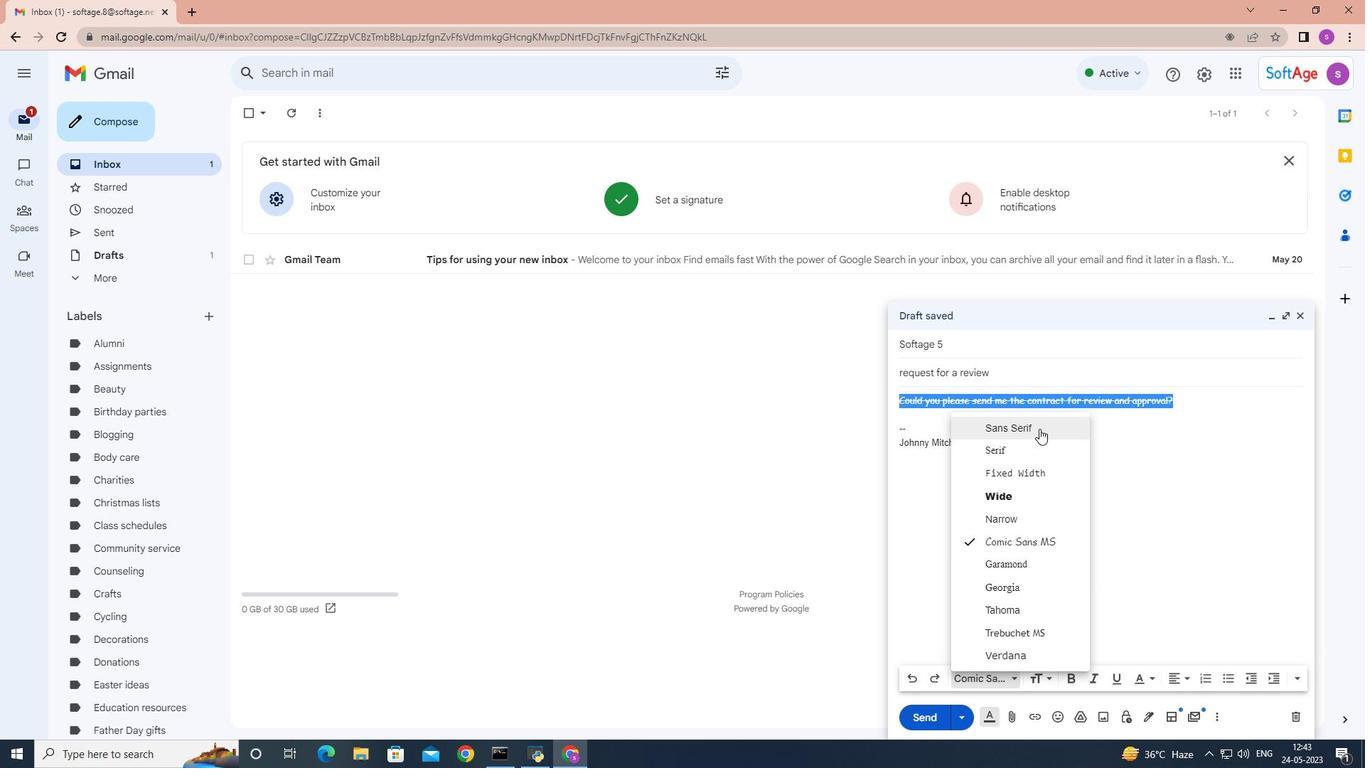 
Action: Mouse pressed left at (1040, 426)
Screenshot: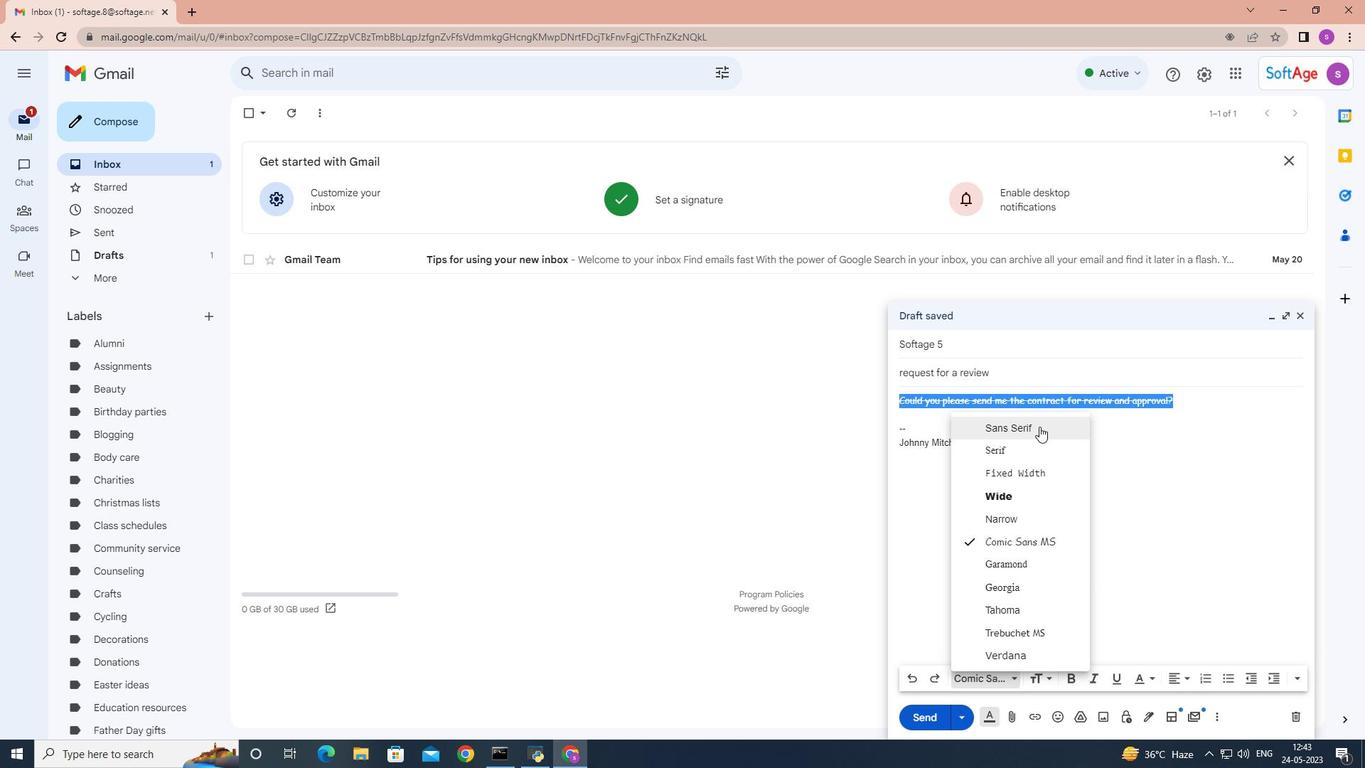 
Action: Mouse moved to (1296, 680)
Screenshot: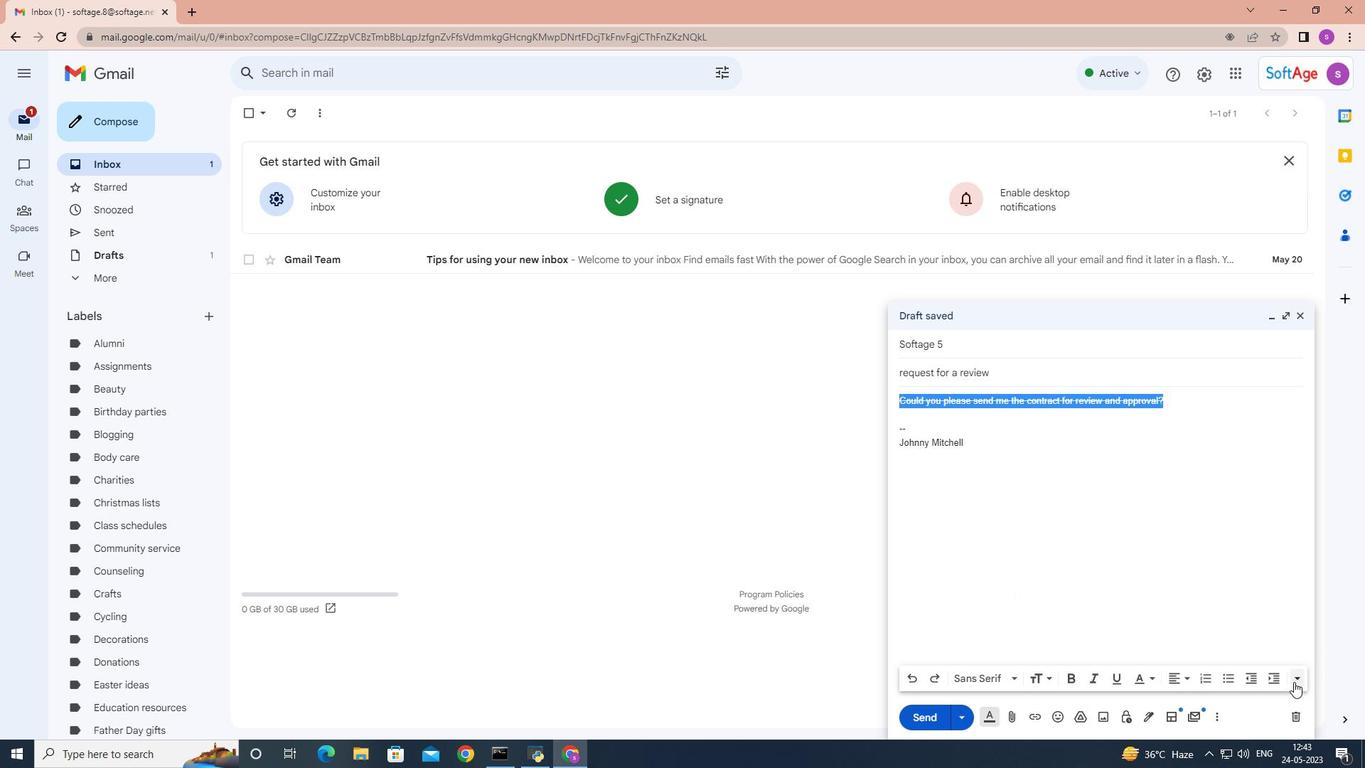 
Action: Mouse pressed left at (1296, 680)
Screenshot: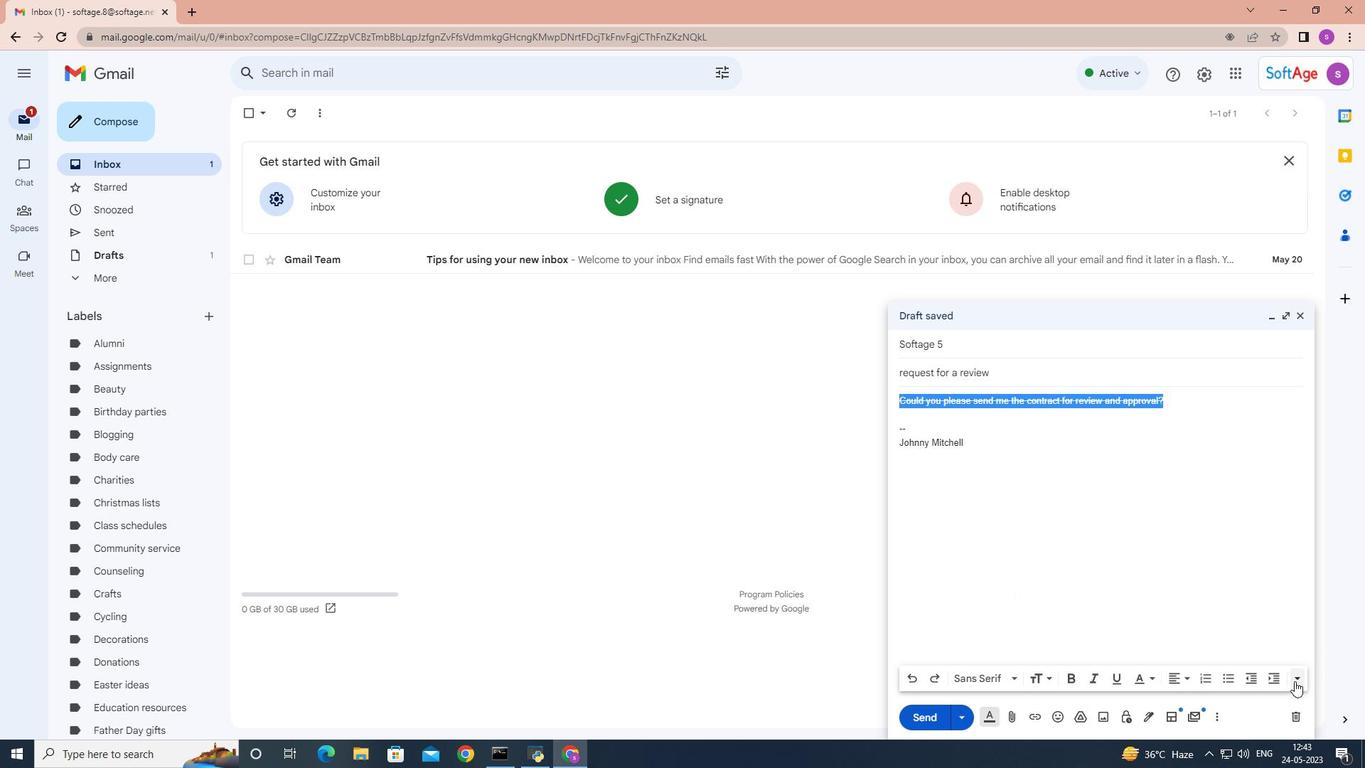 
Action: Mouse moved to (1301, 635)
Screenshot: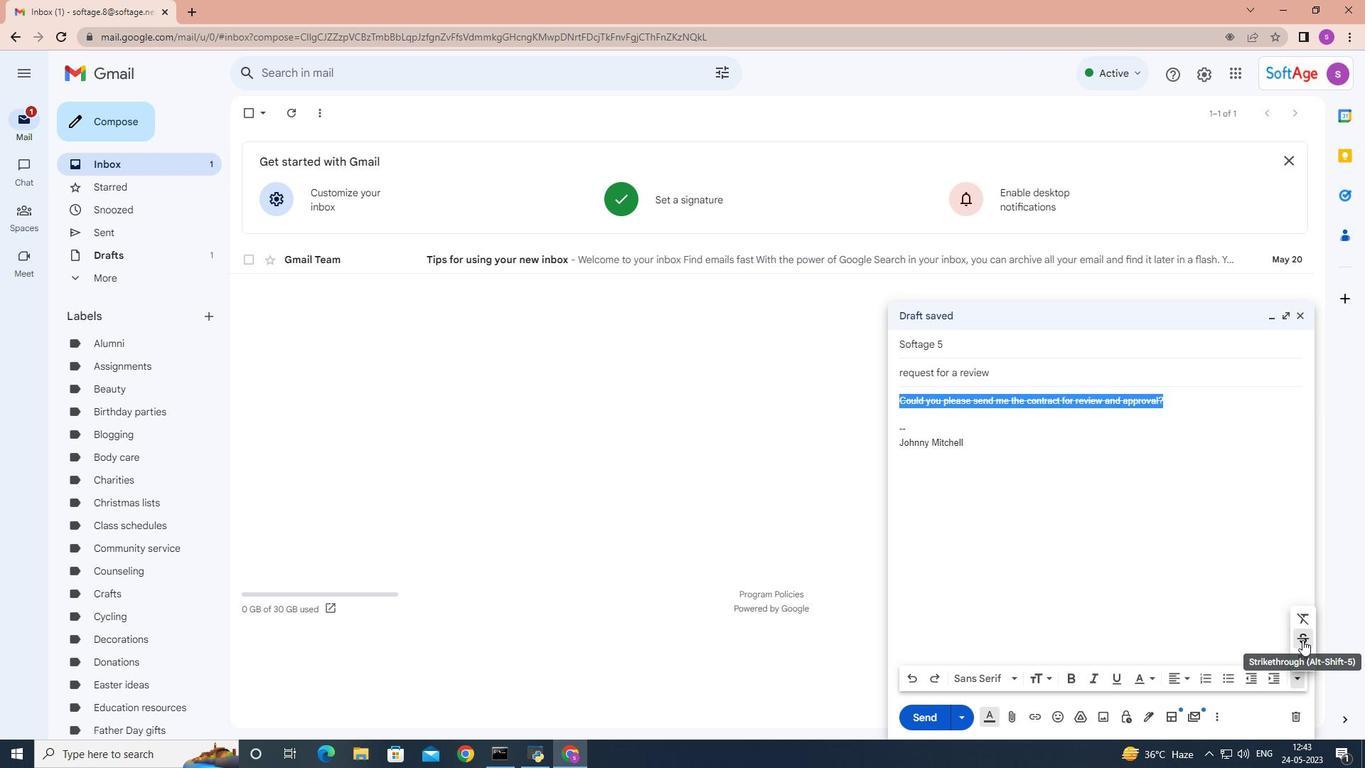
Action: Mouse pressed left at (1301, 635)
Screenshot: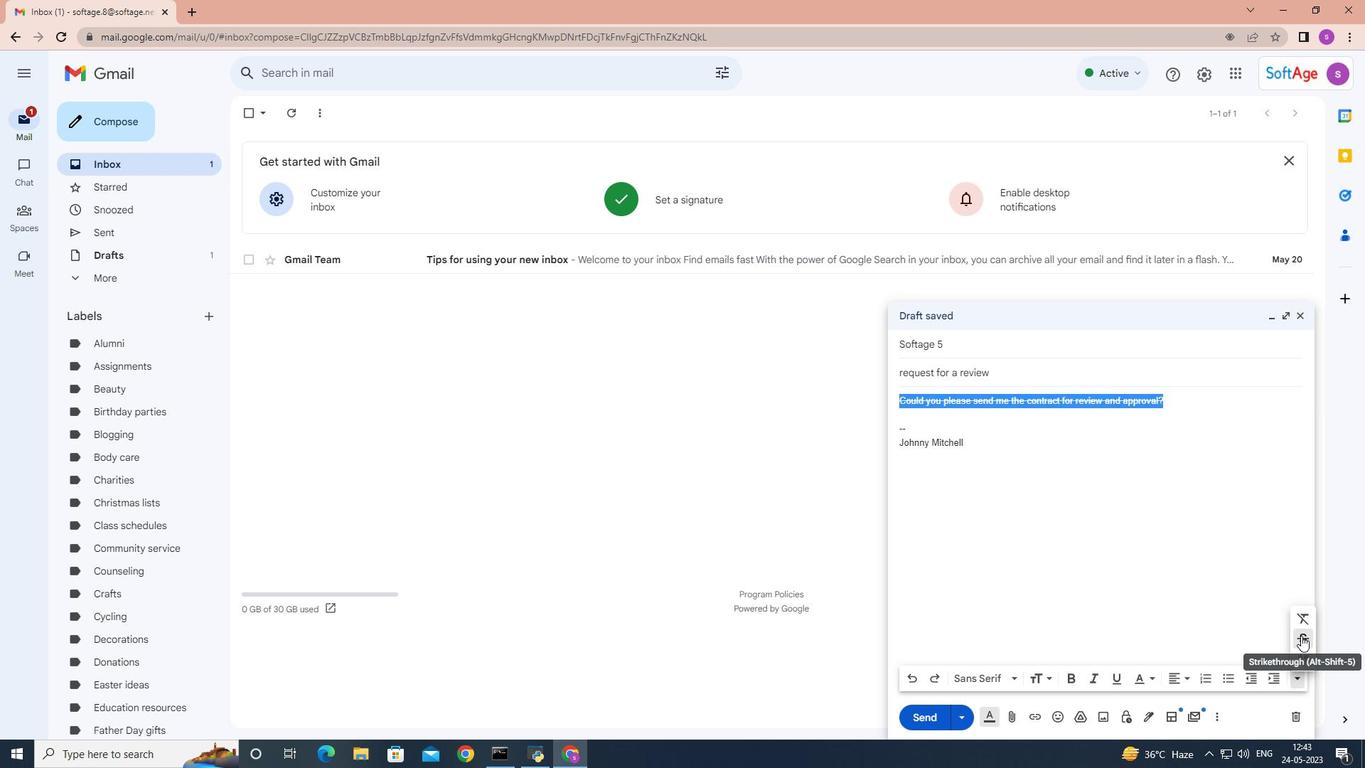 
Action: Mouse moved to (929, 717)
Screenshot: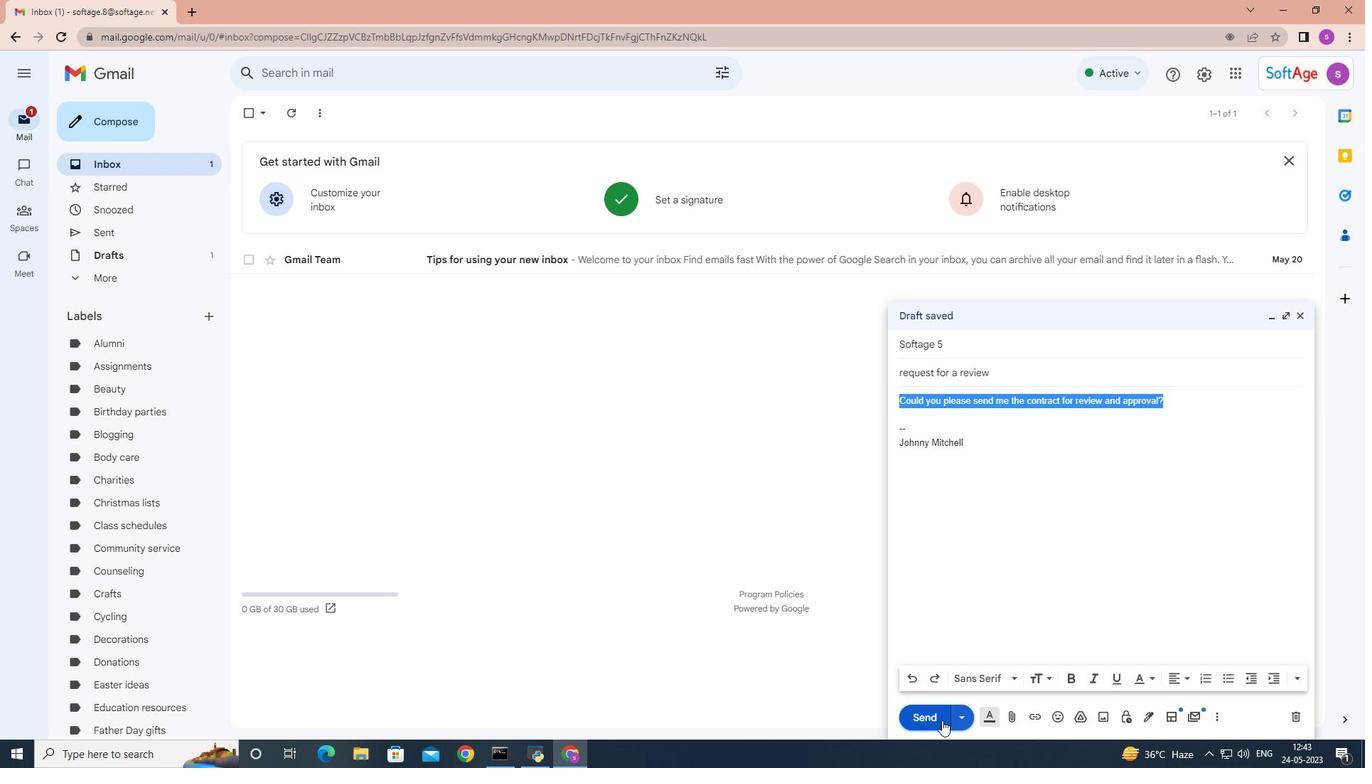 
Action: Mouse pressed left at (929, 717)
Screenshot: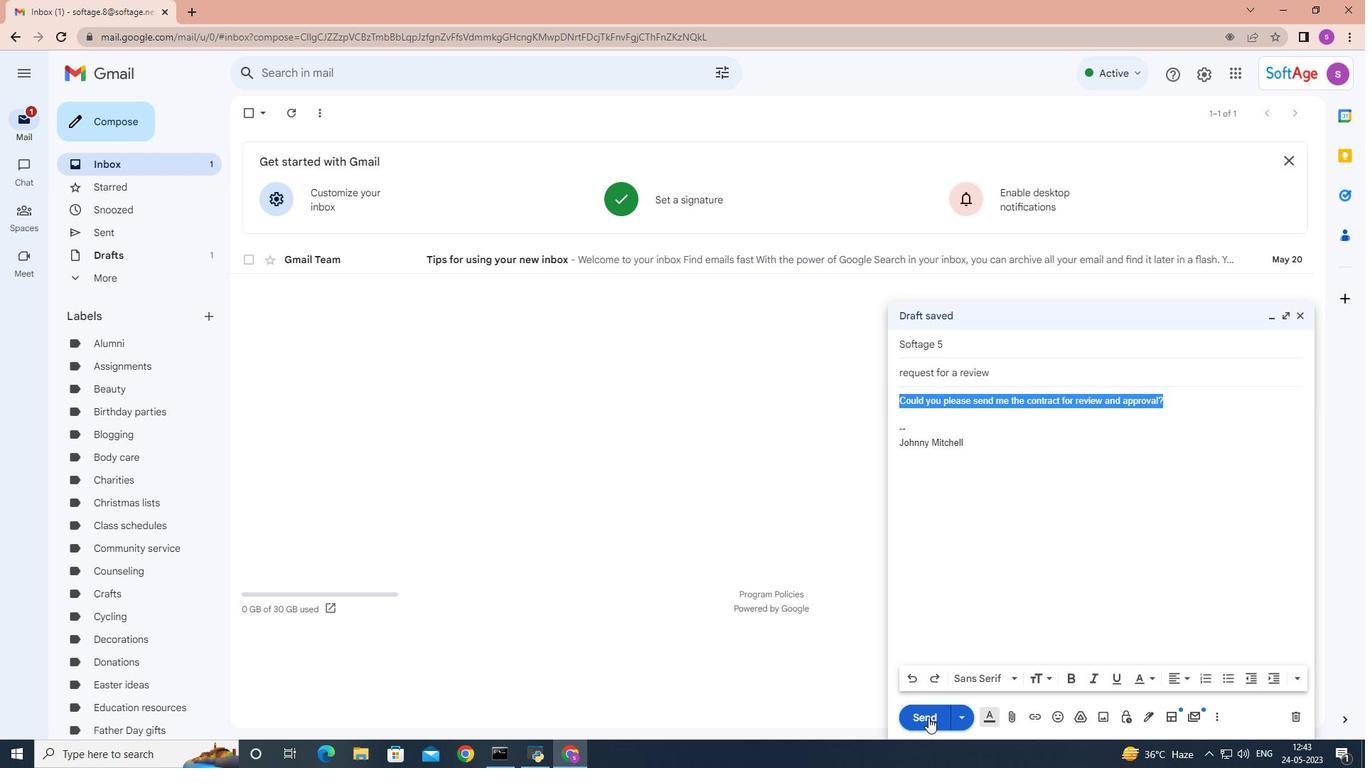 
Action: Mouse moved to (189, 230)
Screenshot: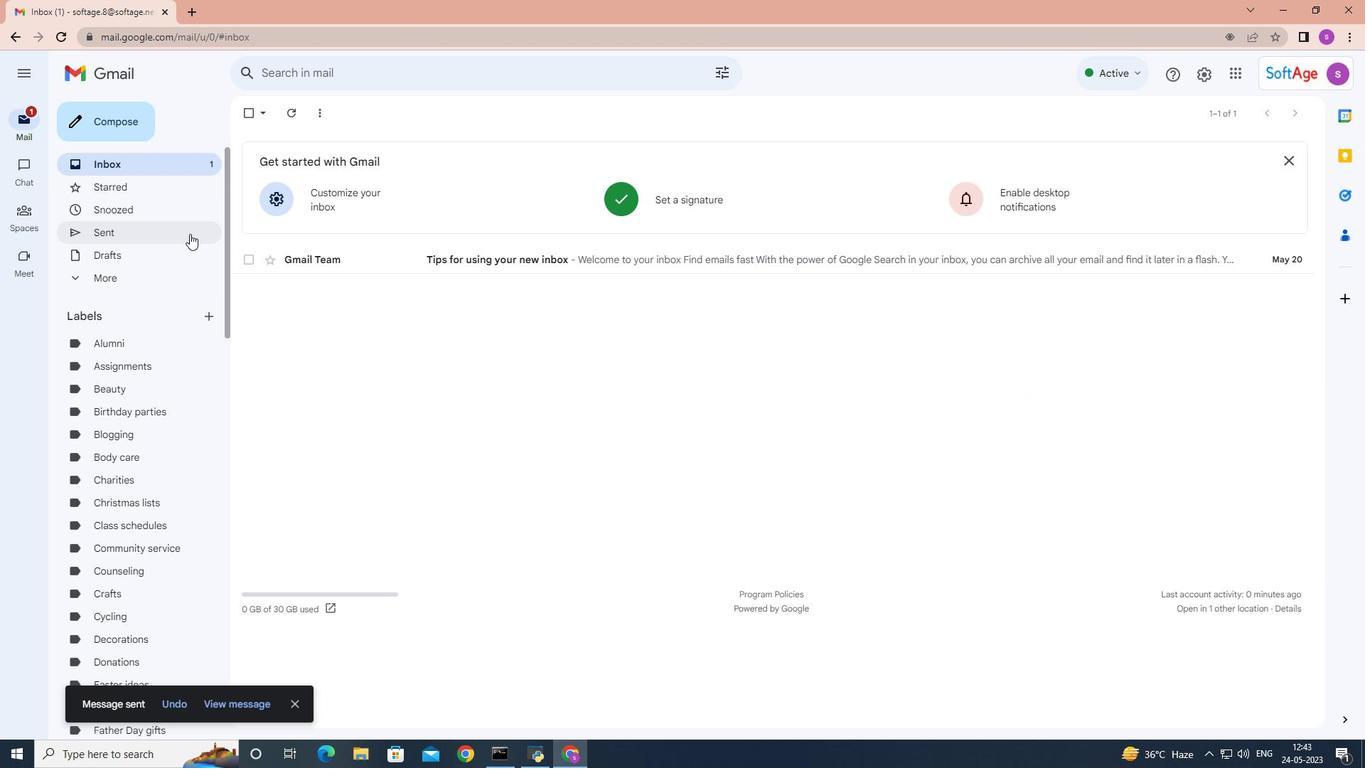 
Action: Mouse pressed left at (189, 230)
Screenshot: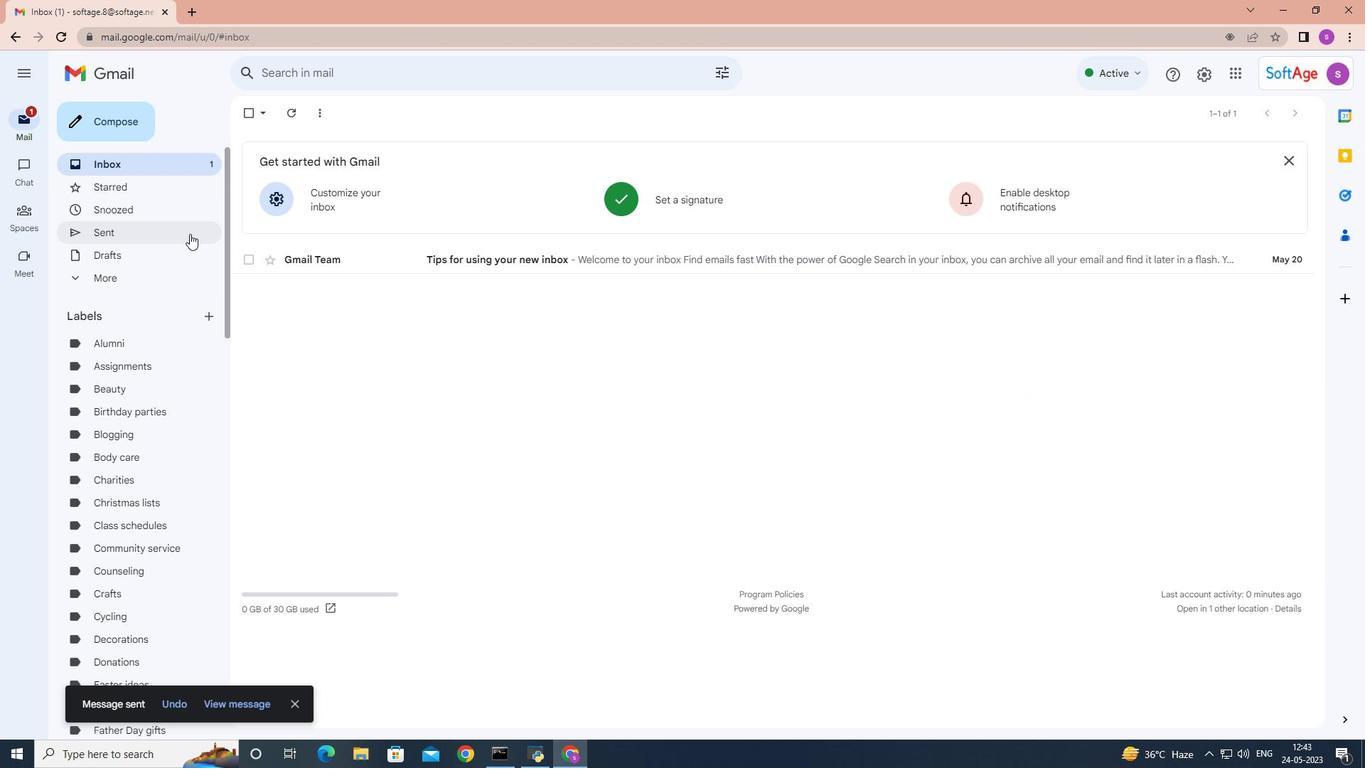 
Action: Mouse moved to (341, 181)
Screenshot: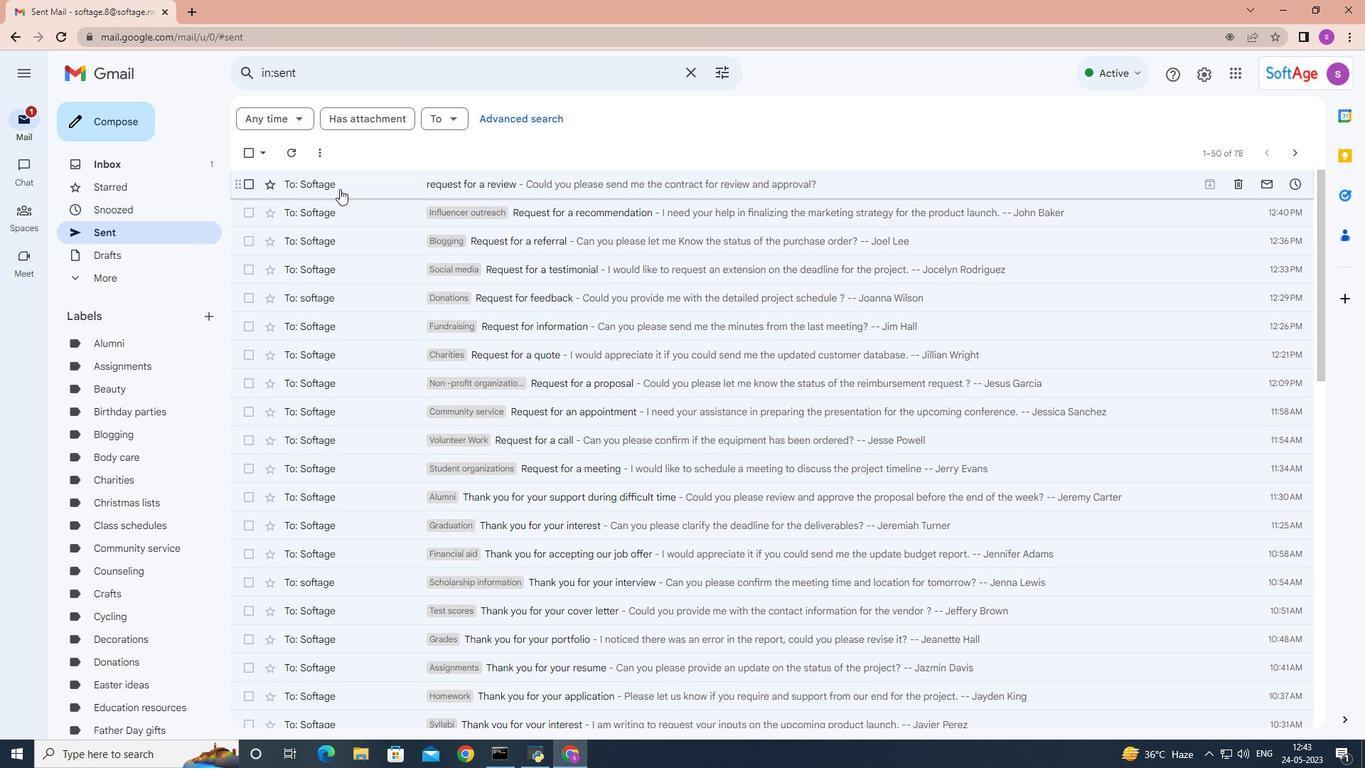 
Action: Mouse pressed right at (341, 181)
Screenshot: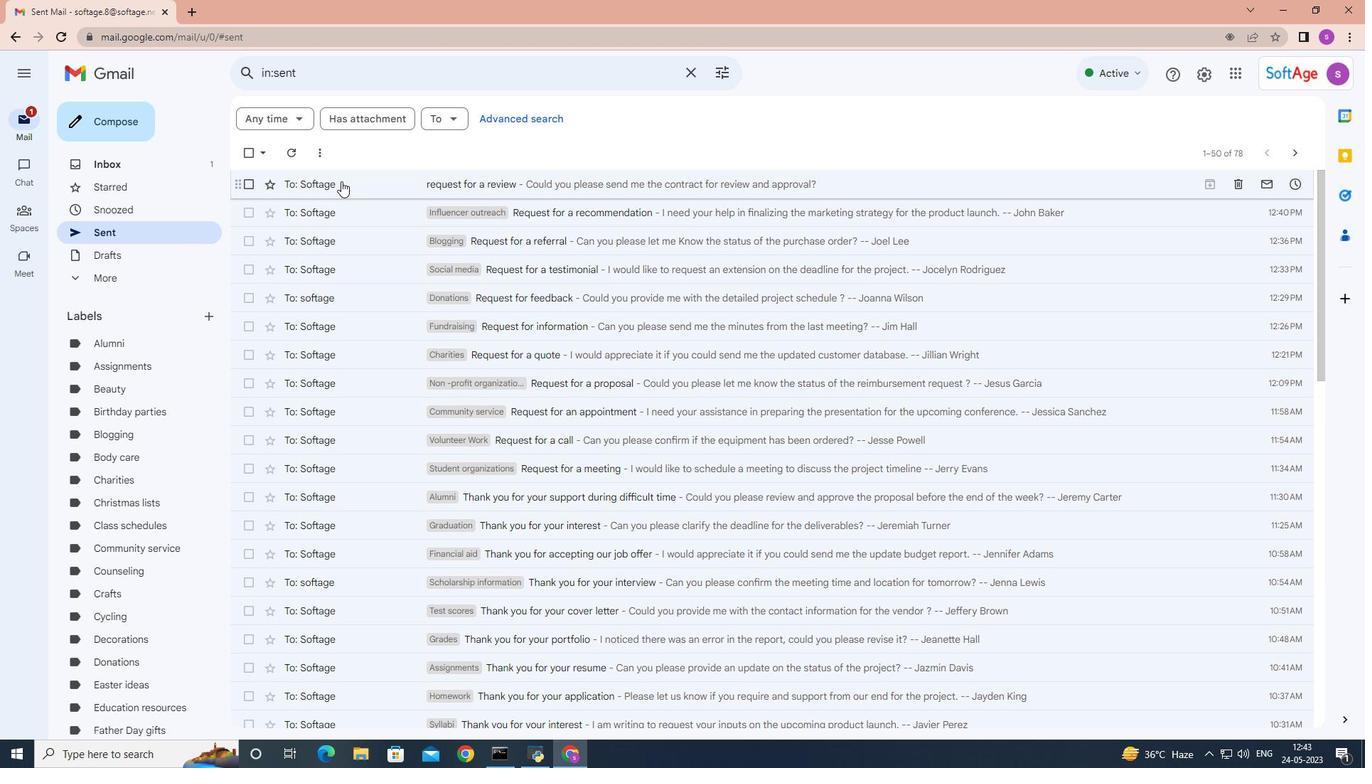 
Action: Mouse moved to (425, 440)
Screenshot: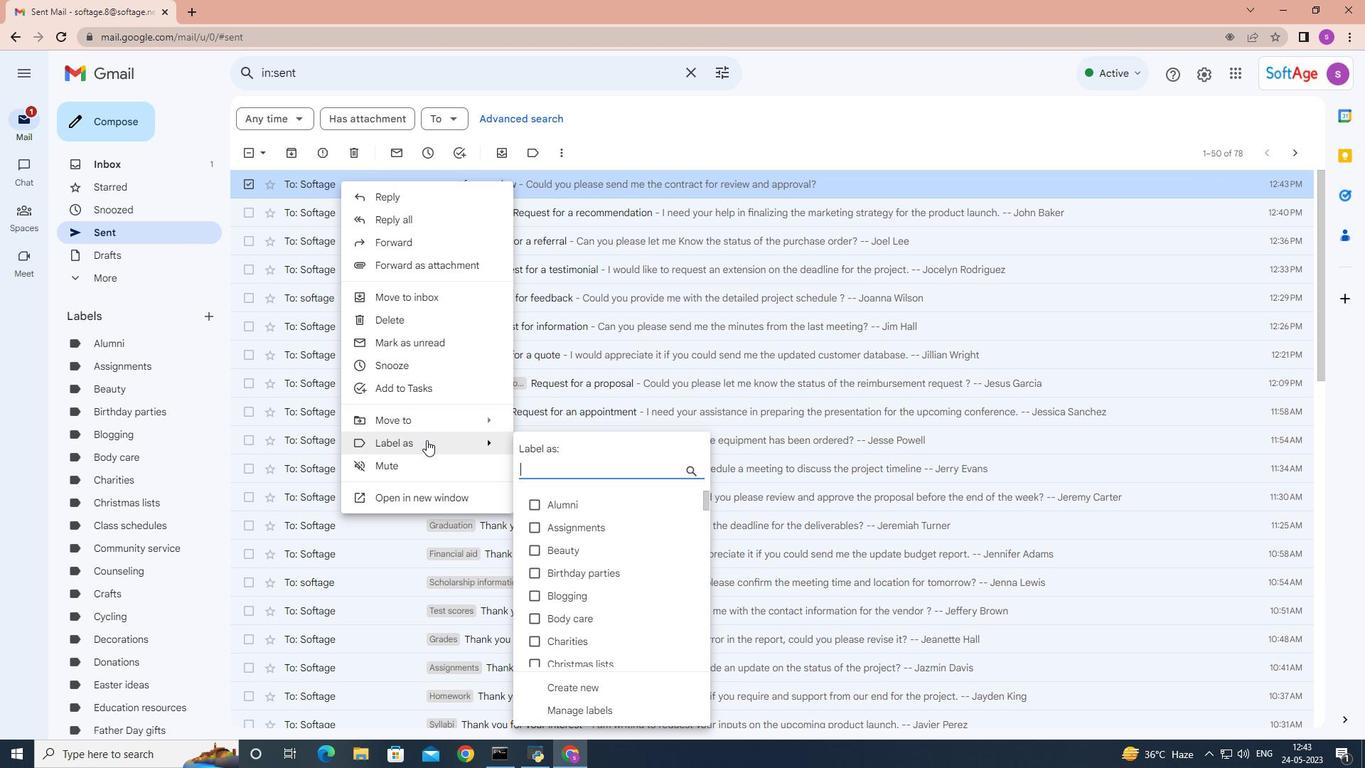 
Action: Key pressed <Key.shift>Photography
Screenshot: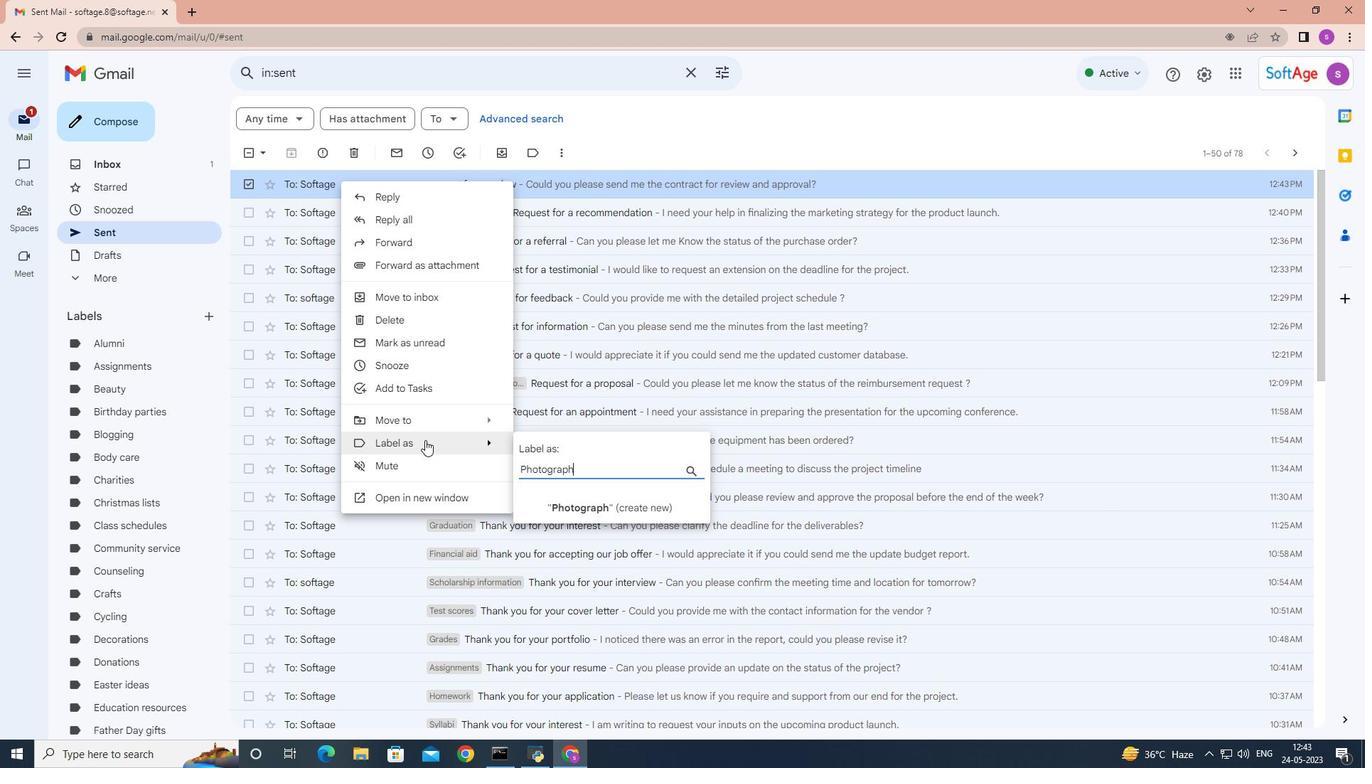 
Action: Mouse moved to (608, 507)
Screenshot: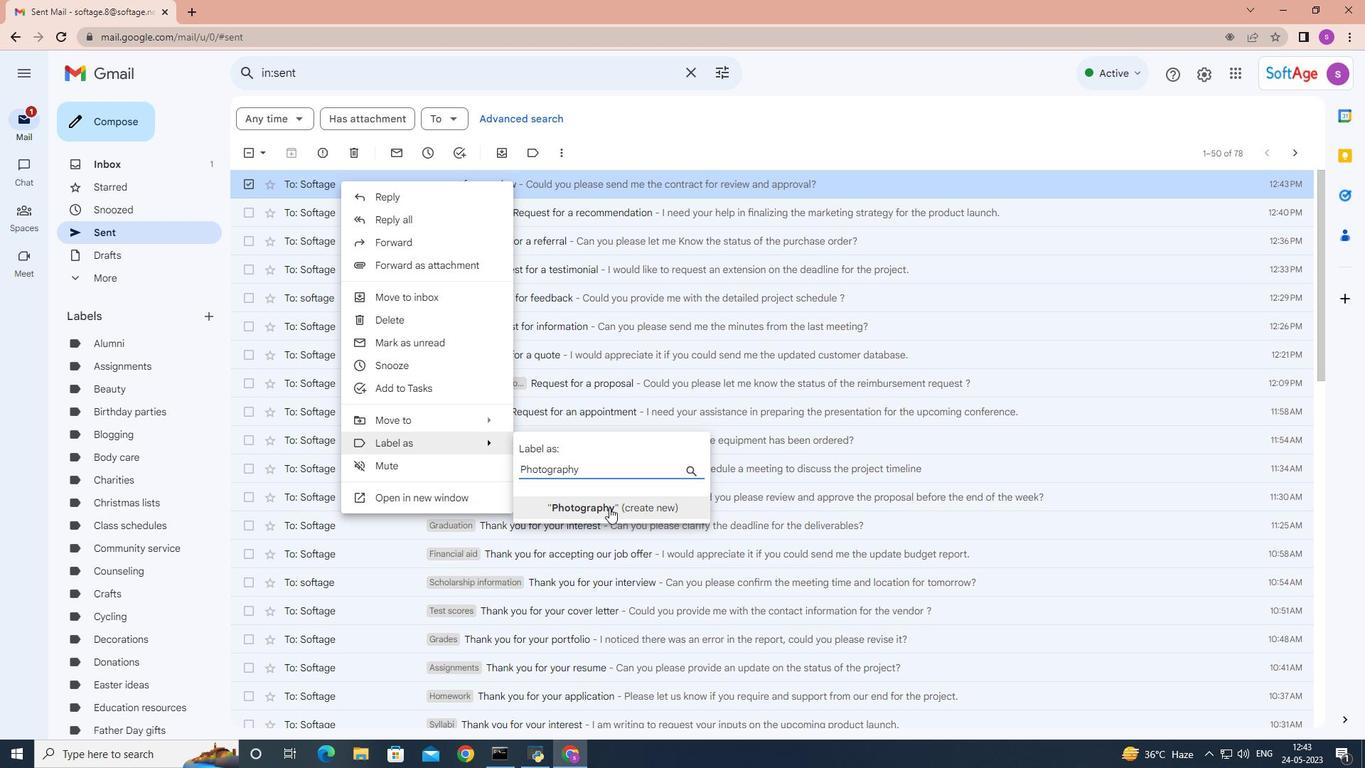 
Action: Mouse pressed left at (608, 507)
Screenshot: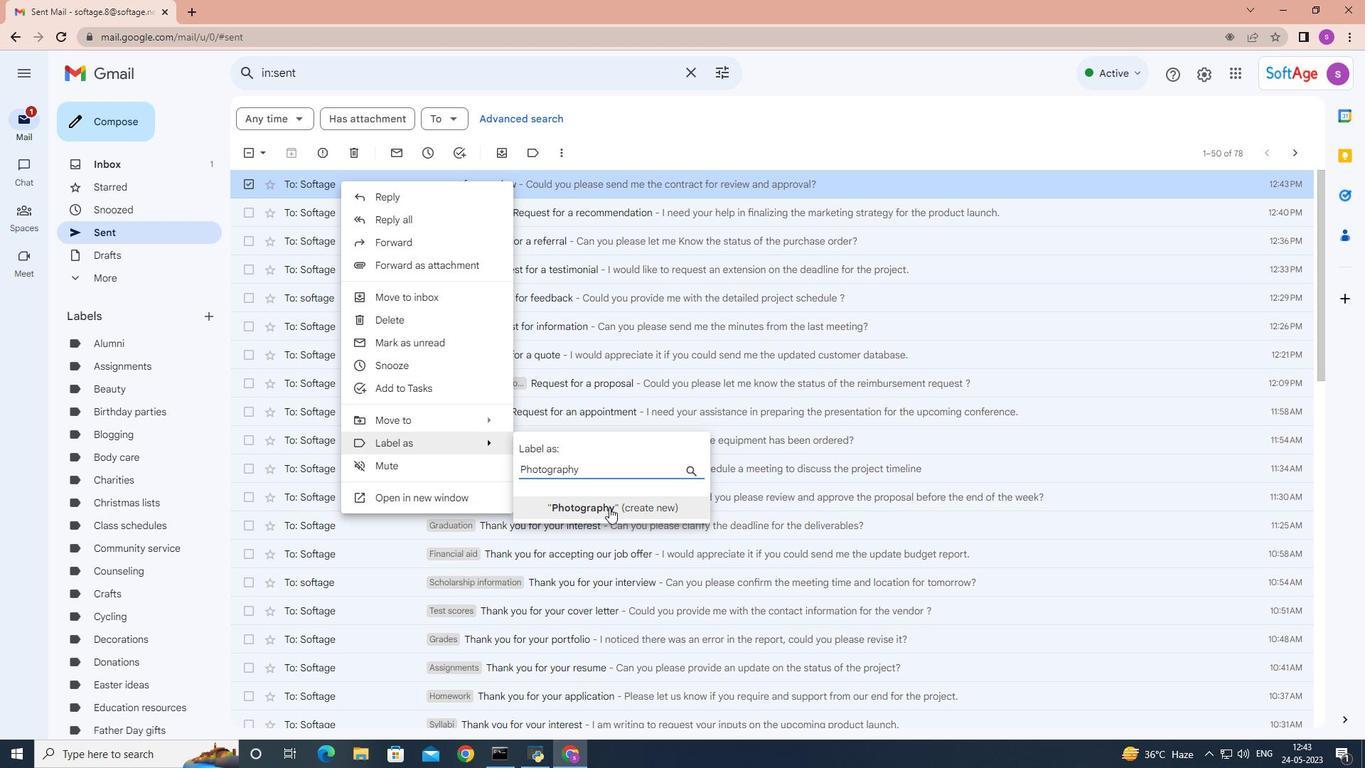 
Action: Mouse moved to (828, 449)
Screenshot: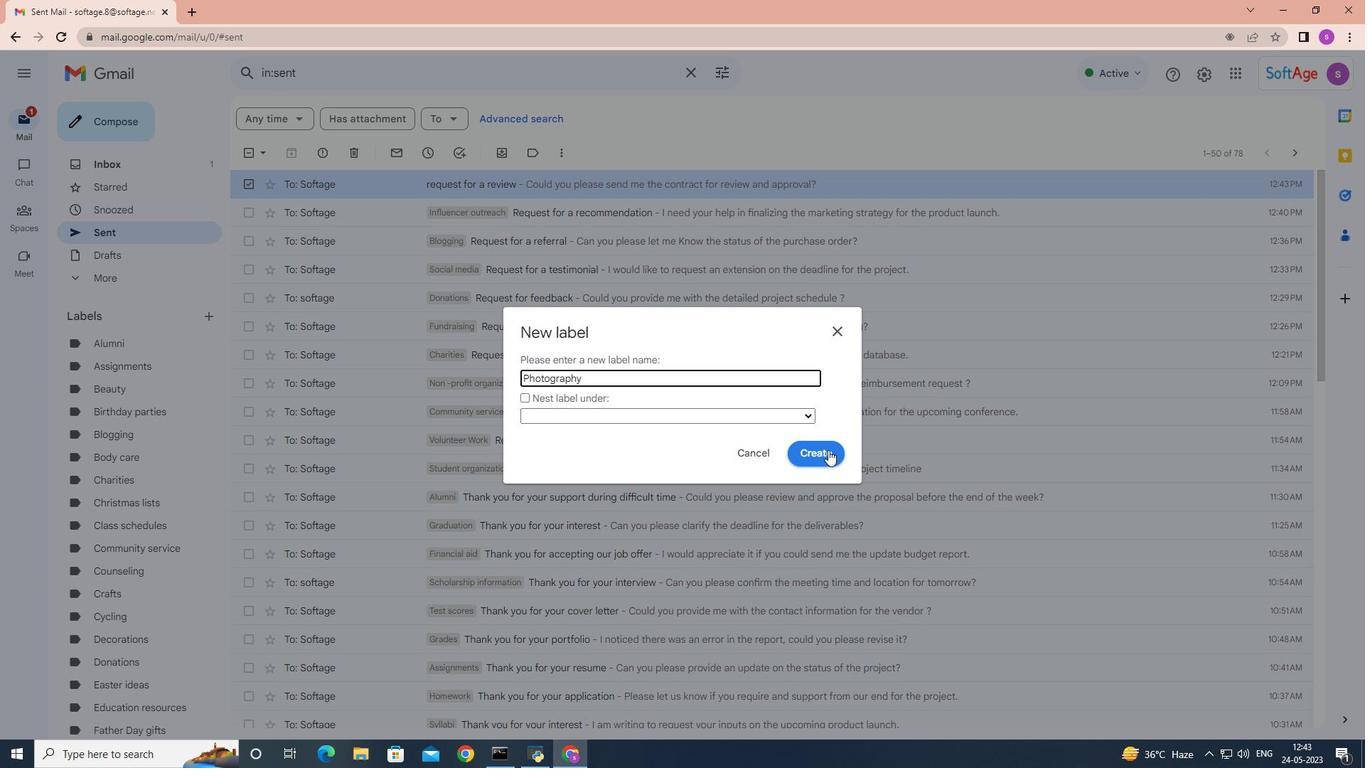 
Action: Mouse pressed left at (828, 449)
Screenshot: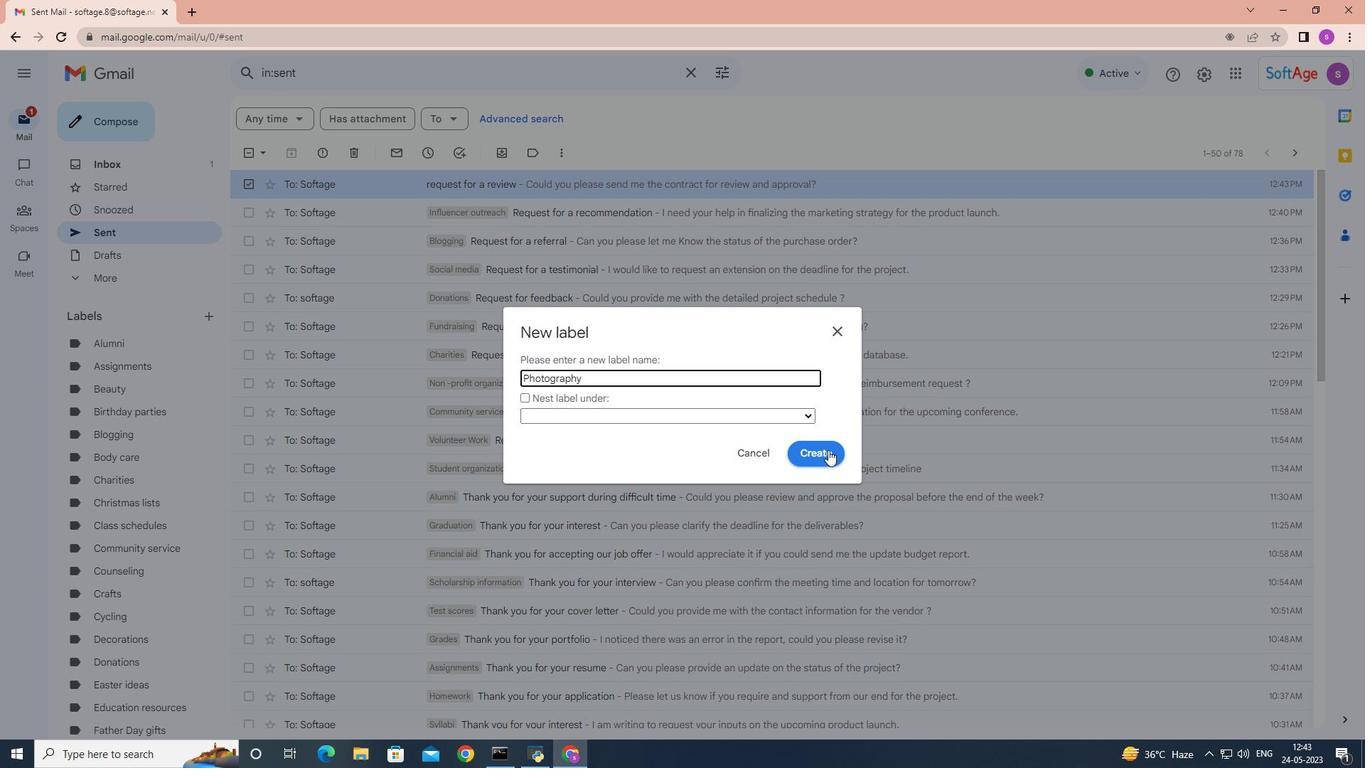 
